 Task: Look for Airbnb options in Tours, France from 1st December, 2023 to 8th December, 2023 for 2 adults, 1 child.1  bedroom having 1 bed and 1 bathroom. Property type can be hotel. Look for 5 properties as per requirement.
Action: Mouse moved to (561, 118)
Screenshot: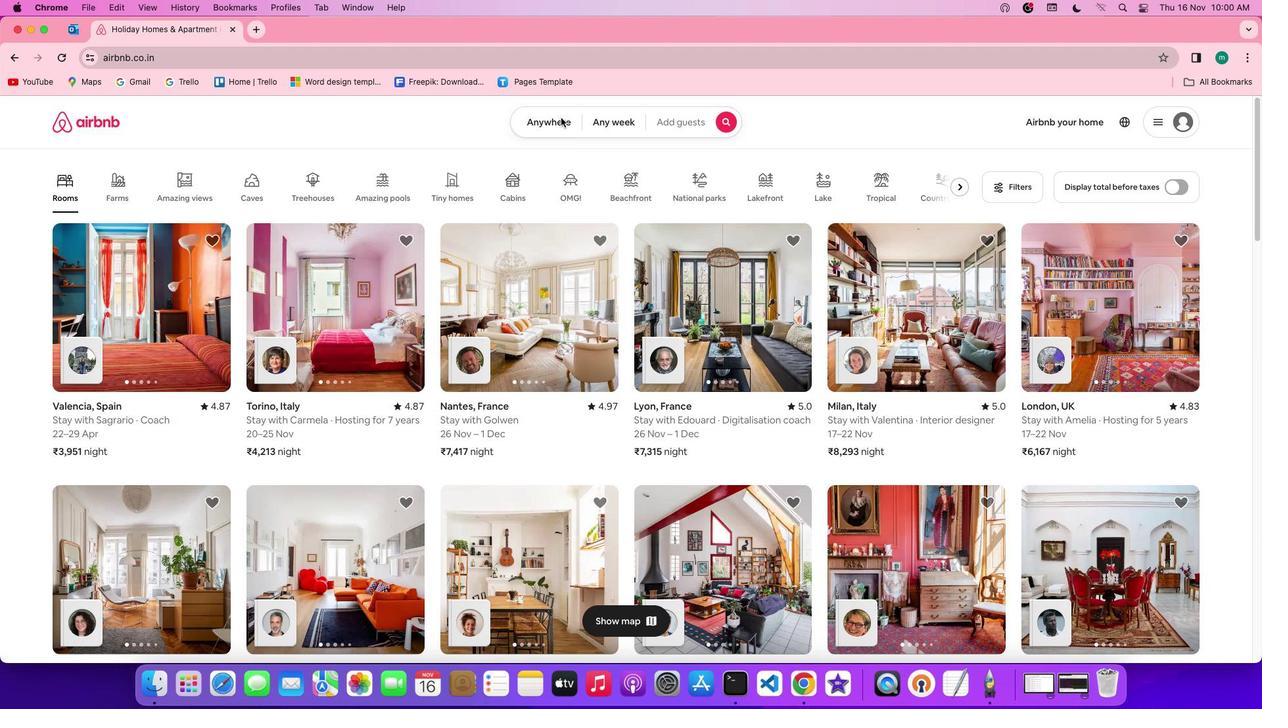 
Action: Mouse pressed left at (561, 118)
Screenshot: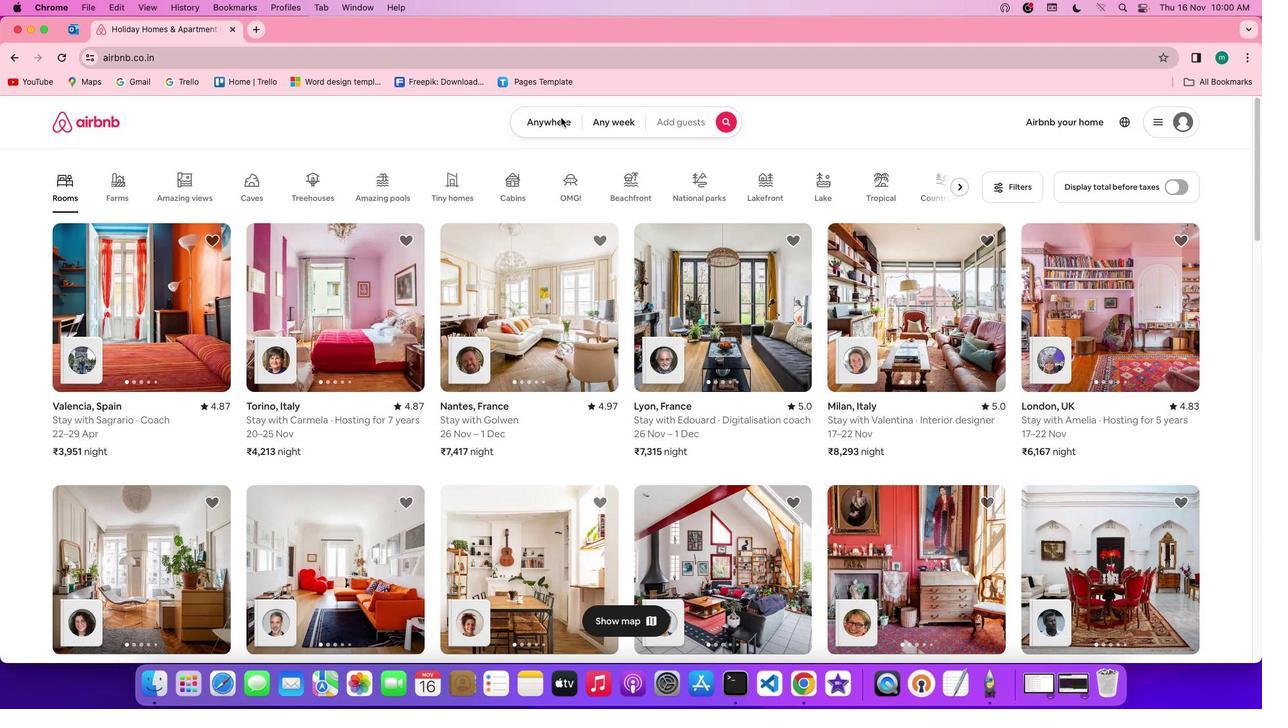 
Action: Mouse pressed left at (561, 118)
Screenshot: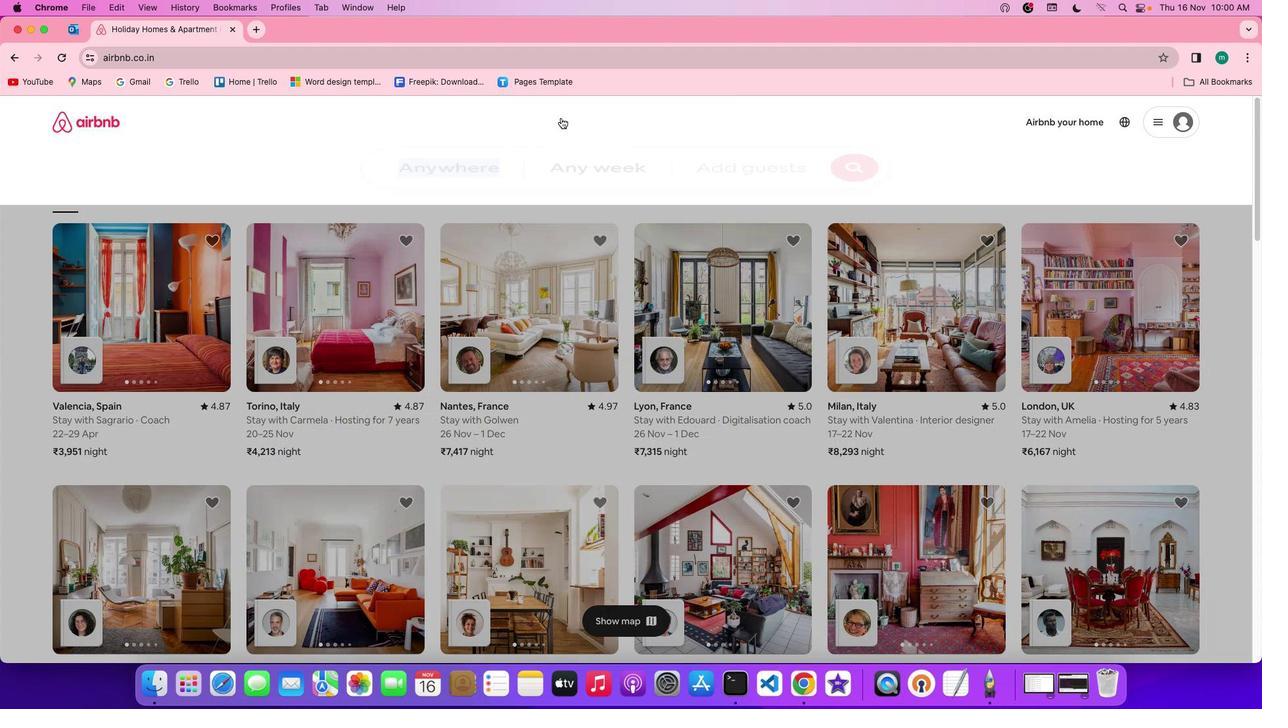 
Action: Mouse moved to (477, 174)
Screenshot: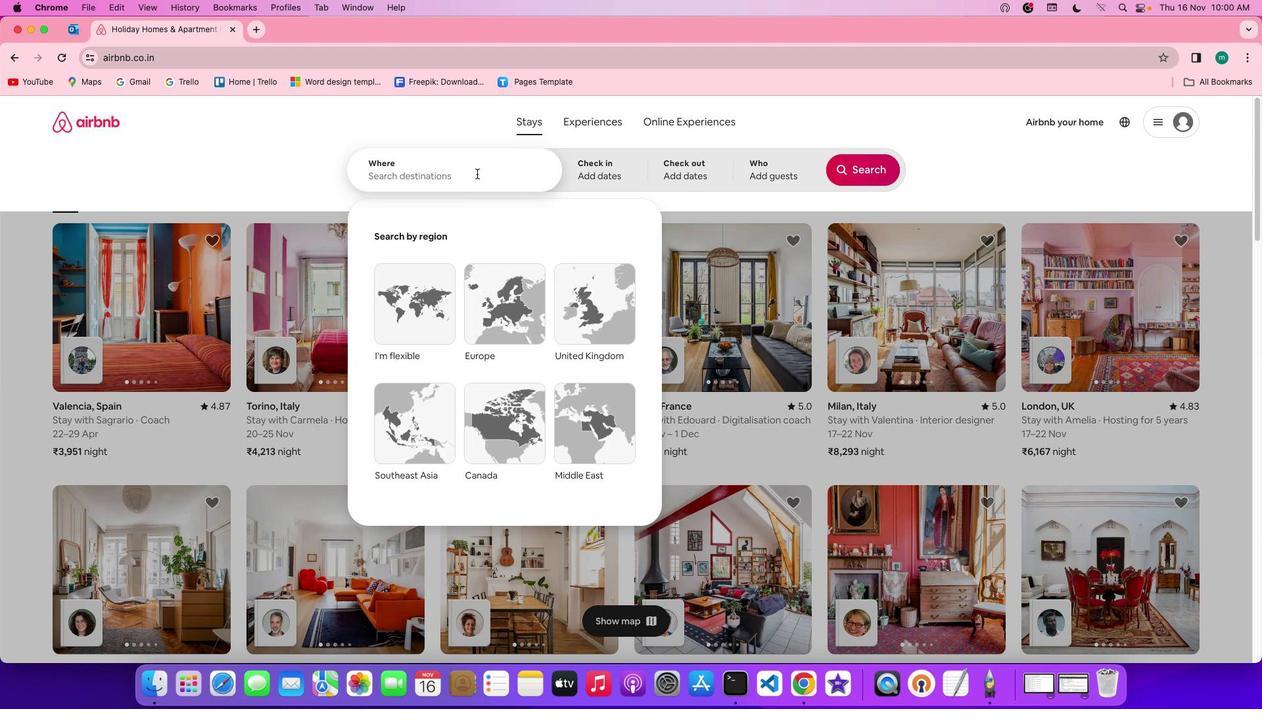 
Action: Mouse pressed left at (477, 174)
Screenshot: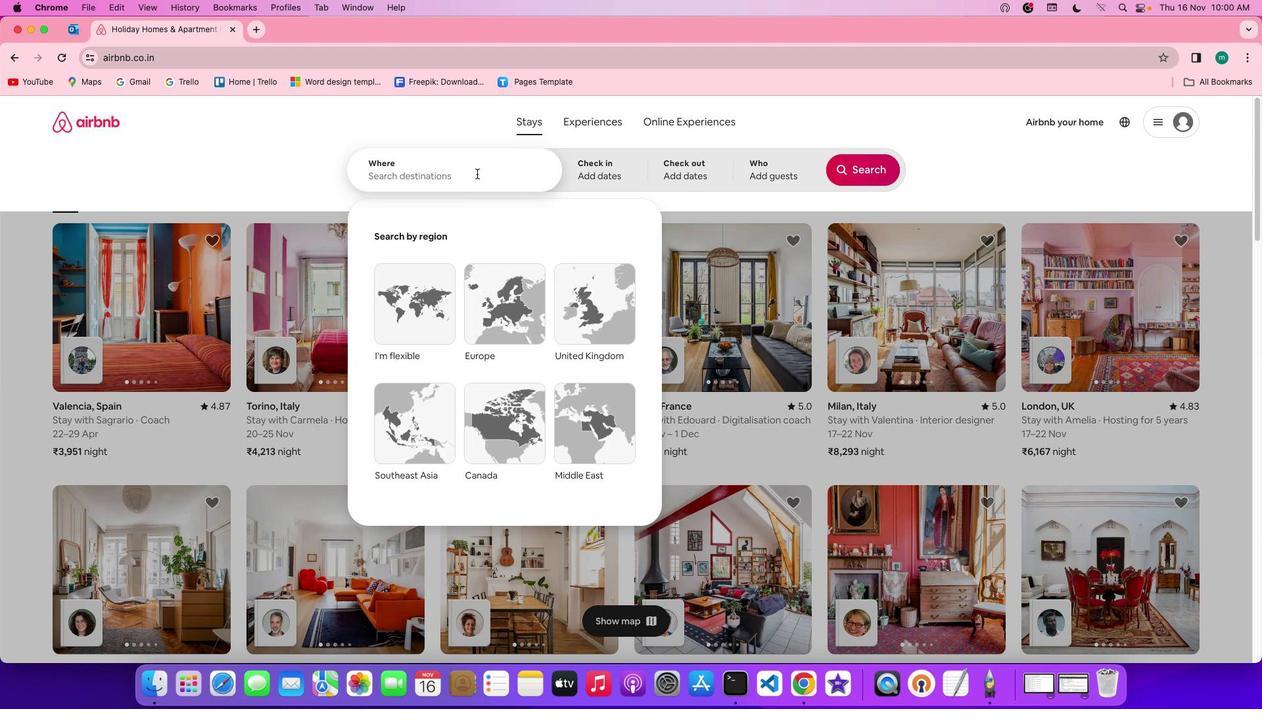 
Action: Mouse moved to (491, 180)
Screenshot: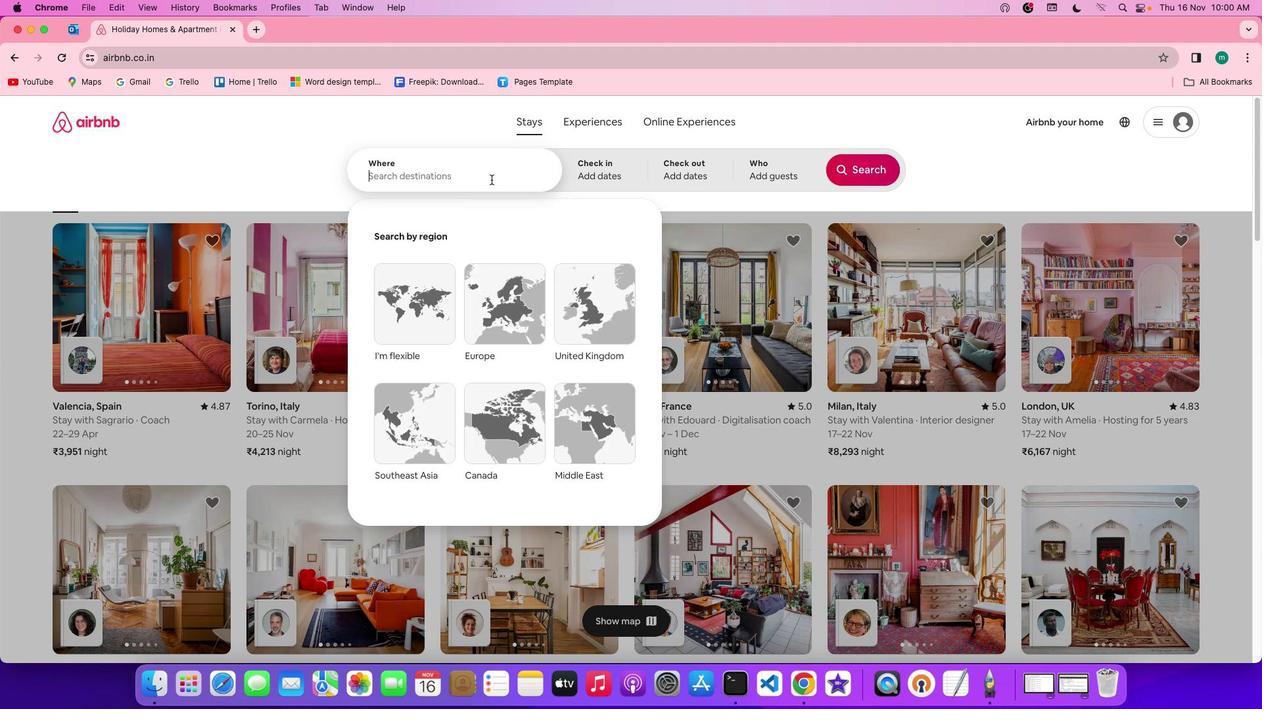 
Action: Key pressed Key.shift'T''o''u''r''s'','Key.spaceKey.shift'f''r''a''n''c''e'
Screenshot: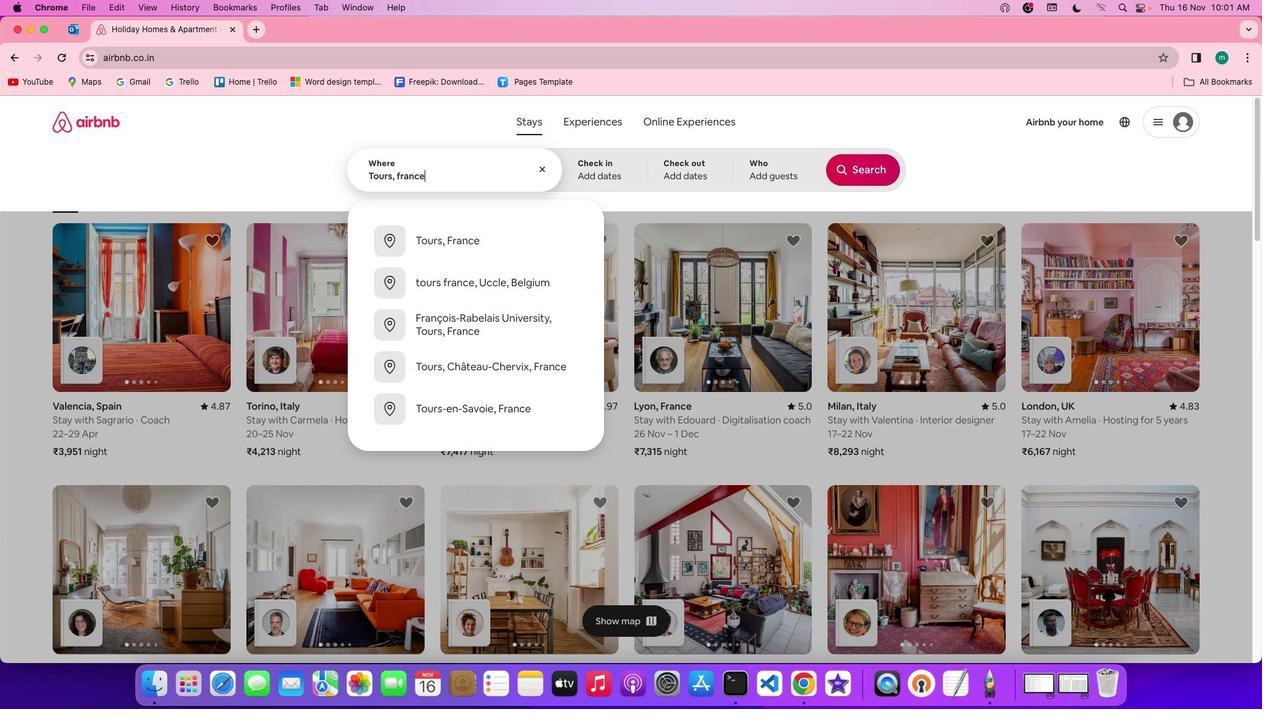 
Action: Mouse moved to (609, 155)
Screenshot: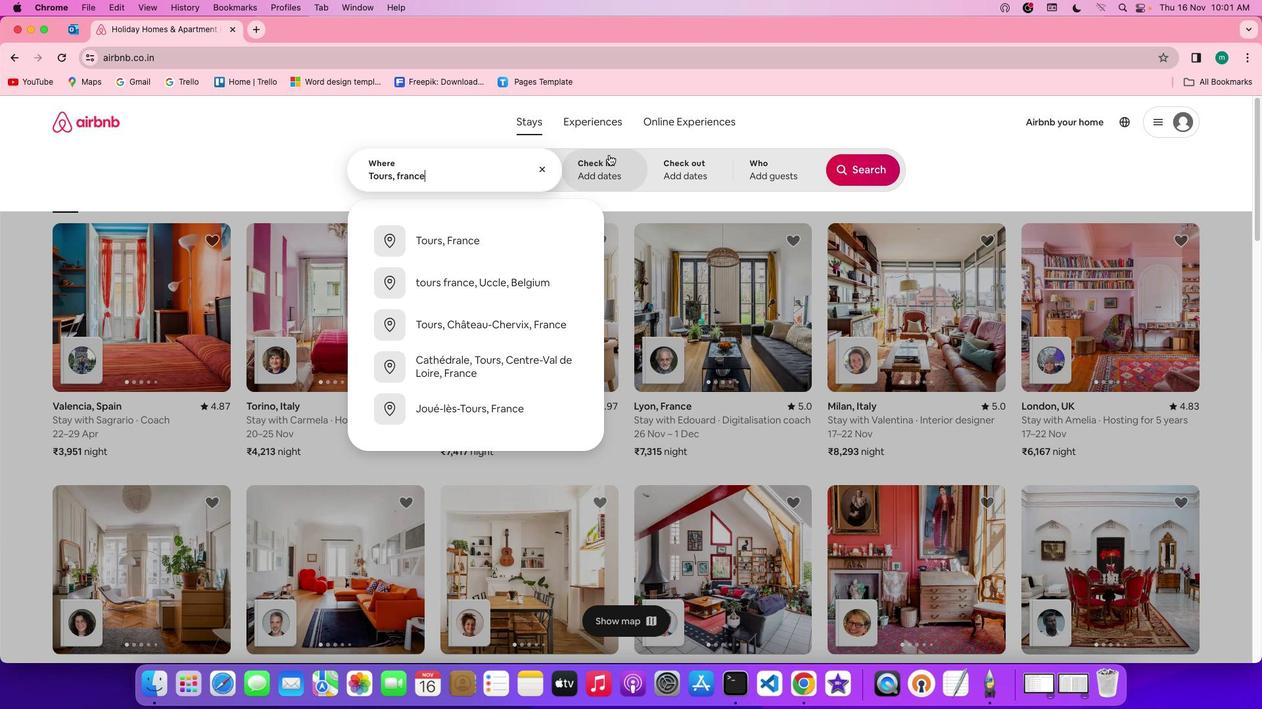 
Action: Mouse pressed left at (609, 155)
Screenshot: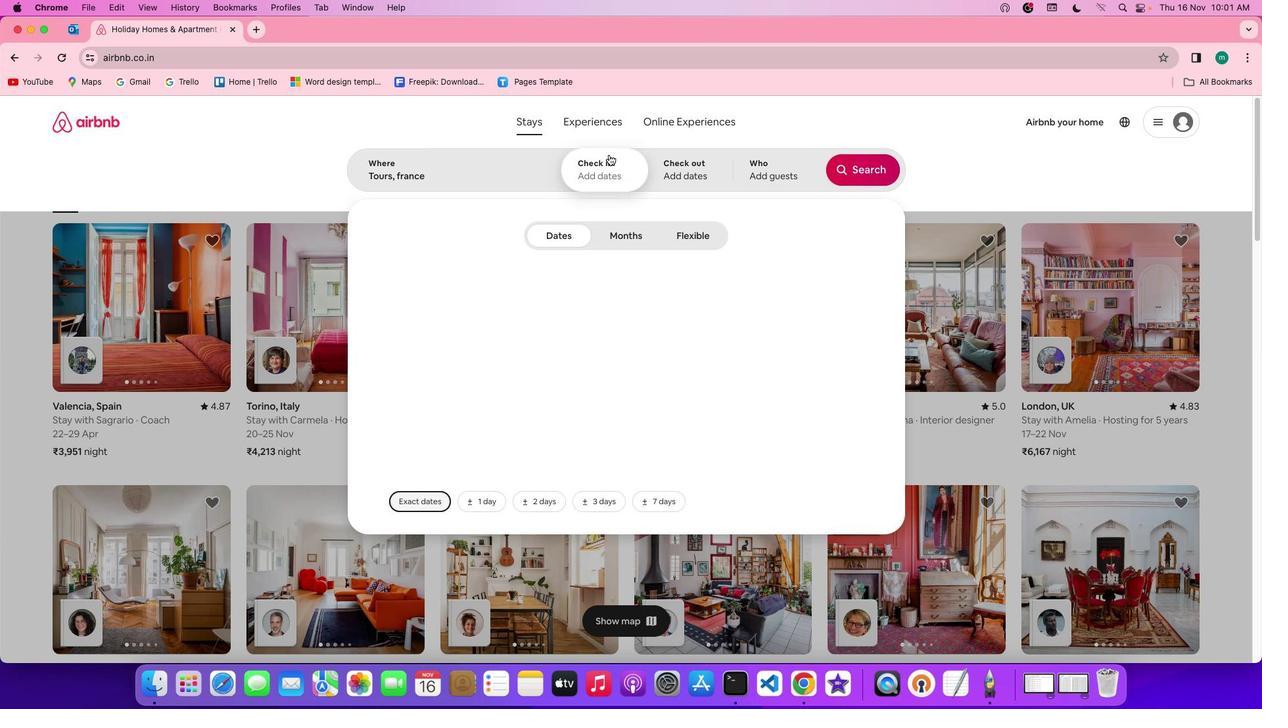 
Action: Mouse moved to (813, 327)
Screenshot: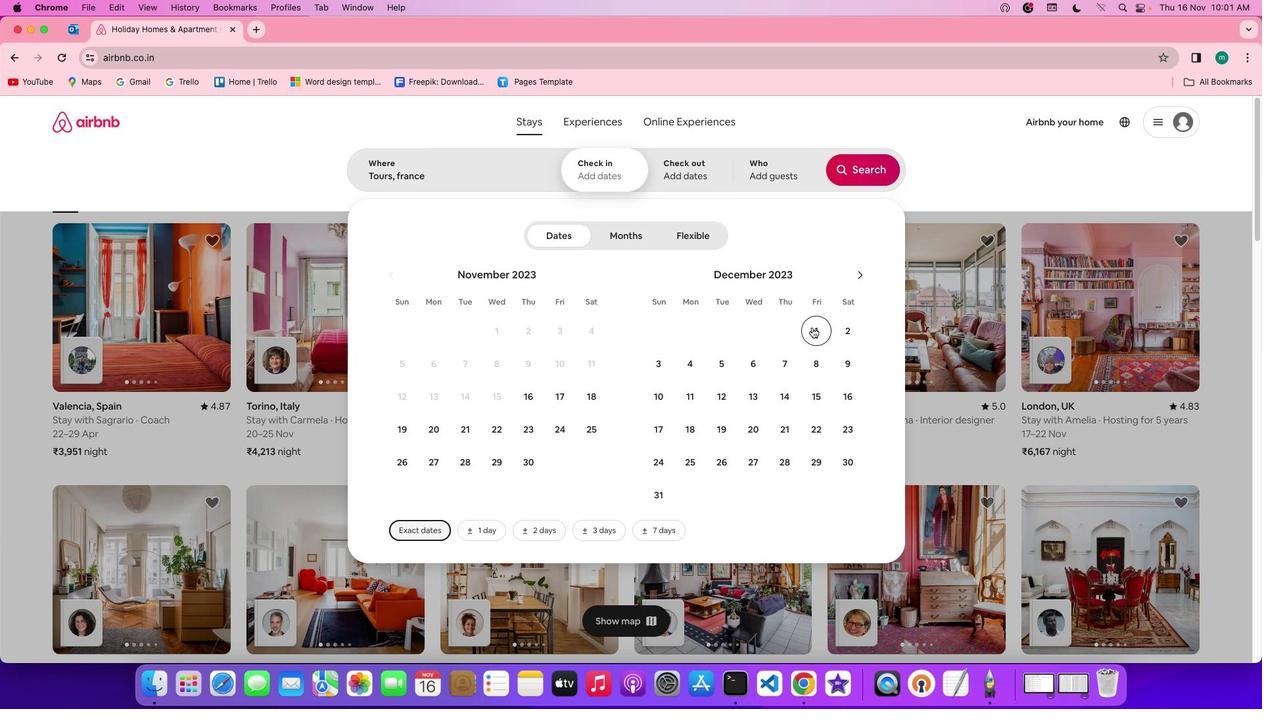 
Action: Mouse pressed left at (813, 327)
Screenshot: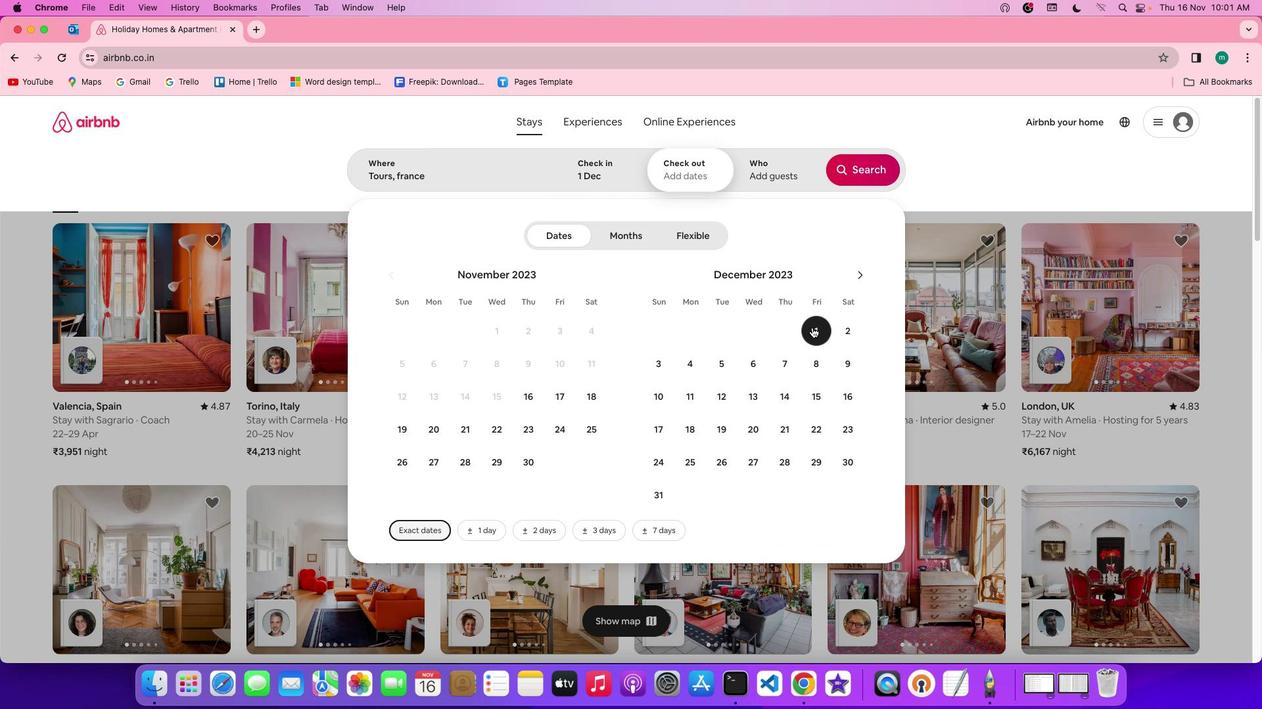
Action: Mouse moved to (823, 361)
Screenshot: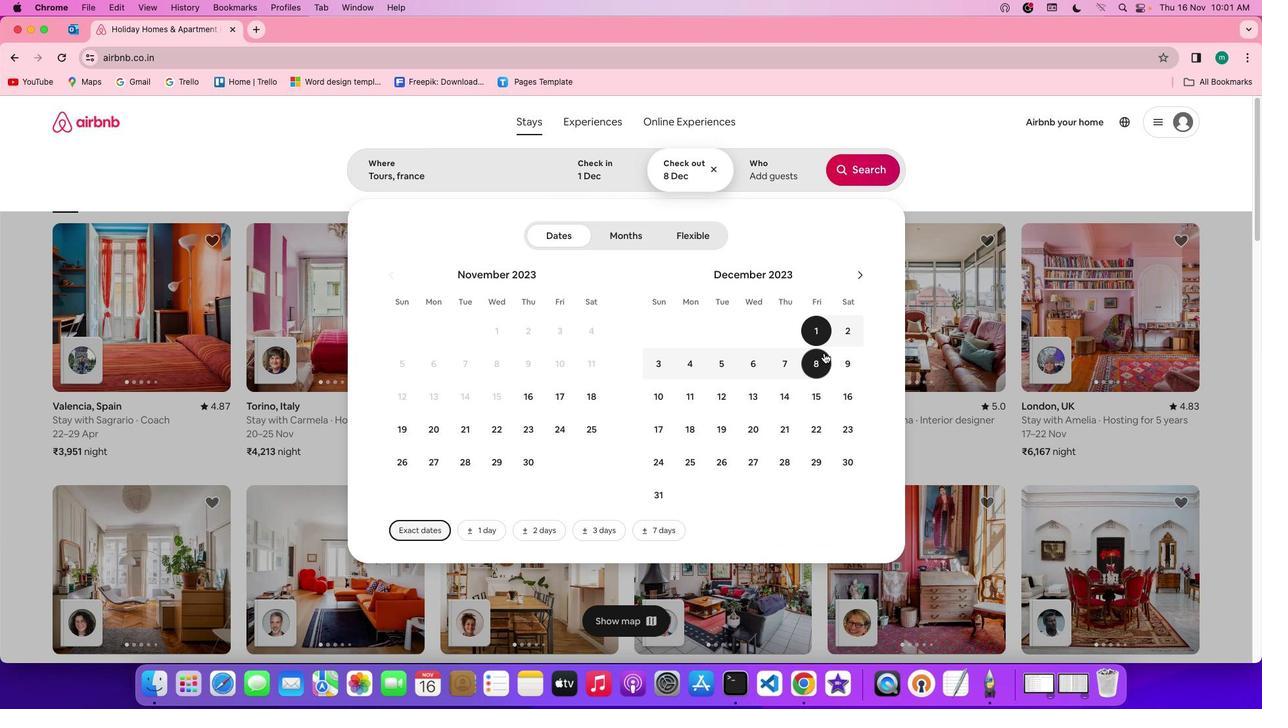 
Action: Mouse pressed left at (823, 361)
Screenshot: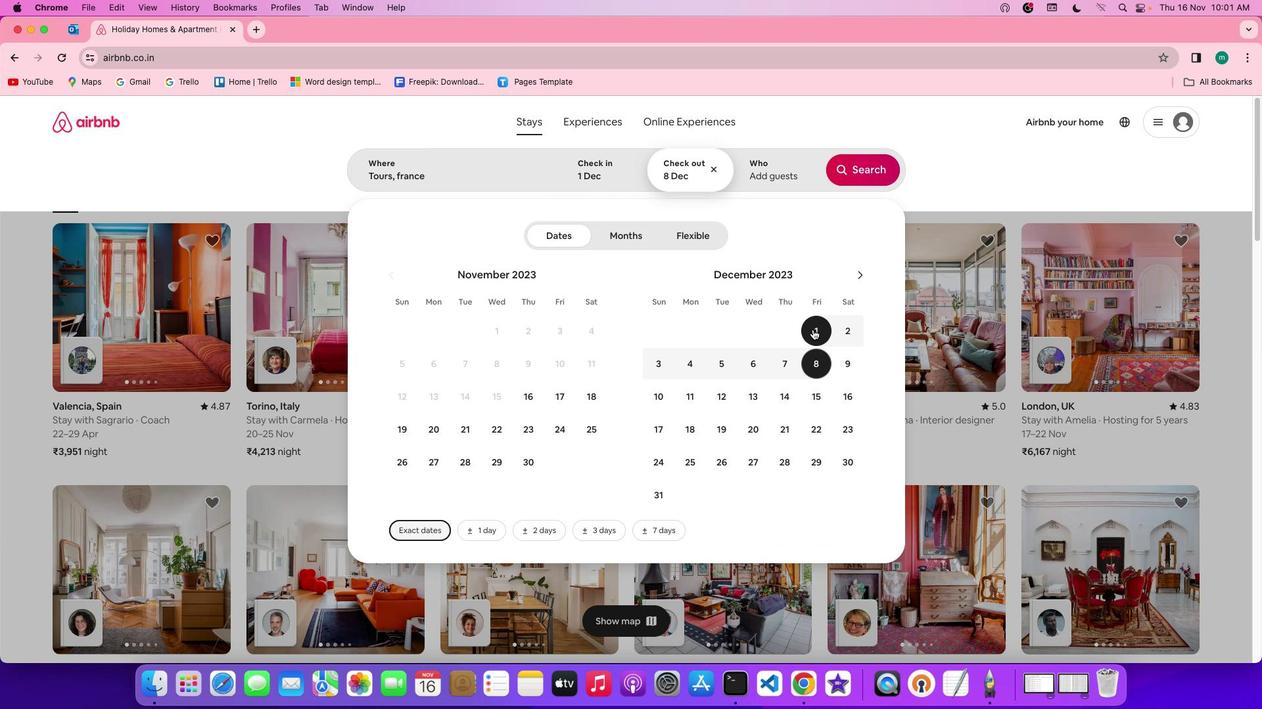 
Action: Mouse moved to (776, 176)
Screenshot: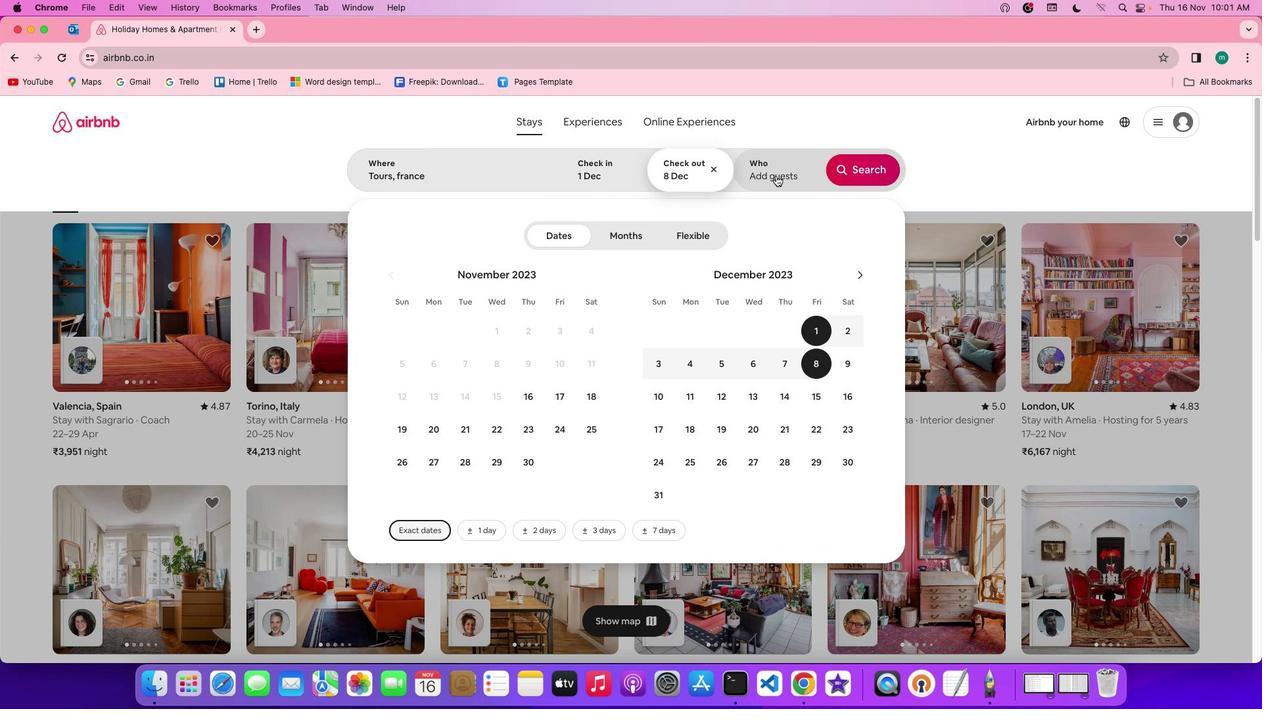 
Action: Mouse pressed left at (776, 176)
Screenshot: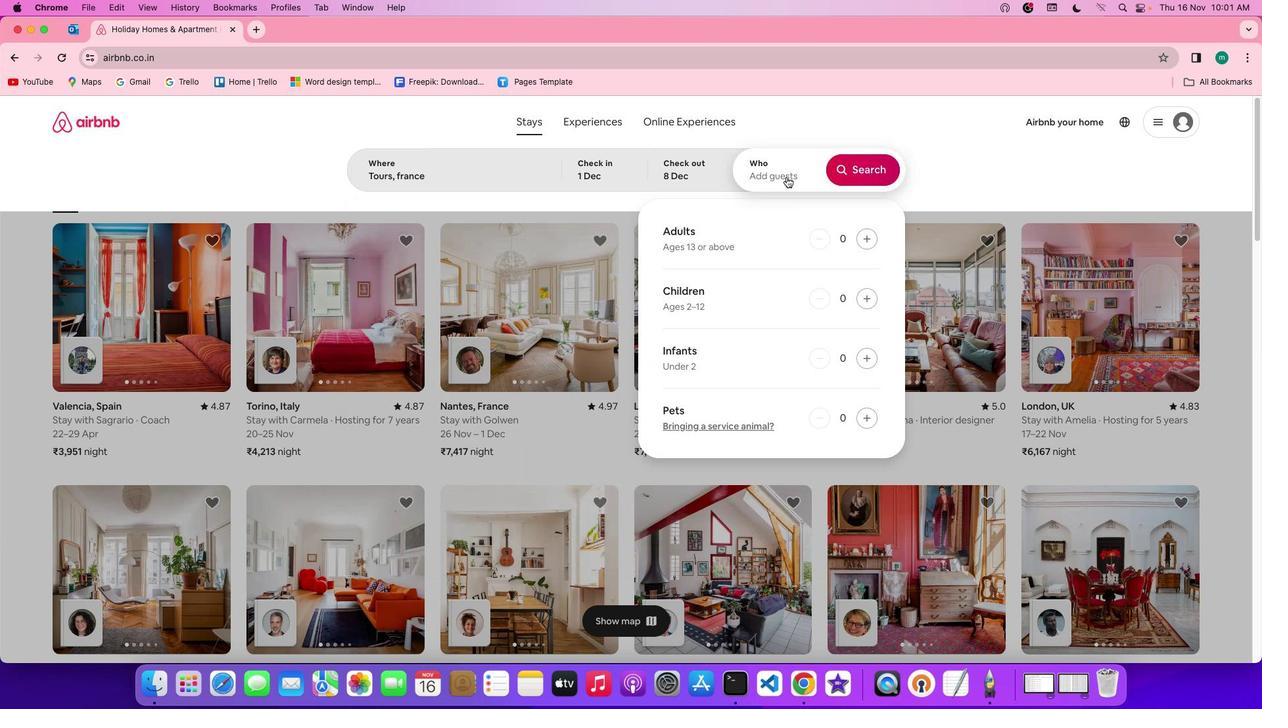 
Action: Mouse moved to (865, 244)
Screenshot: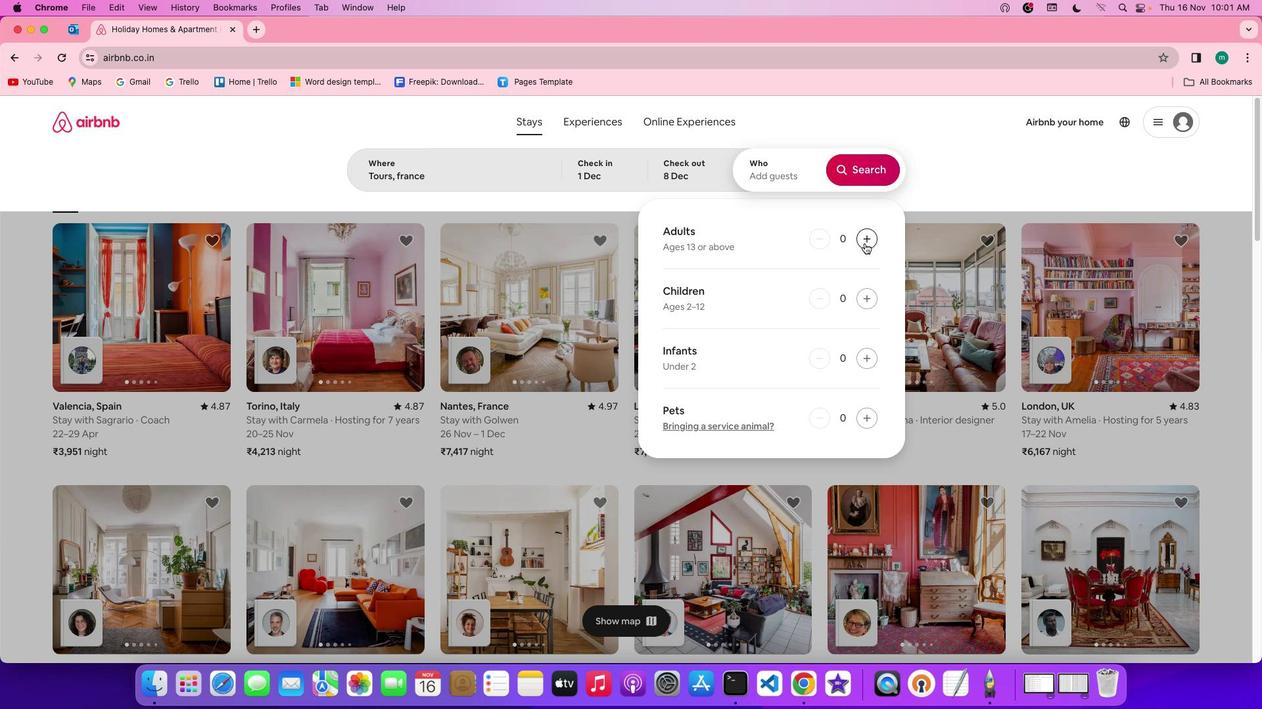 
Action: Mouse pressed left at (865, 244)
Screenshot: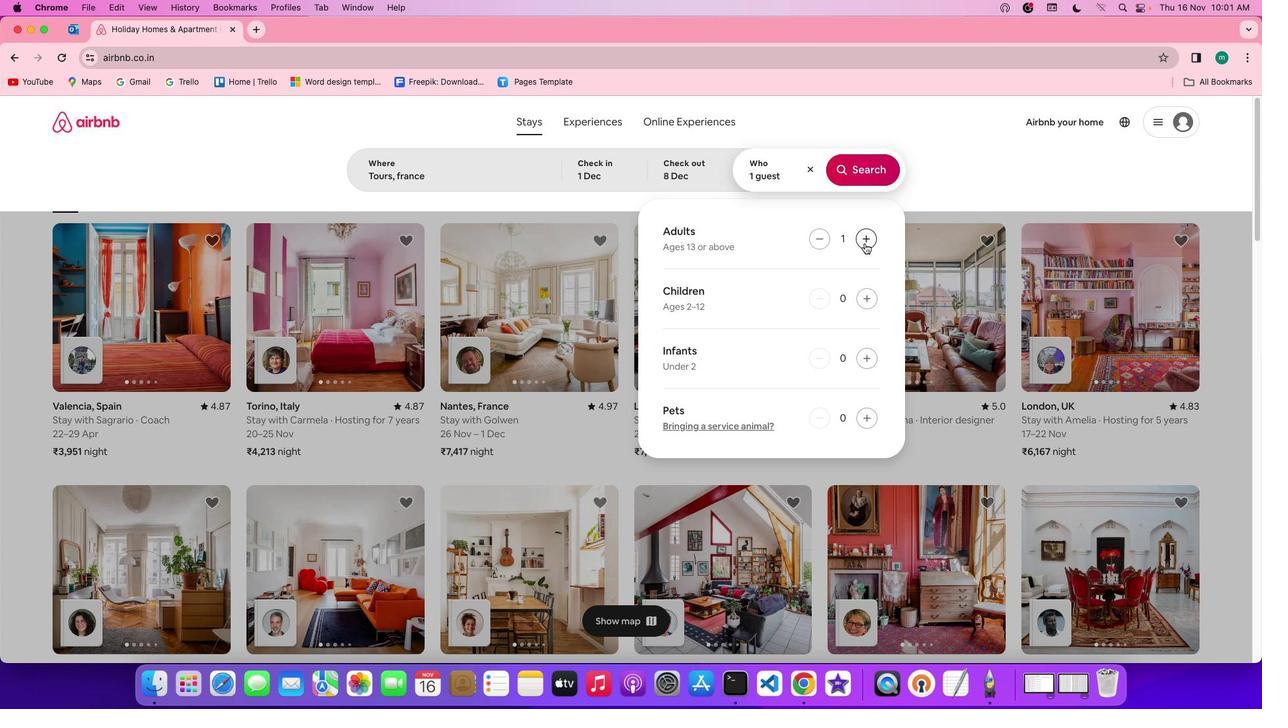 
Action: Mouse pressed left at (865, 244)
Screenshot: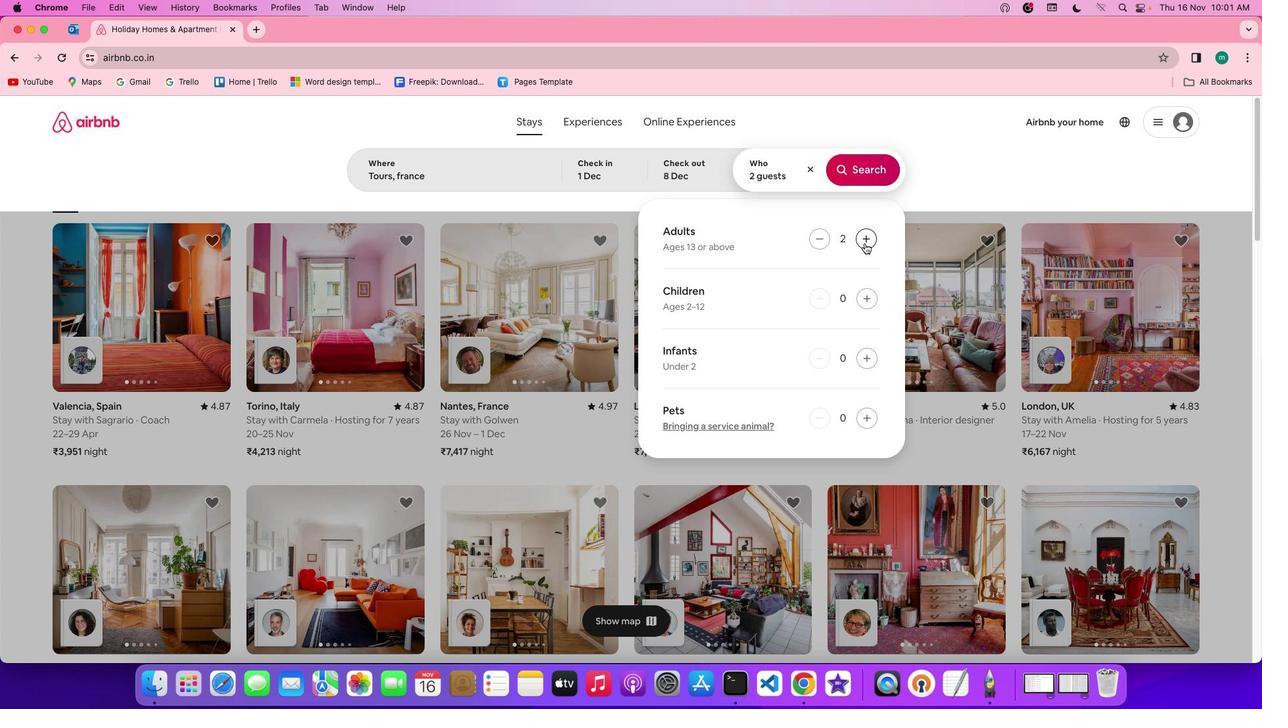 
Action: Mouse moved to (870, 164)
Screenshot: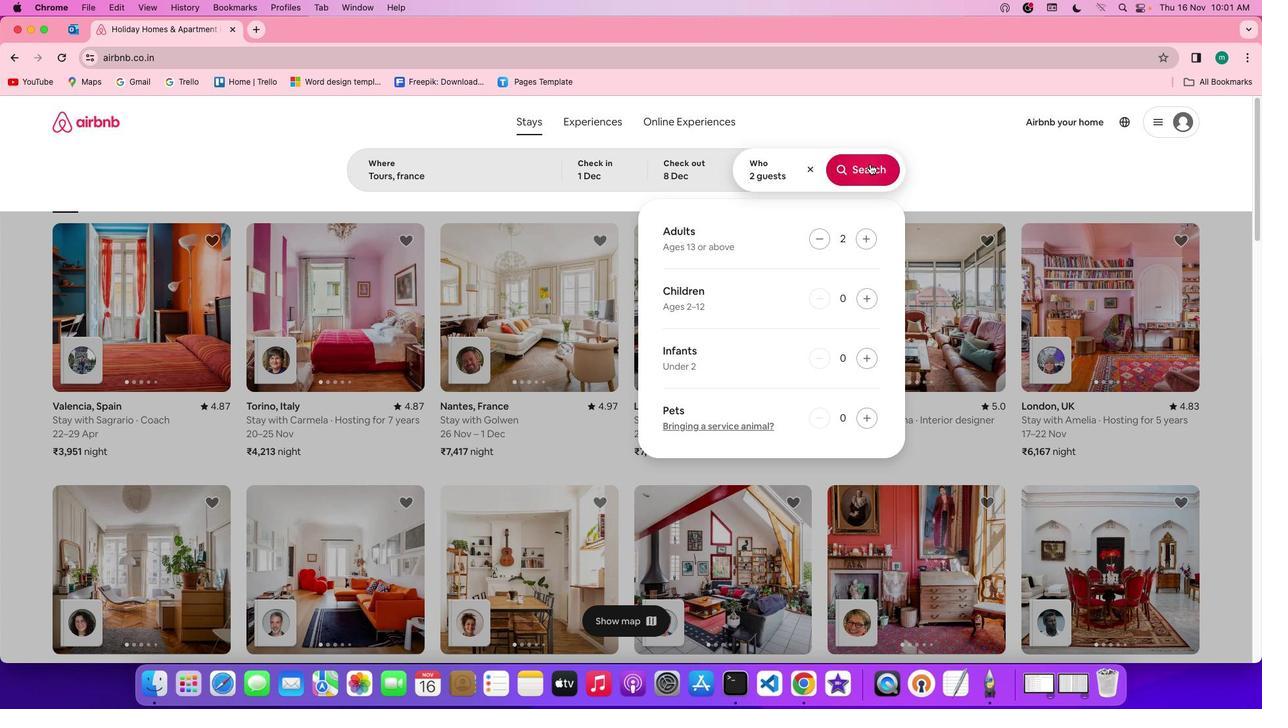 
Action: Mouse pressed left at (870, 164)
Screenshot: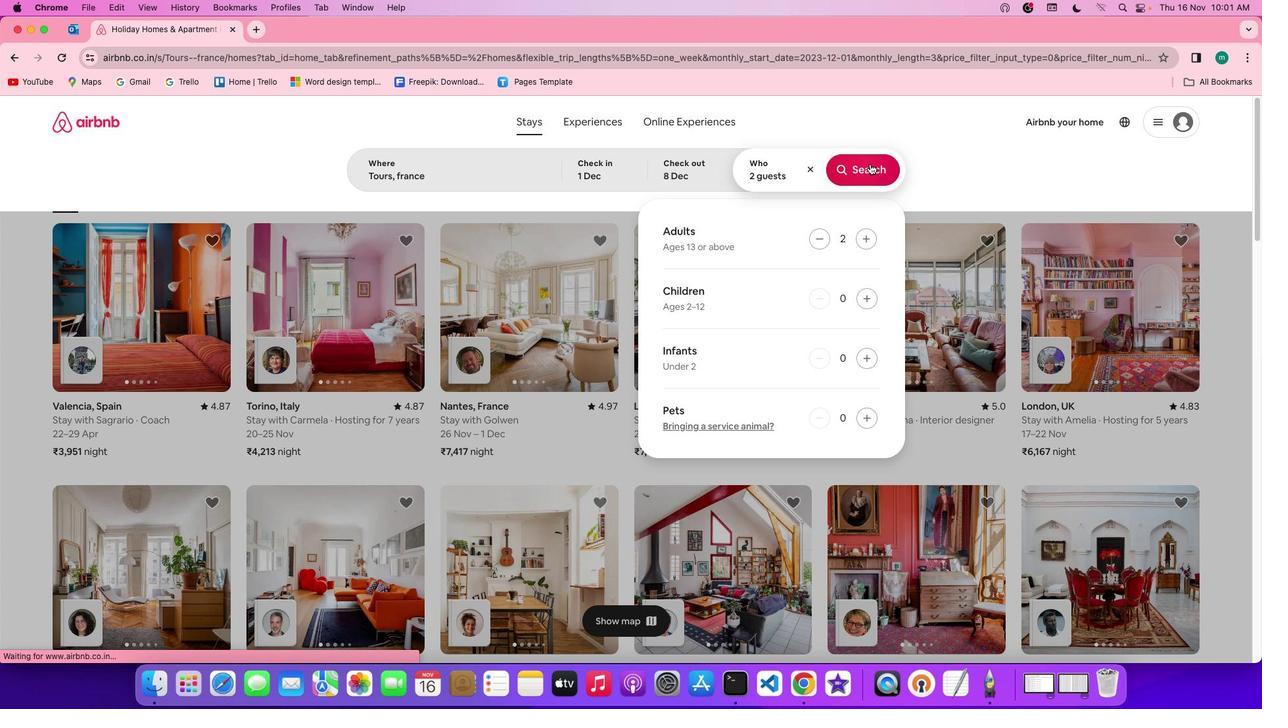 
Action: Mouse moved to (682, 117)
Screenshot: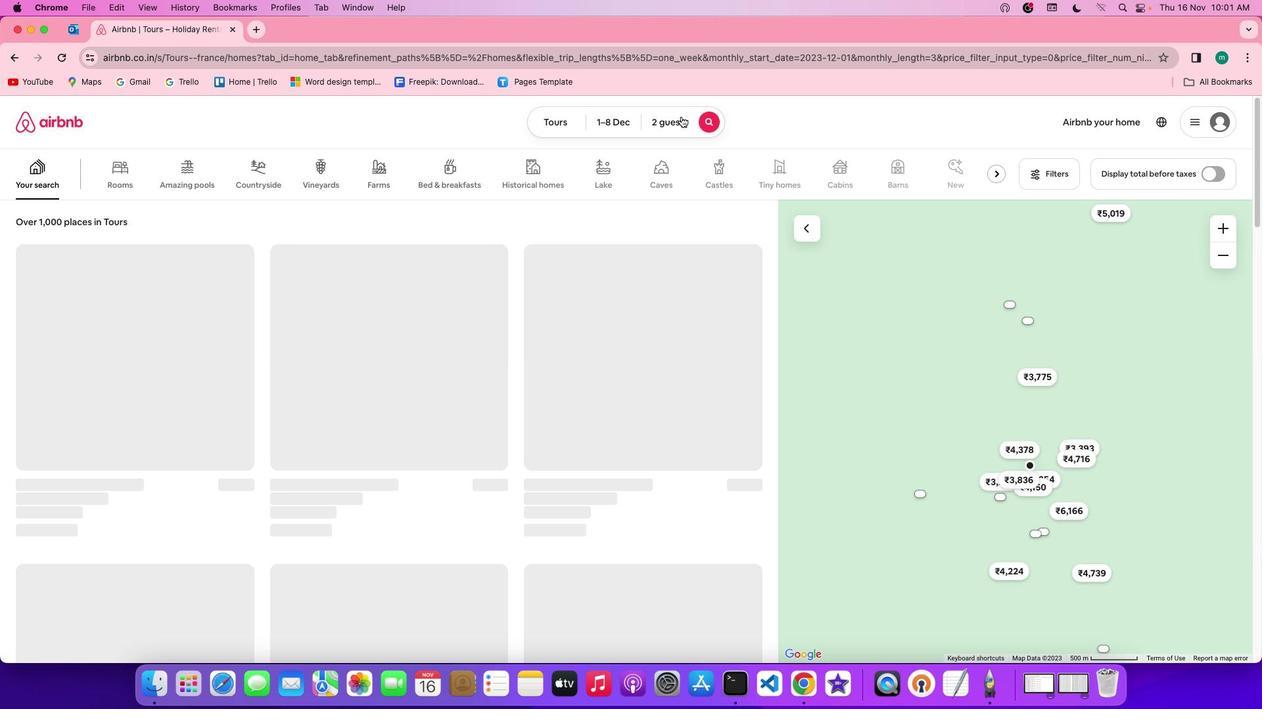 
Action: Mouse pressed left at (682, 117)
Screenshot: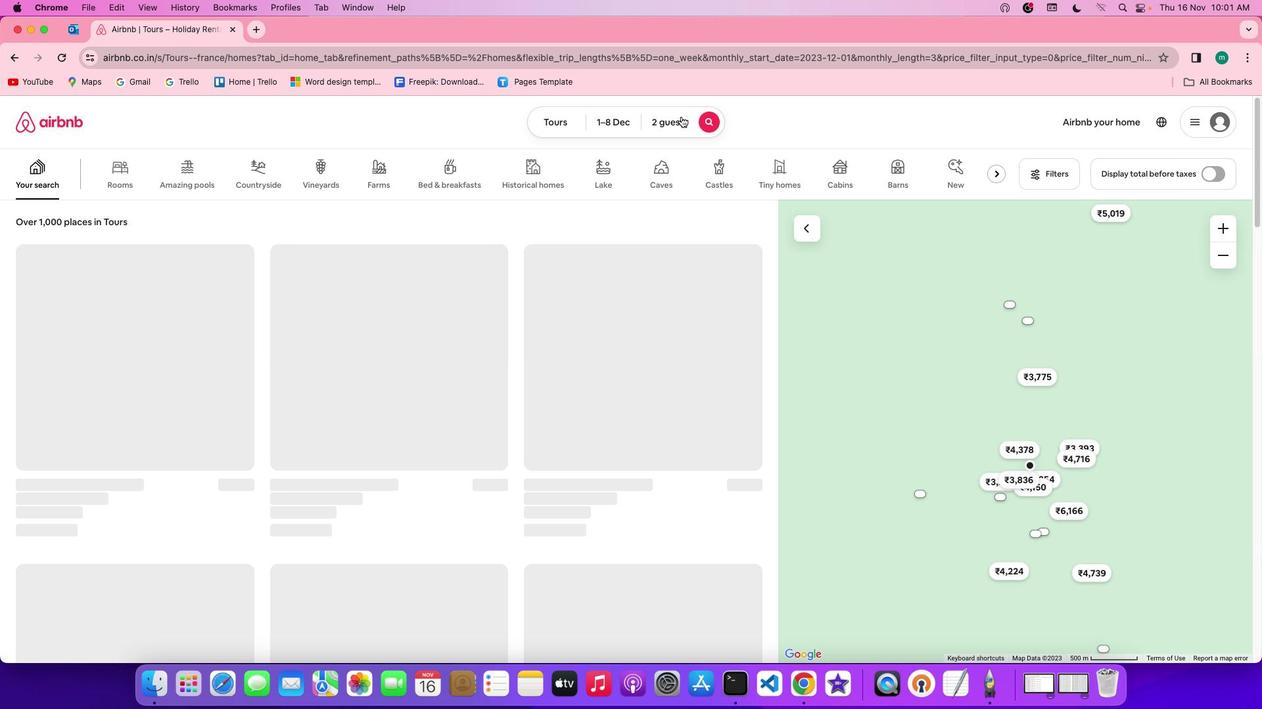 
Action: Mouse moved to (863, 299)
Screenshot: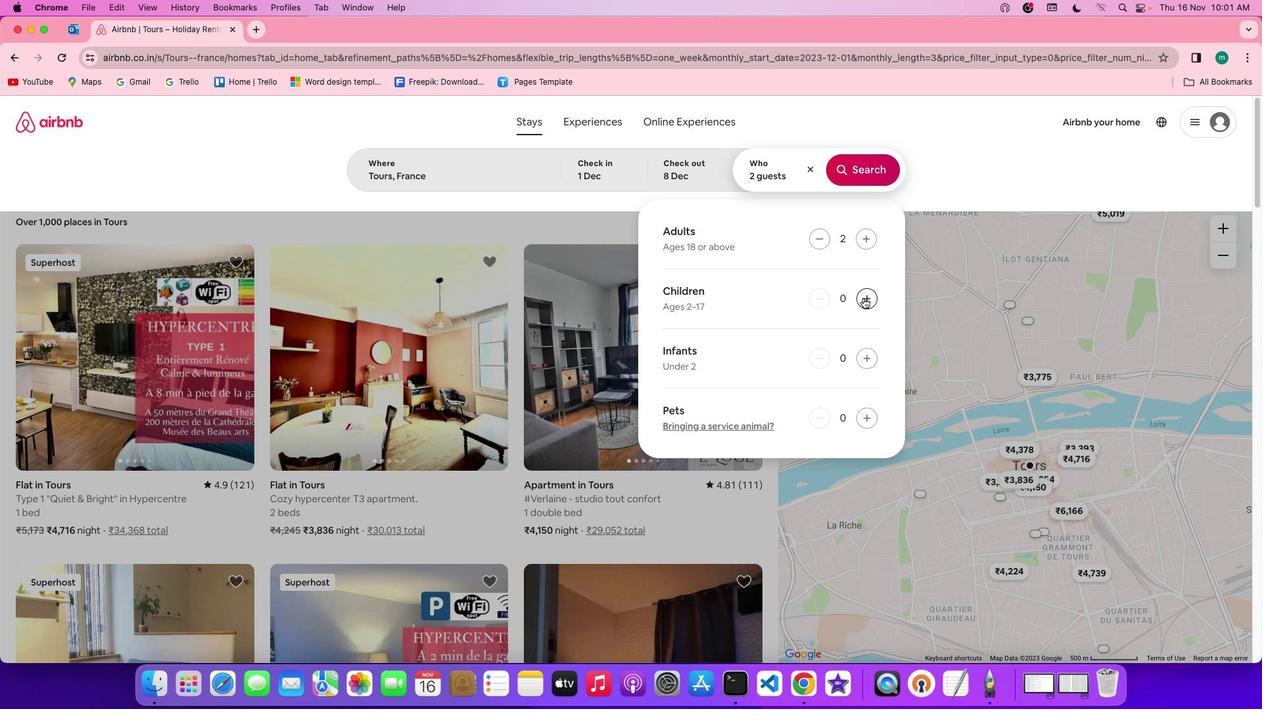 
Action: Mouse pressed left at (863, 299)
Screenshot: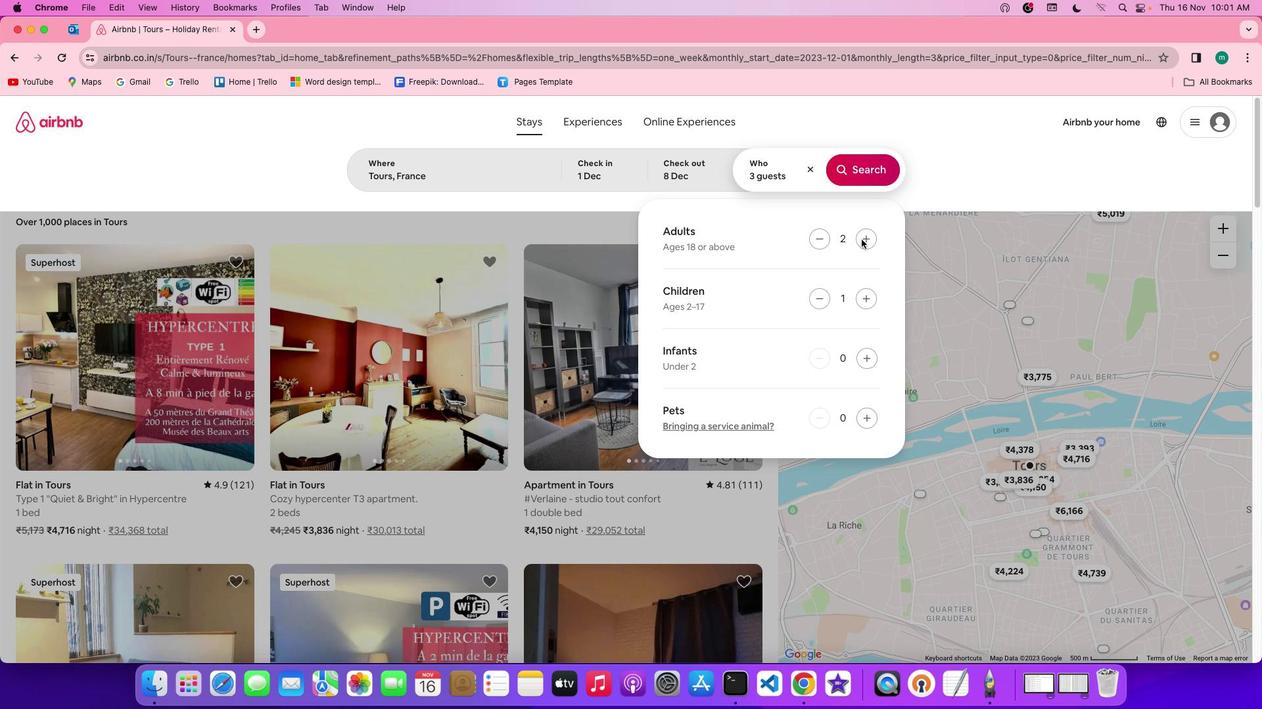 
Action: Mouse moved to (858, 159)
Screenshot: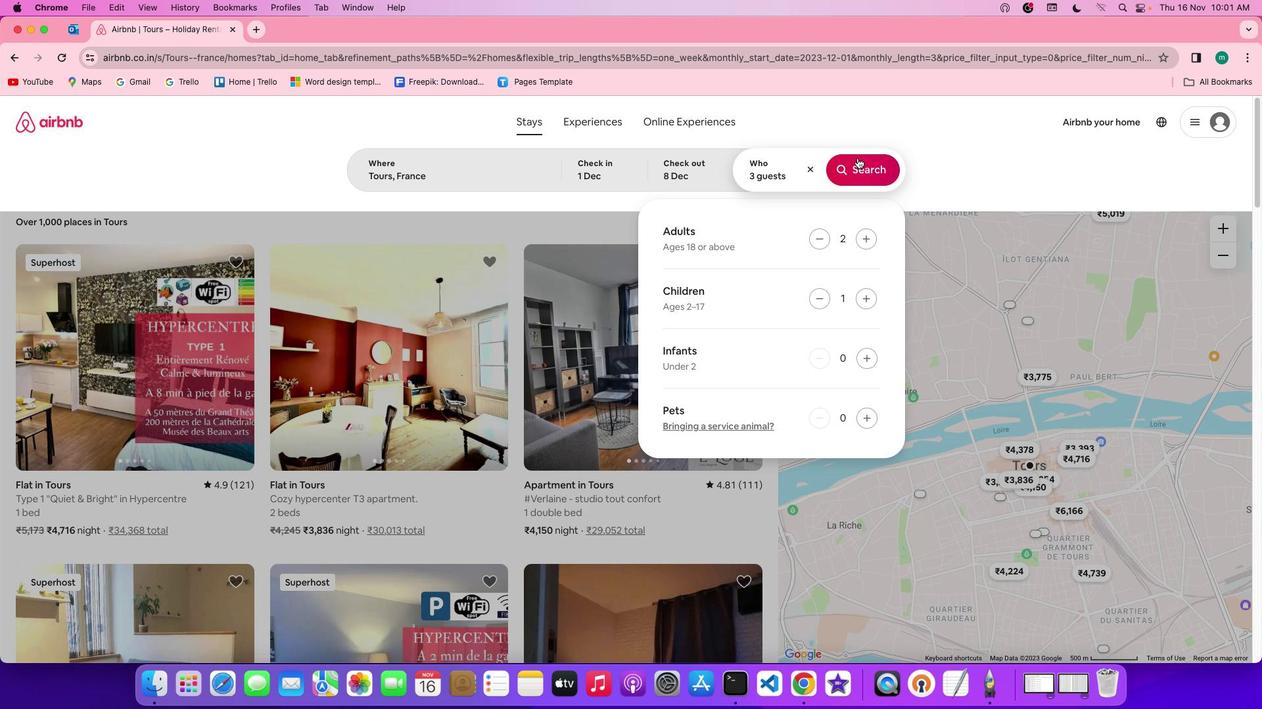 
Action: Mouse pressed left at (858, 159)
Screenshot: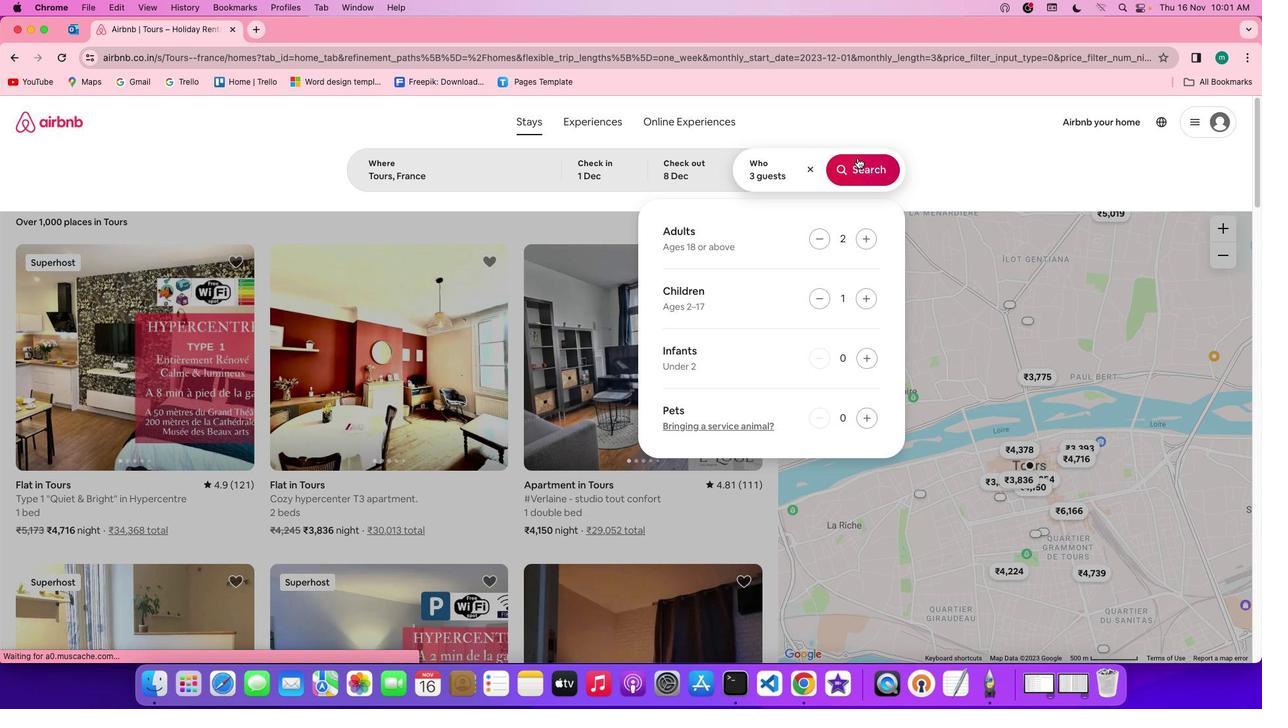 
Action: Mouse moved to (1035, 169)
Screenshot: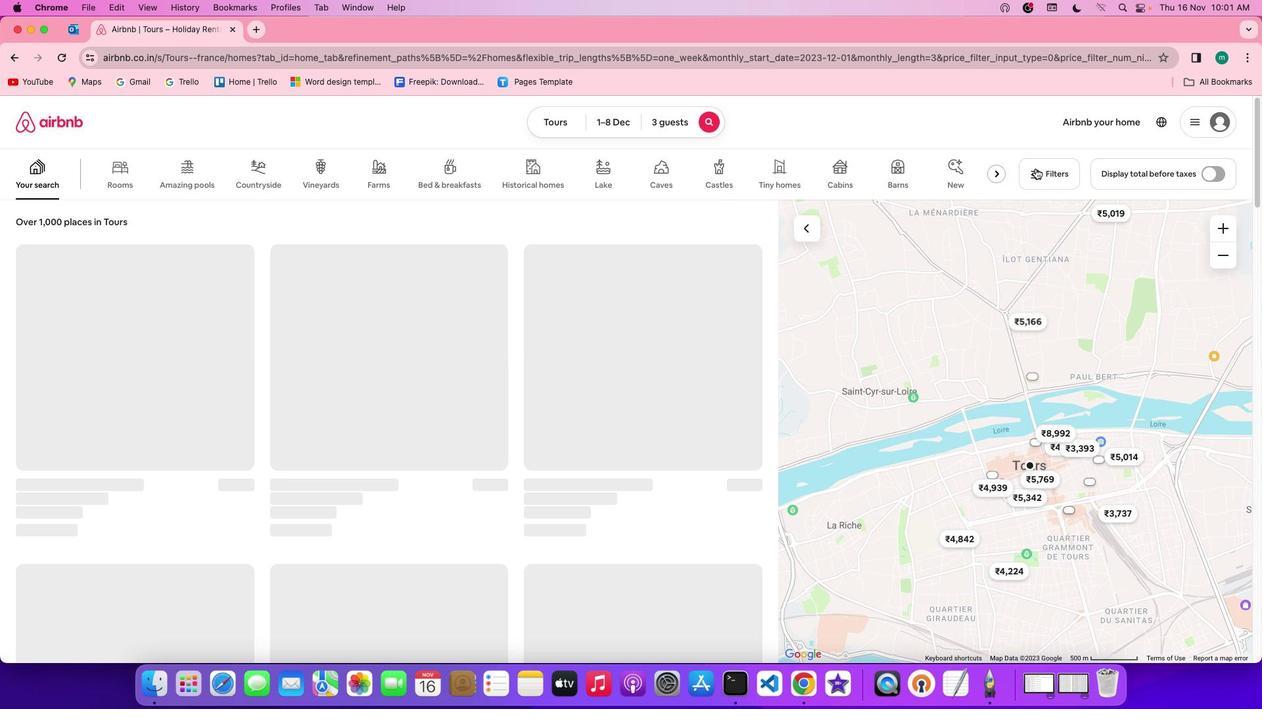 
Action: Mouse pressed left at (1035, 169)
Screenshot: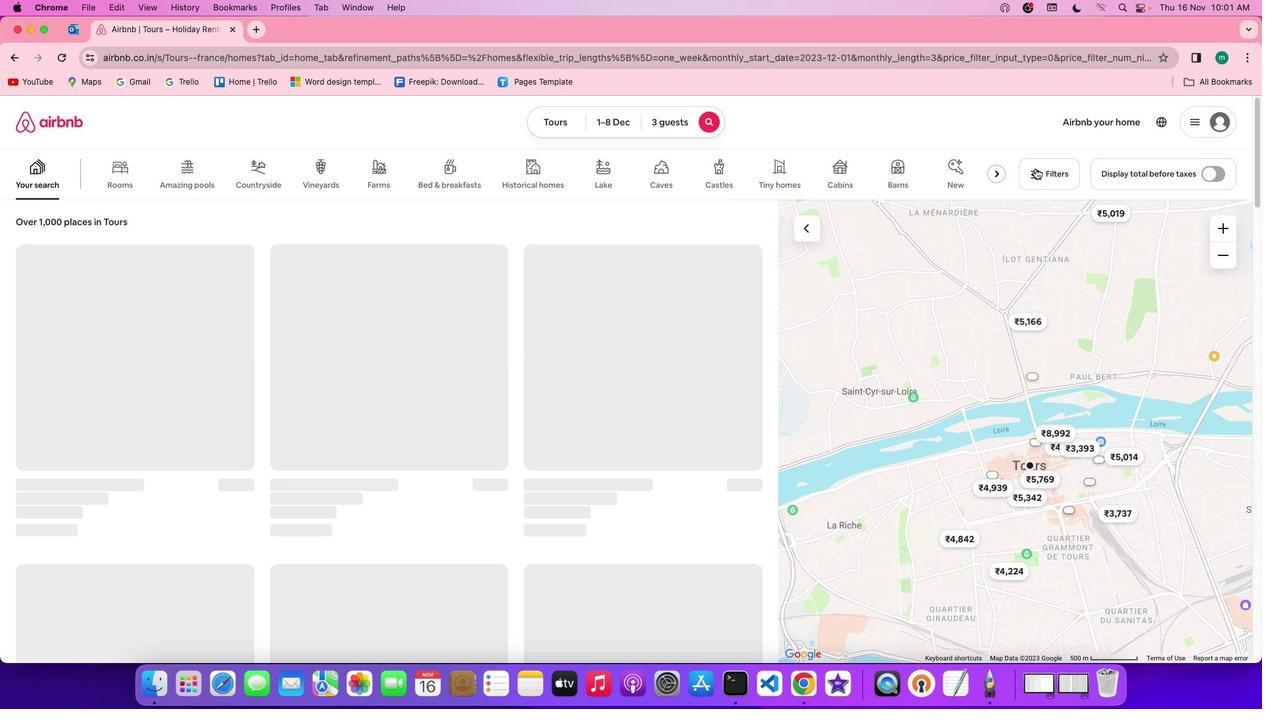 
Action: Mouse moved to (673, 368)
Screenshot: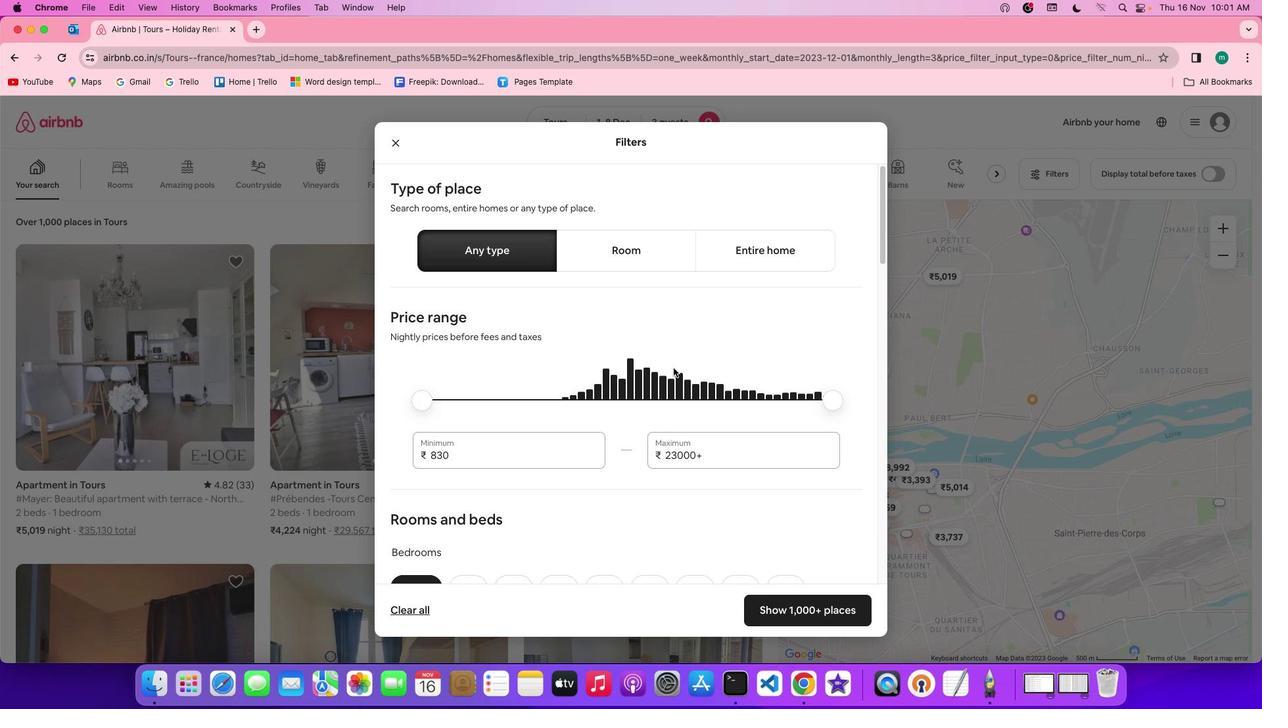 
Action: Mouse scrolled (673, 368) with delta (0, 0)
Screenshot: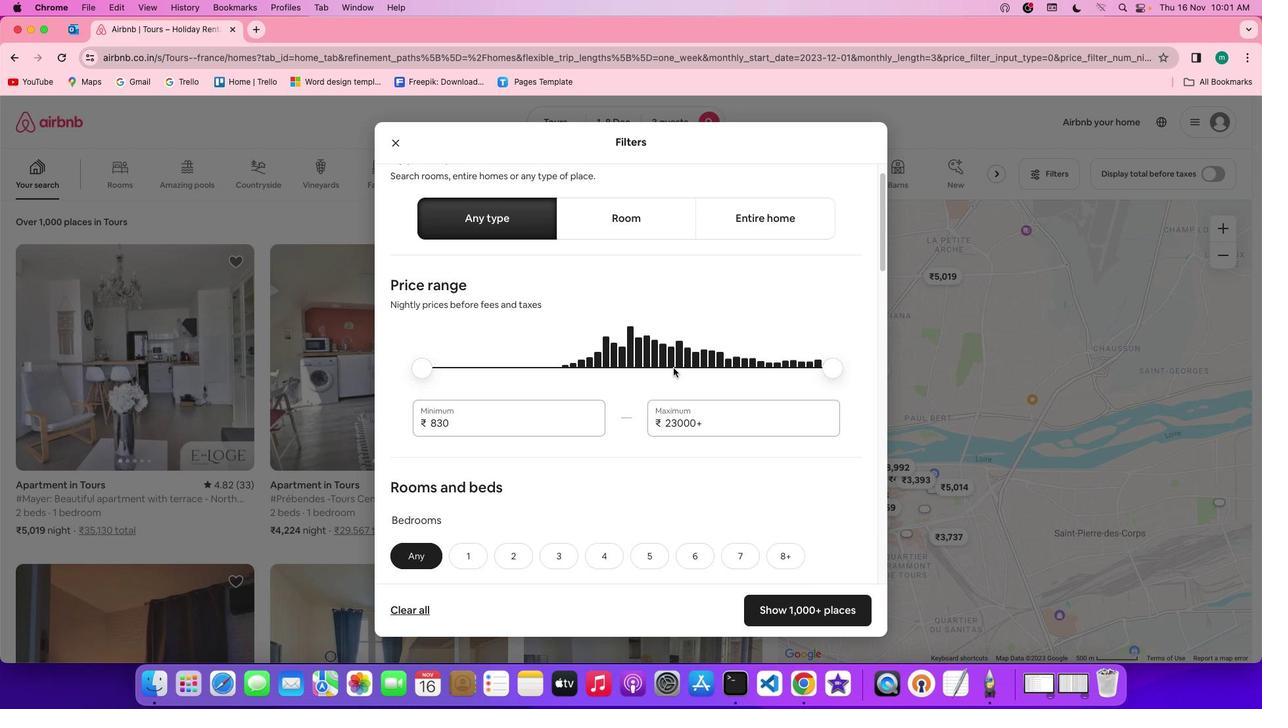 
Action: Mouse scrolled (673, 368) with delta (0, 0)
Screenshot: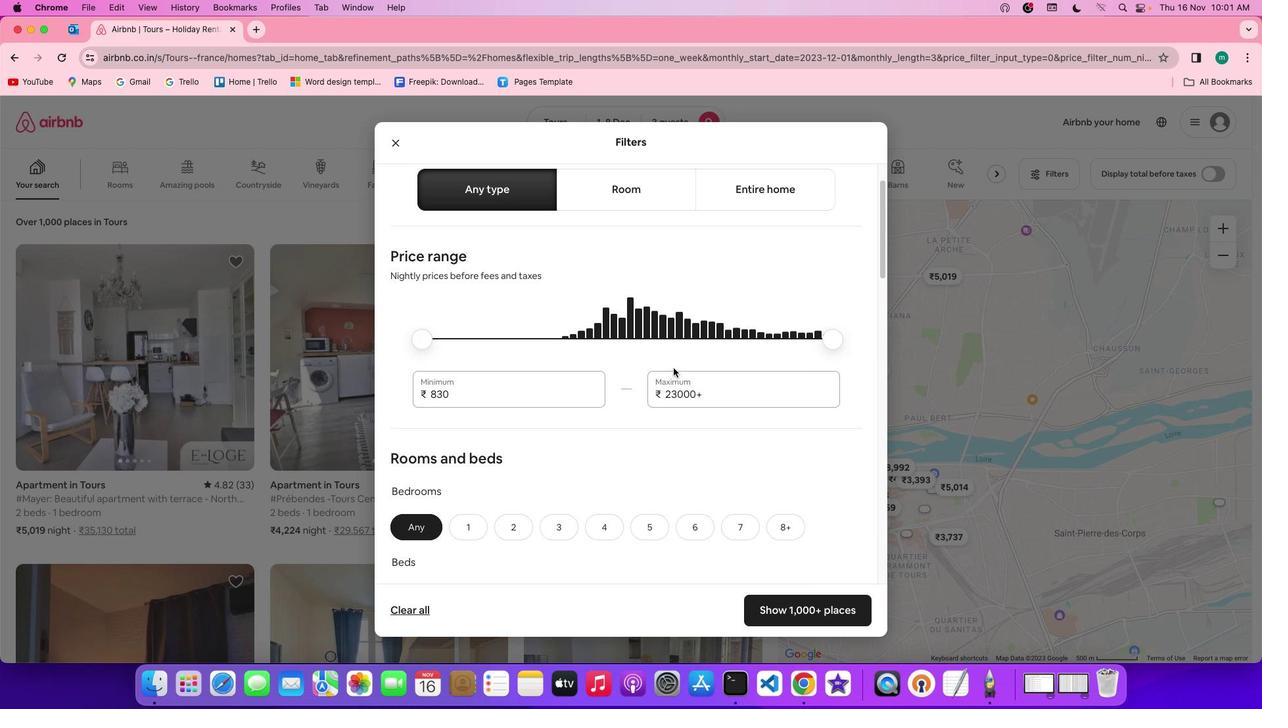 
Action: Mouse scrolled (673, 368) with delta (0, 0)
Screenshot: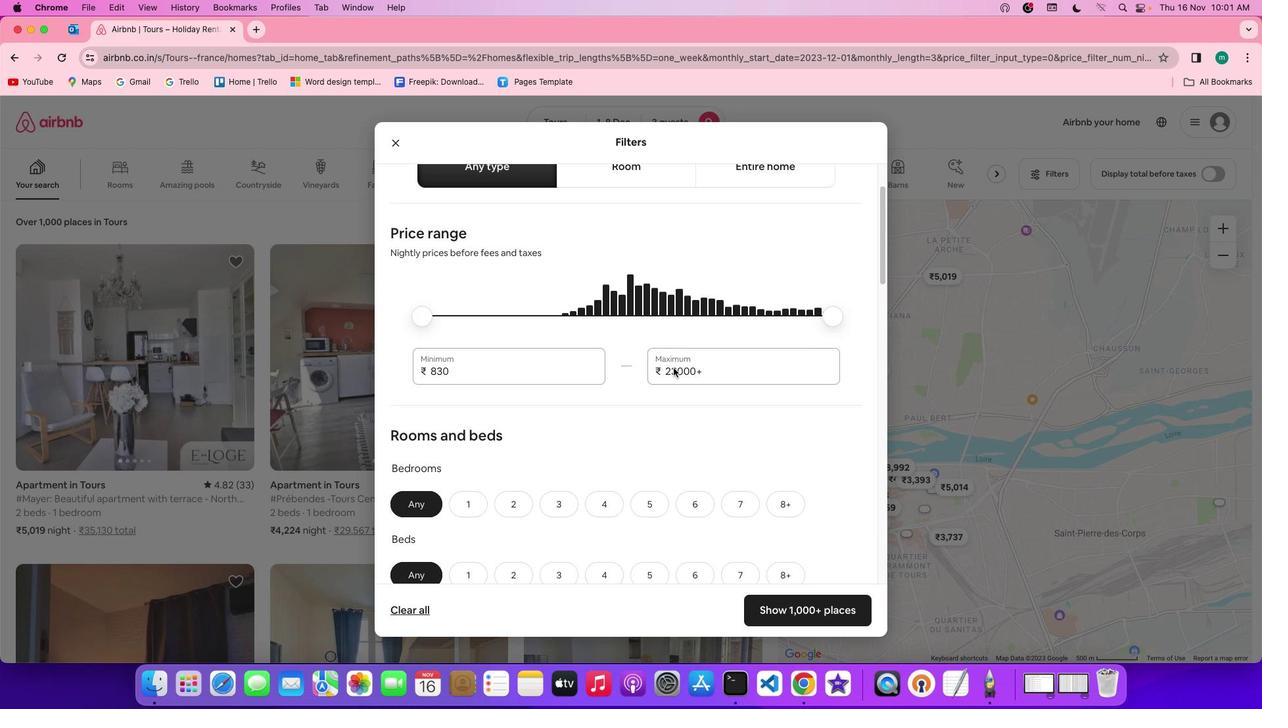 
Action: Mouse scrolled (673, 368) with delta (0, 0)
Screenshot: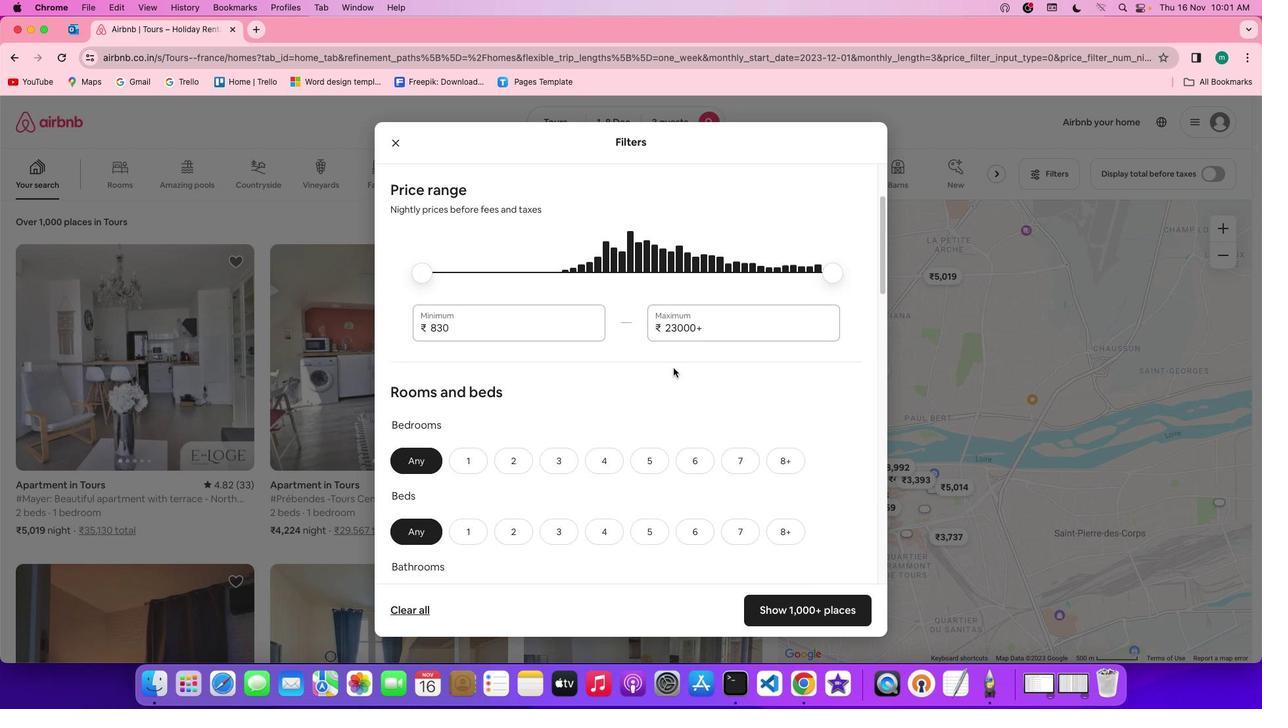 
Action: Mouse scrolled (673, 368) with delta (0, 0)
Screenshot: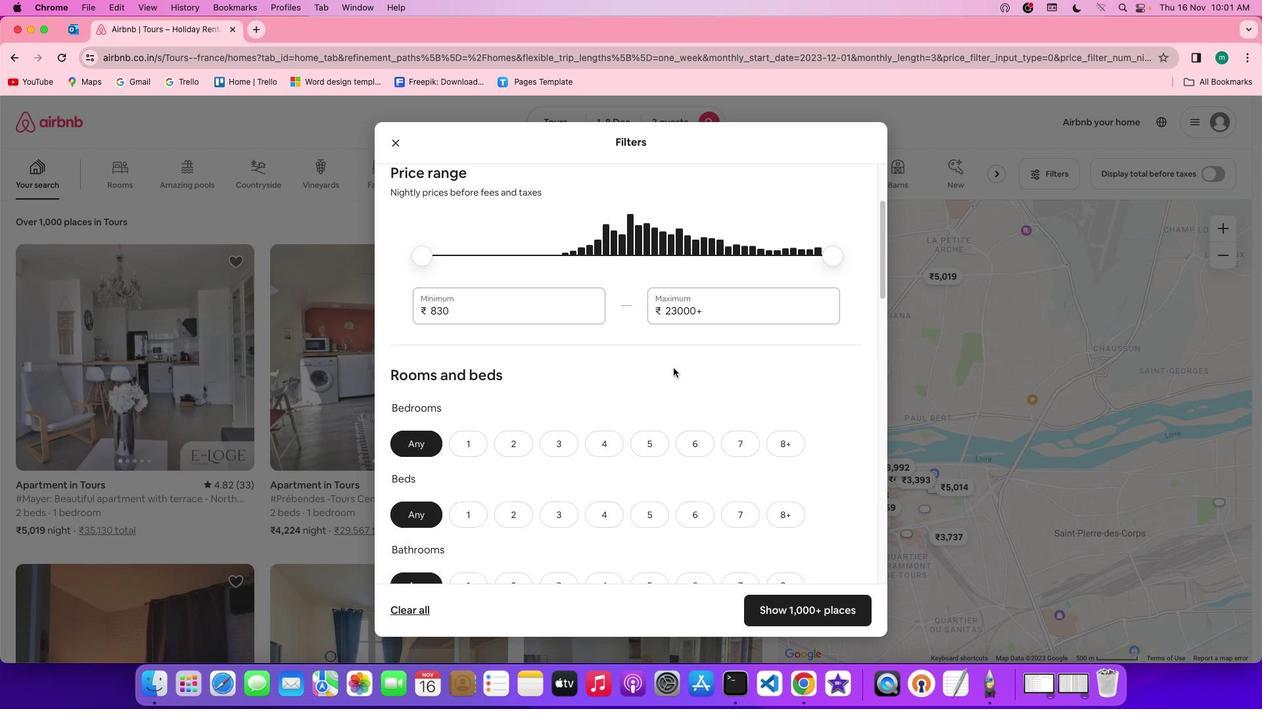 
Action: Mouse scrolled (673, 368) with delta (0, 0)
Screenshot: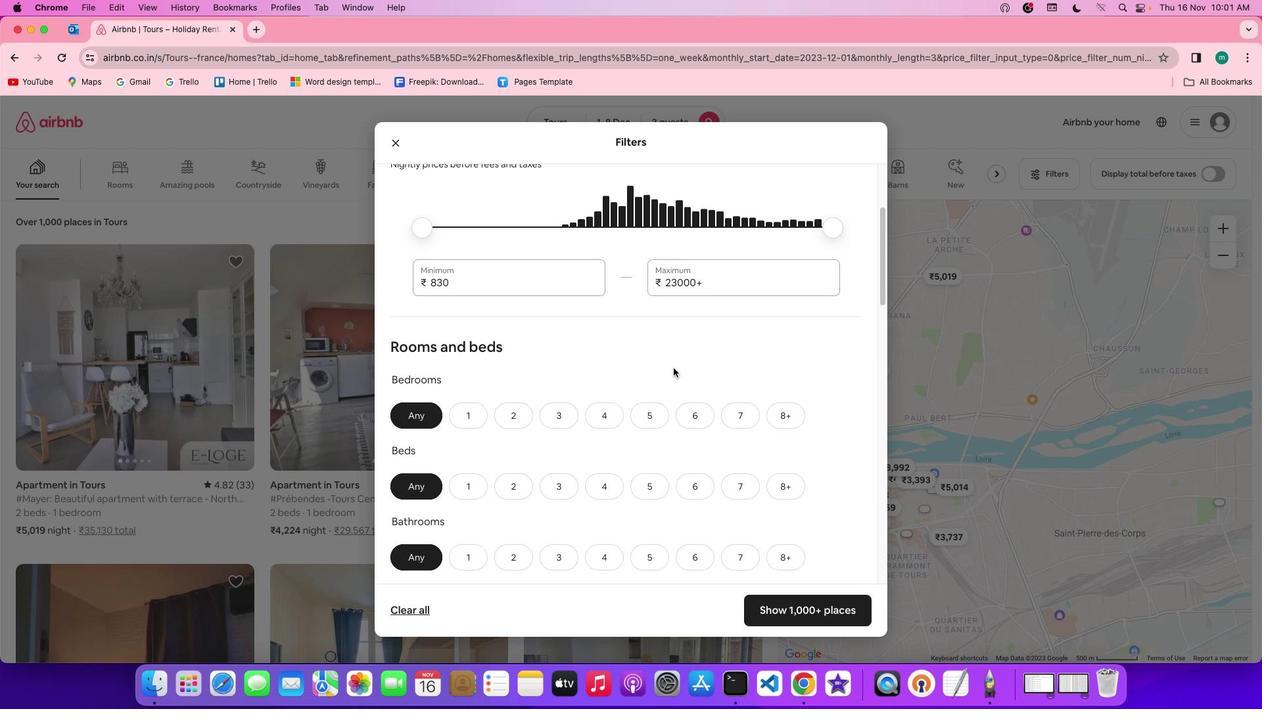 
Action: Mouse scrolled (673, 368) with delta (0, 0)
Screenshot: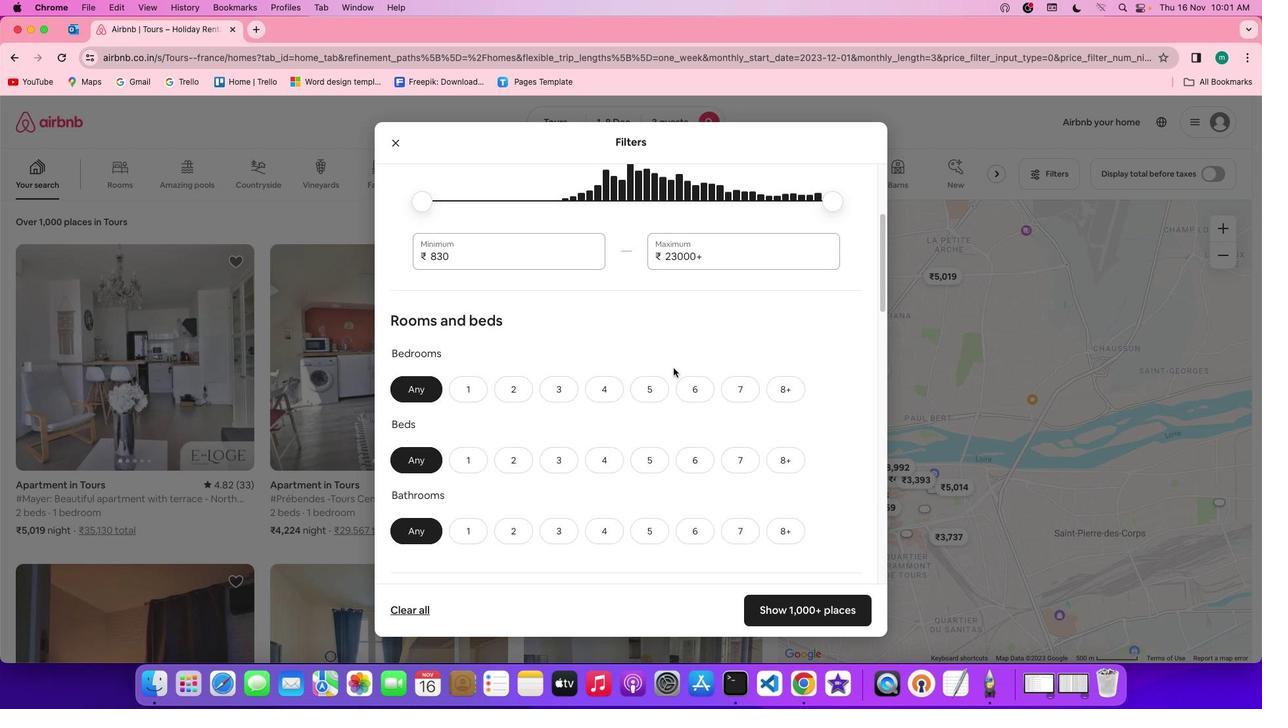 
Action: Mouse scrolled (673, 368) with delta (0, 0)
Screenshot: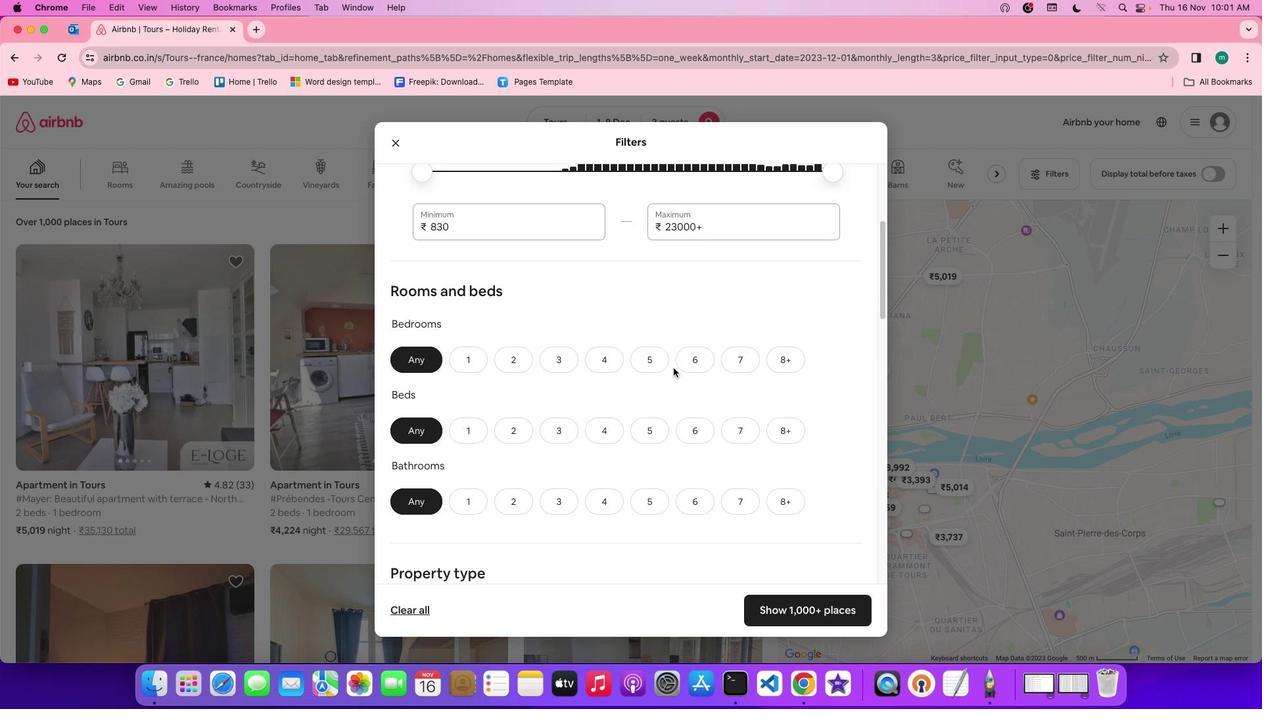 
Action: Mouse scrolled (673, 368) with delta (0, 0)
Screenshot: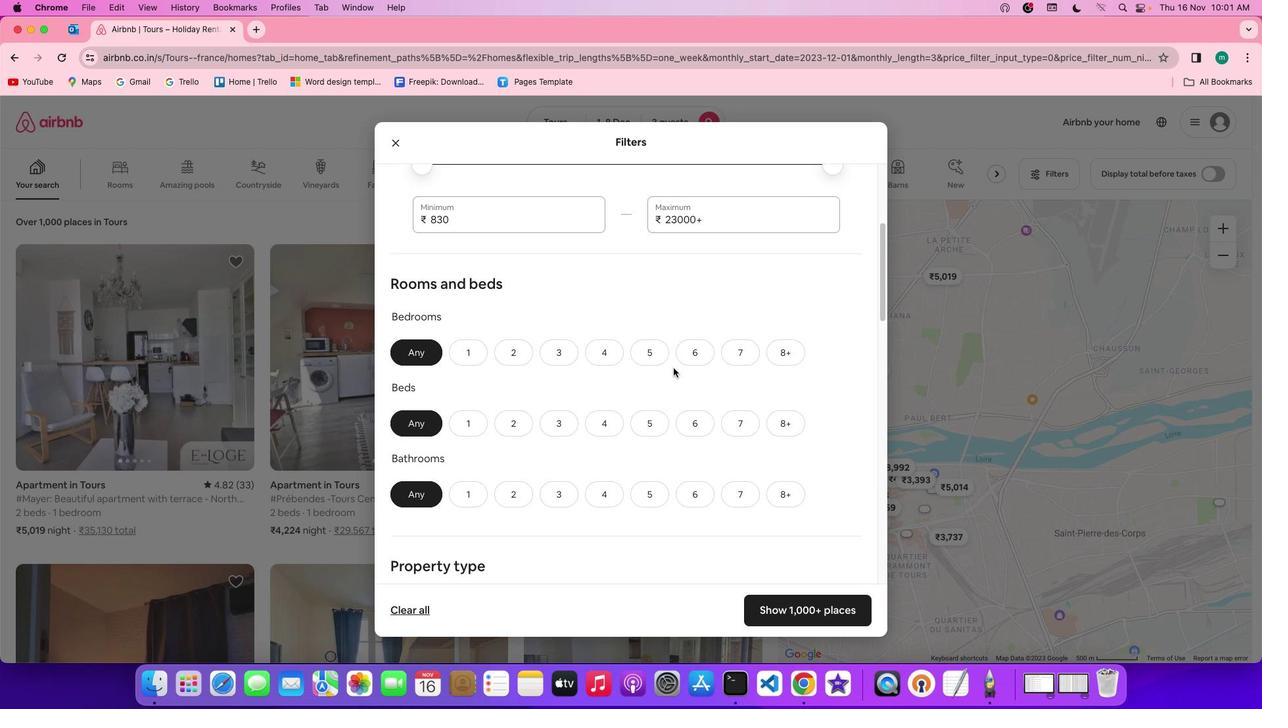 
Action: Mouse scrolled (673, 368) with delta (0, 0)
Screenshot: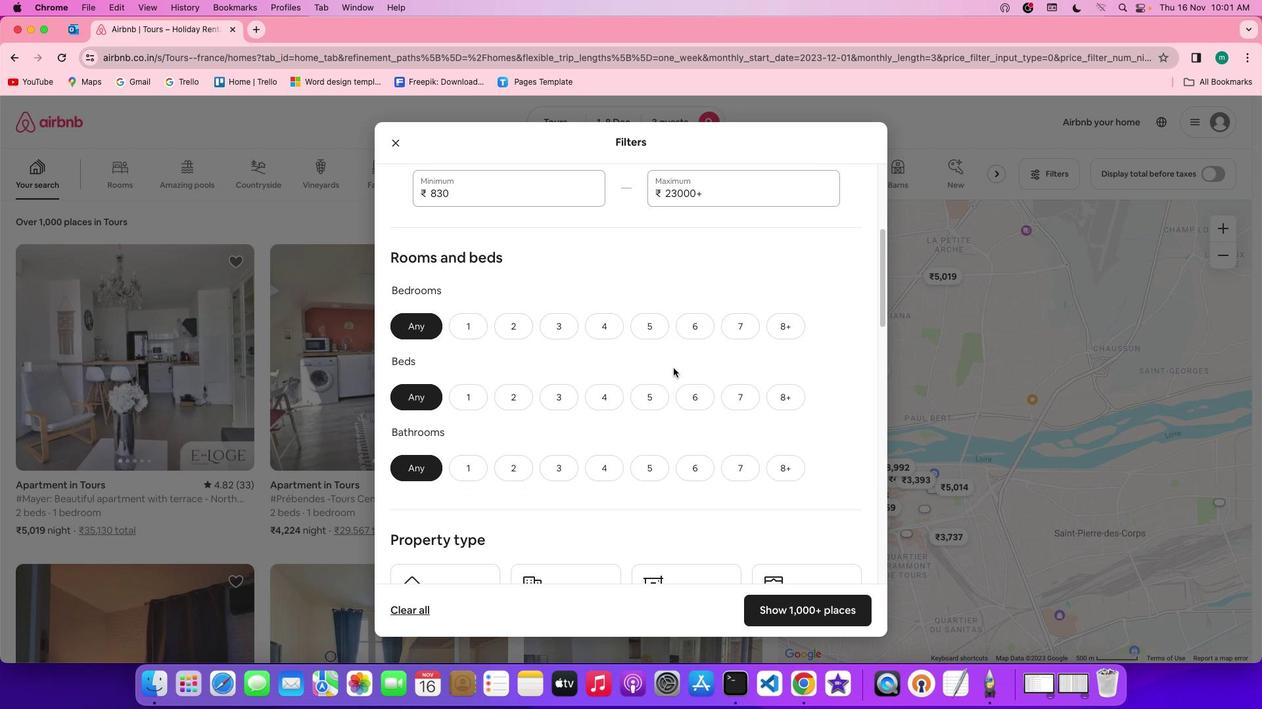 
Action: Mouse scrolled (673, 368) with delta (0, 0)
Screenshot: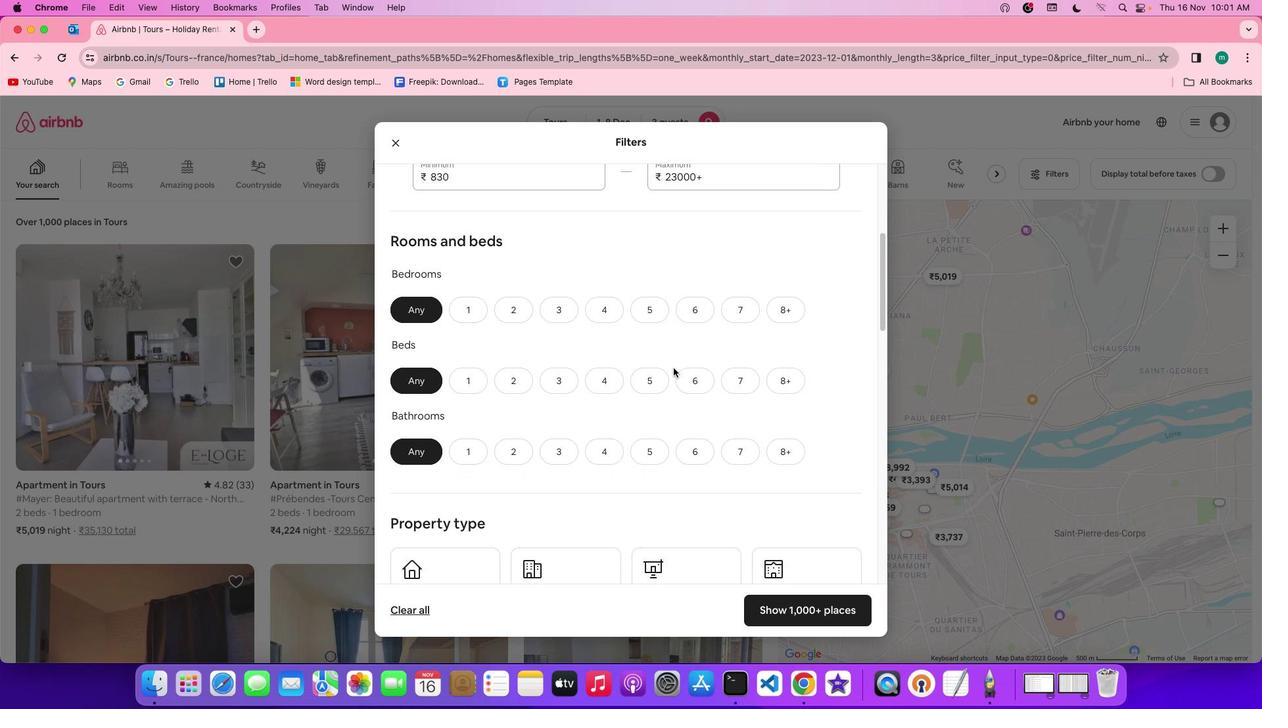 
Action: Mouse scrolled (673, 368) with delta (0, 0)
Screenshot: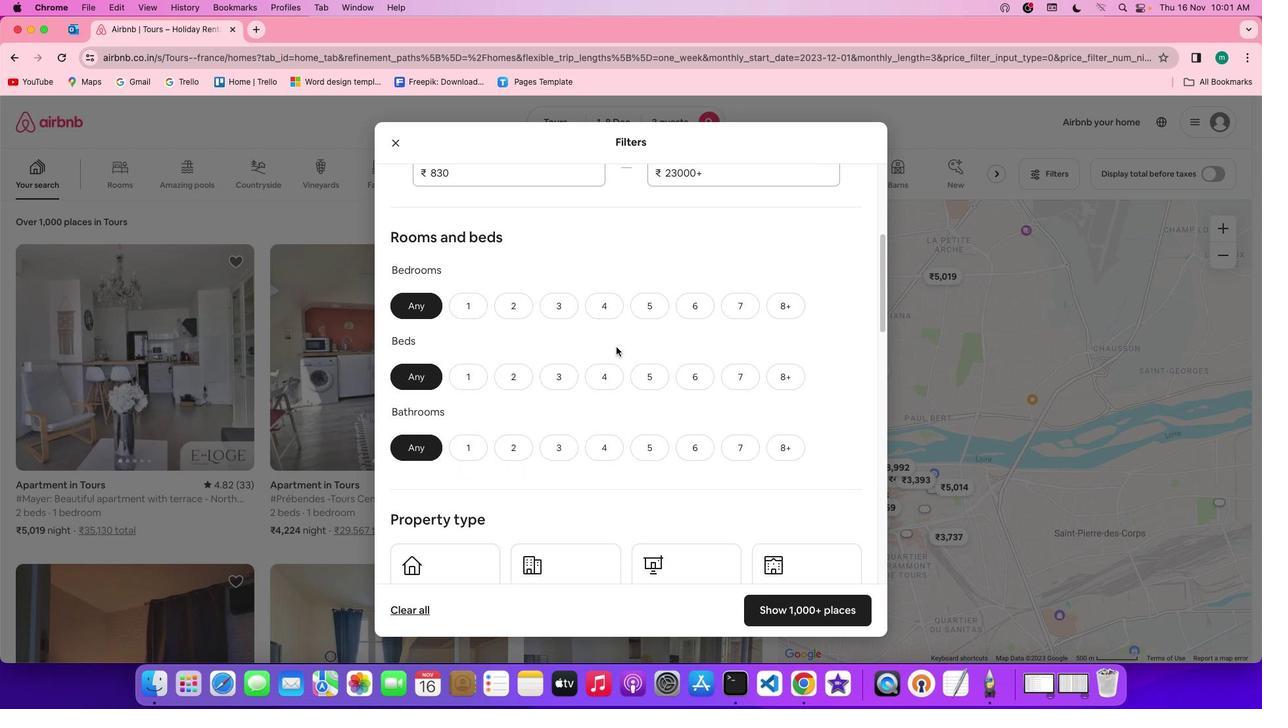 
Action: Mouse moved to (477, 322)
Screenshot: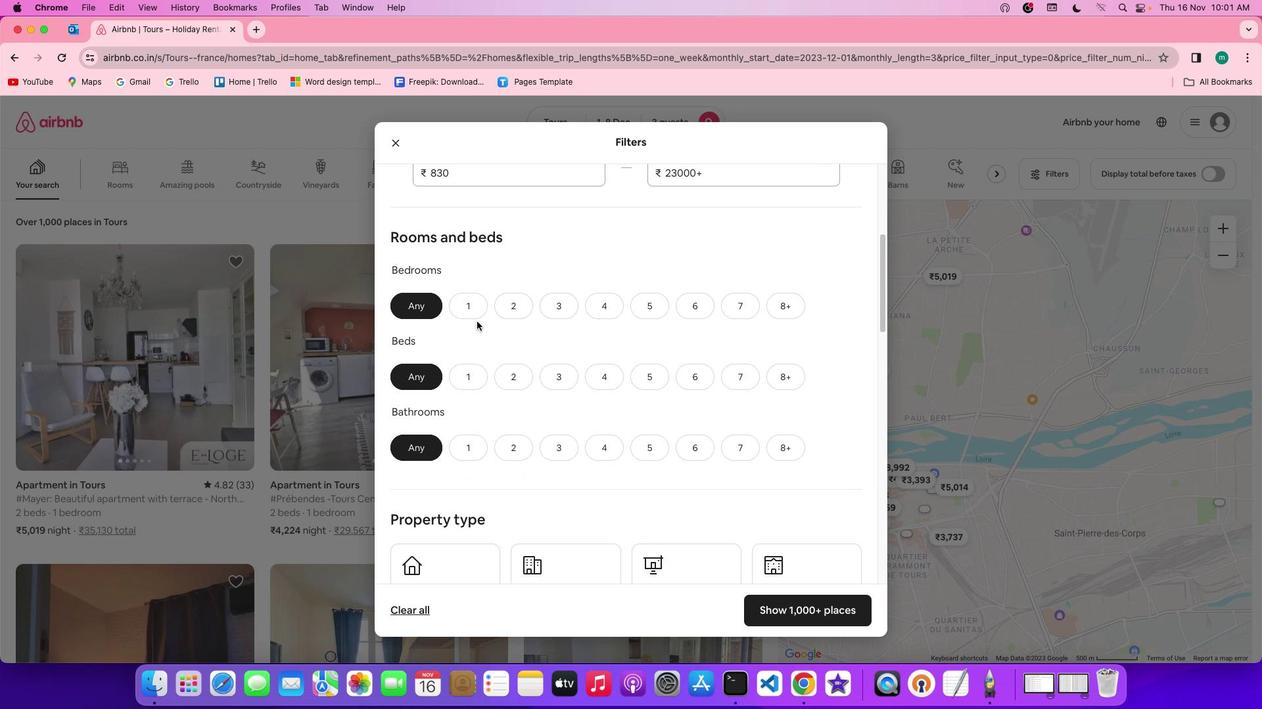 
Action: Mouse pressed left at (477, 322)
Screenshot: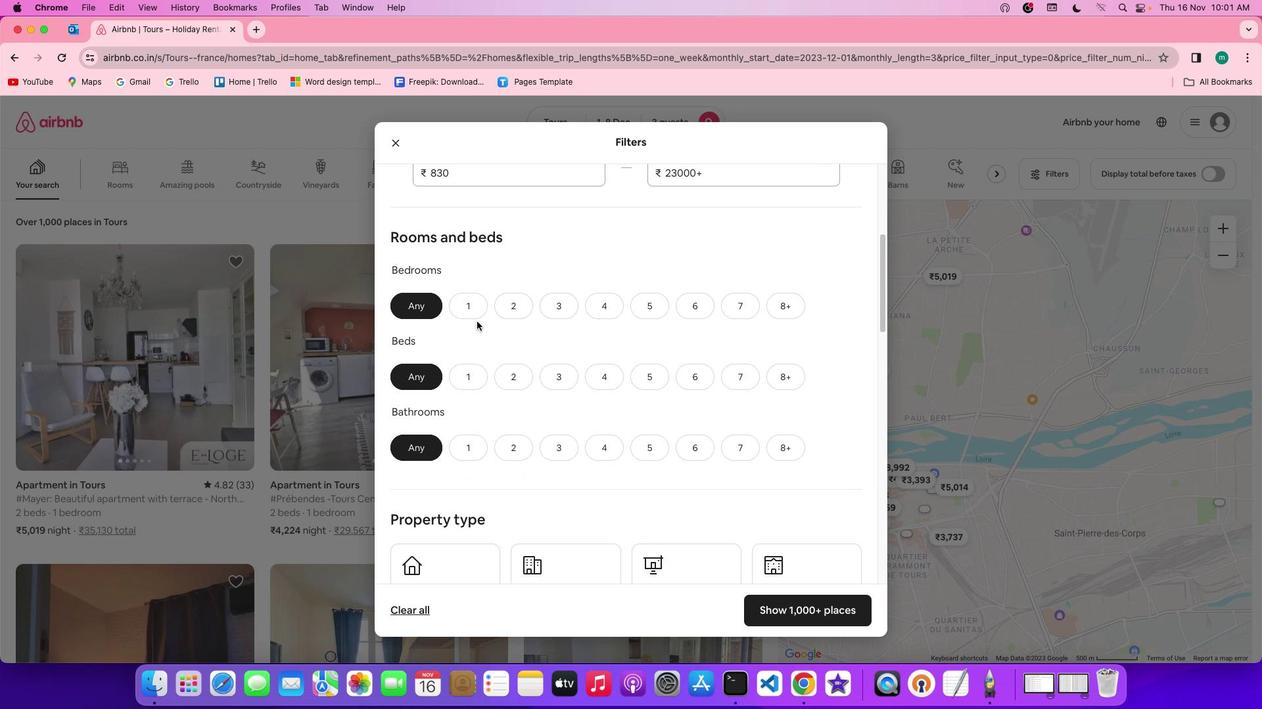 
Action: Mouse moved to (474, 311)
Screenshot: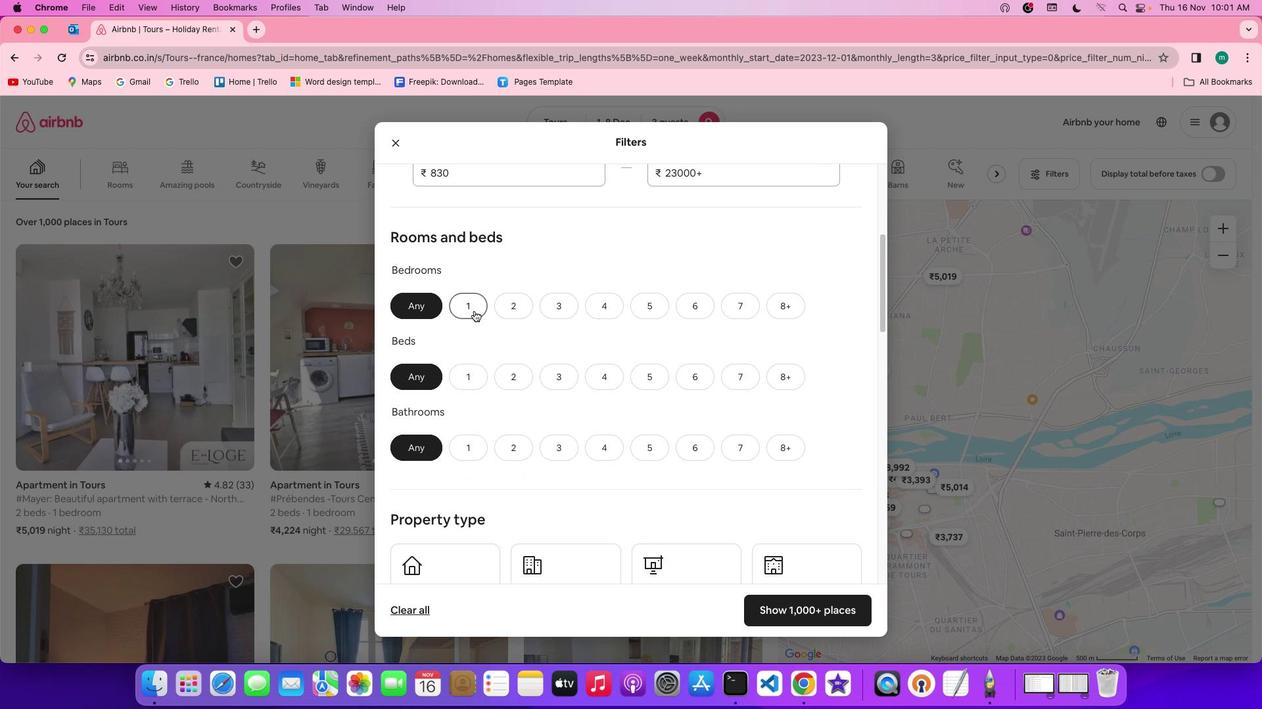 
Action: Mouse pressed left at (474, 311)
Screenshot: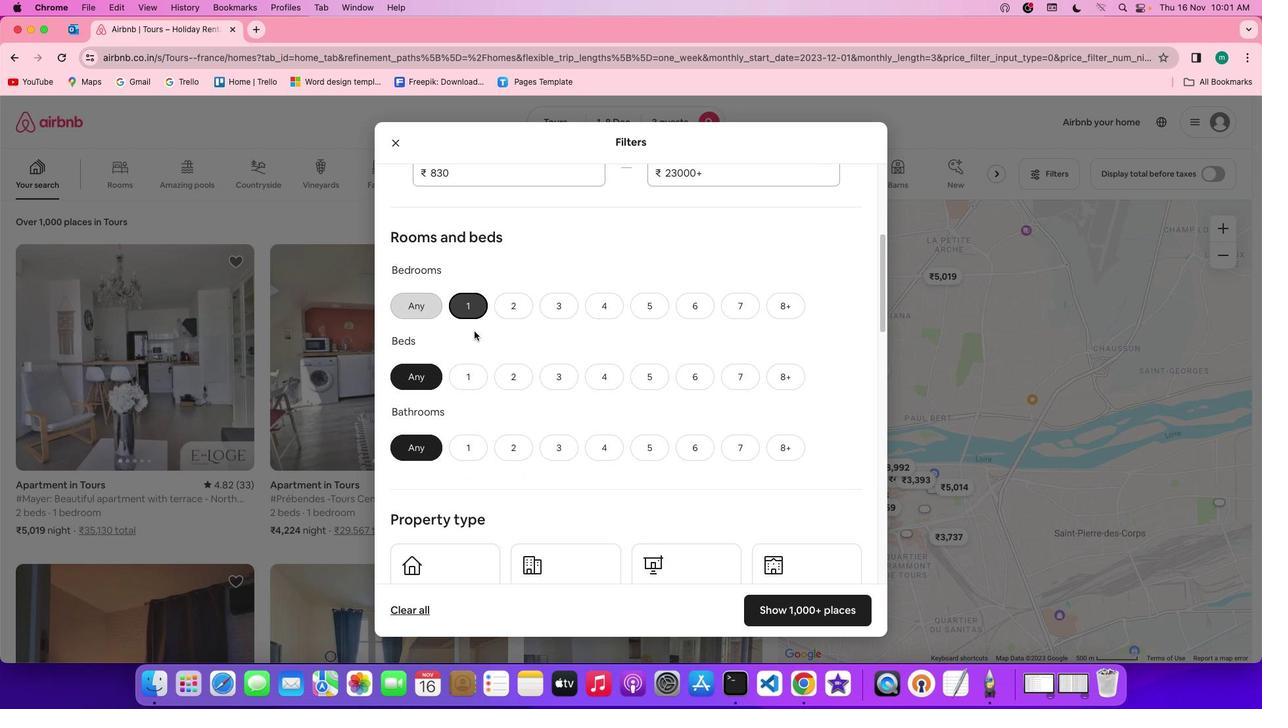 
Action: Mouse moved to (477, 379)
Screenshot: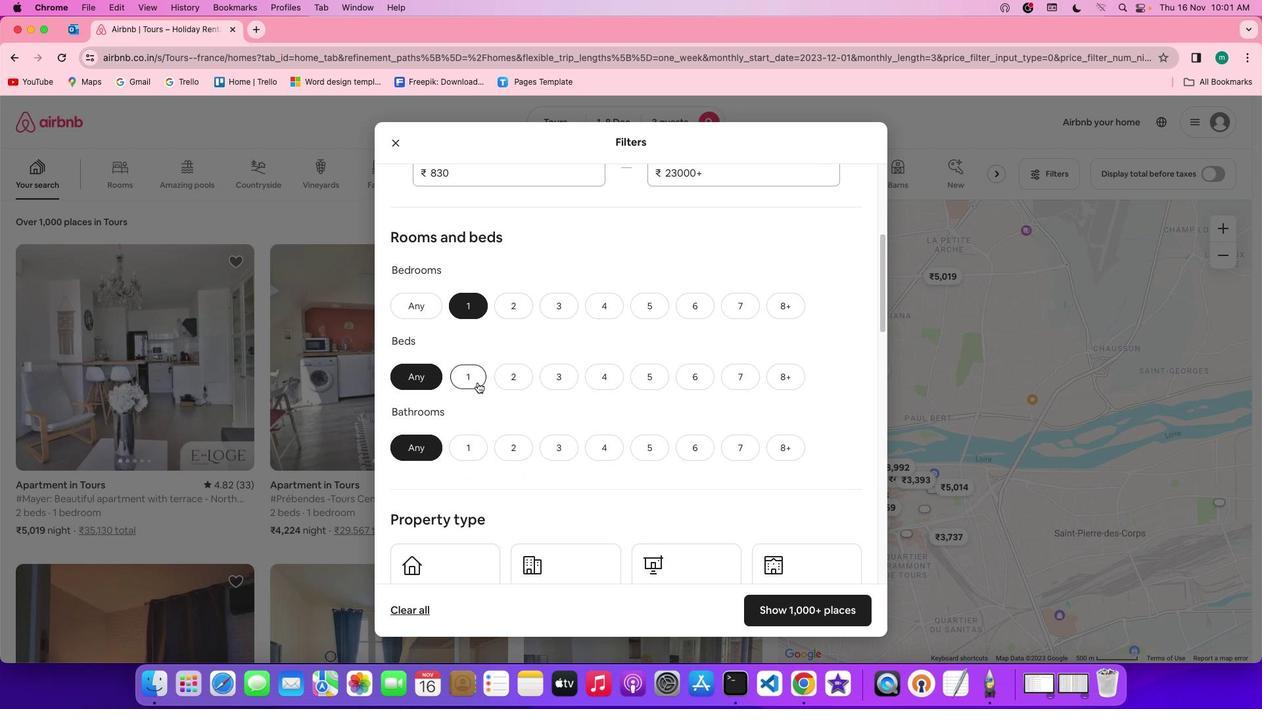 
Action: Mouse pressed left at (477, 379)
Screenshot: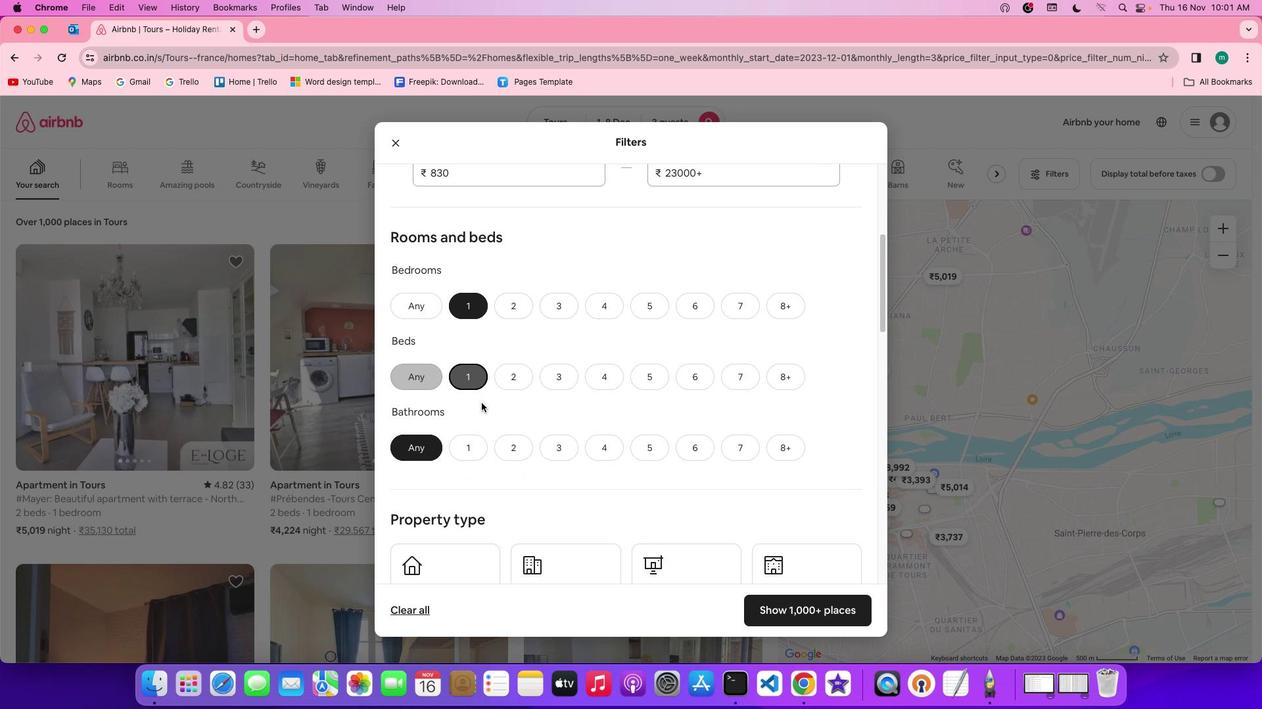 
Action: Mouse moved to (477, 443)
Screenshot: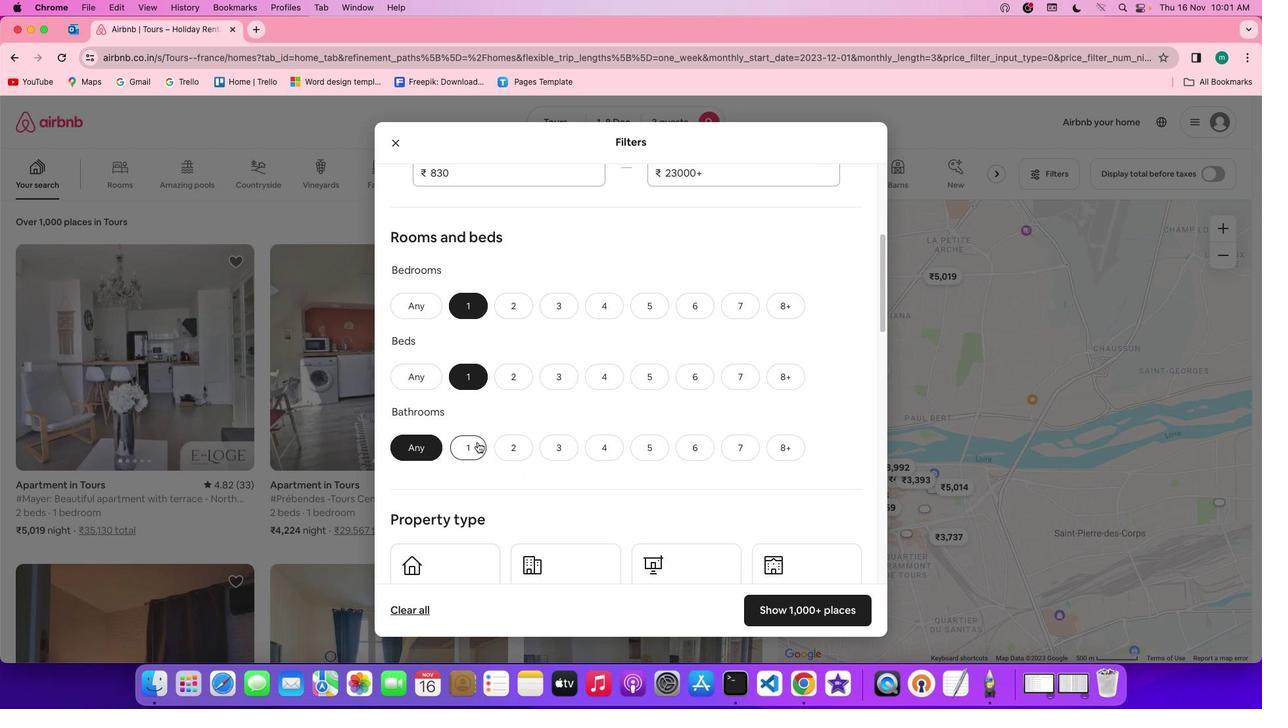 
Action: Mouse pressed left at (477, 443)
Screenshot: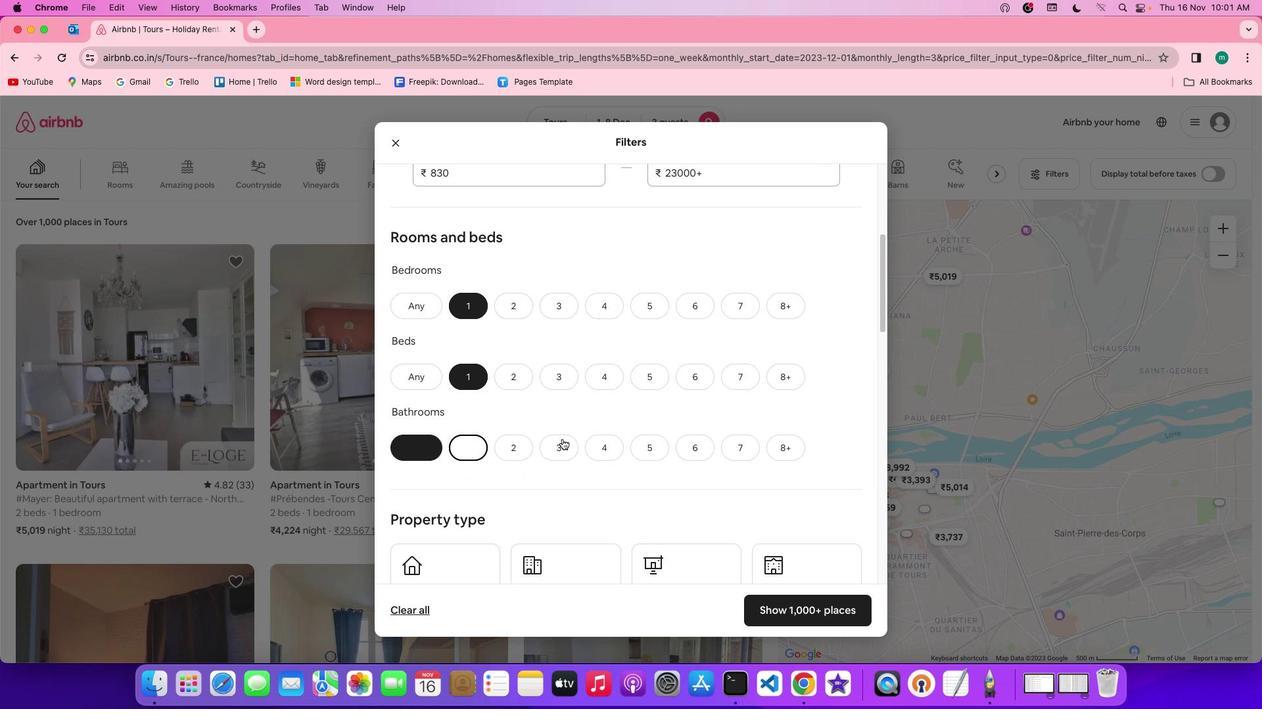 
Action: Mouse moved to (652, 426)
Screenshot: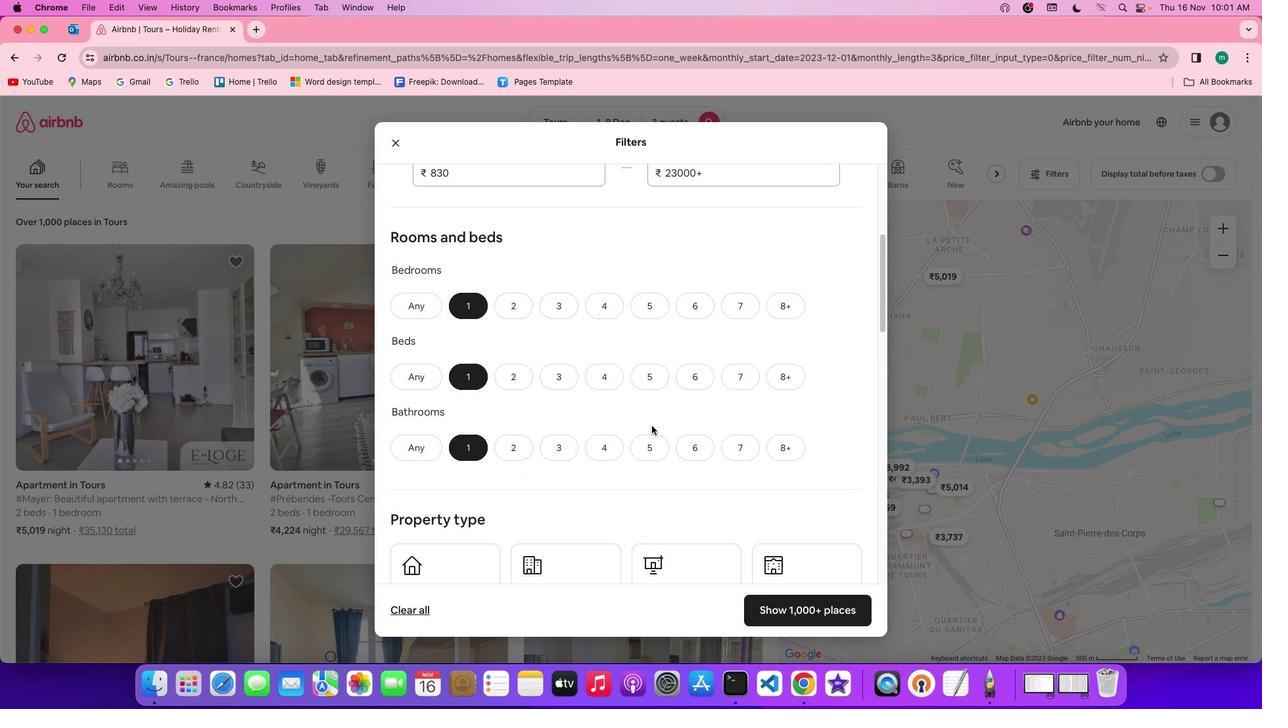 
Action: Mouse scrolled (652, 426) with delta (0, 0)
Screenshot: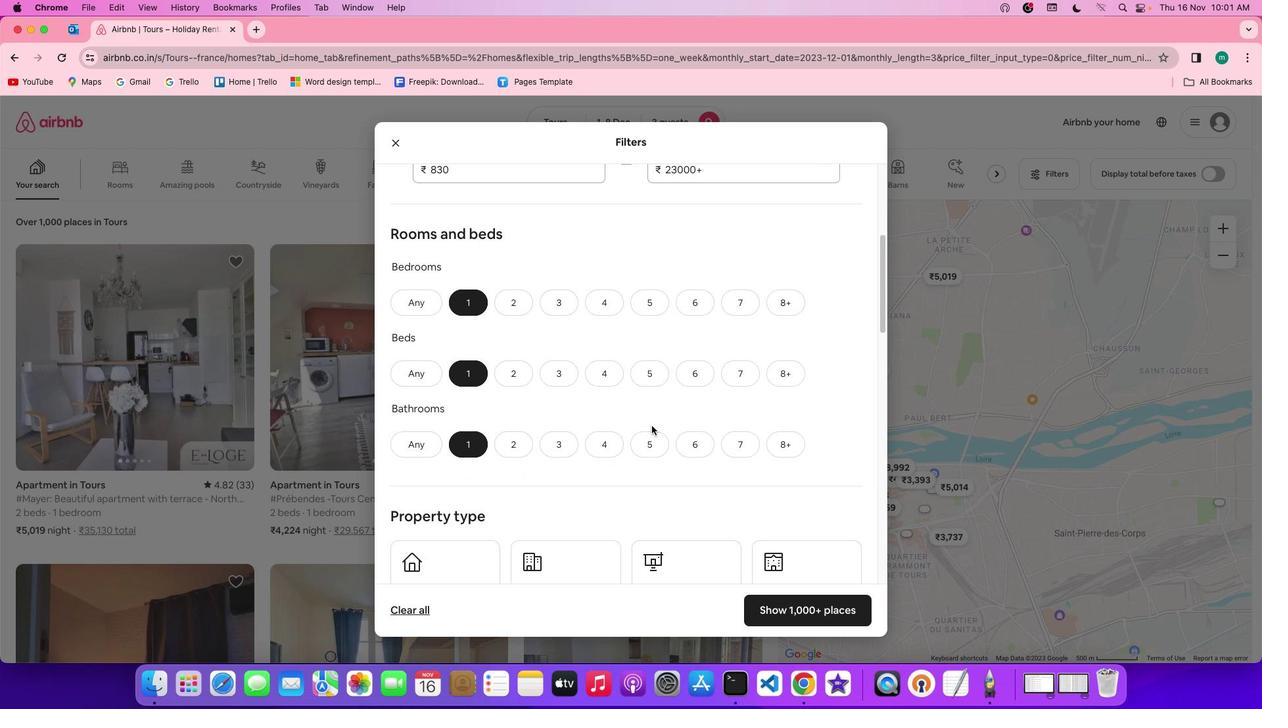 
Action: Mouse scrolled (652, 426) with delta (0, 0)
Screenshot: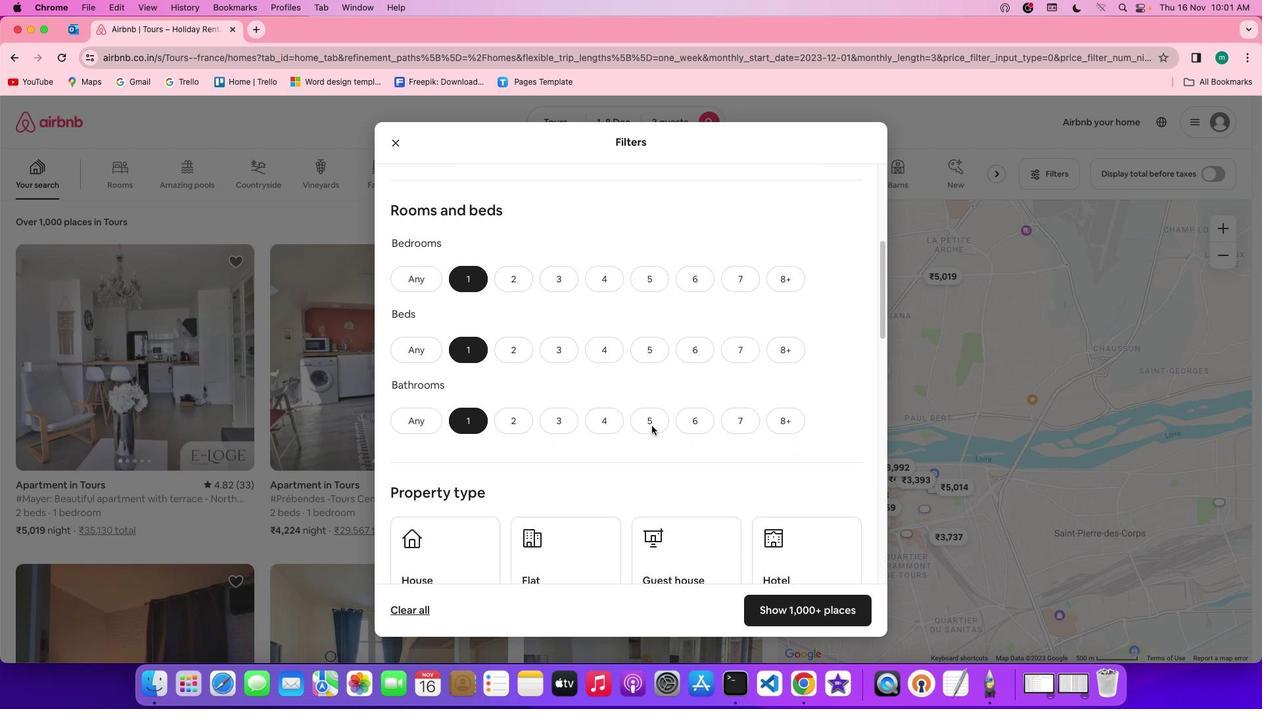 
Action: Mouse scrolled (652, 426) with delta (0, 0)
Screenshot: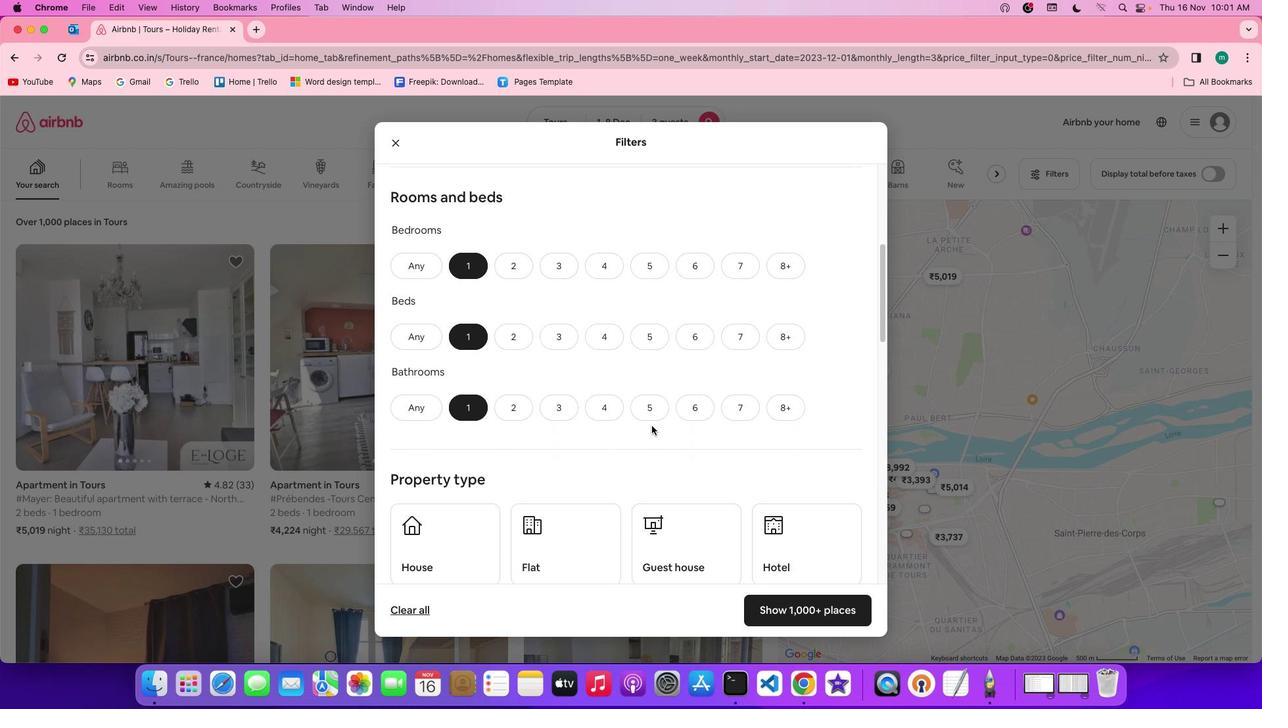 
Action: Mouse scrolled (652, 426) with delta (0, 0)
Screenshot: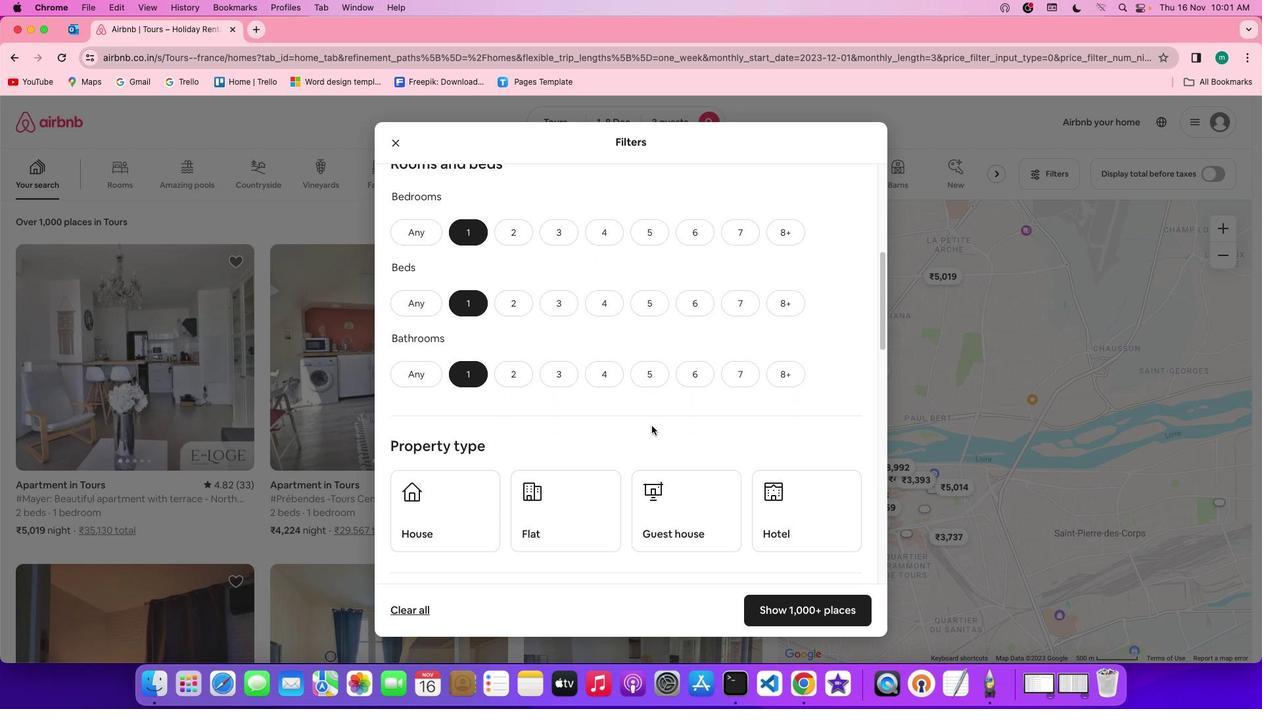 
Action: Mouse scrolled (652, 426) with delta (0, 0)
Screenshot: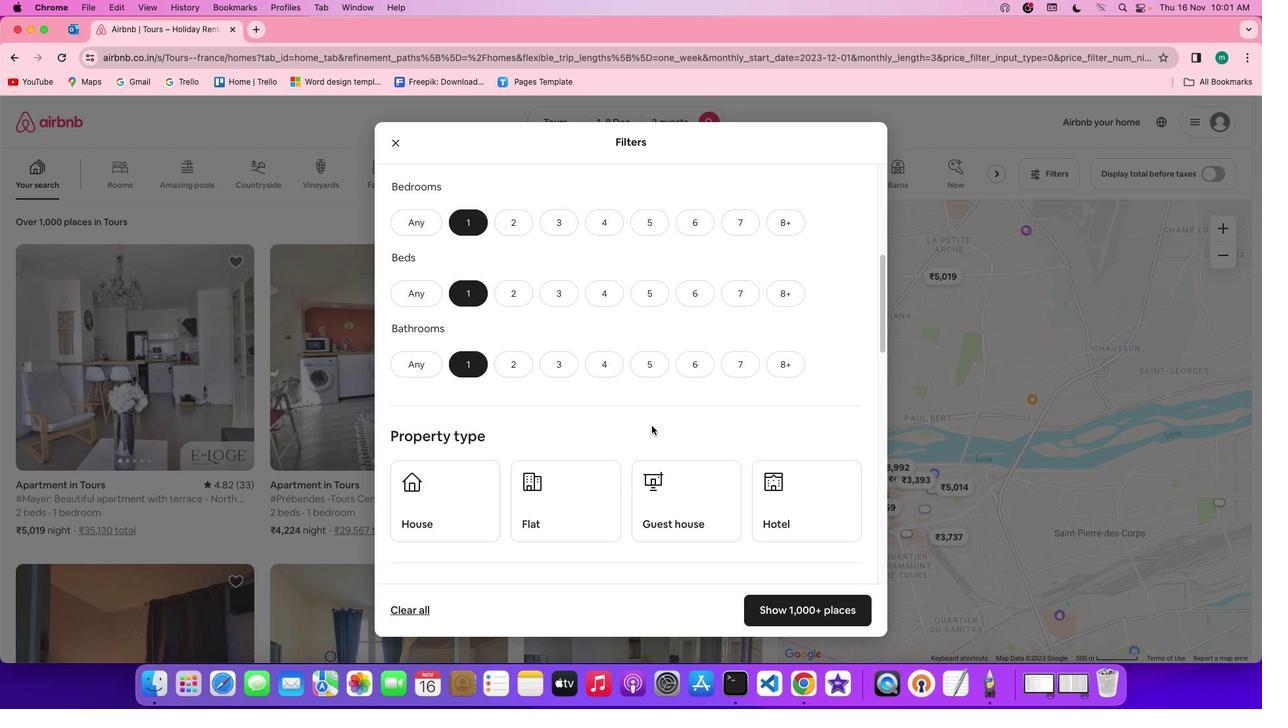 
Action: Mouse scrolled (652, 426) with delta (0, 0)
Screenshot: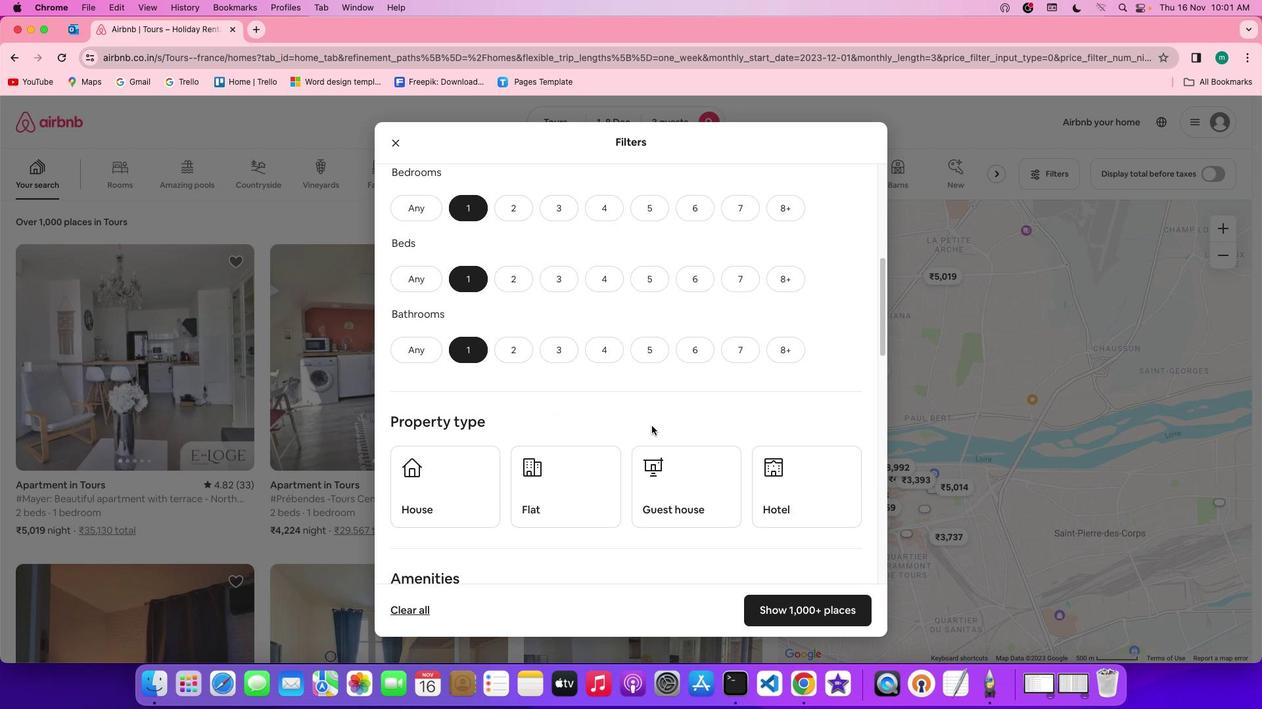 
Action: Mouse scrolled (652, 426) with delta (0, 0)
Screenshot: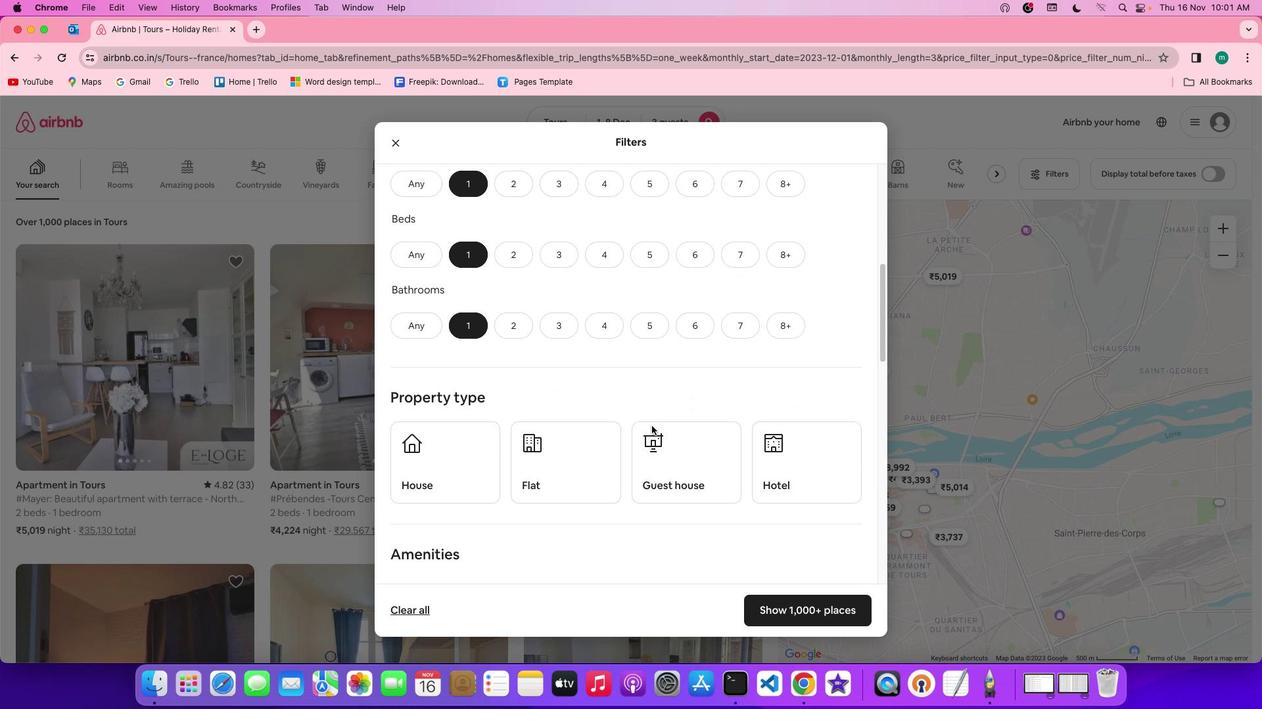 
Action: Mouse scrolled (652, 426) with delta (0, 0)
Screenshot: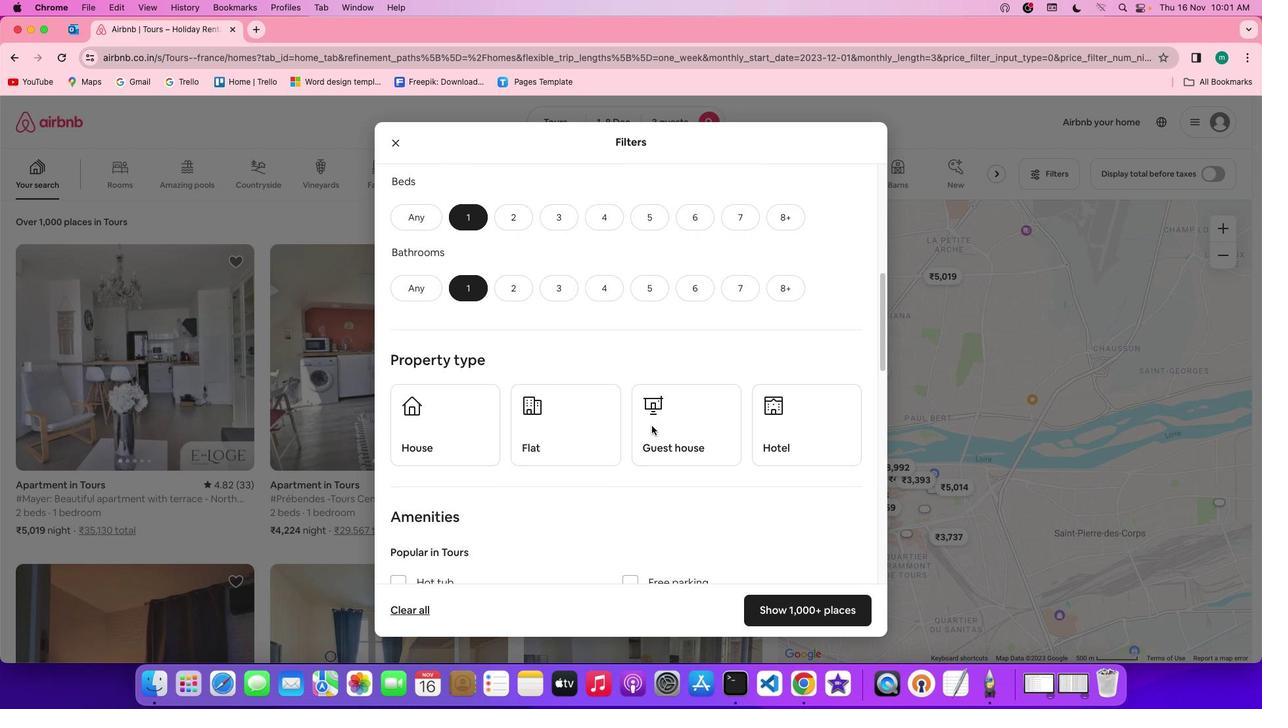 
Action: Mouse scrolled (652, 426) with delta (0, 0)
Screenshot: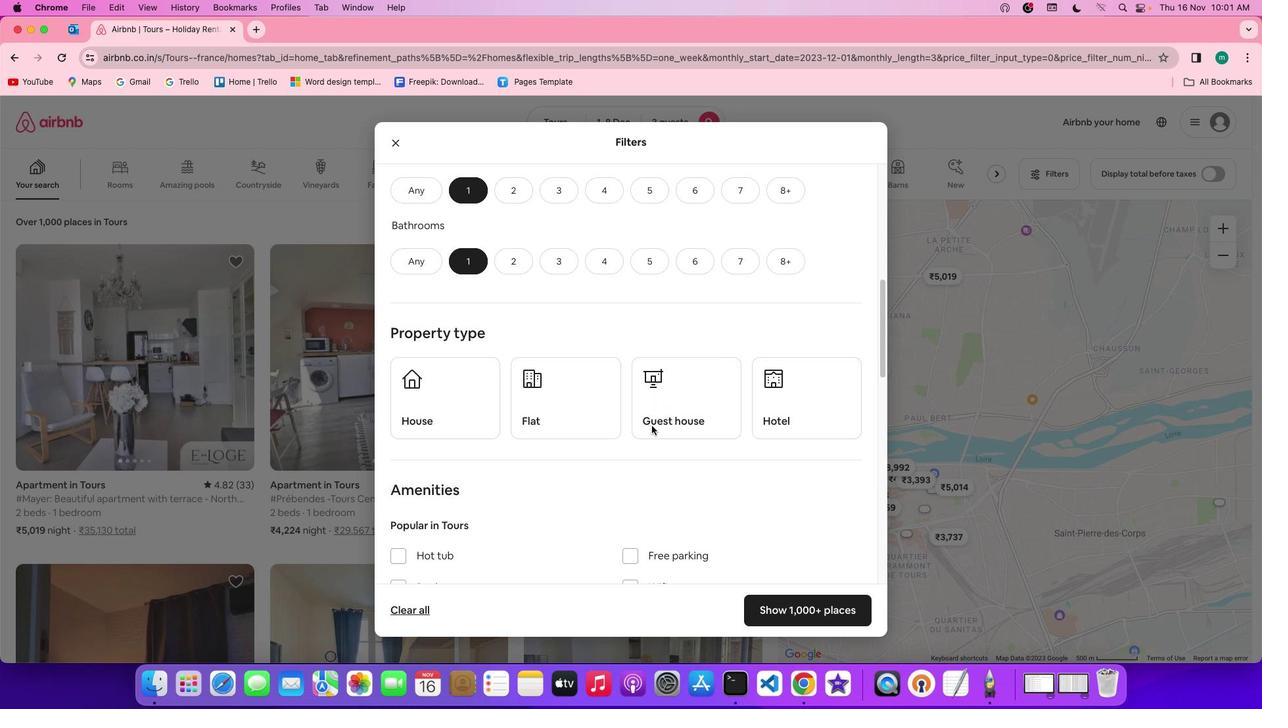 
Action: Mouse scrolled (652, 426) with delta (0, 0)
Screenshot: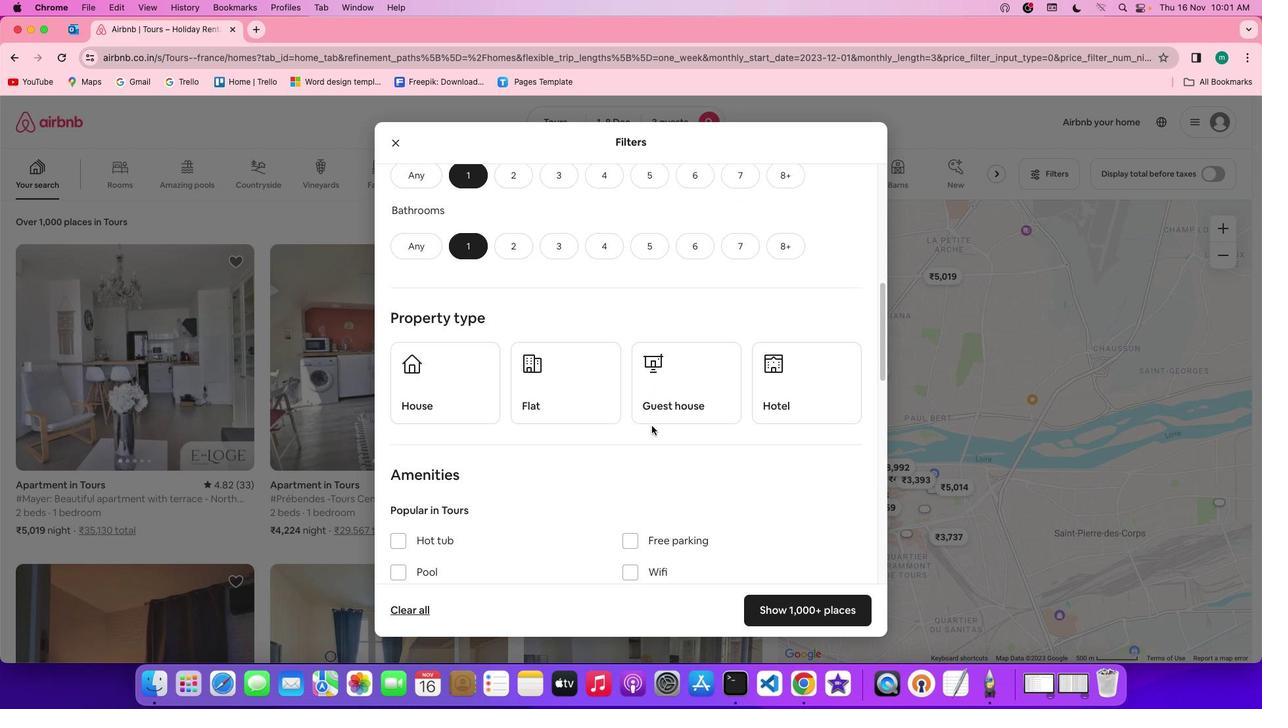 
Action: Mouse scrolled (652, 426) with delta (0, 0)
Screenshot: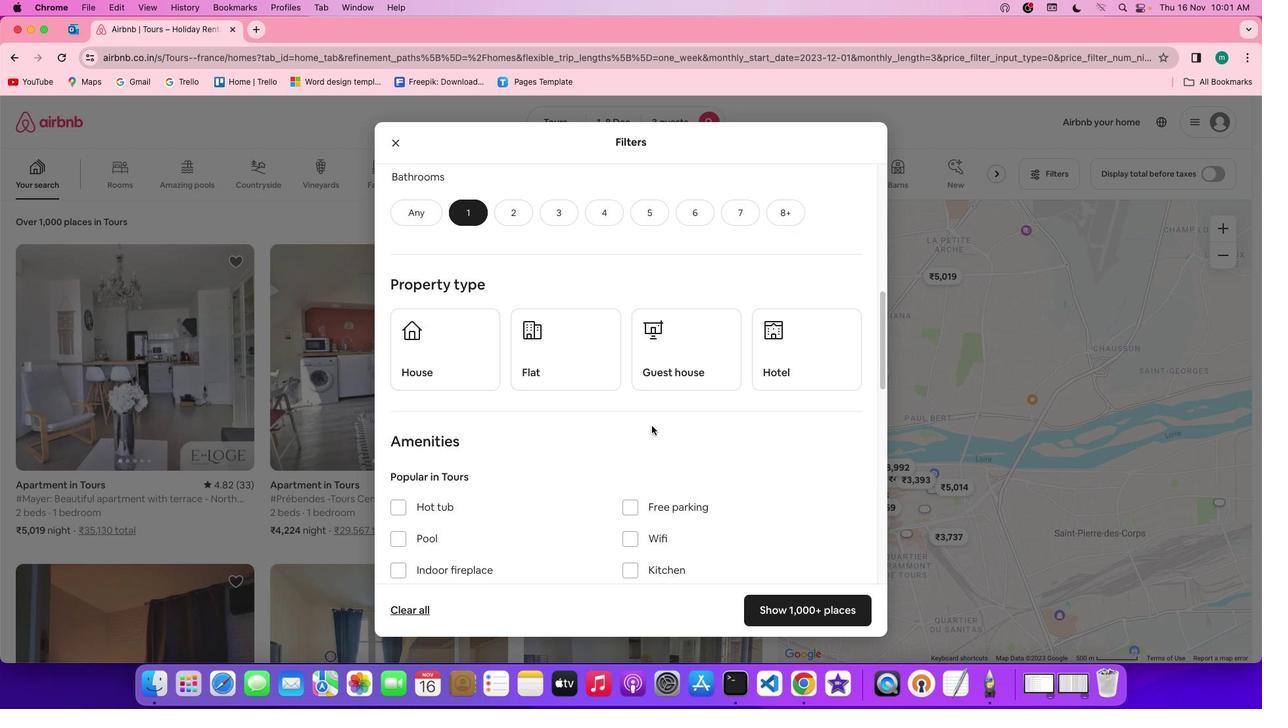 
Action: Mouse scrolled (652, 426) with delta (0, 0)
Screenshot: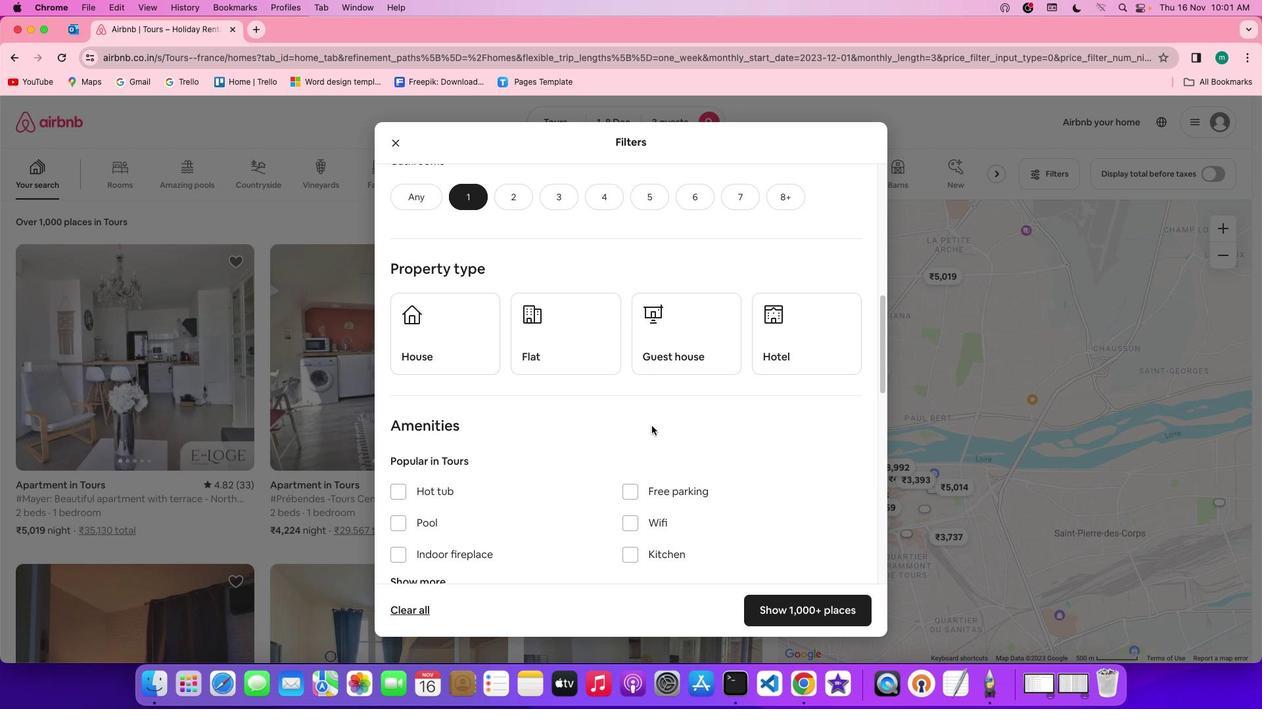 
Action: Mouse scrolled (652, 426) with delta (0, 0)
Screenshot: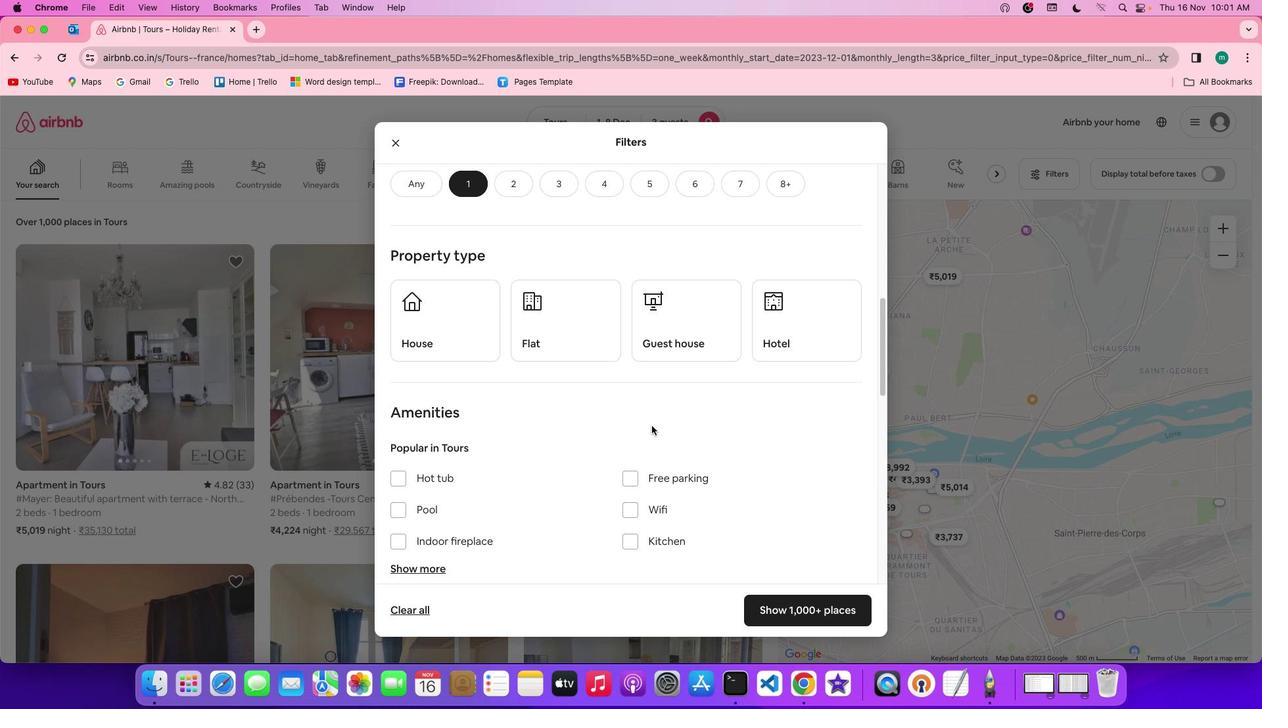 
Action: Mouse scrolled (652, 426) with delta (0, 0)
Screenshot: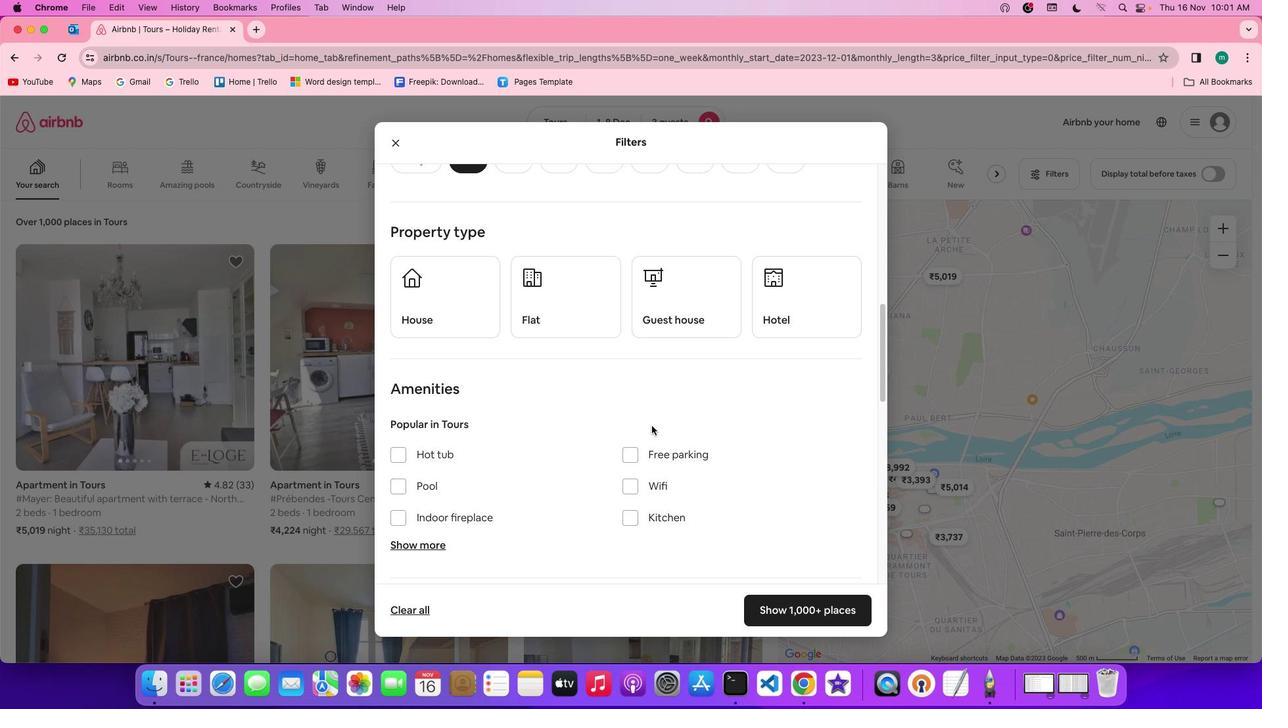 
Action: Mouse scrolled (652, 426) with delta (0, 0)
Screenshot: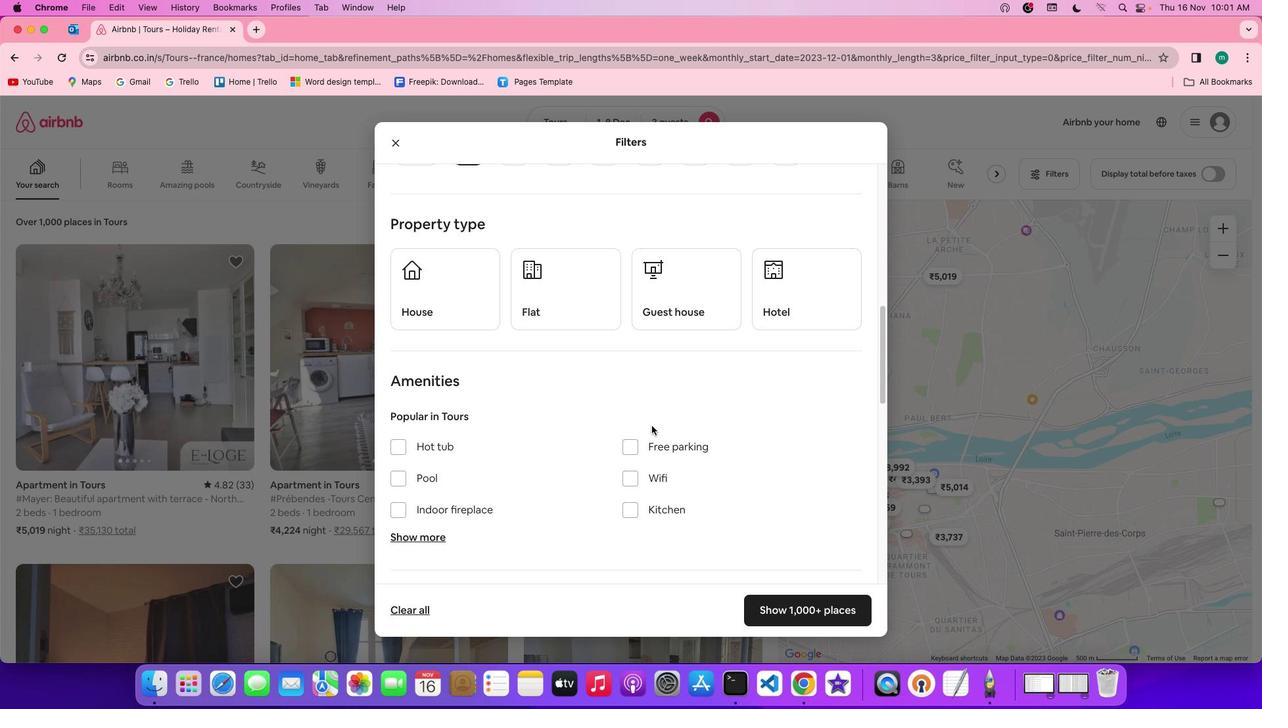 
Action: Mouse scrolled (652, 426) with delta (0, 0)
Screenshot: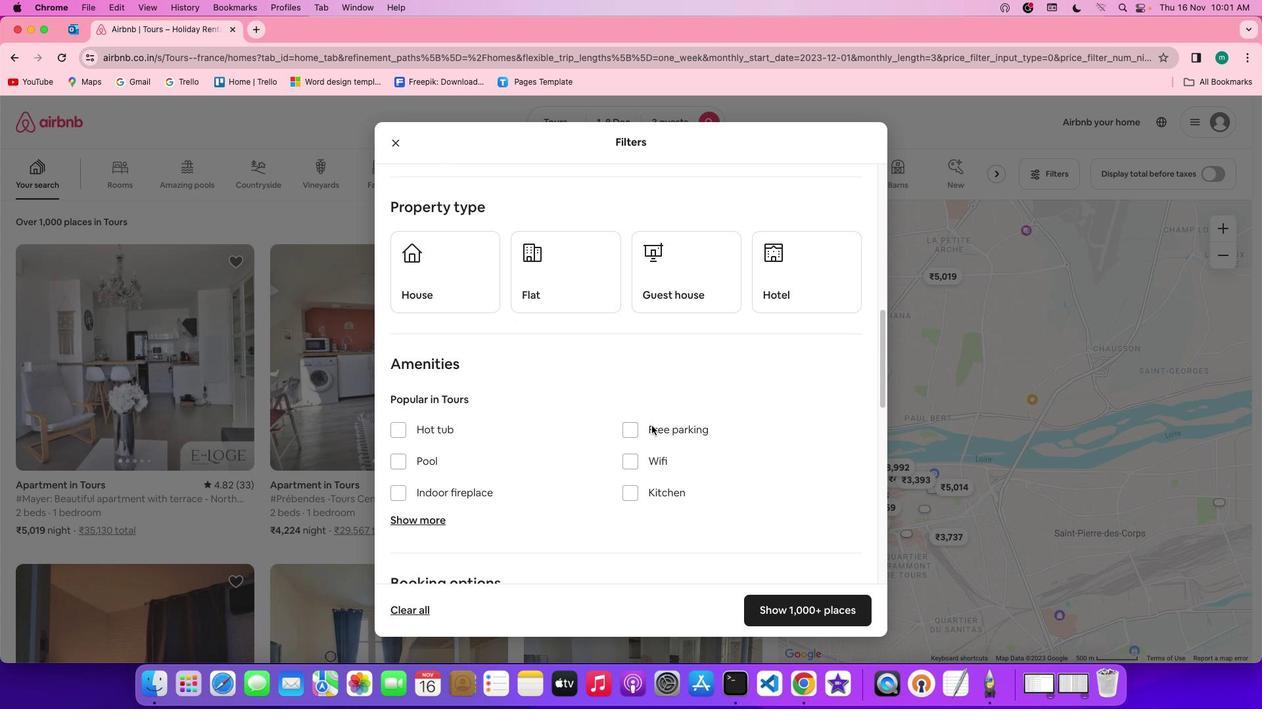 
Action: Mouse scrolled (652, 426) with delta (0, 0)
Screenshot: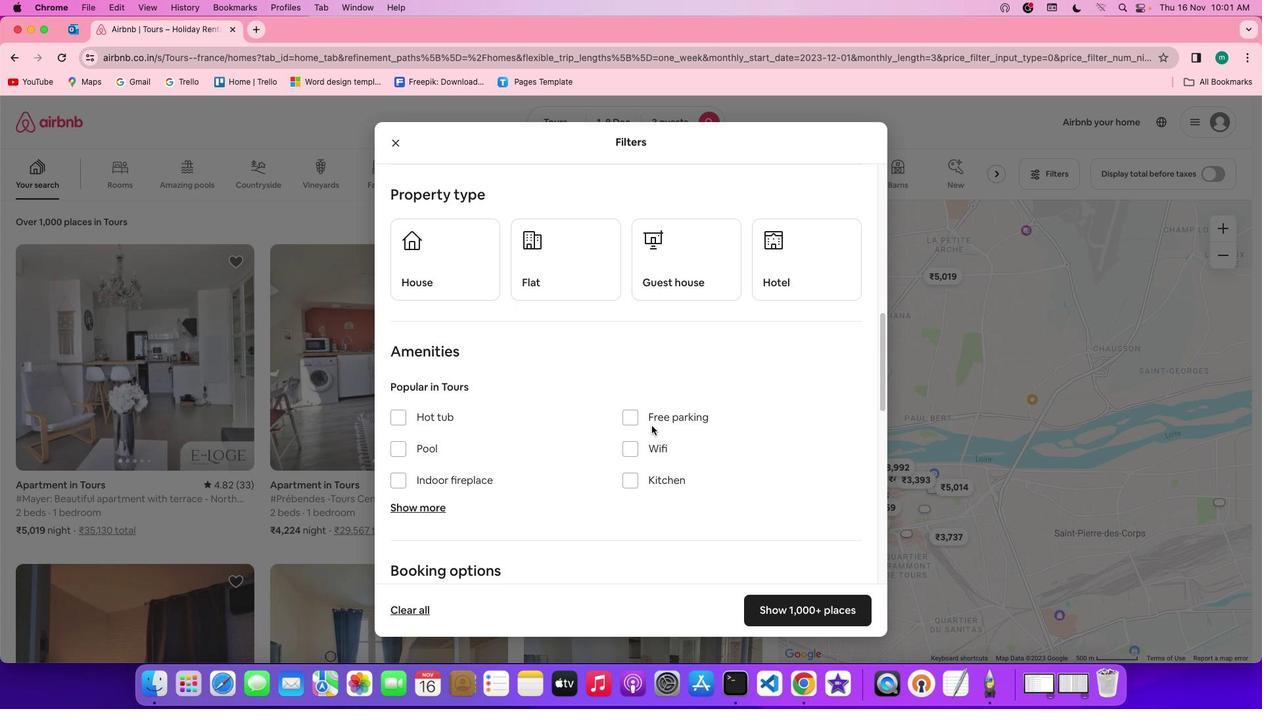 
Action: Mouse scrolled (652, 426) with delta (0, 0)
Screenshot: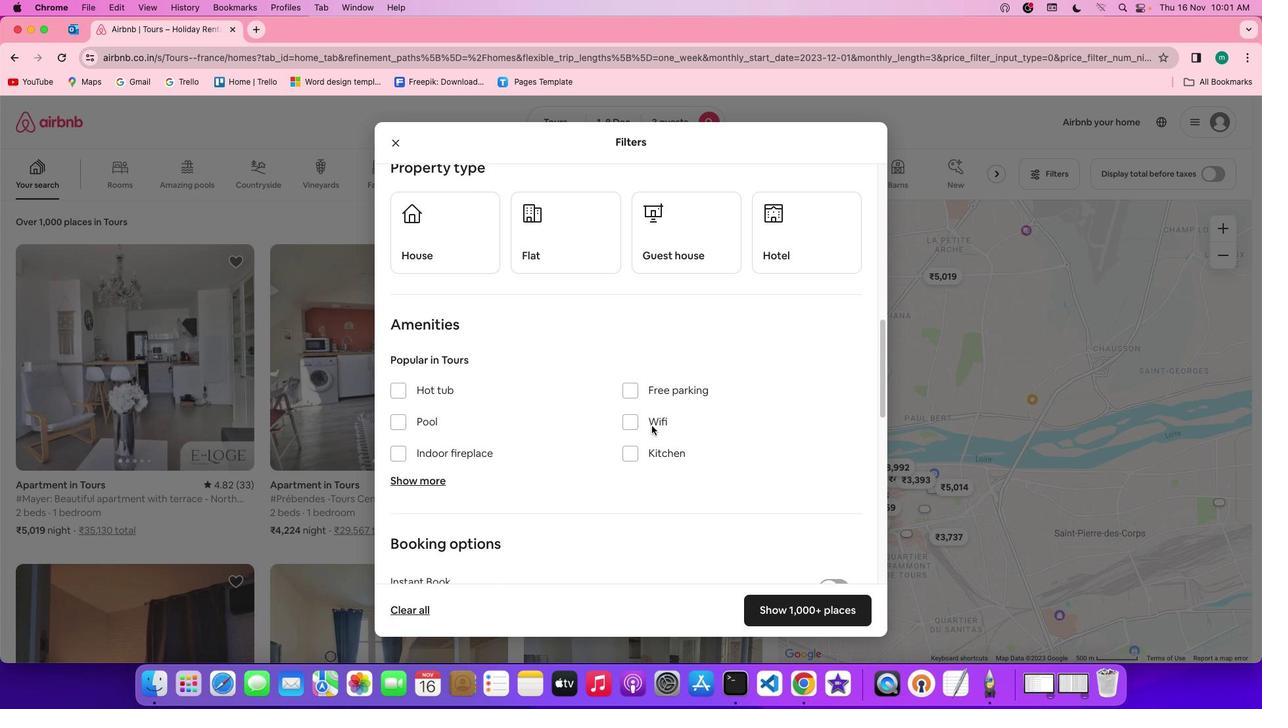 
Action: Mouse scrolled (652, 426) with delta (0, 0)
Screenshot: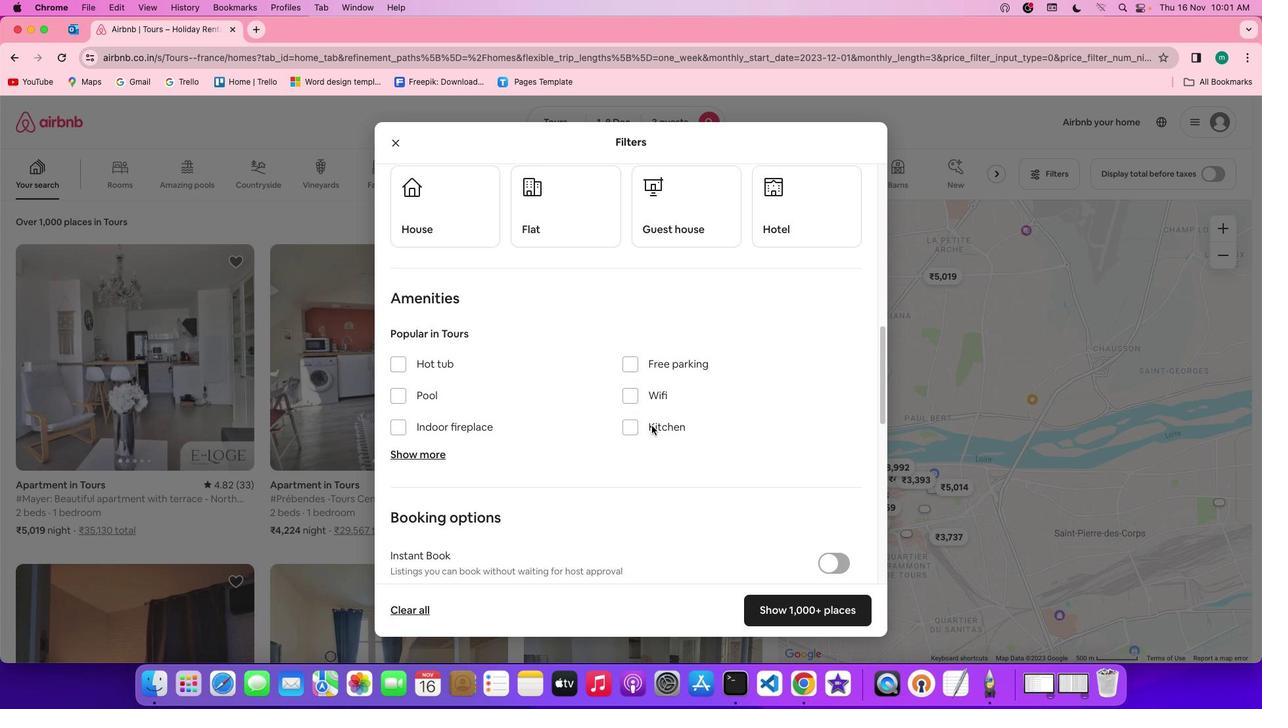 
Action: Mouse scrolled (652, 426) with delta (0, 0)
Screenshot: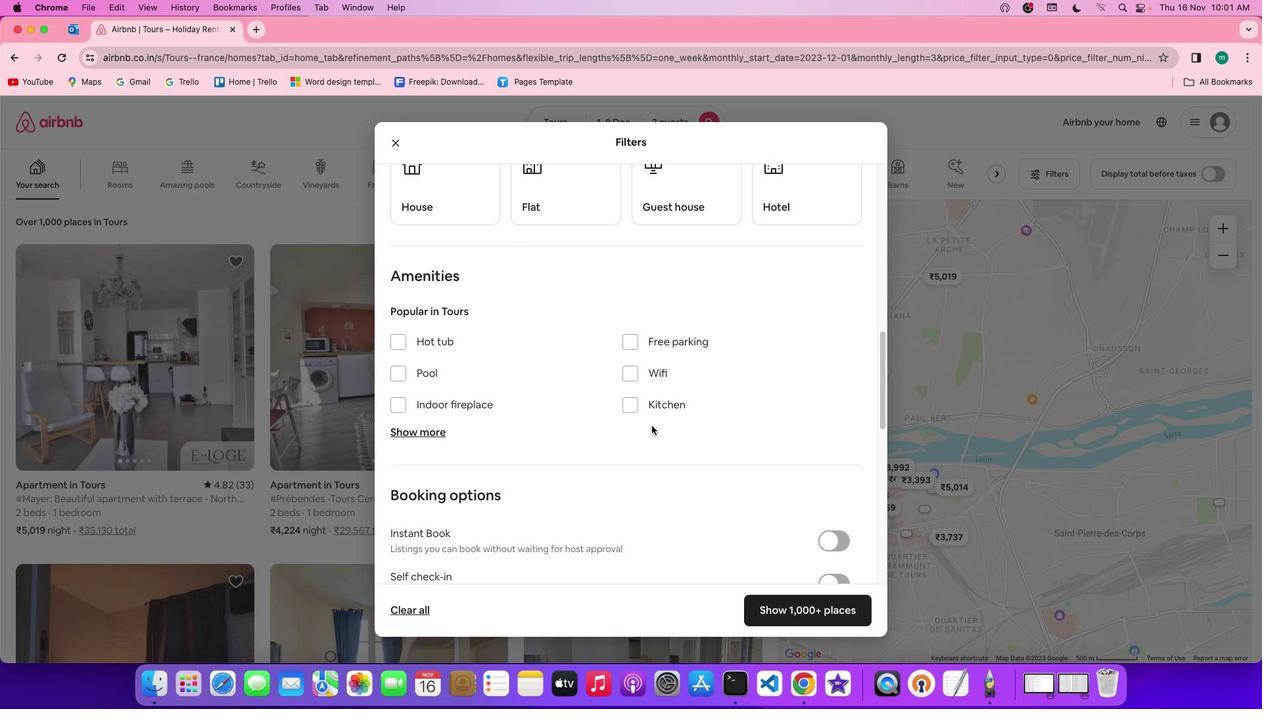 
Action: Mouse moved to (789, 213)
Screenshot: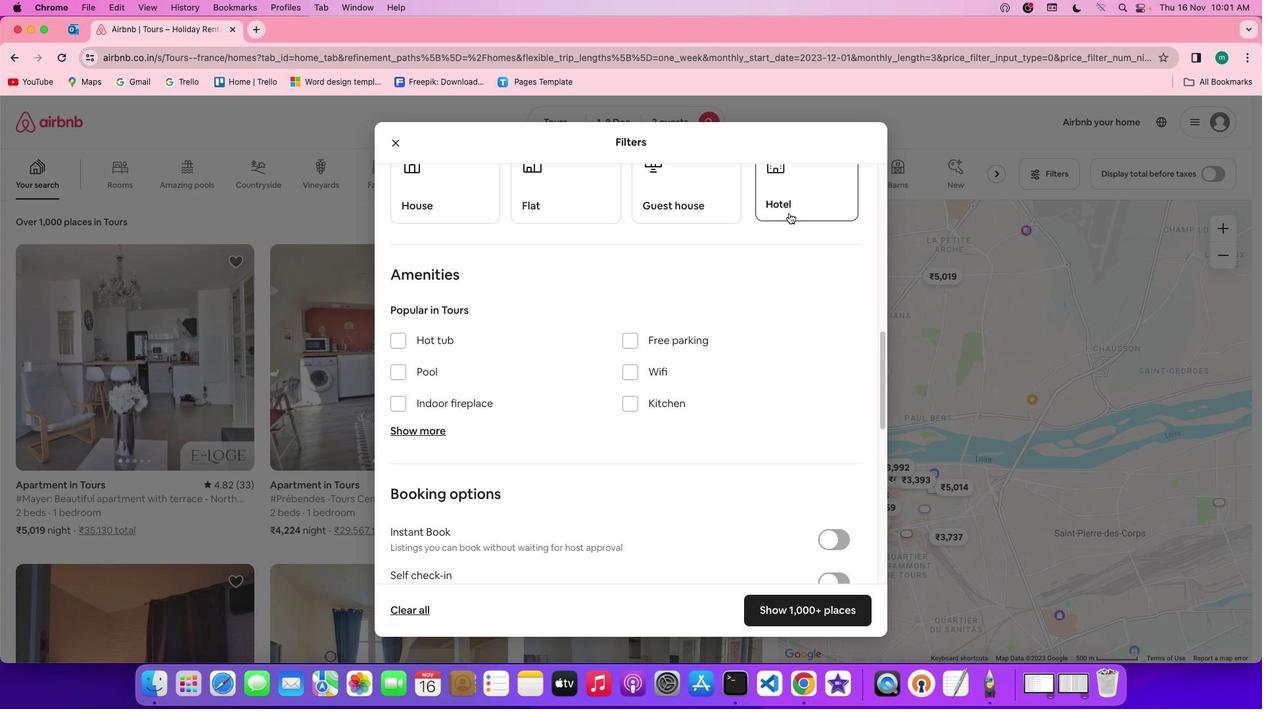 
Action: Mouse pressed left at (789, 213)
Screenshot: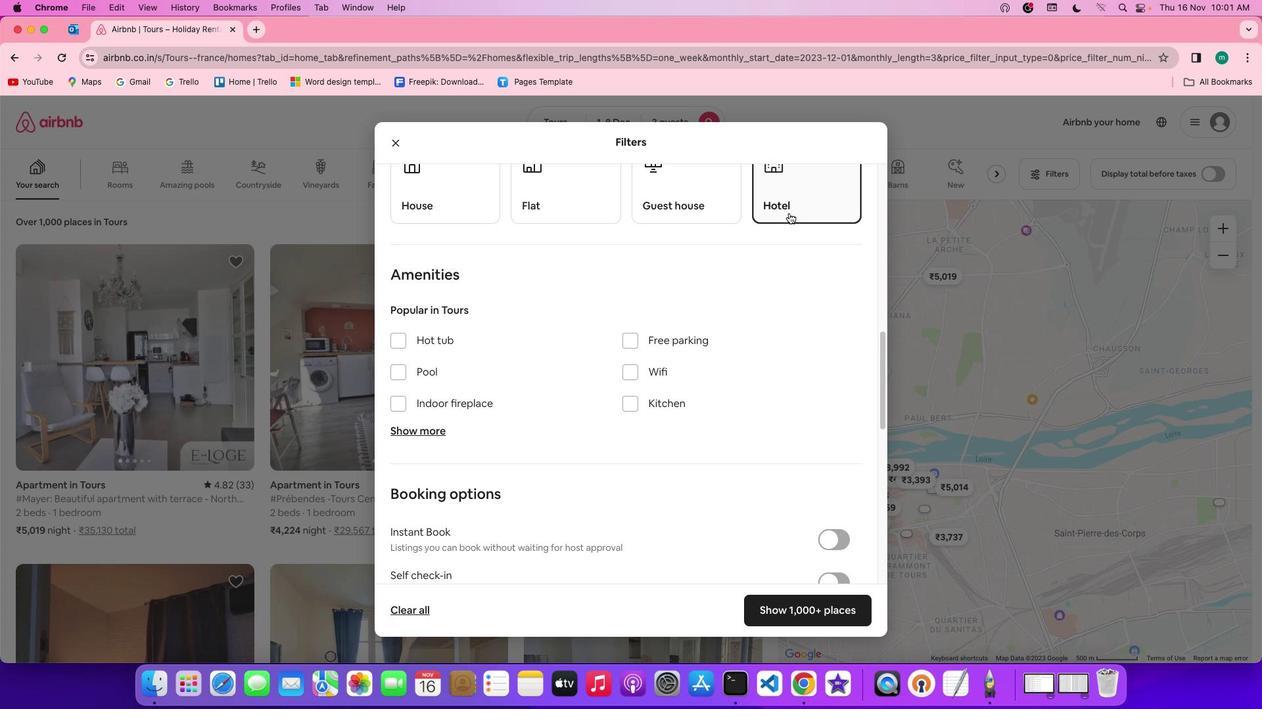 
Action: Mouse moved to (782, 356)
Screenshot: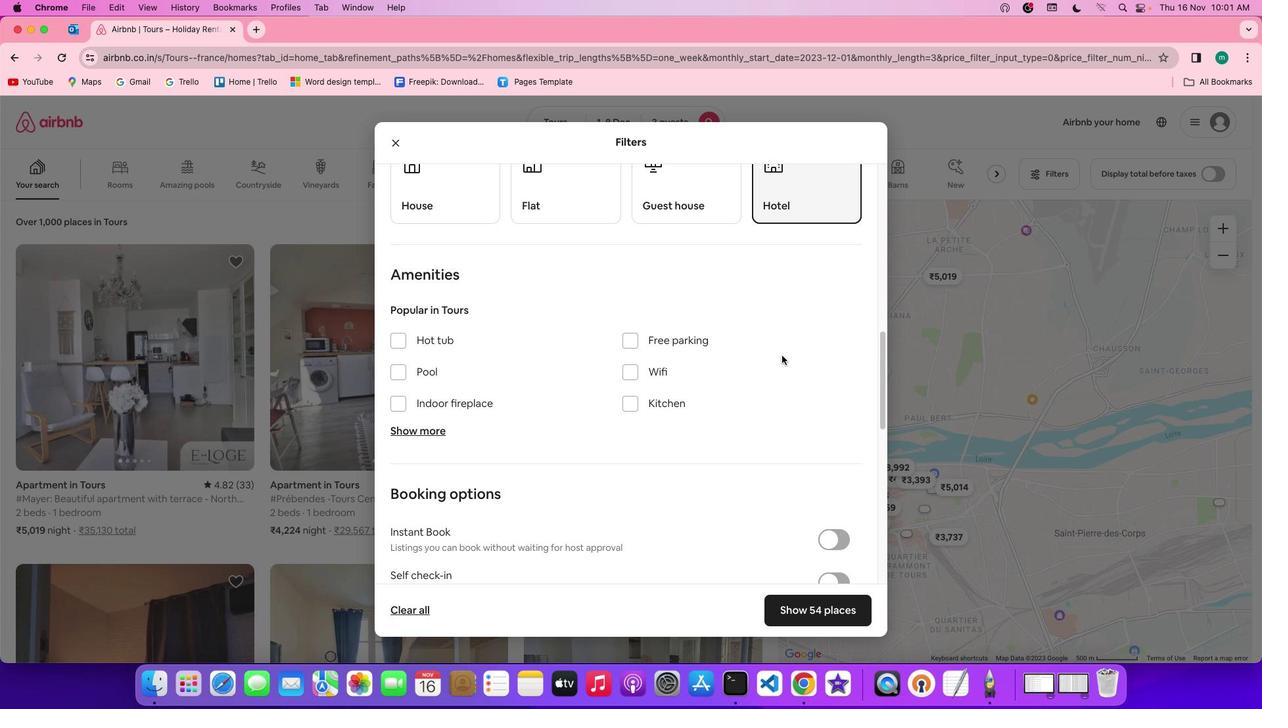 
Action: Mouse scrolled (782, 356) with delta (0, 0)
Screenshot: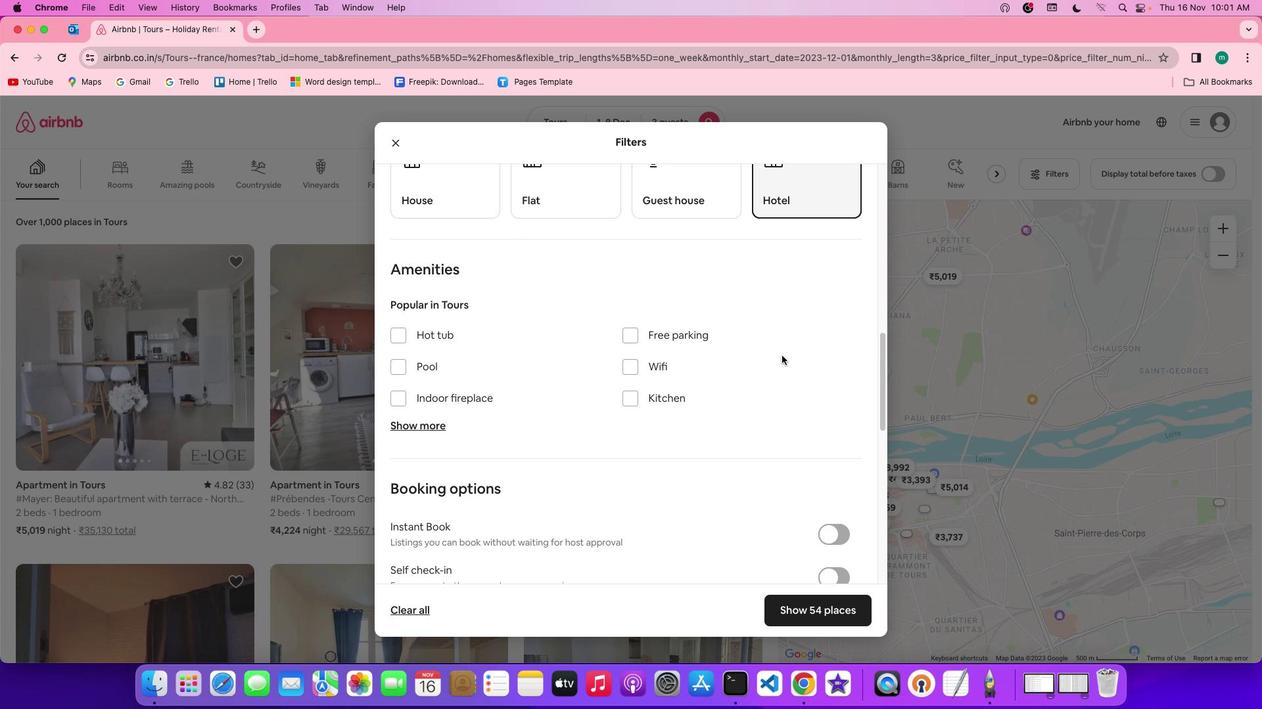 
Action: Mouse scrolled (782, 356) with delta (0, 0)
Screenshot: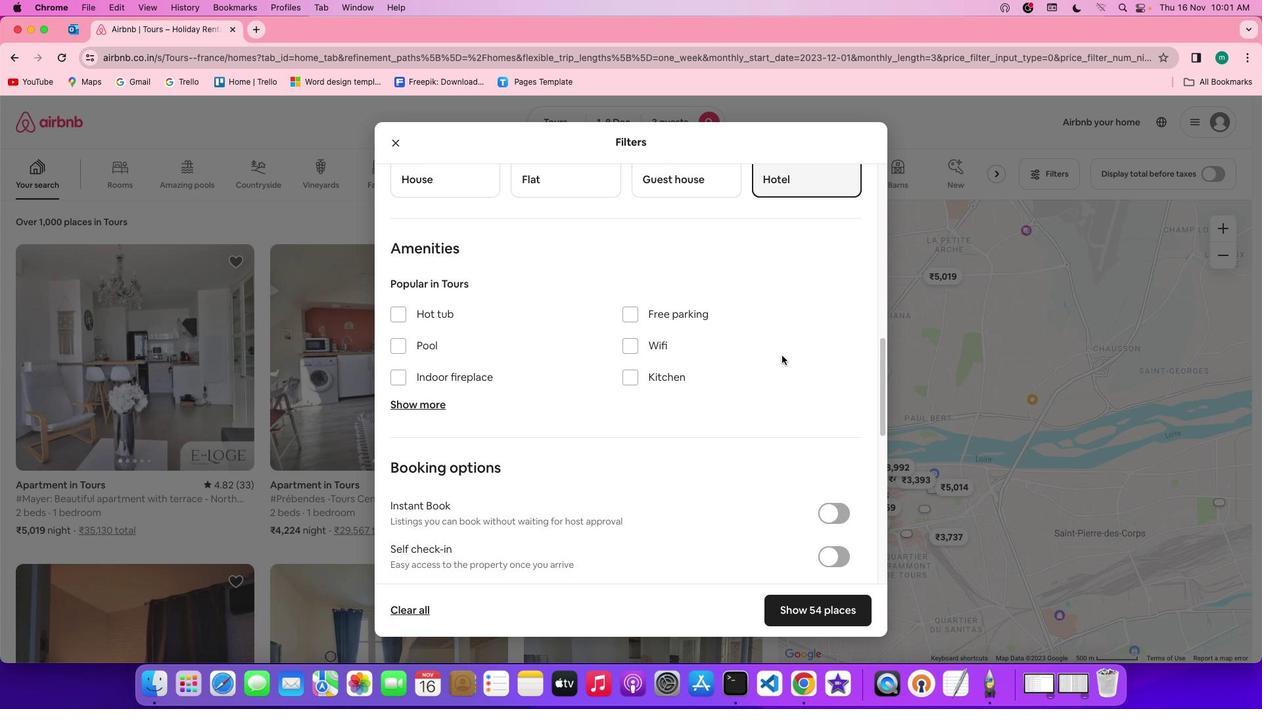 
Action: Mouse scrolled (782, 356) with delta (0, 0)
Screenshot: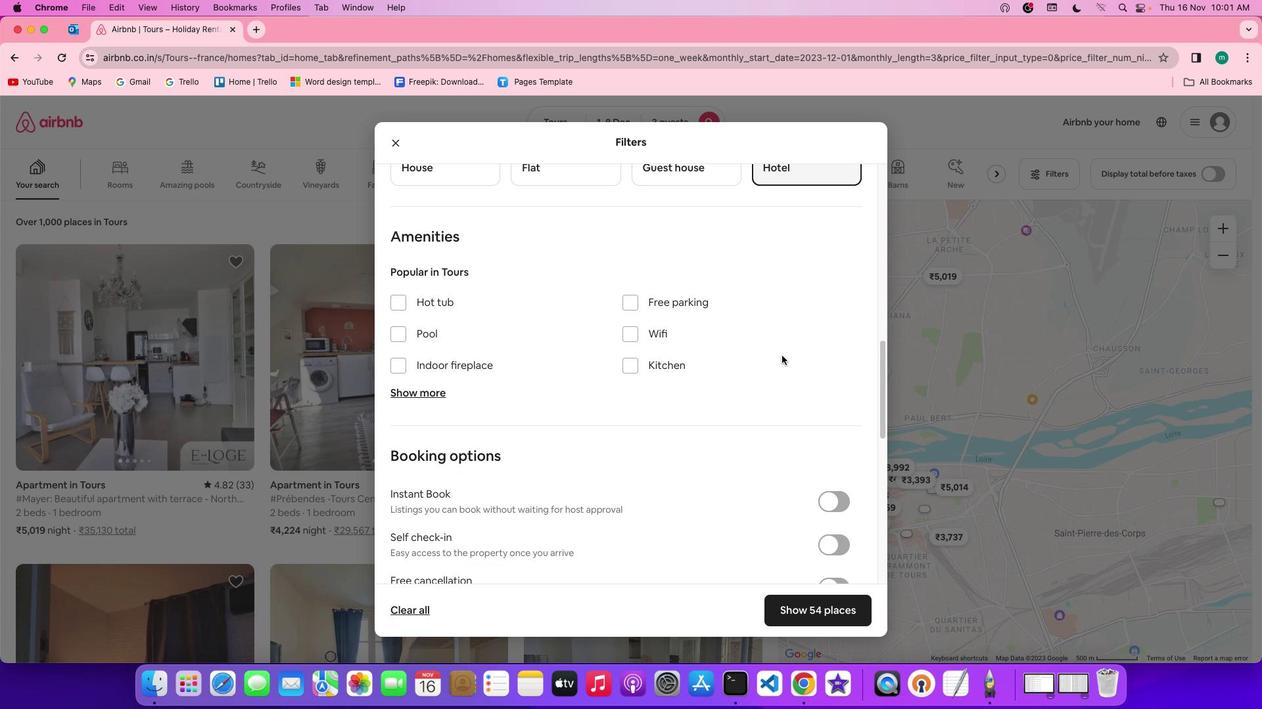 
Action: Mouse scrolled (782, 356) with delta (0, 0)
Screenshot: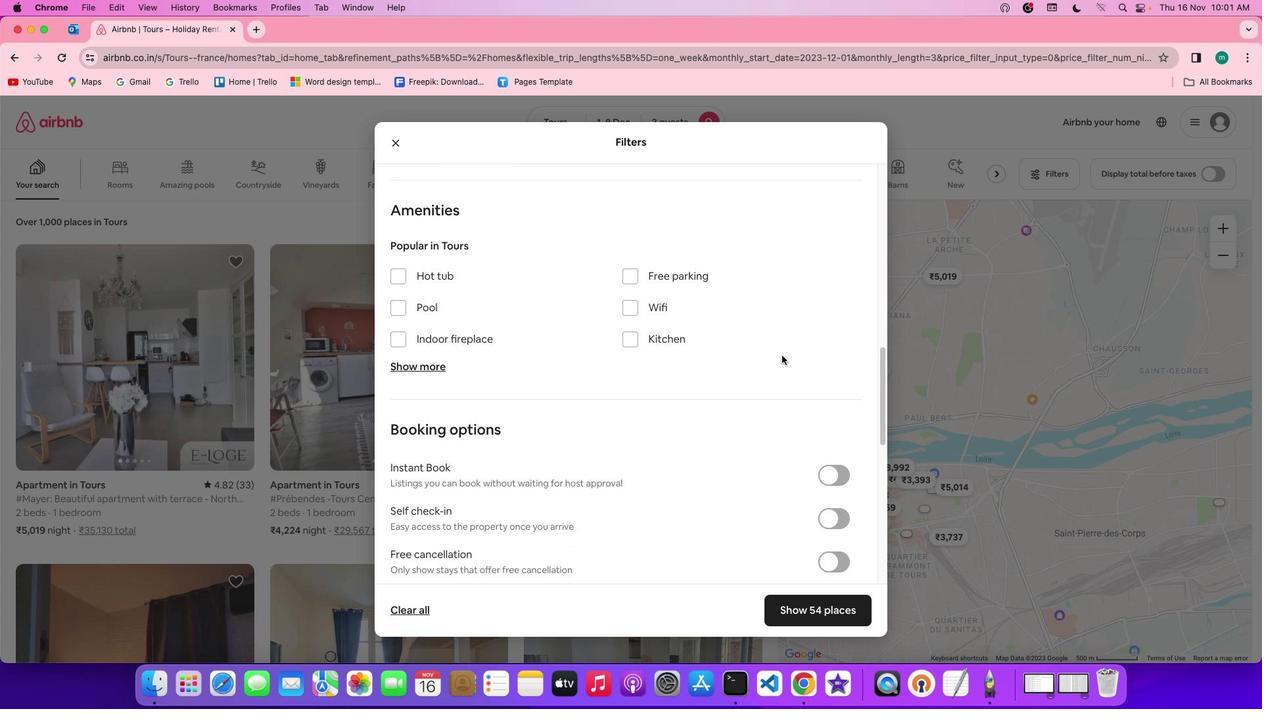 
Action: Mouse scrolled (782, 356) with delta (0, 0)
Screenshot: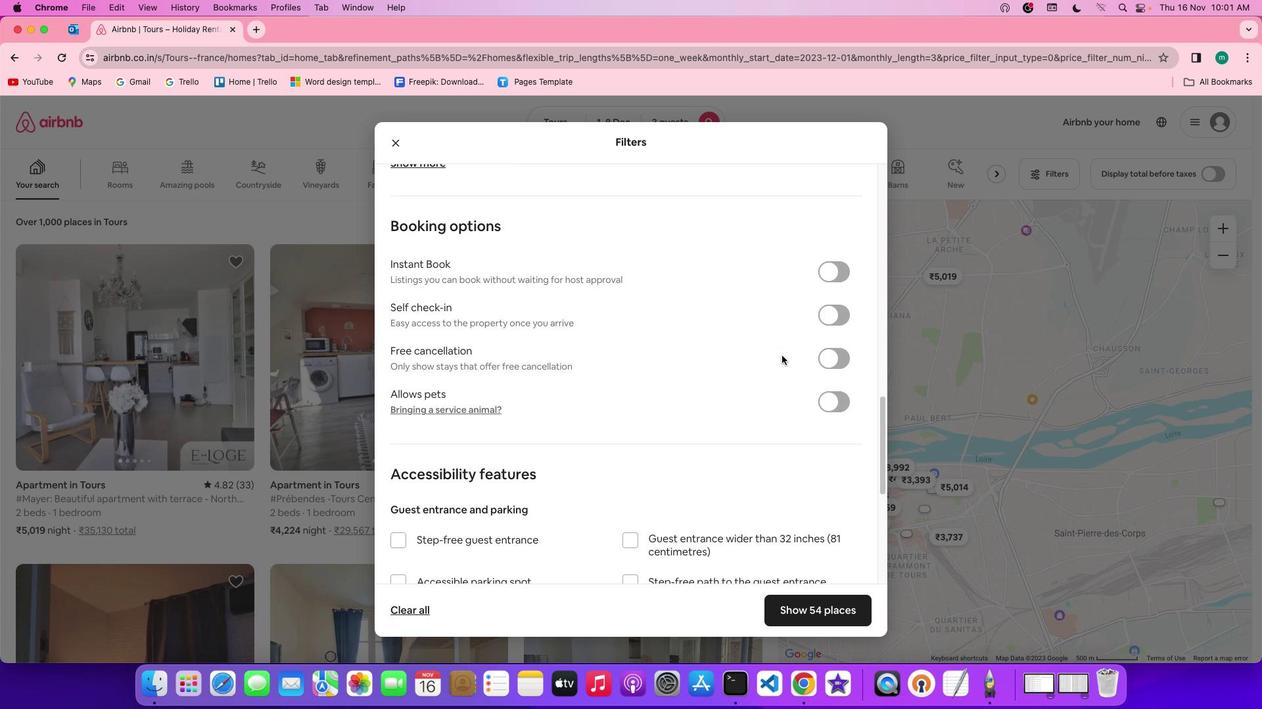 
Action: Mouse scrolled (782, 356) with delta (0, 0)
Screenshot: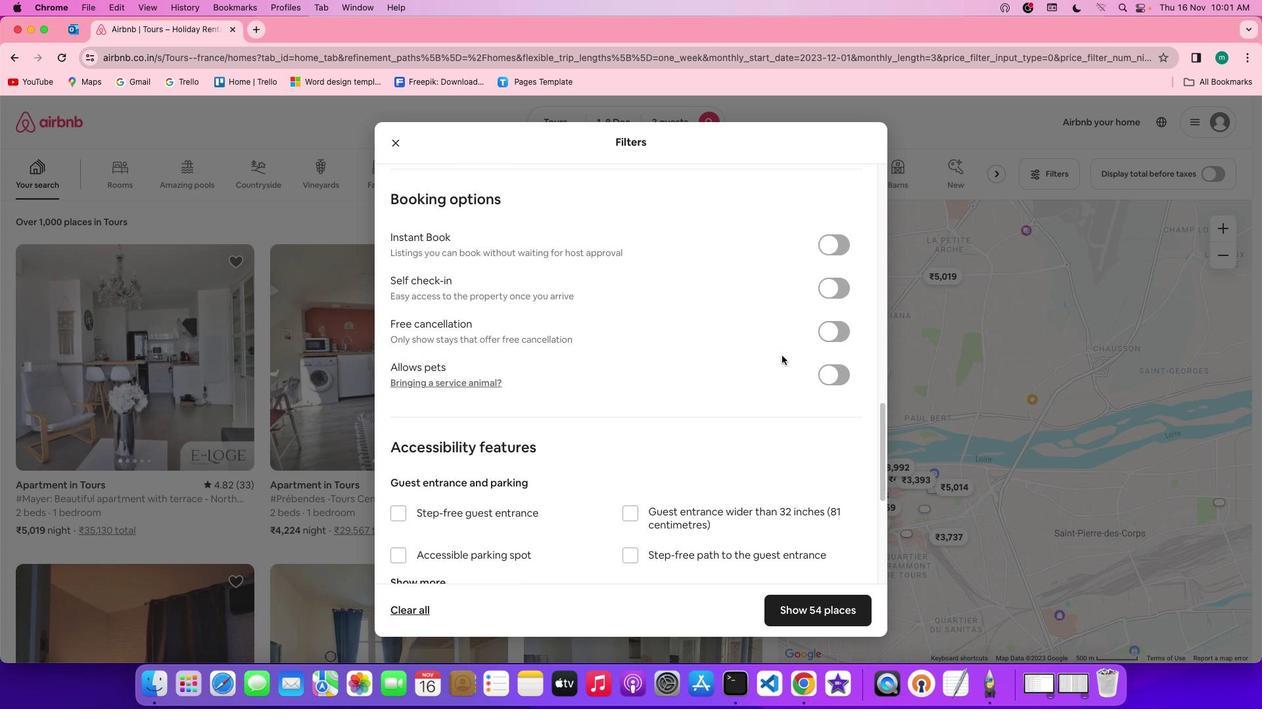 
Action: Mouse scrolled (782, 356) with delta (0, 0)
Screenshot: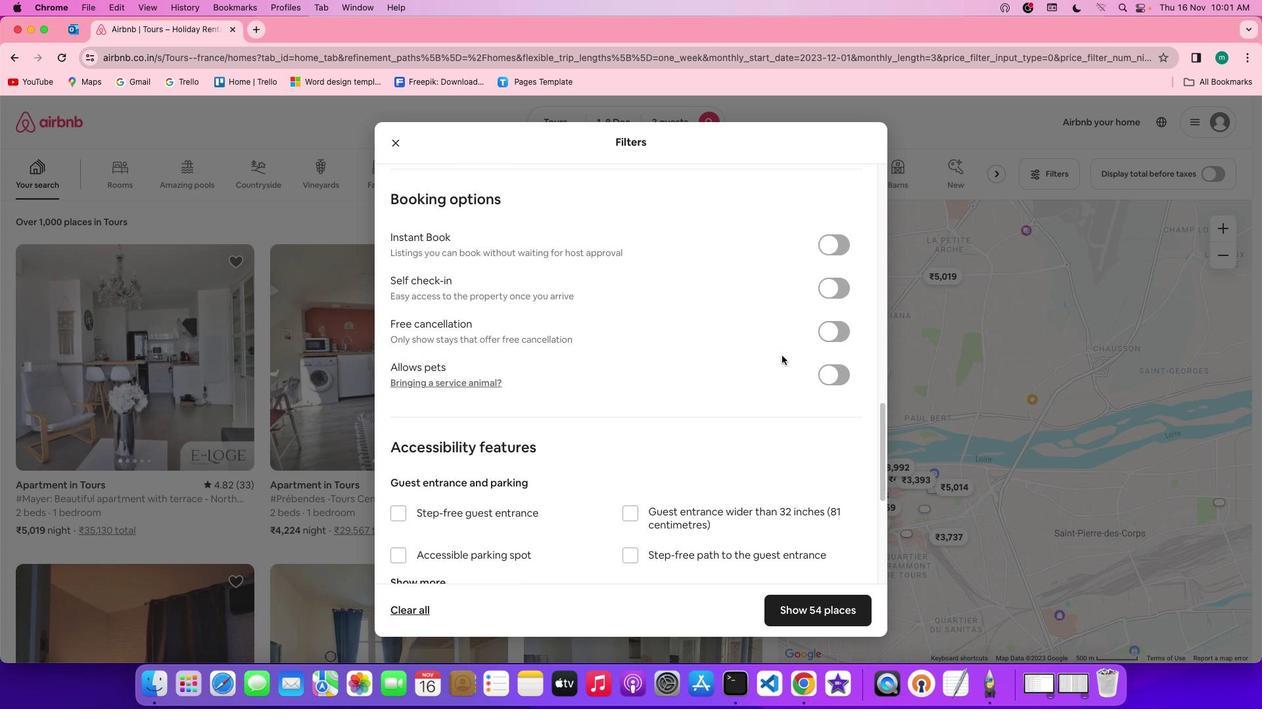 
Action: Mouse scrolled (782, 356) with delta (0, -1)
Screenshot: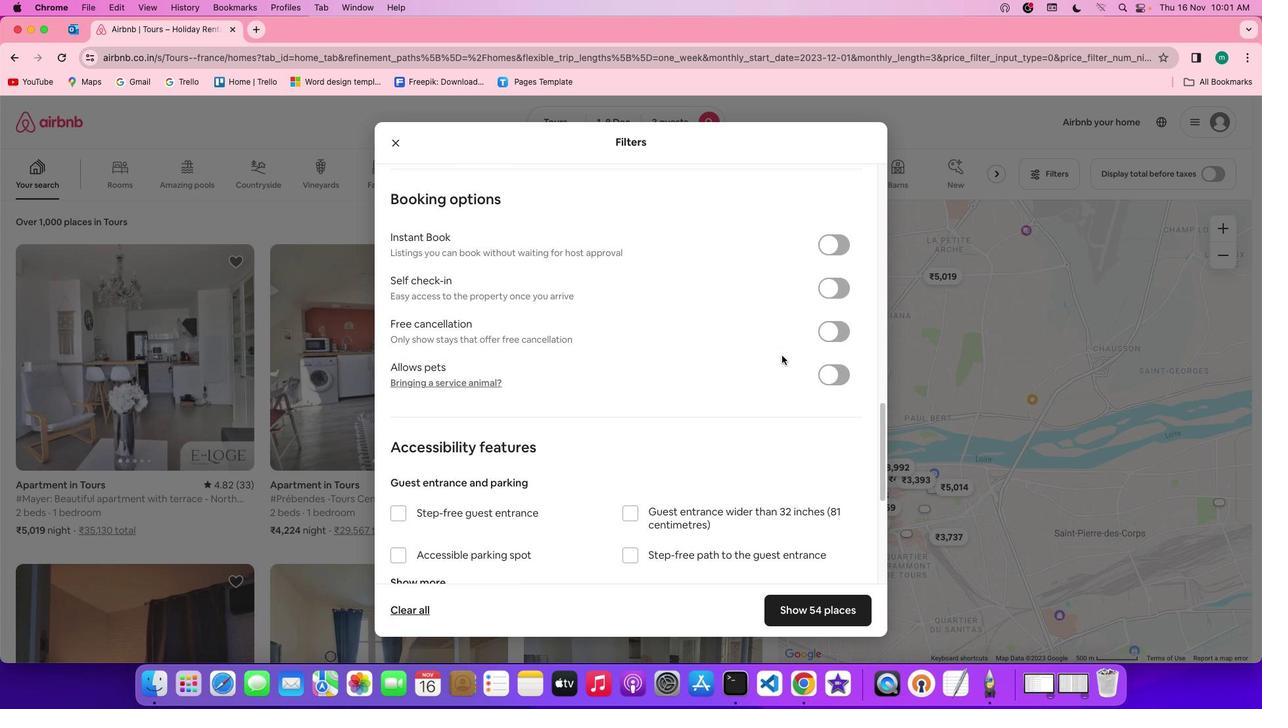 
Action: Mouse scrolled (782, 356) with delta (0, 0)
Screenshot: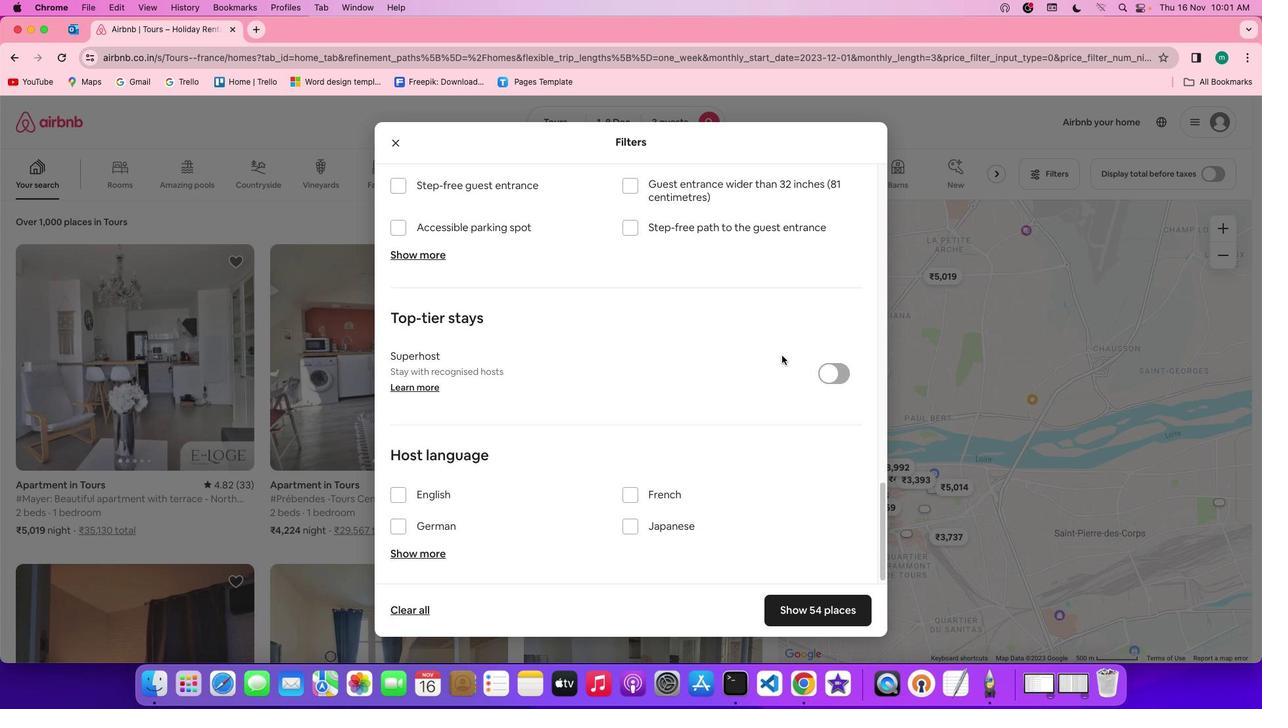 
Action: Mouse scrolled (782, 356) with delta (0, 0)
Screenshot: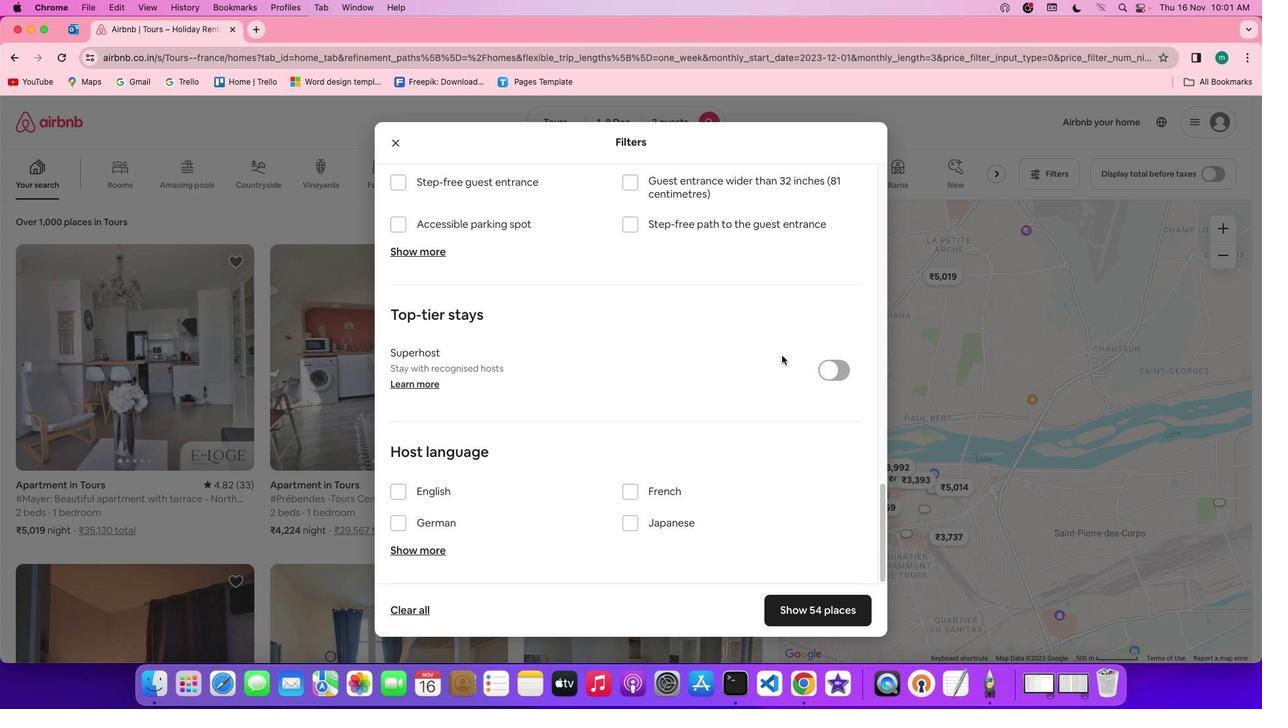 
Action: Mouse scrolled (782, 356) with delta (0, 0)
Screenshot: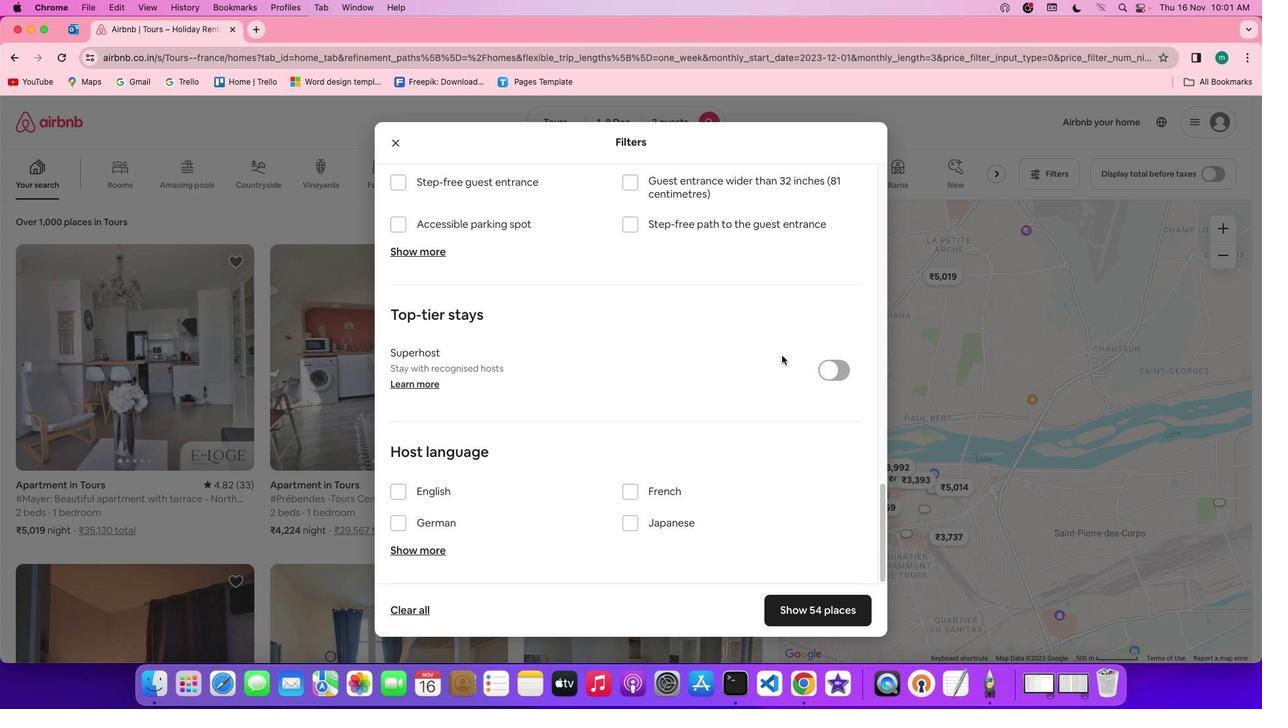 
Action: Mouse scrolled (782, 356) with delta (0, -1)
Screenshot: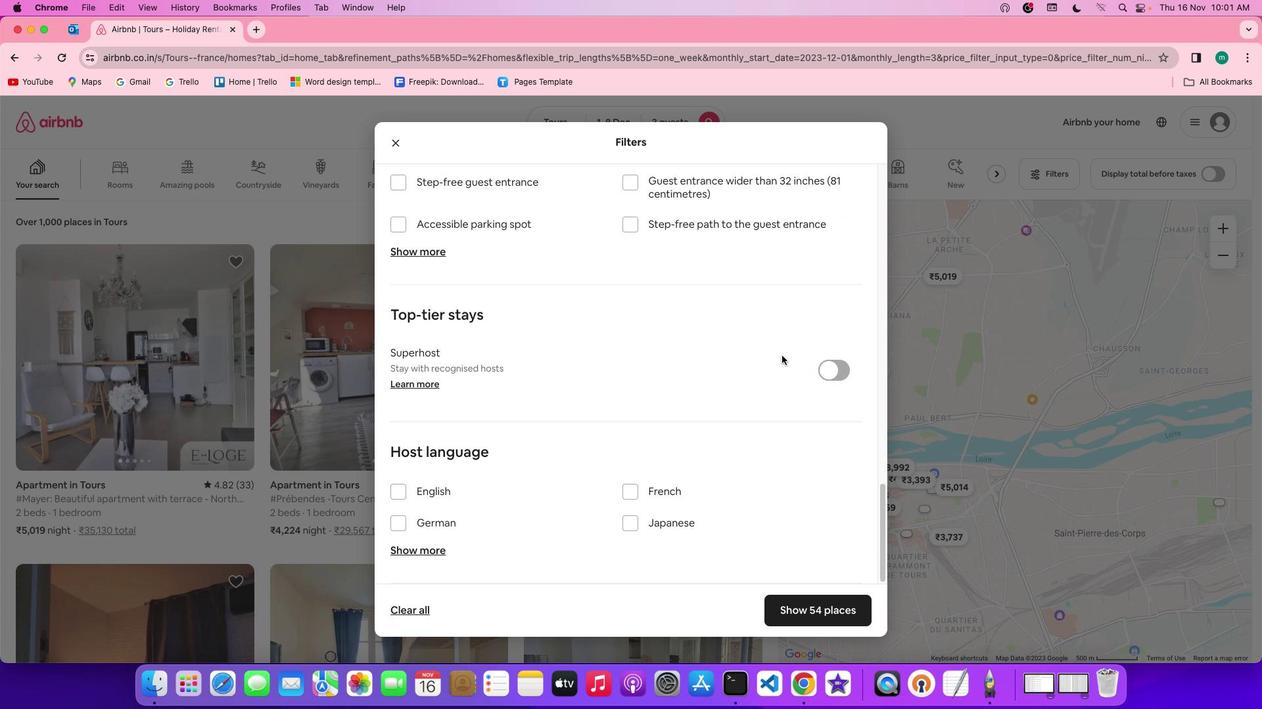 
Action: Mouse scrolled (782, 356) with delta (0, -2)
Screenshot: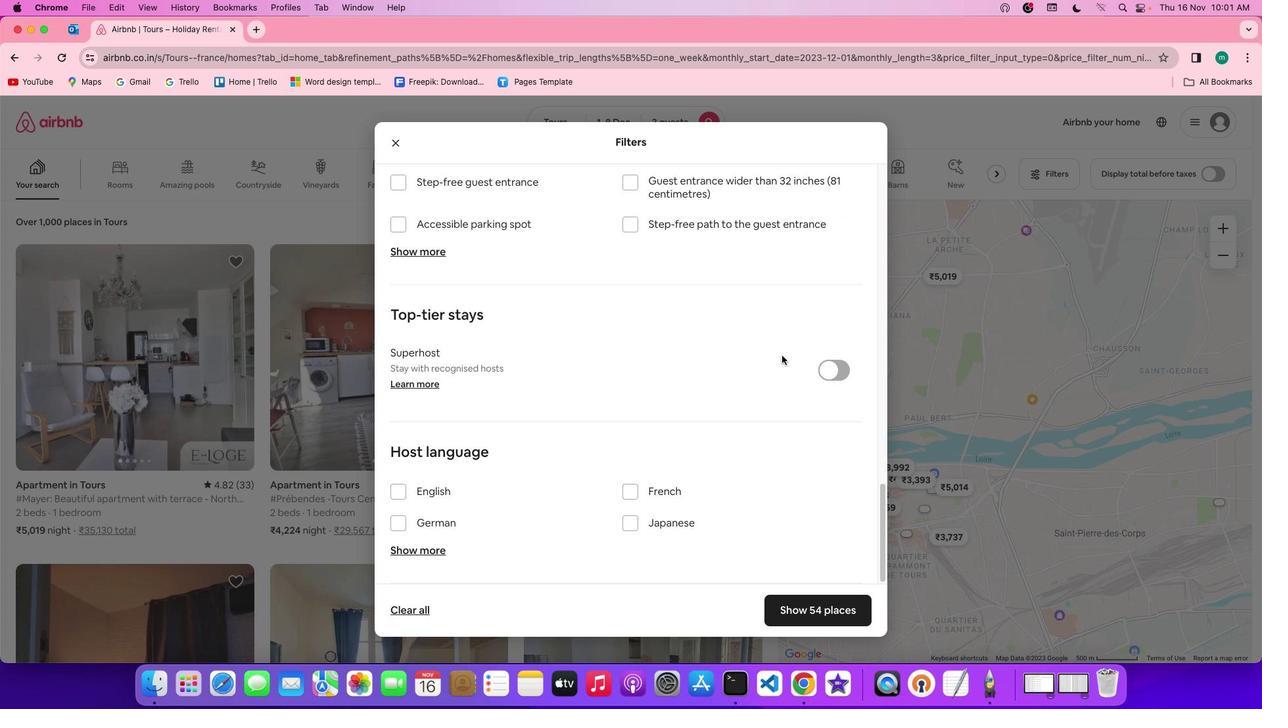 
Action: Mouse scrolled (782, 356) with delta (0, -2)
Screenshot: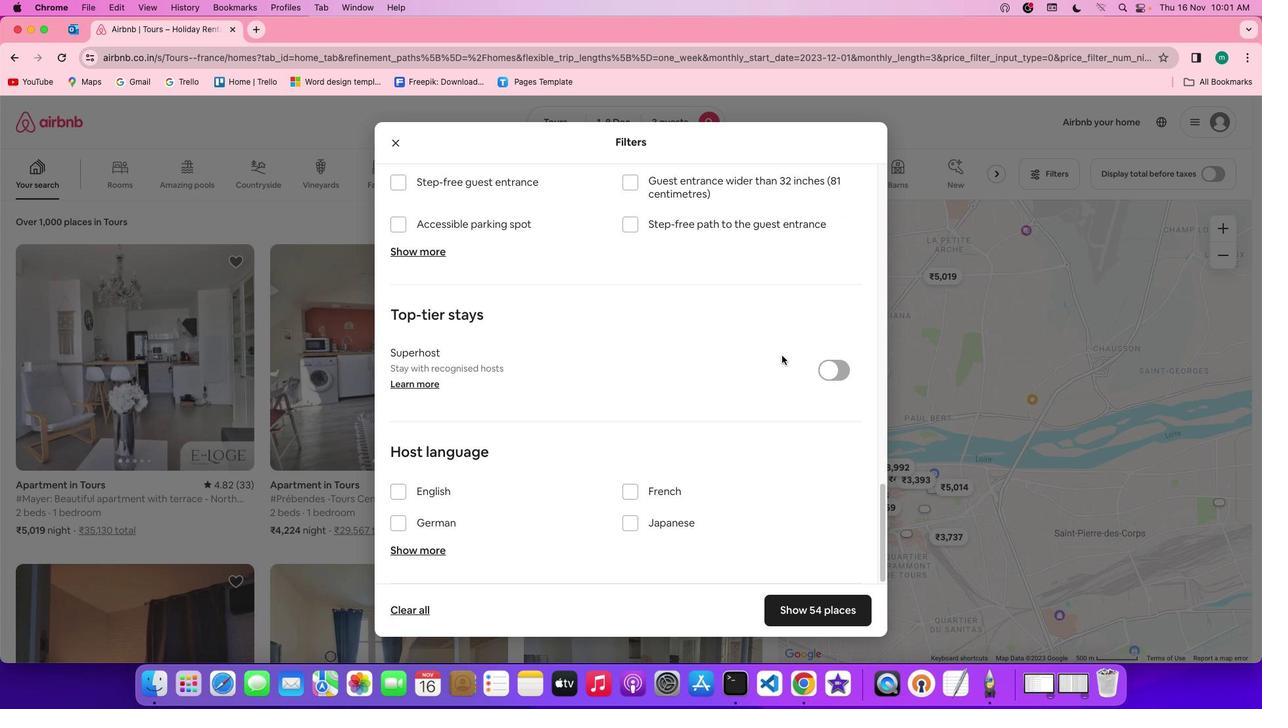 
Action: Mouse scrolled (782, 356) with delta (0, 0)
Screenshot: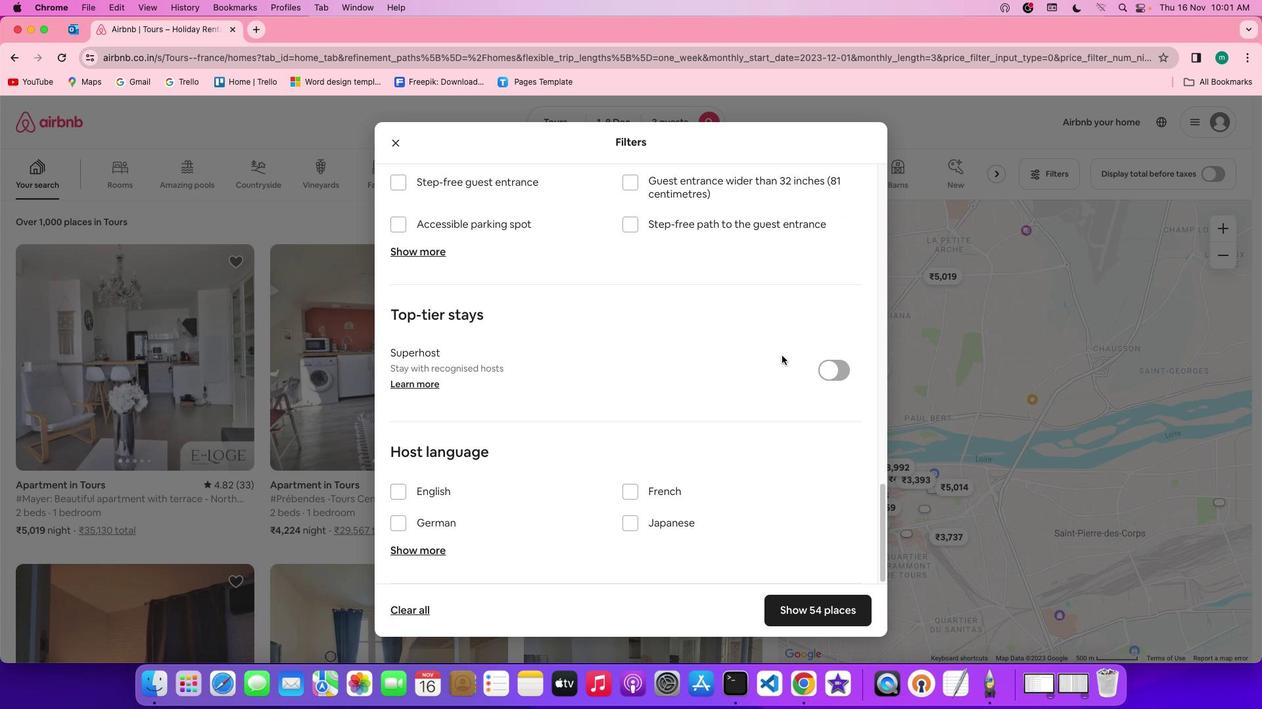 
Action: Mouse scrolled (782, 356) with delta (0, 0)
Screenshot: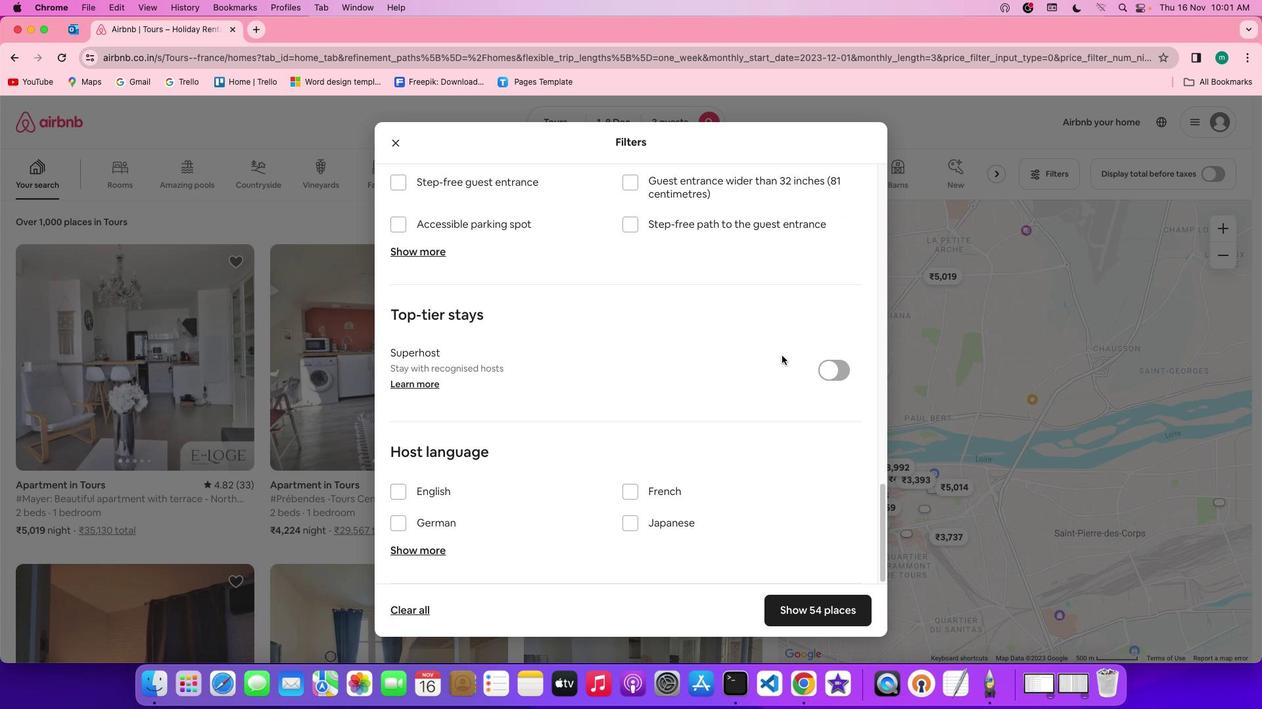 
Action: Mouse scrolled (782, 356) with delta (0, 0)
Screenshot: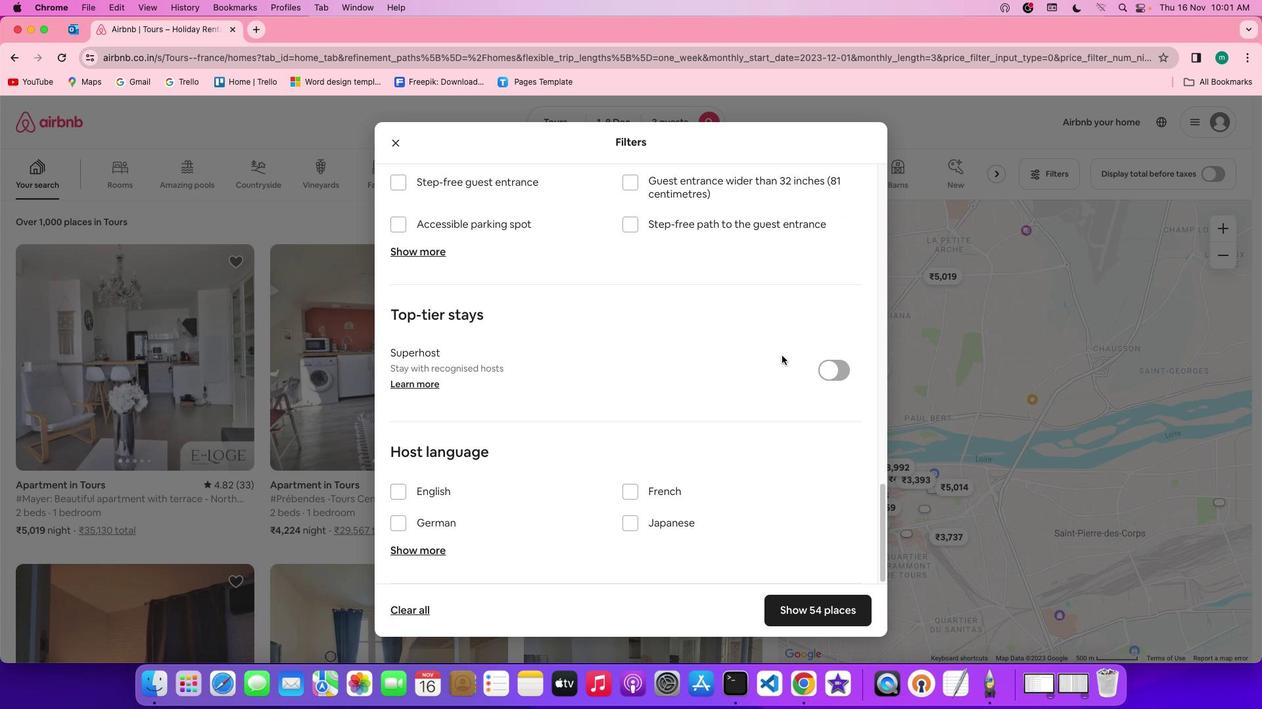 
Action: Mouse scrolled (782, 356) with delta (0, -1)
Screenshot: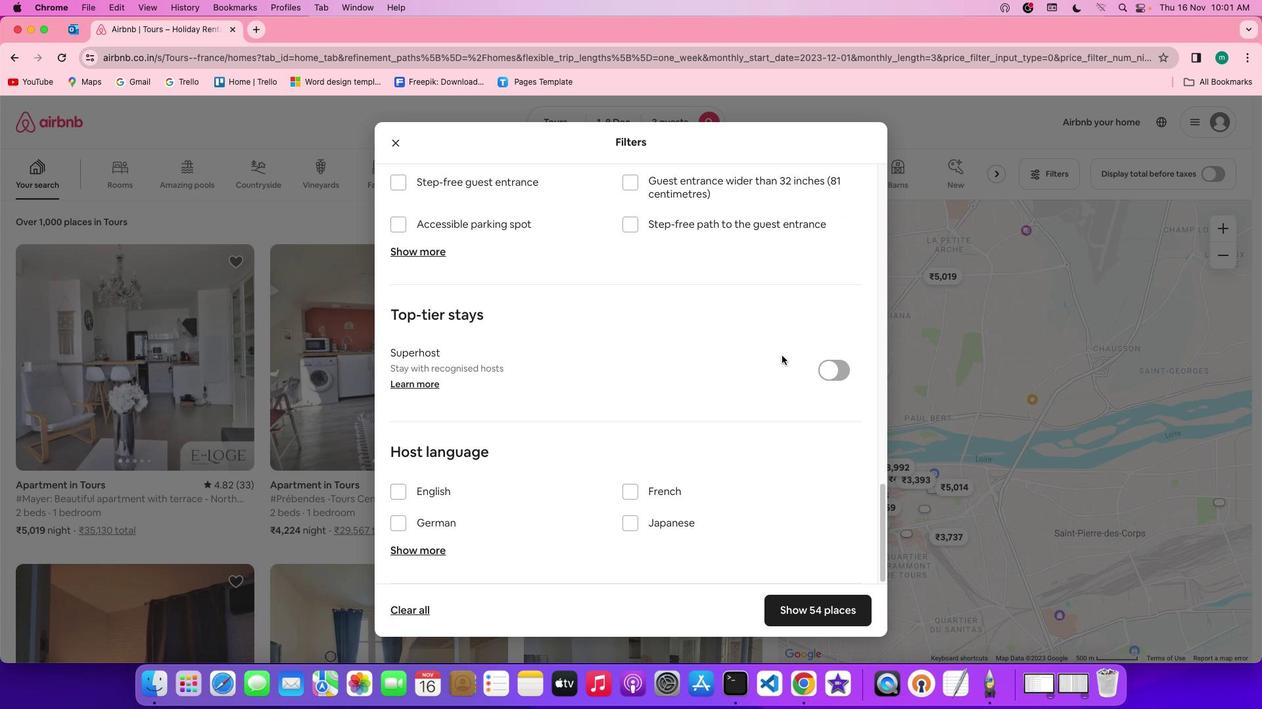
Action: Mouse scrolled (782, 356) with delta (0, -2)
Screenshot: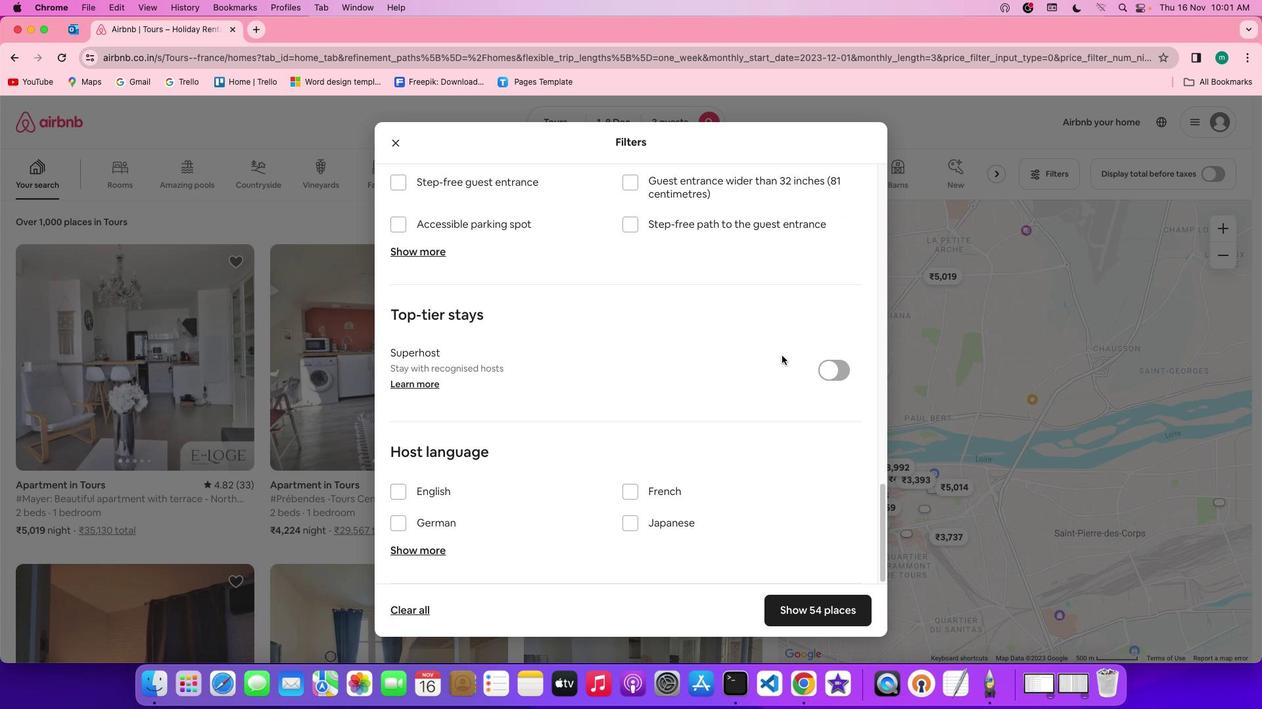 
Action: Mouse moved to (786, 601)
Screenshot: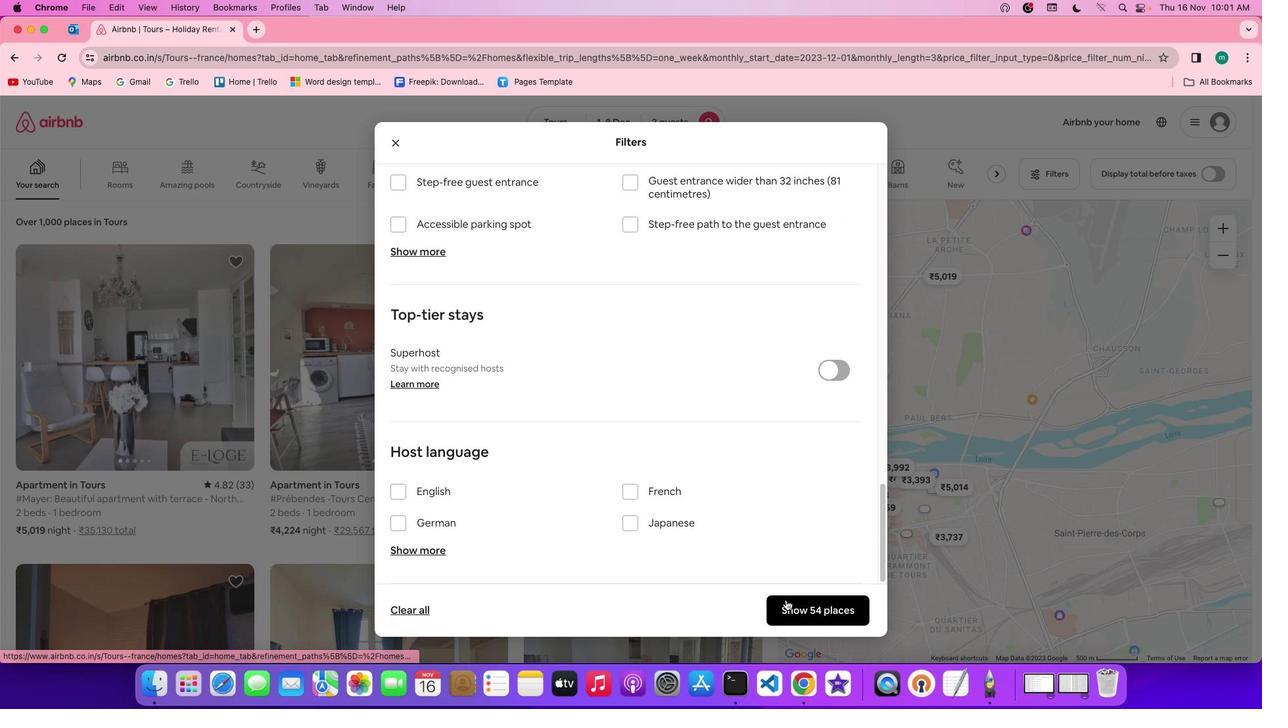 
Action: Mouse pressed left at (786, 601)
Screenshot: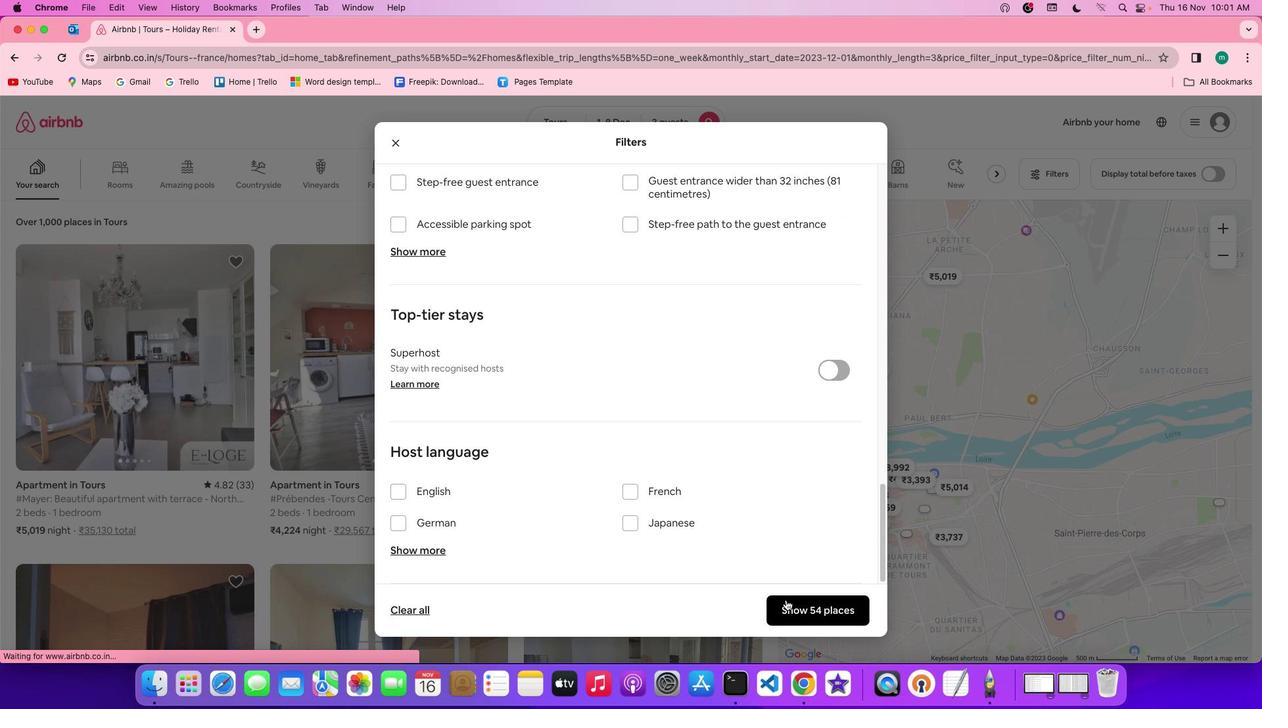 
Action: Mouse moved to (421, 374)
Screenshot: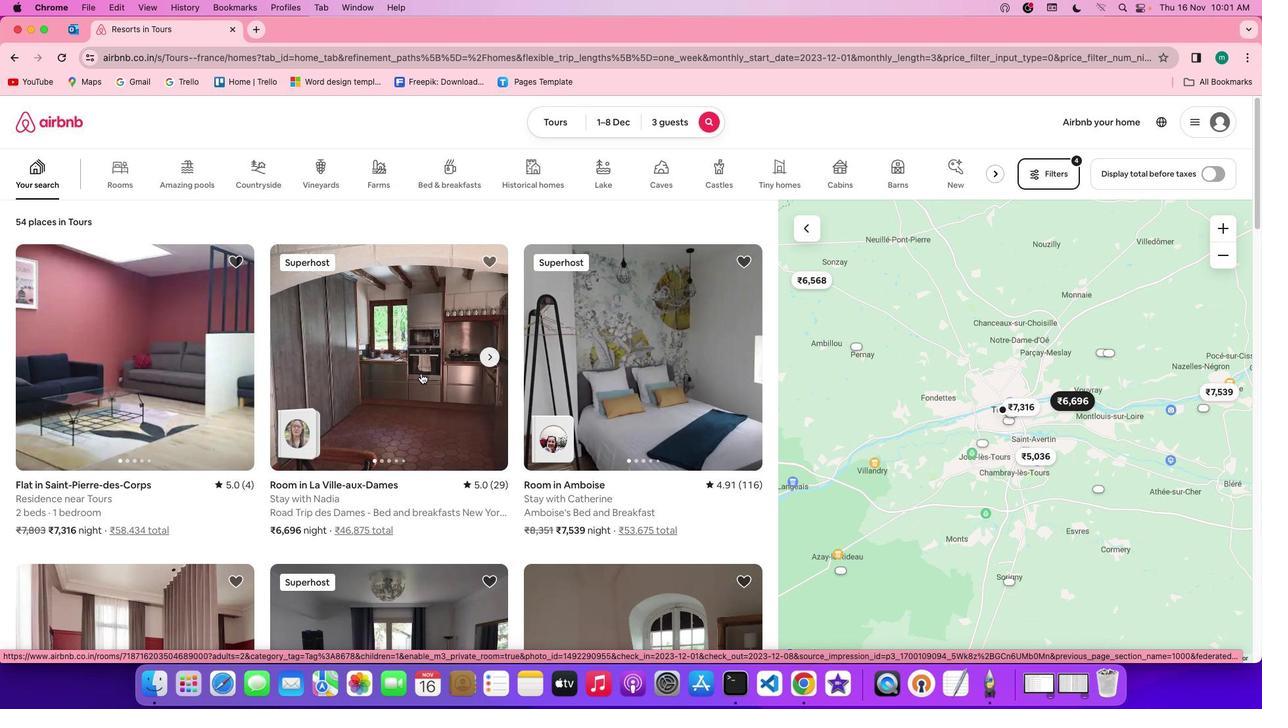 
Action: Mouse pressed left at (421, 374)
Screenshot: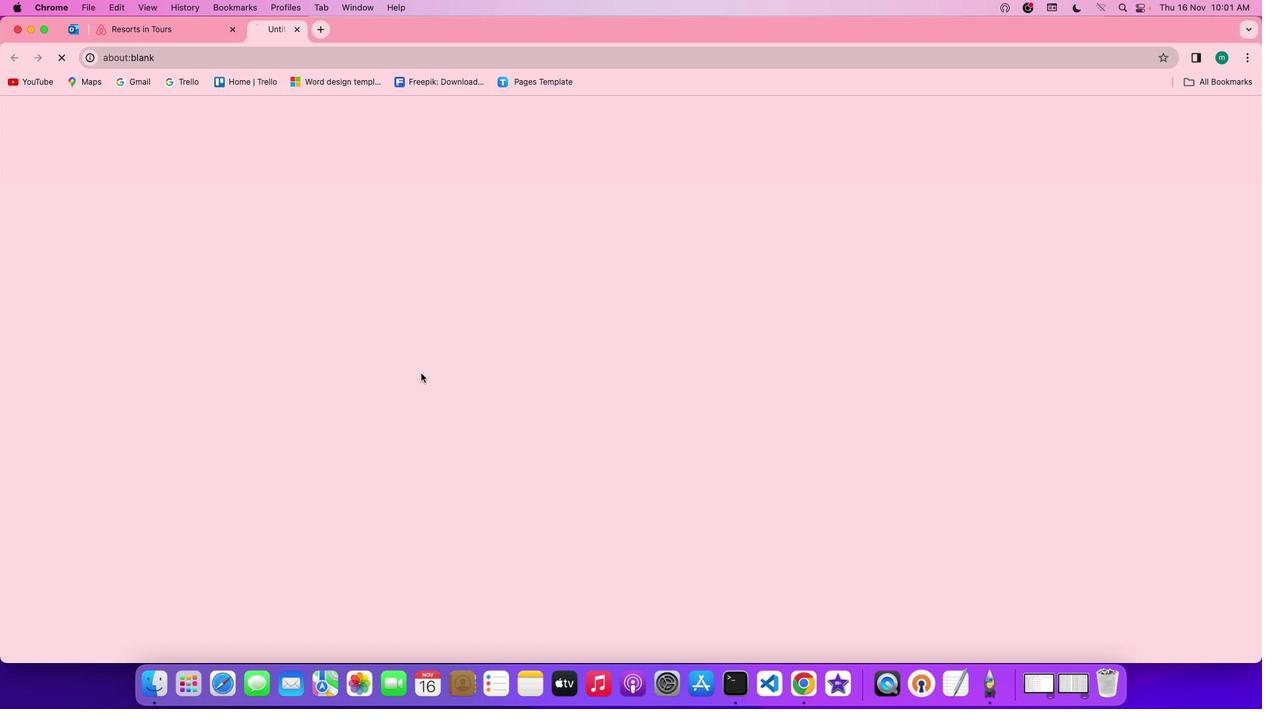 
Action: Mouse moved to (905, 487)
Screenshot: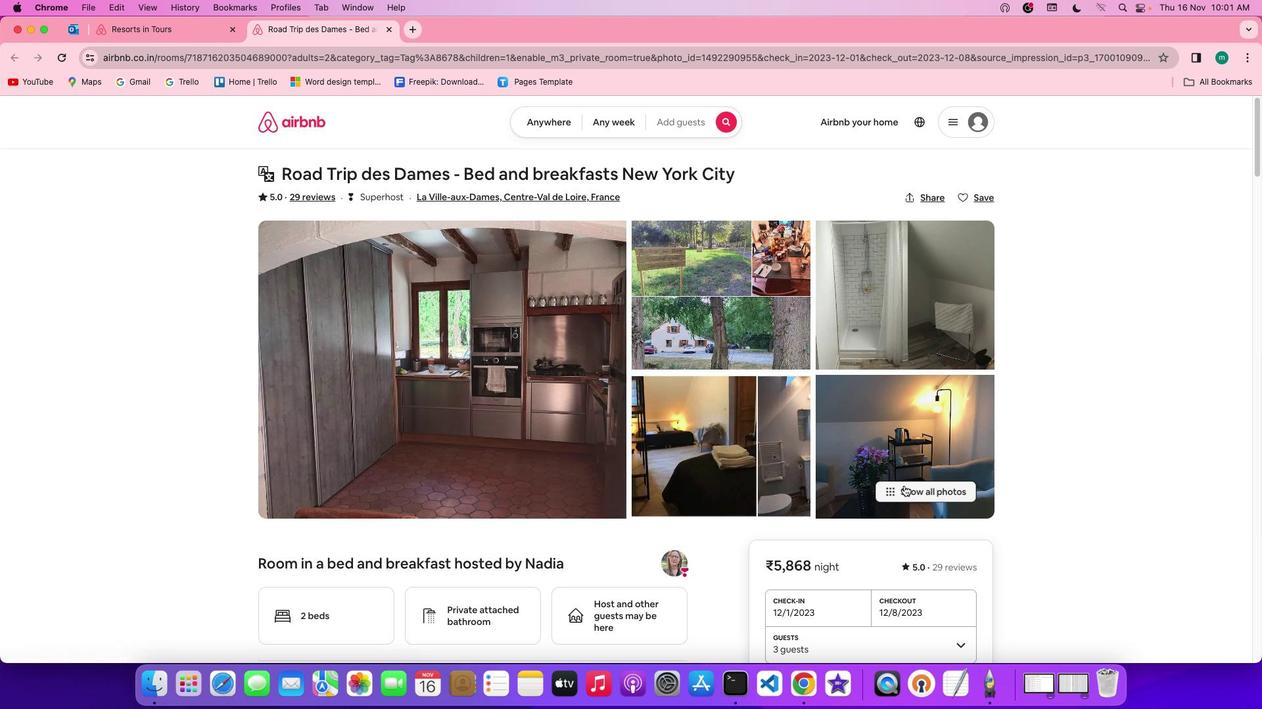 
Action: Mouse pressed left at (905, 487)
Screenshot: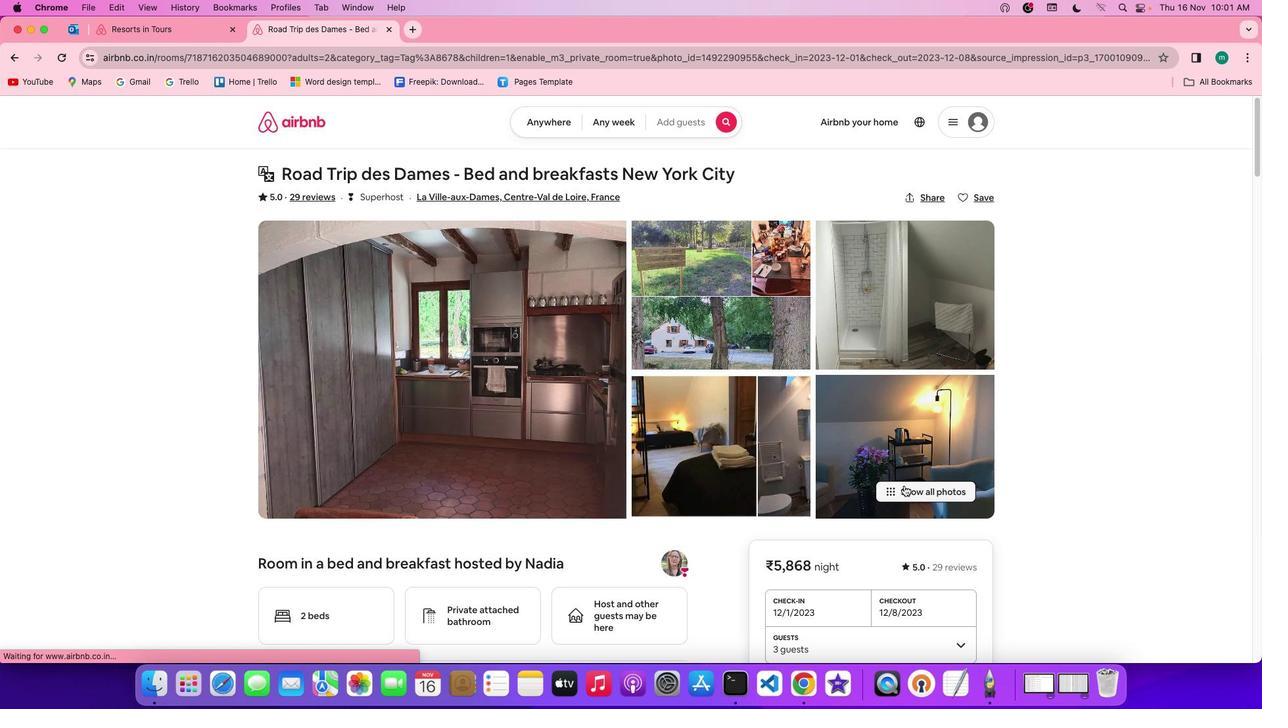 
Action: Mouse moved to (424, 443)
Screenshot: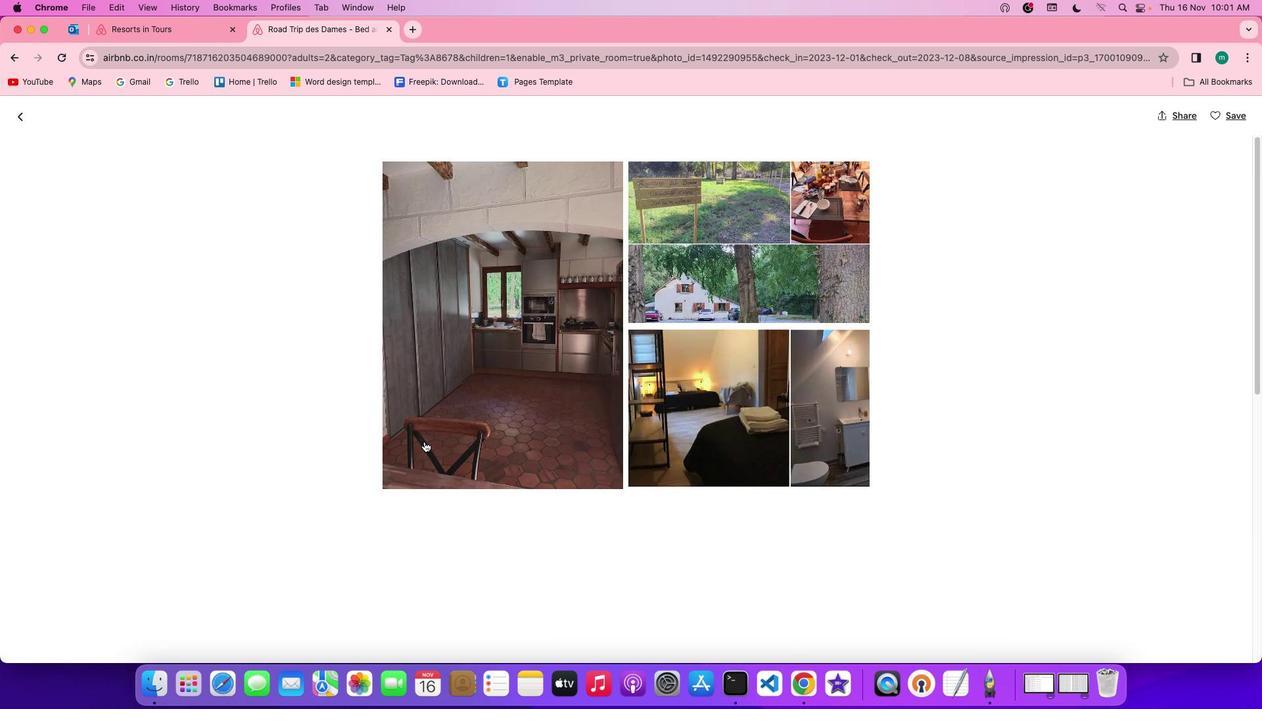 
Action: Mouse scrolled (424, 443) with delta (0, 0)
Screenshot: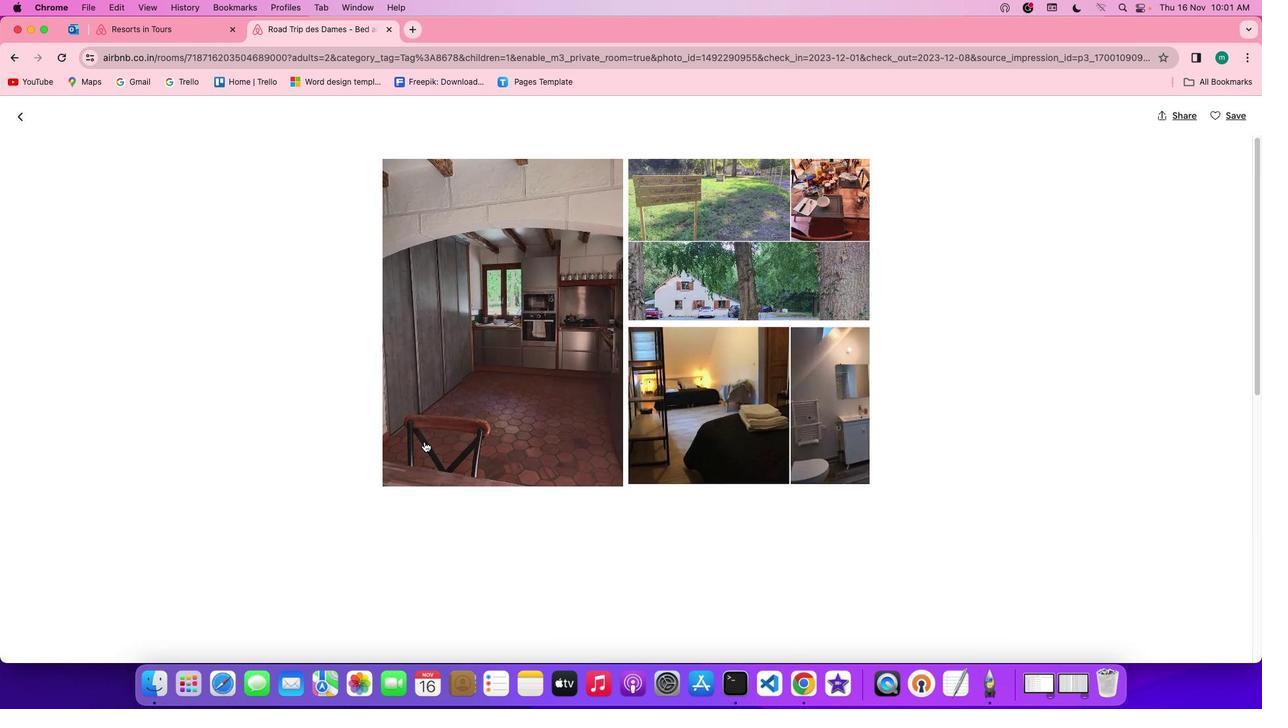 
Action: Mouse scrolled (424, 443) with delta (0, 0)
Screenshot: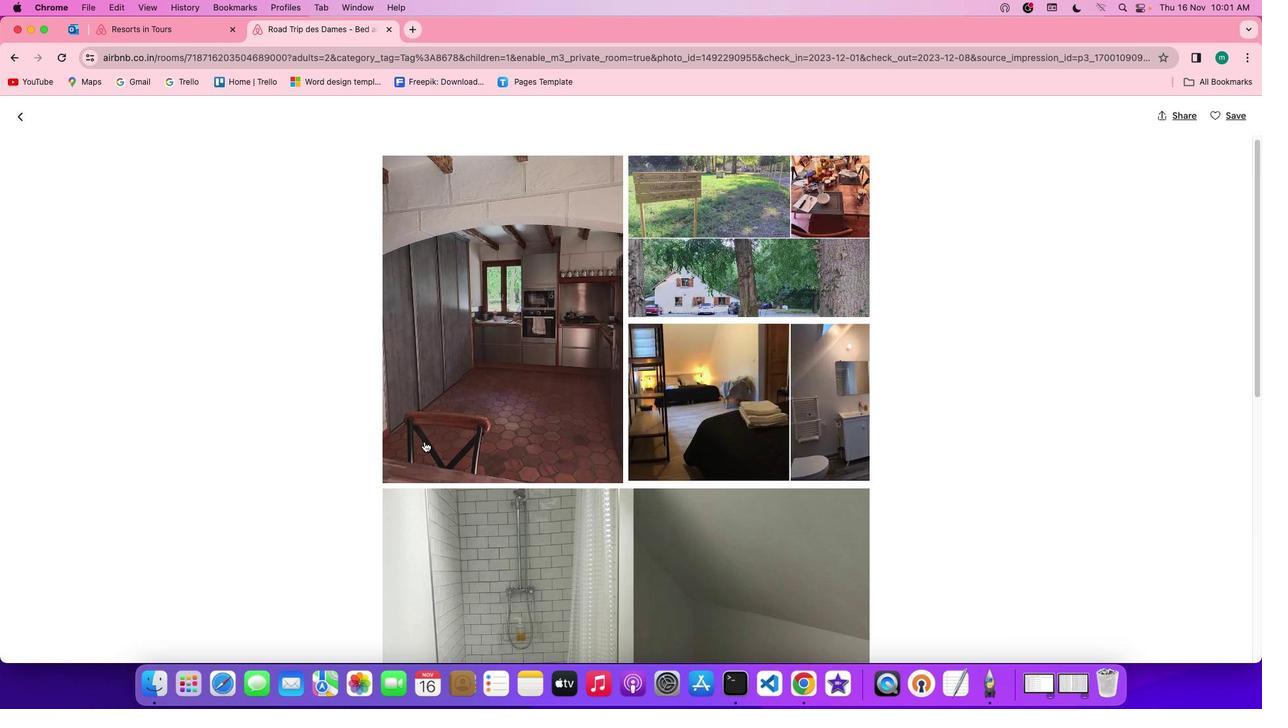 
Action: Mouse scrolled (424, 443) with delta (0, 0)
Screenshot: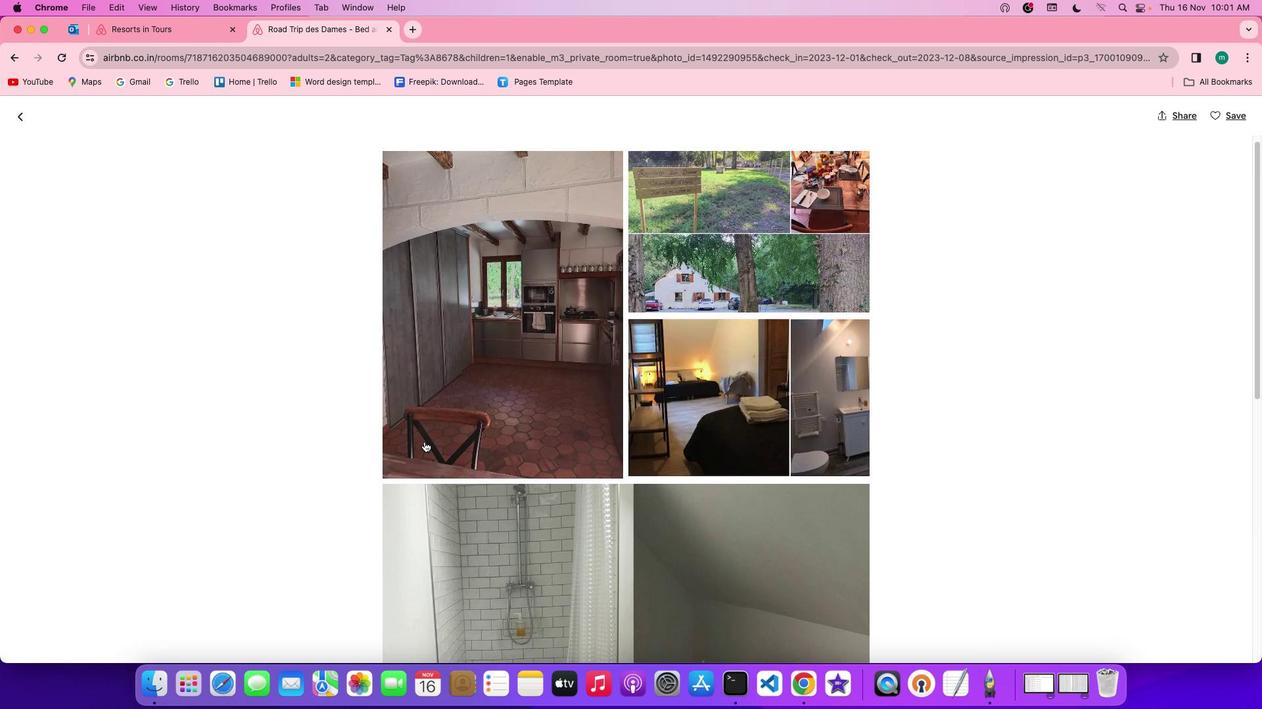 
Action: Mouse scrolled (424, 443) with delta (0, 0)
Screenshot: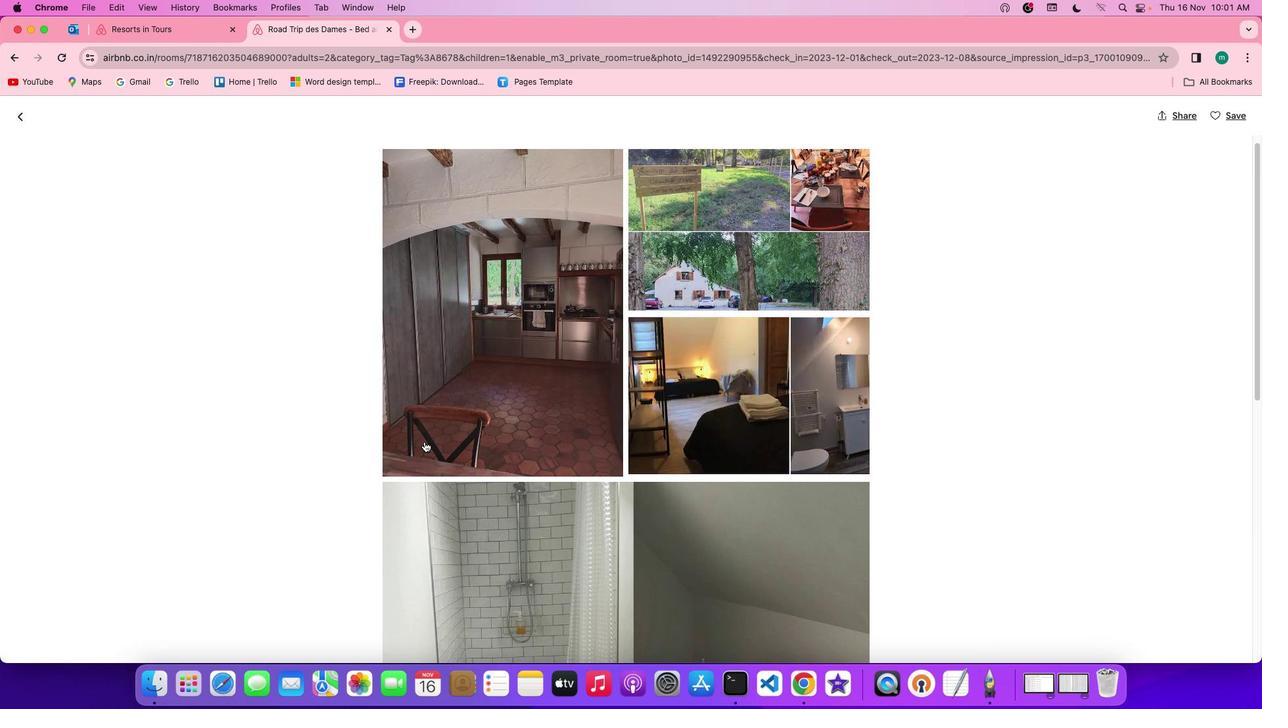 
Action: Mouse scrolled (424, 443) with delta (0, 0)
Screenshot: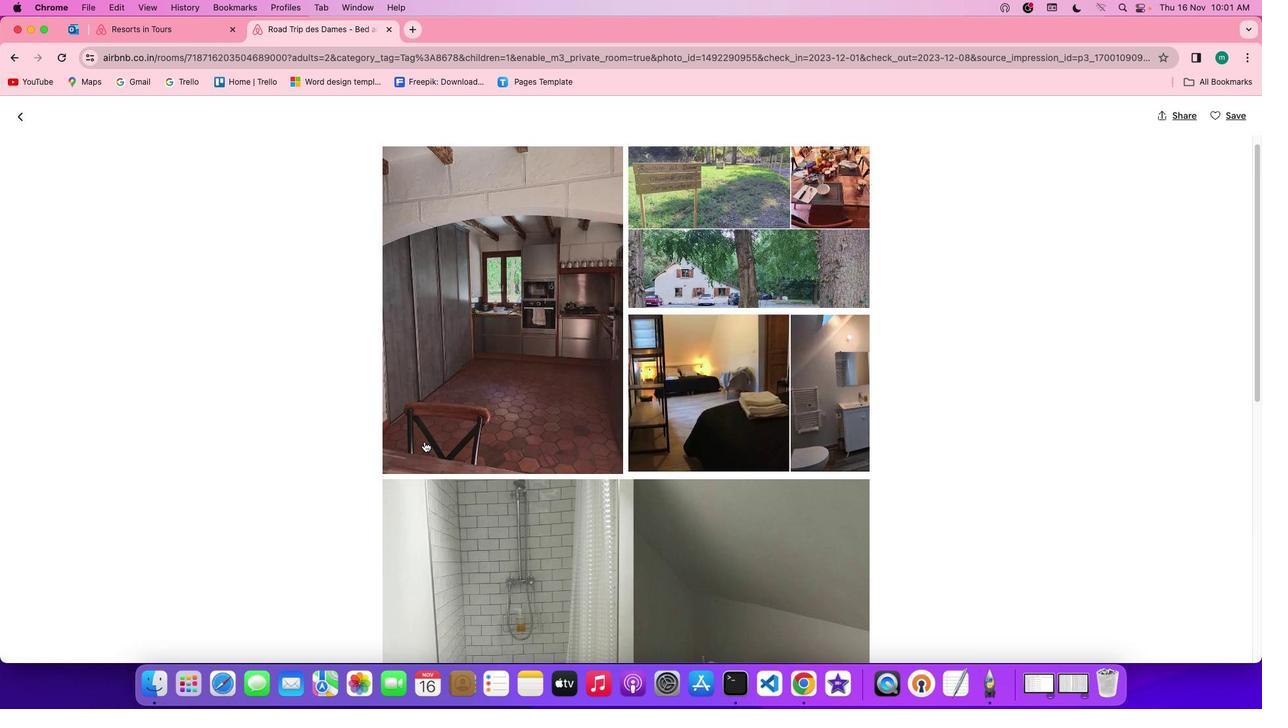 
Action: Mouse moved to (502, 442)
Screenshot: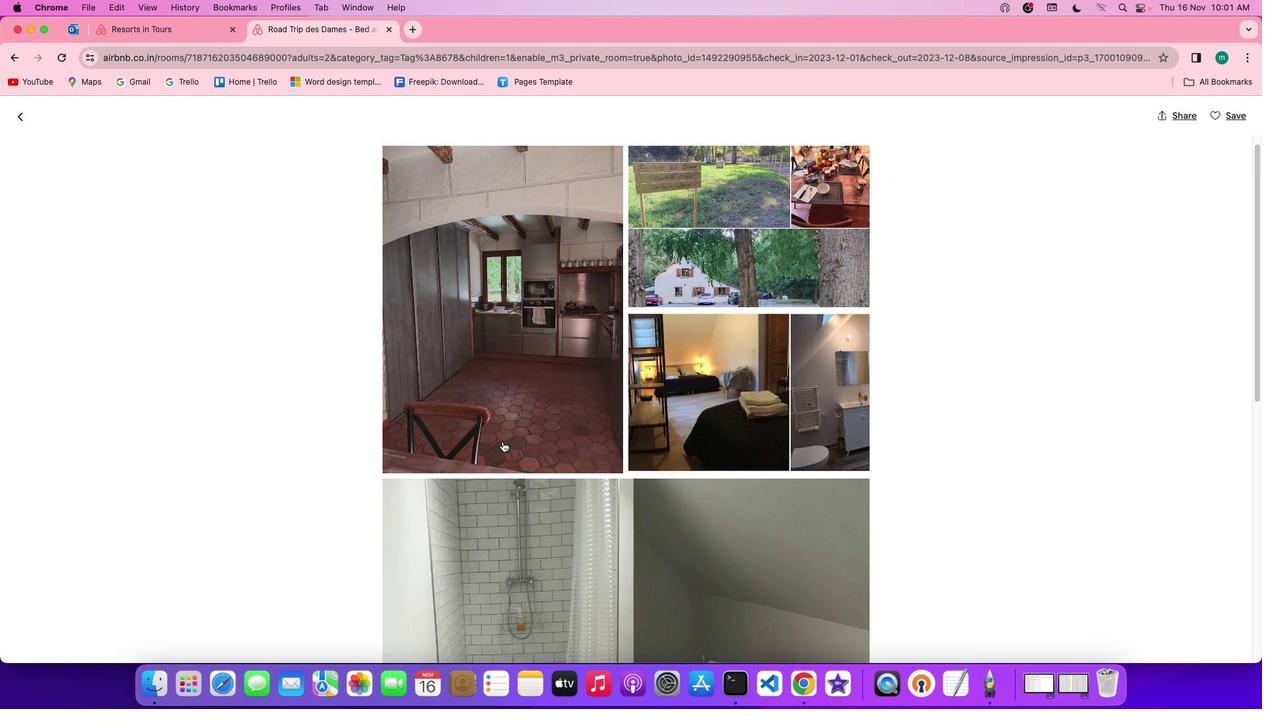 
Action: Mouse scrolled (502, 442) with delta (0, 0)
Screenshot: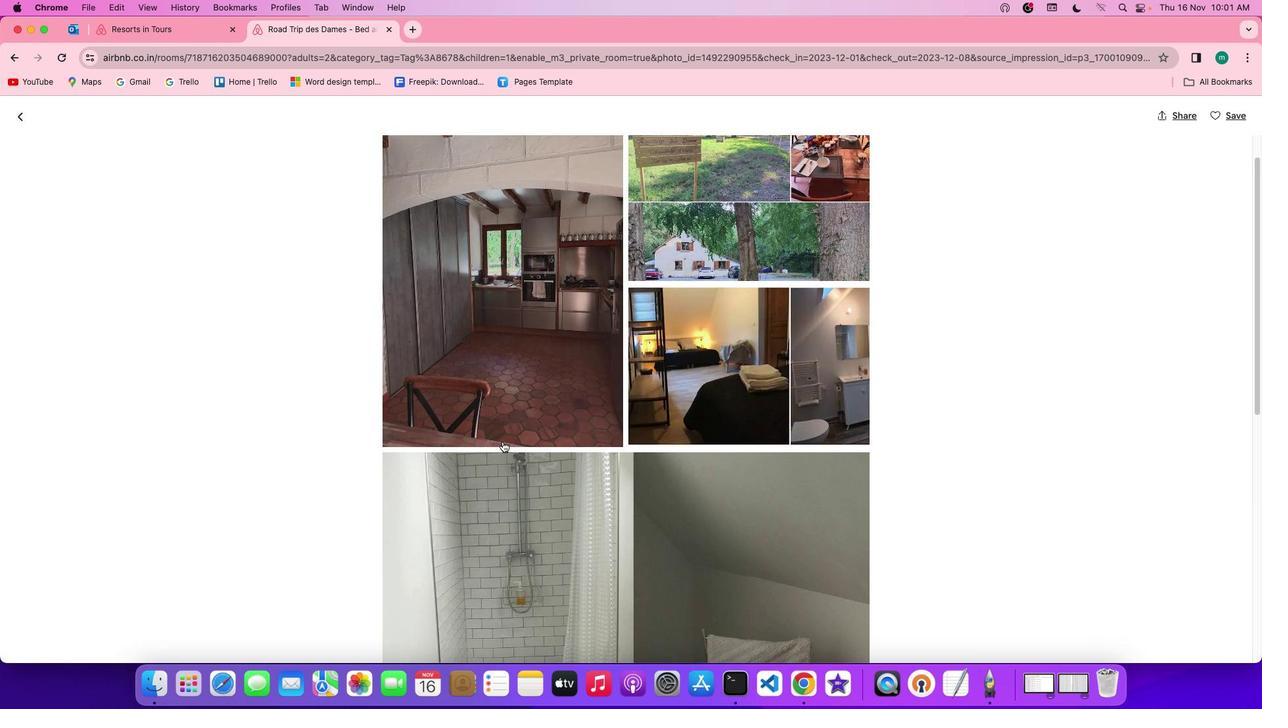 
Action: Mouse scrolled (502, 442) with delta (0, 0)
Screenshot: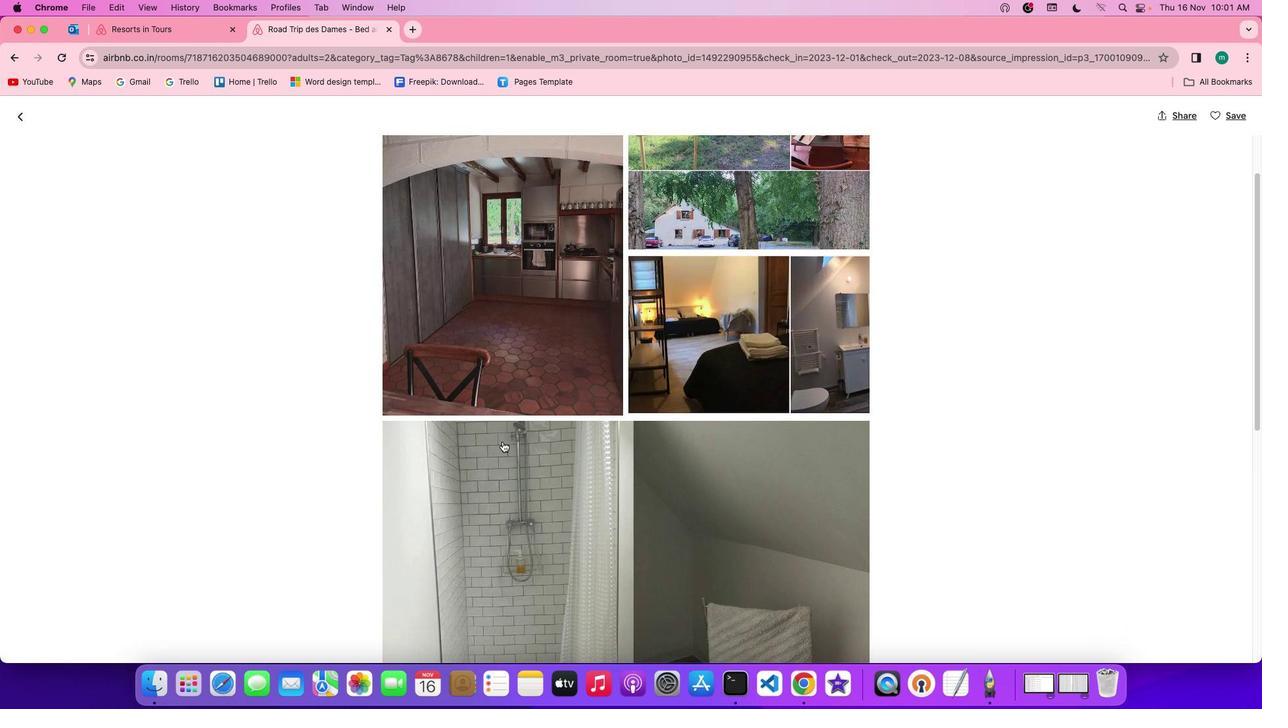 
Action: Mouse scrolled (502, 442) with delta (0, 0)
Screenshot: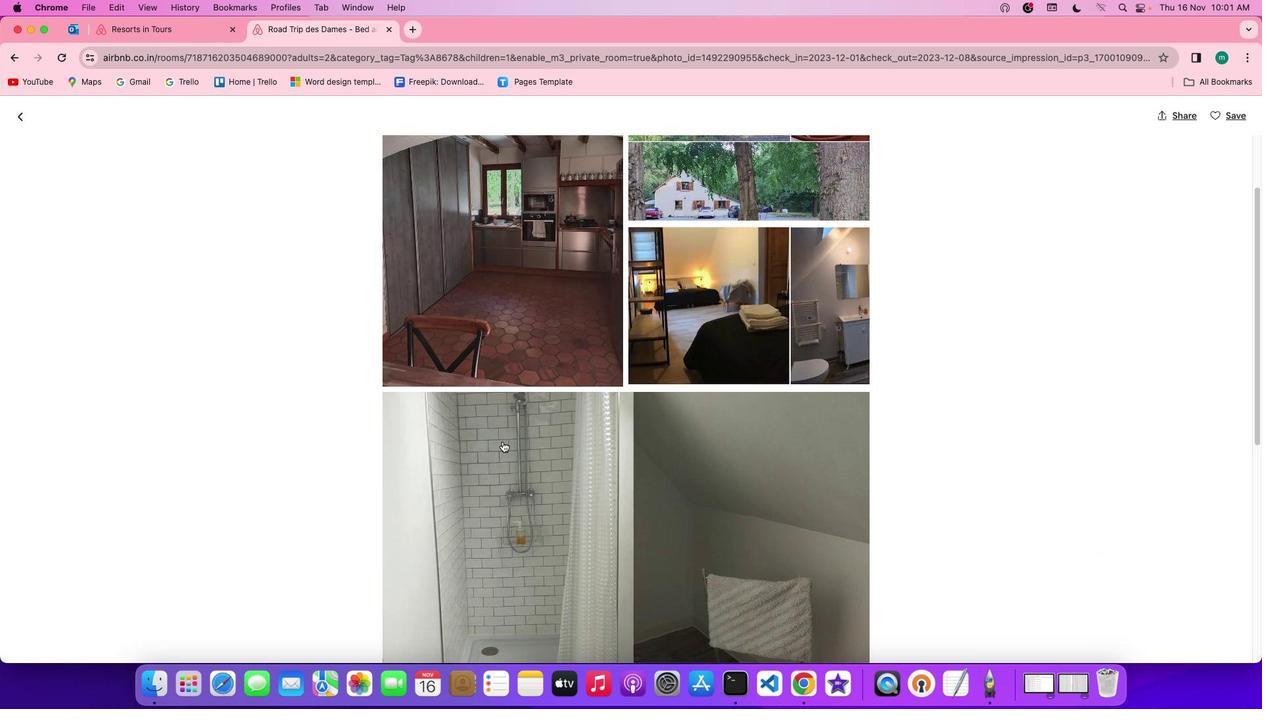 
Action: Mouse scrolled (502, 442) with delta (0, 0)
Screenshot: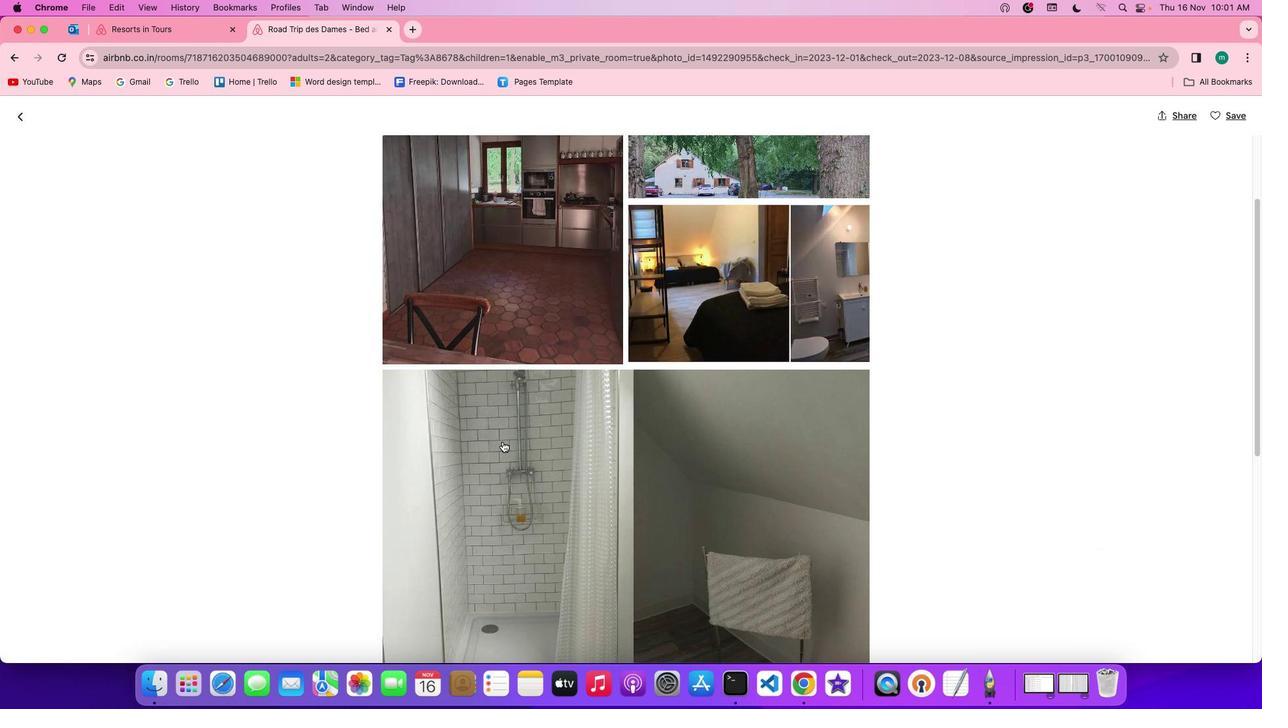 
Action: Mouse scrolled (502, 442) with delta (0, 0)
Screenshot: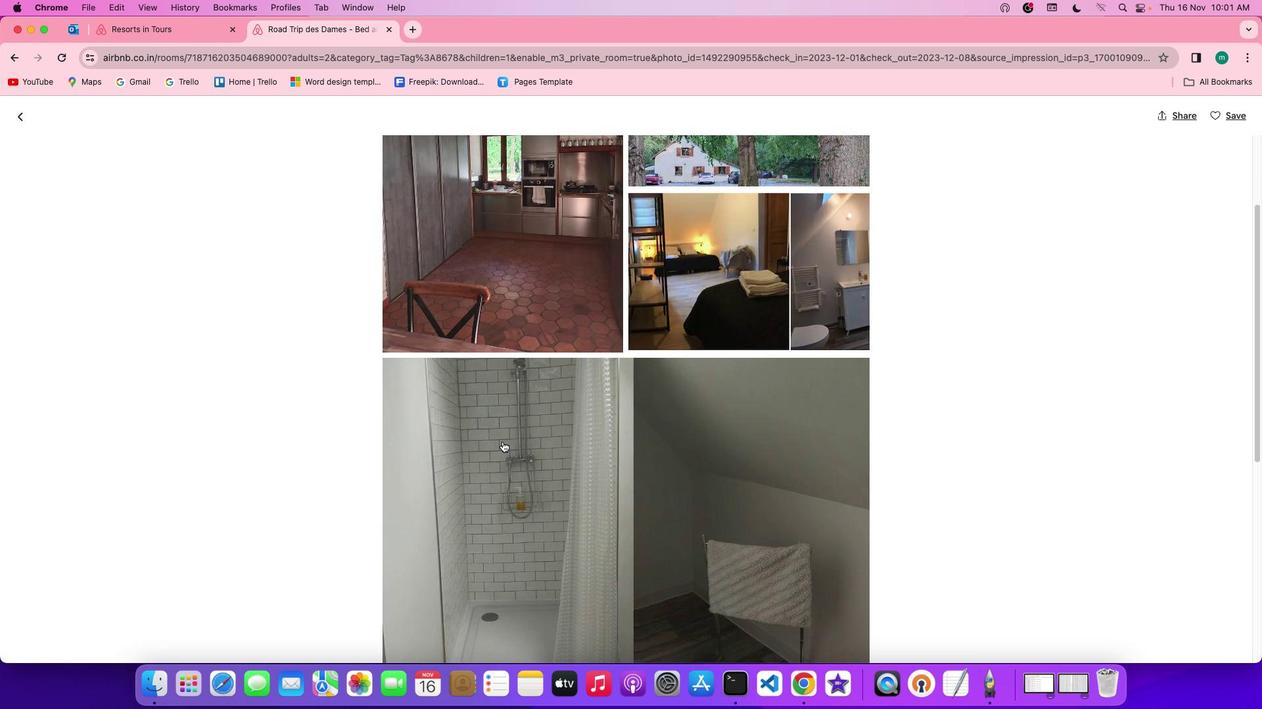 
Action: Mouse scrolled (502, 442) with delta (0, 0)
Screenshot: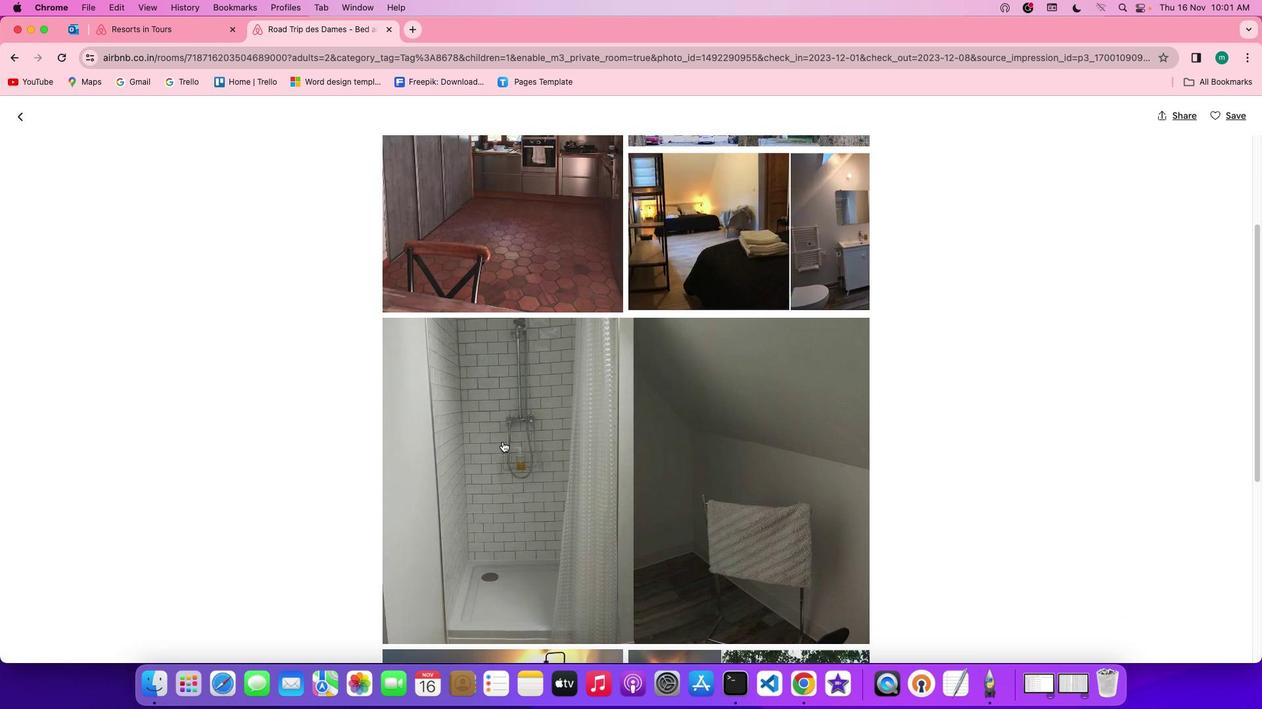 
Action: Mouse scrolled (502, 442) with delta (0, 0)
Screenshot: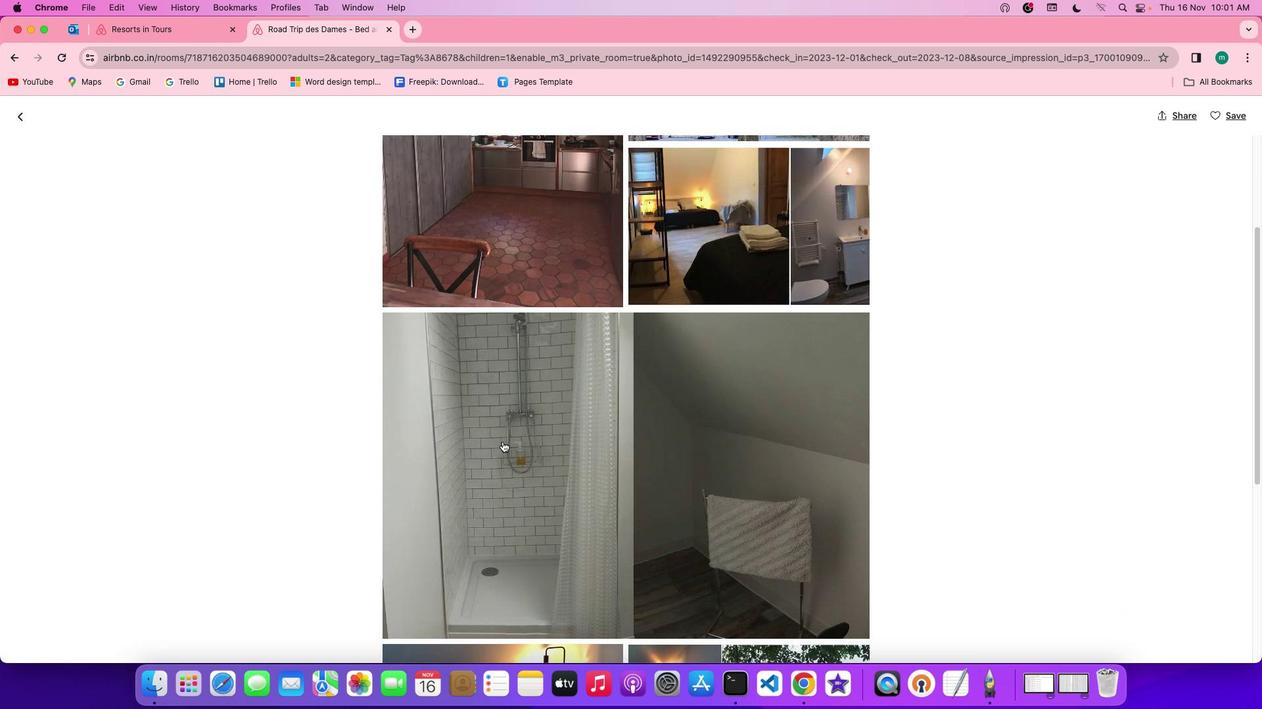 
Action: Mouse scrolled (502, 442) with delta (0, 0)
Screenshot: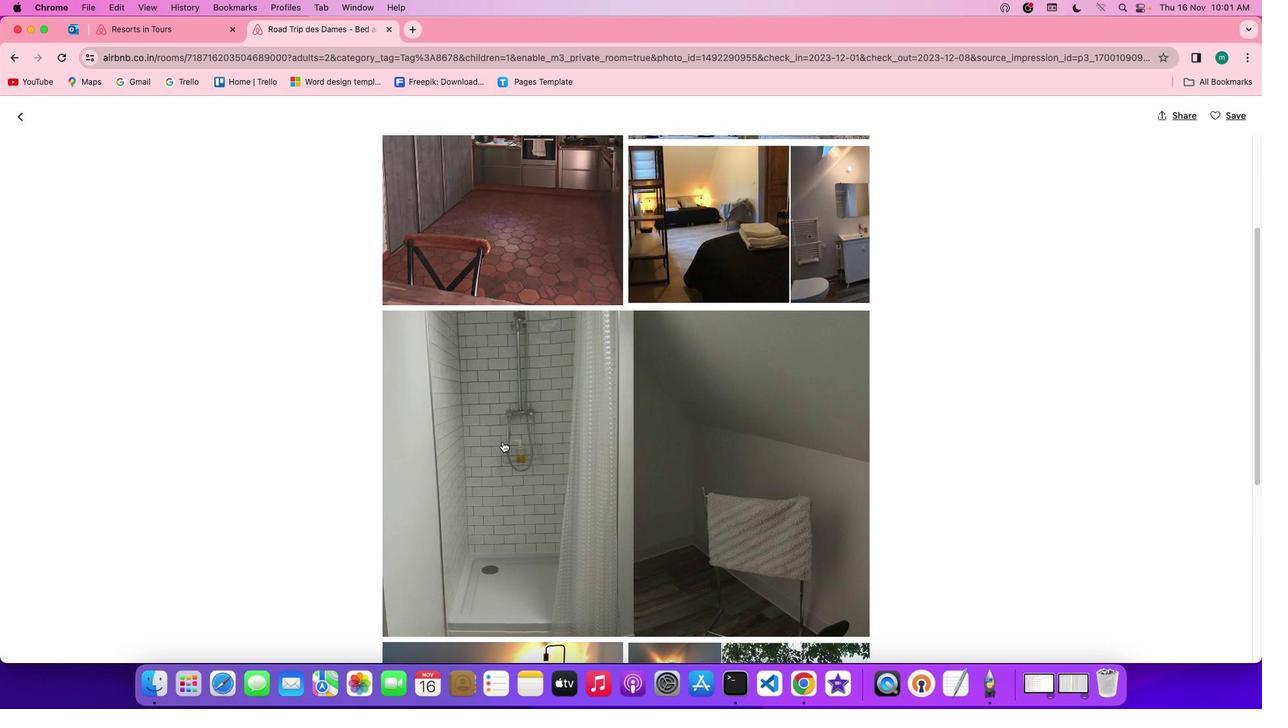 
Action: Mouse scrolled (502, 442) with delta (0, 0)
Screenshot: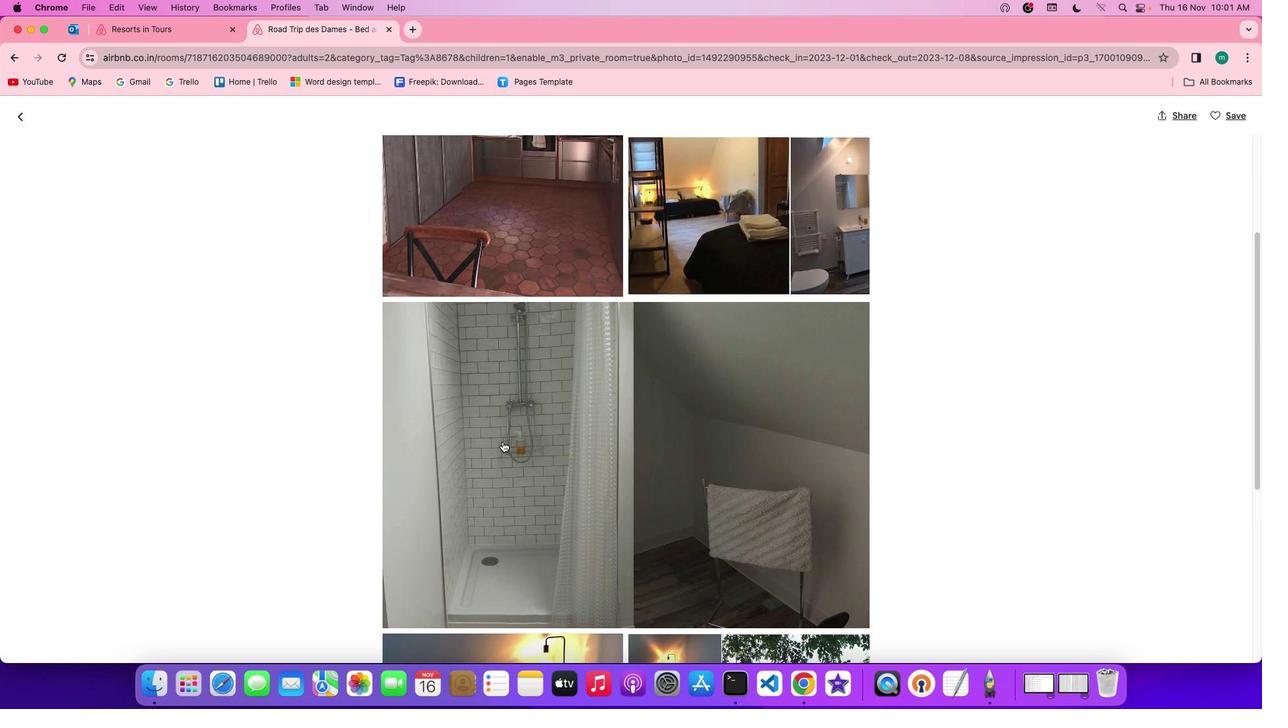 
Action: Mouse scrolled (502, 442) with delta (0, 0)
Screenshot: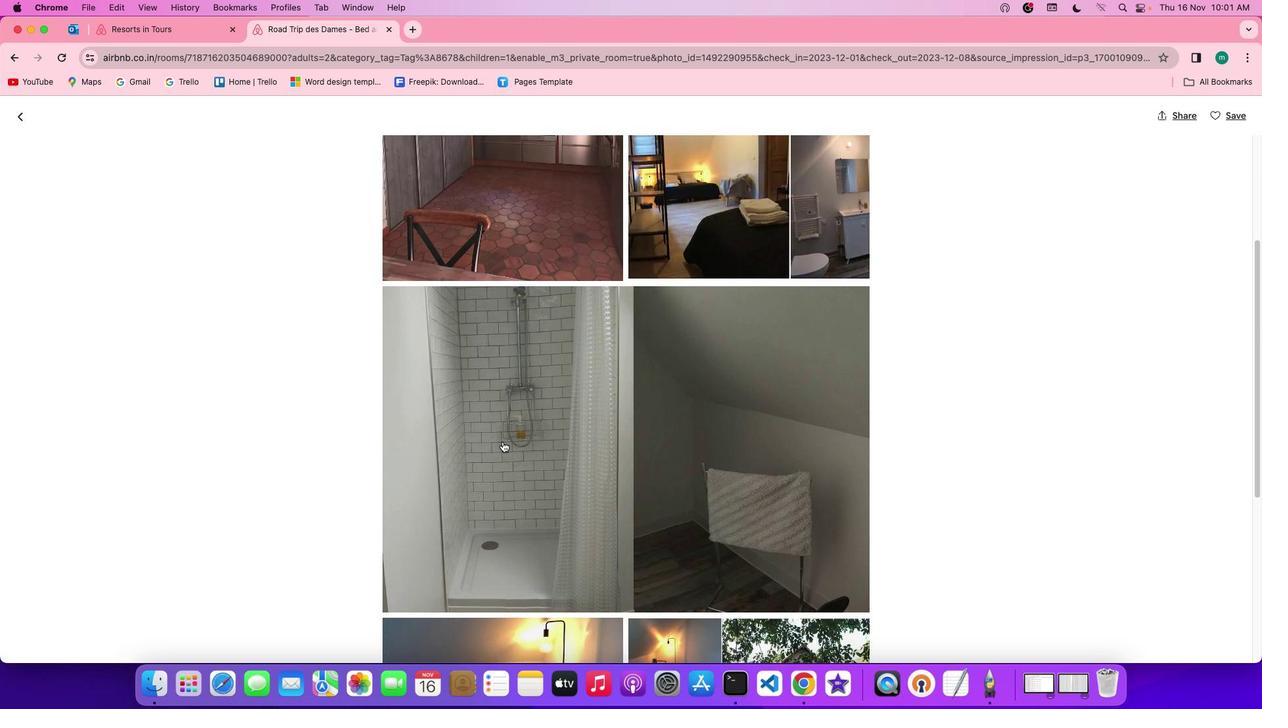 
Action: Mouse scrolled (502, 442) with delta (0, 0)
Screenshot: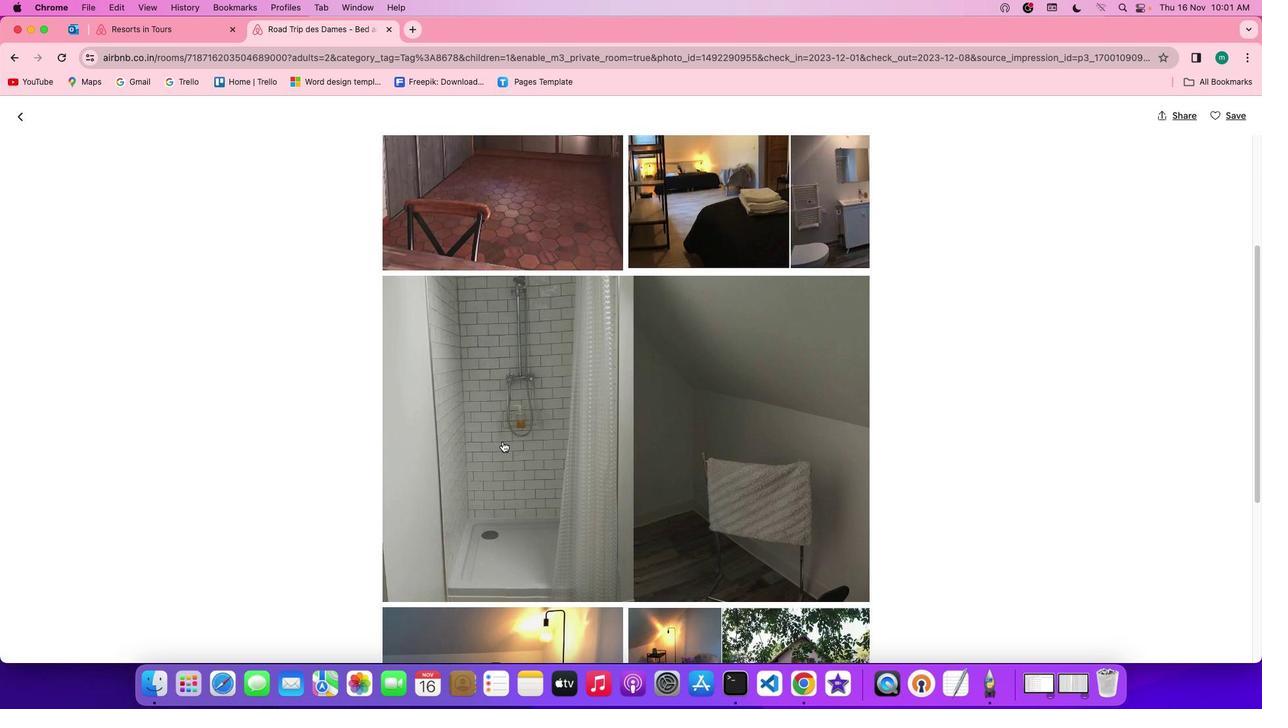 
Action: Mouse scrolled (502, 442) with delta (0, 0)
Screenshot: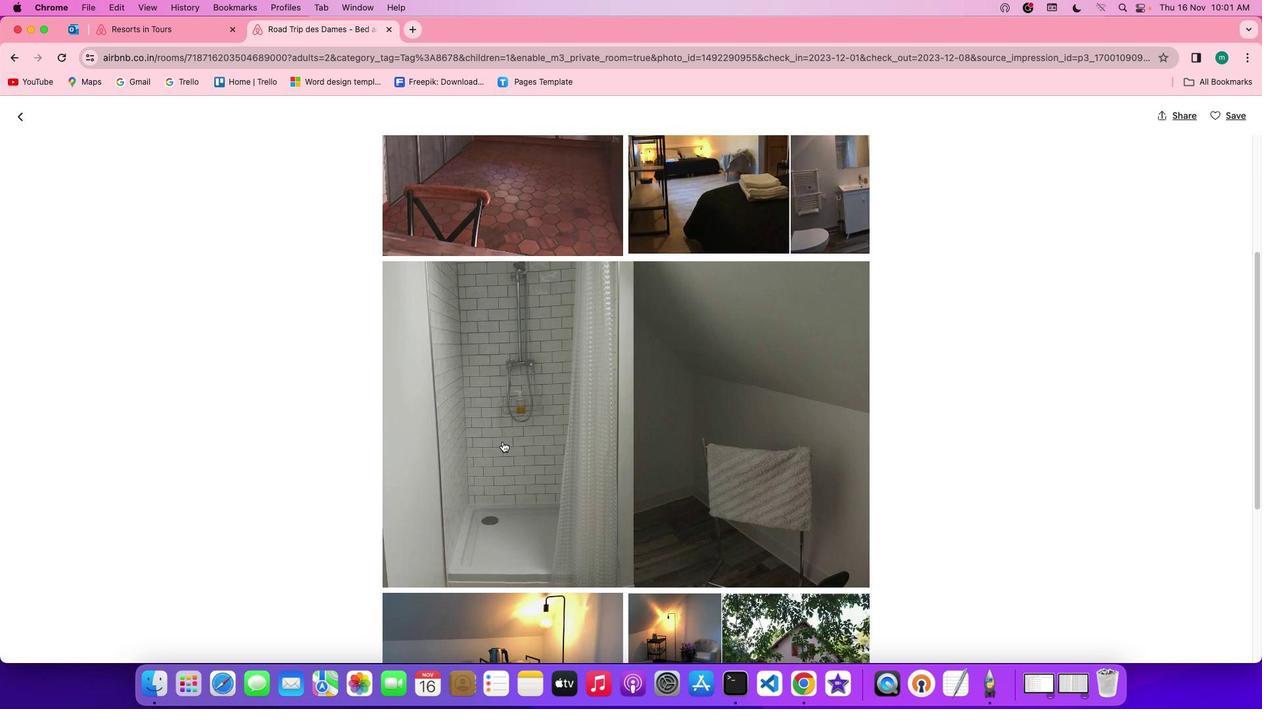 
Action: Mouse scrolled (502, 442) with delta (0, 0)
Screenshot: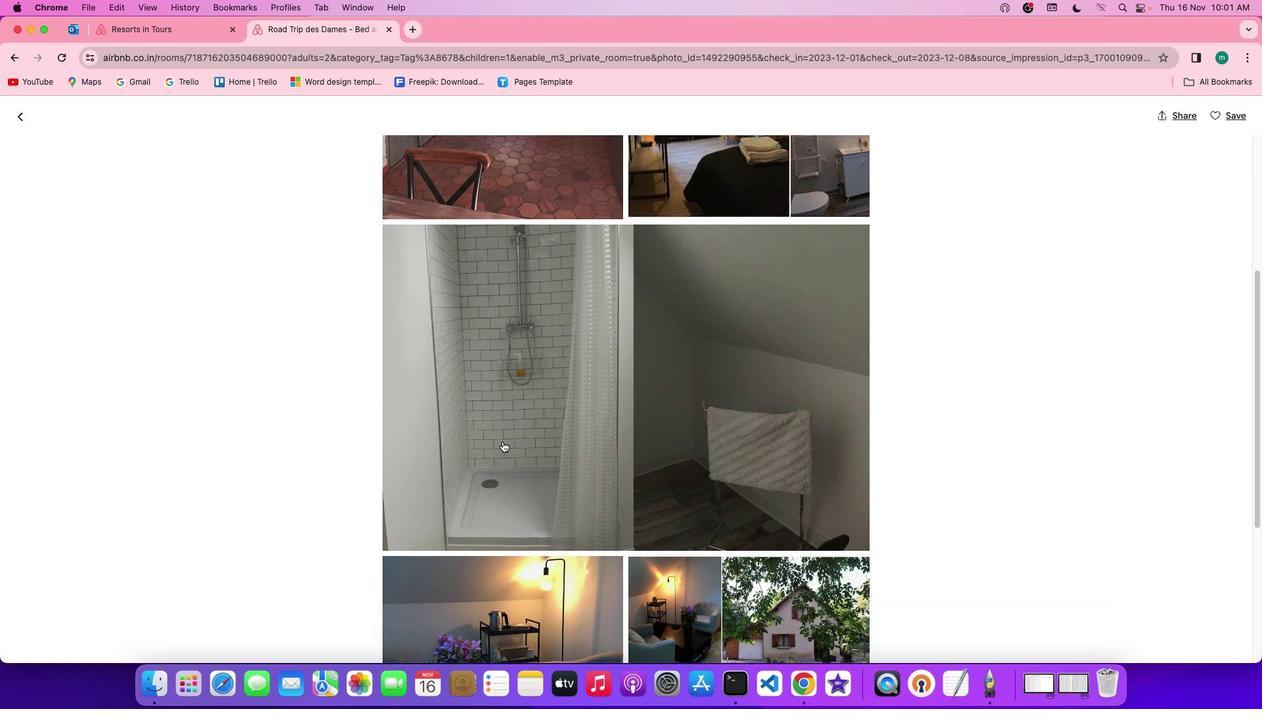 
Action: Mouse scrolled (502, 442) with delta (0, 0)
Screenshot: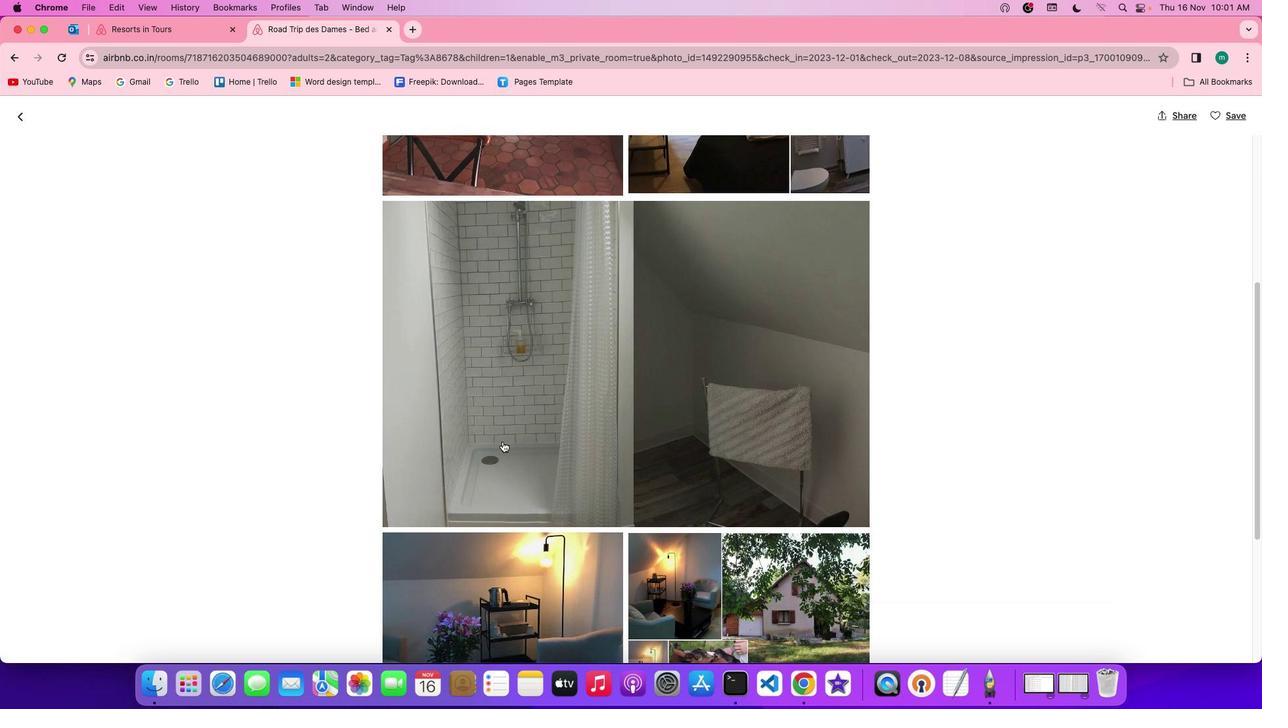 
Action: Mouse scrolled (502, 442) with delta (0, 0)
Screenshot: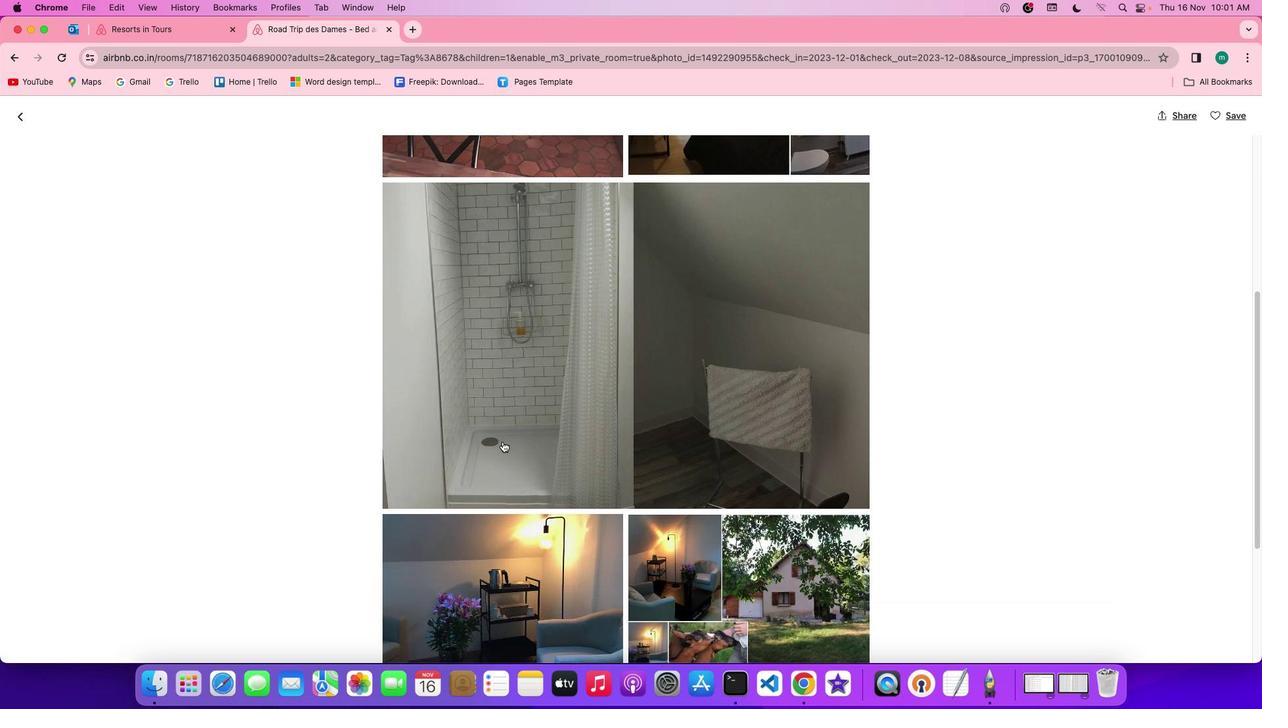 
Action: Mouse scrolled (502, 442) with delta (0, 0)
Screenshot: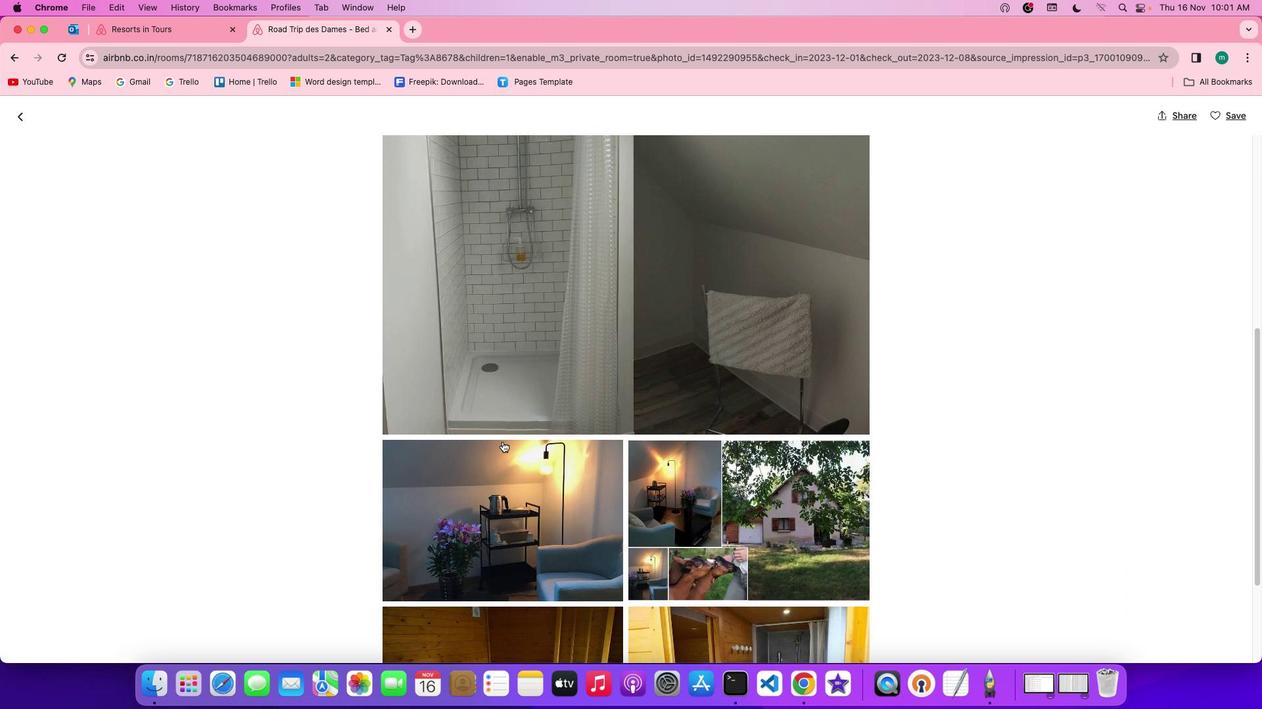 
Action: Mouse scrolled (502, 442) with delta (0, 0)
Screenshot: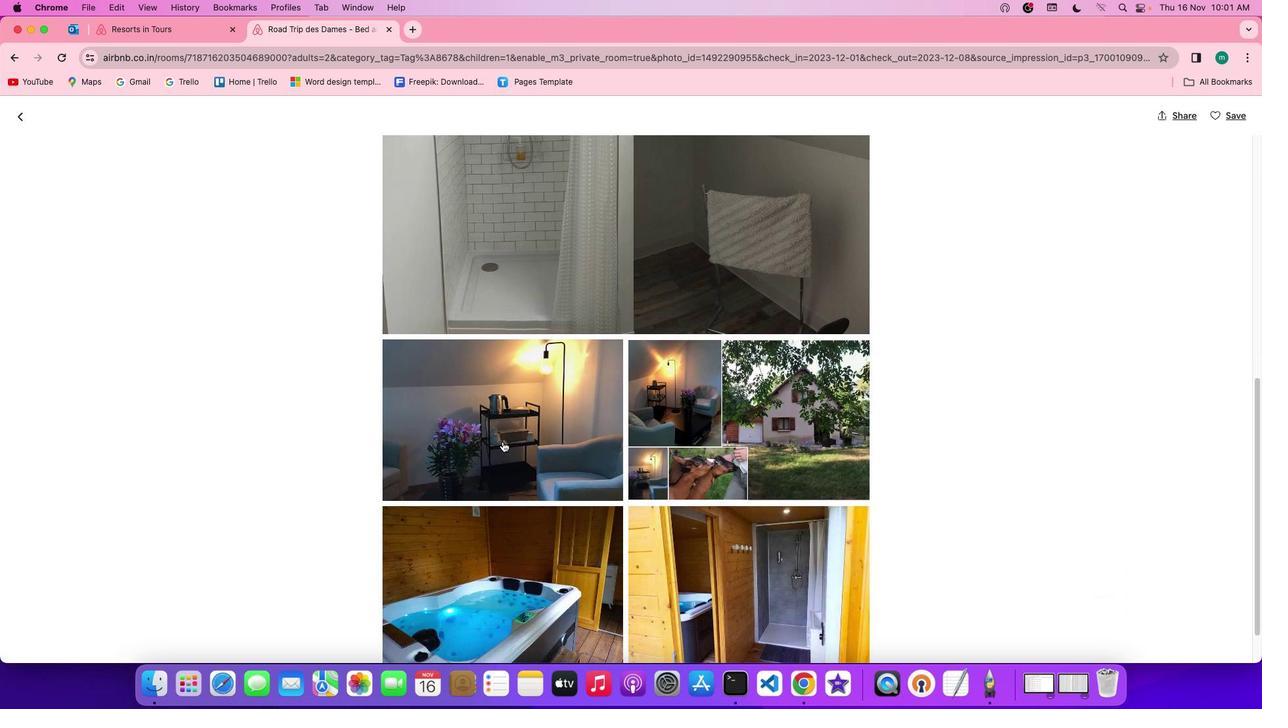 
Action: Mouse scrolled (502, 442) with delta (0, 0)
Screenshot: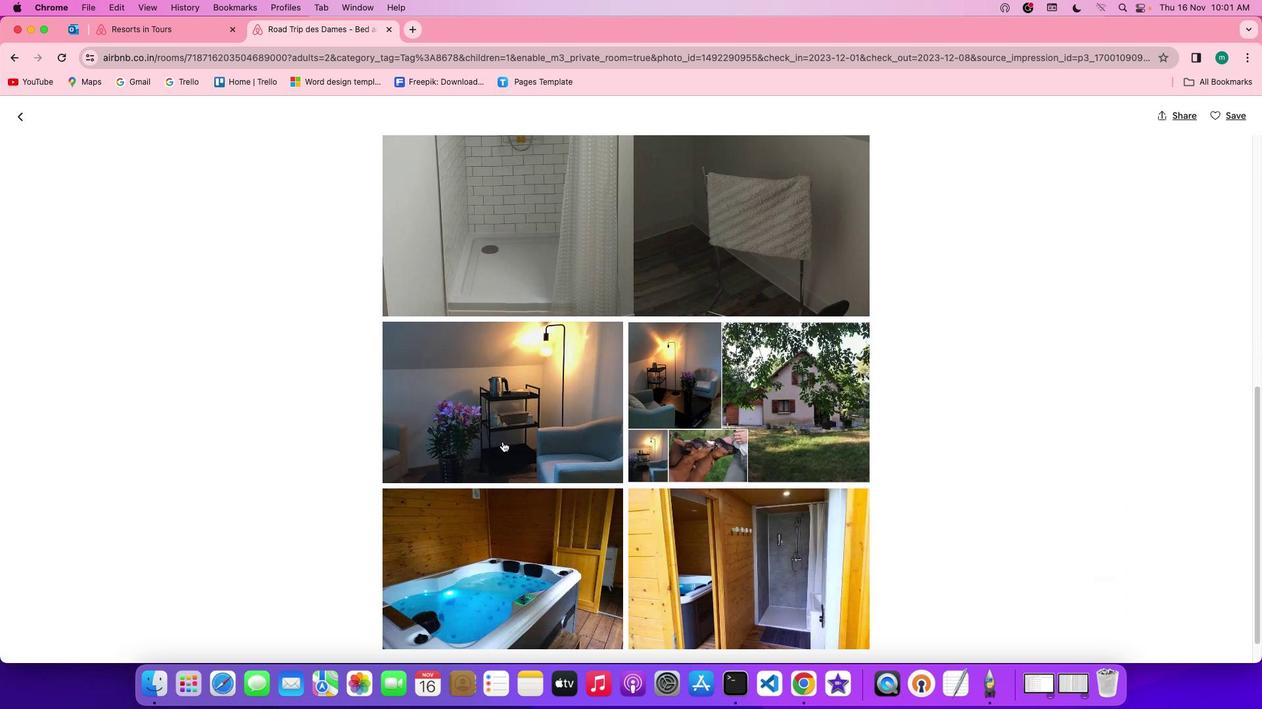 
Action: Mouse scrolled (502, 442) with delta (0, 0)
Screenshot: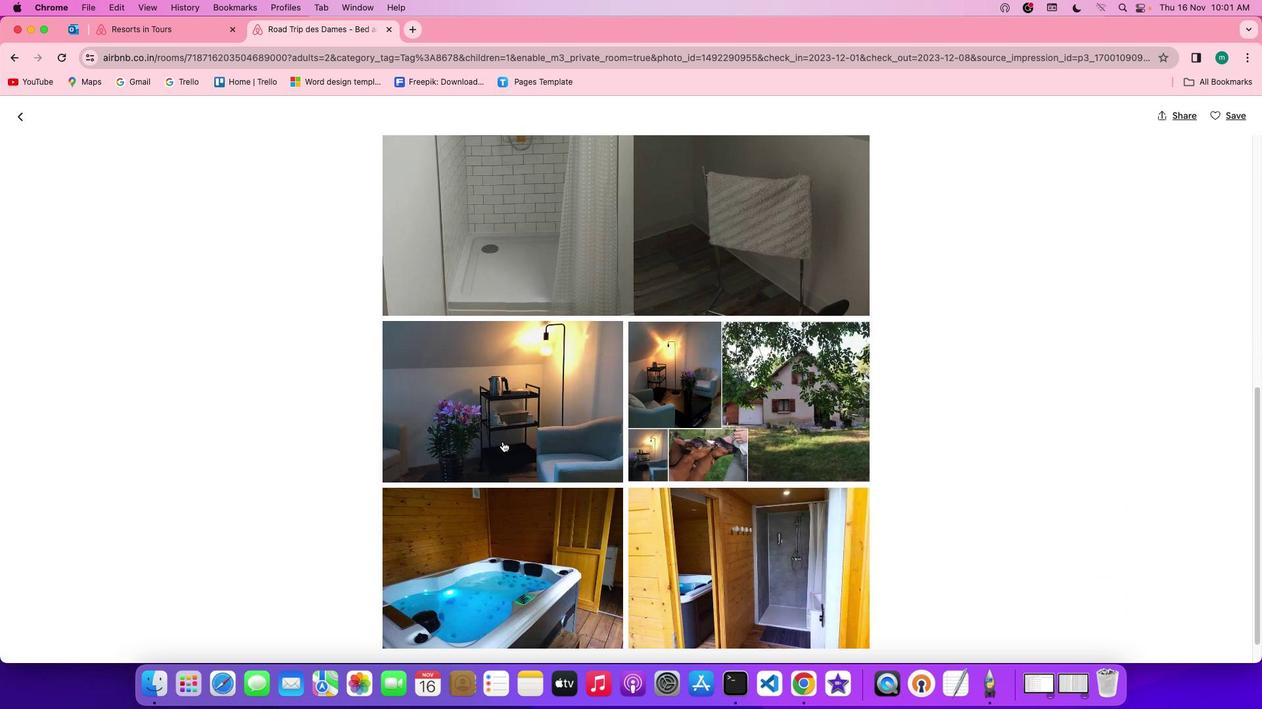 
Action: Mouse scrolled (502, 442) with delta (0, 0)
Screenshot: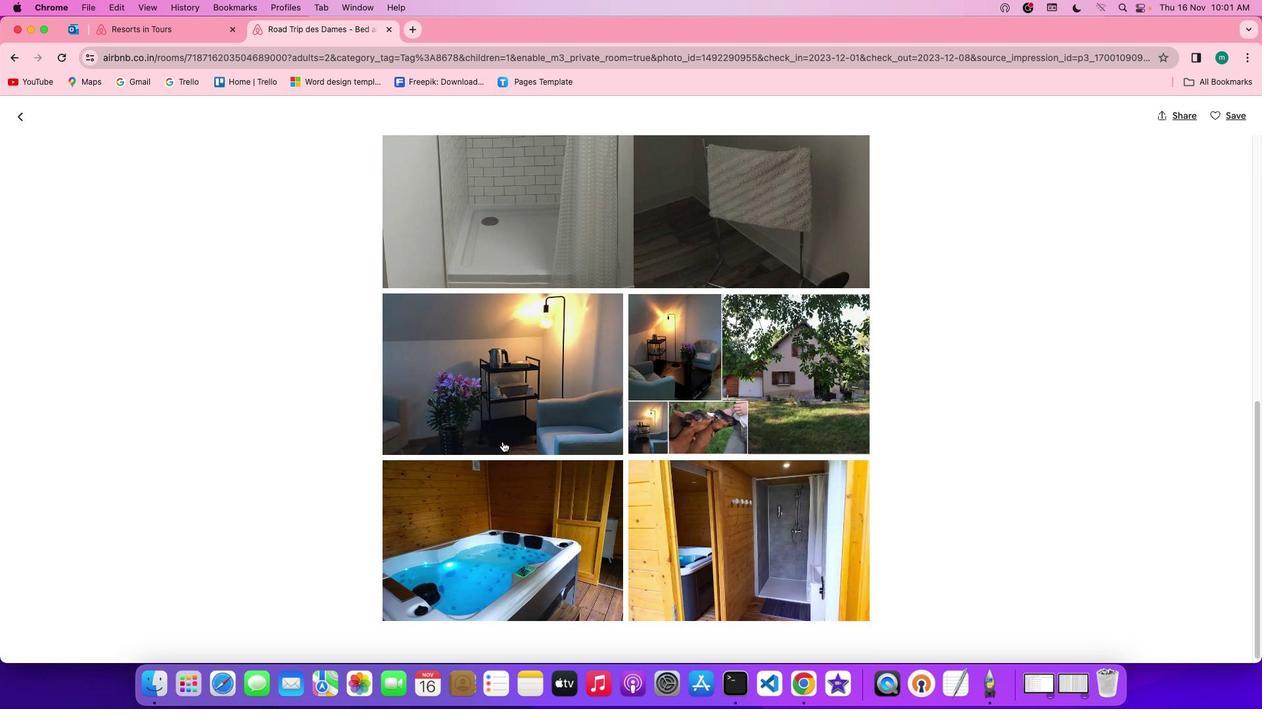 
Action: Mouse scrolled (502, 442) with delta (0, 0)
Screenshot: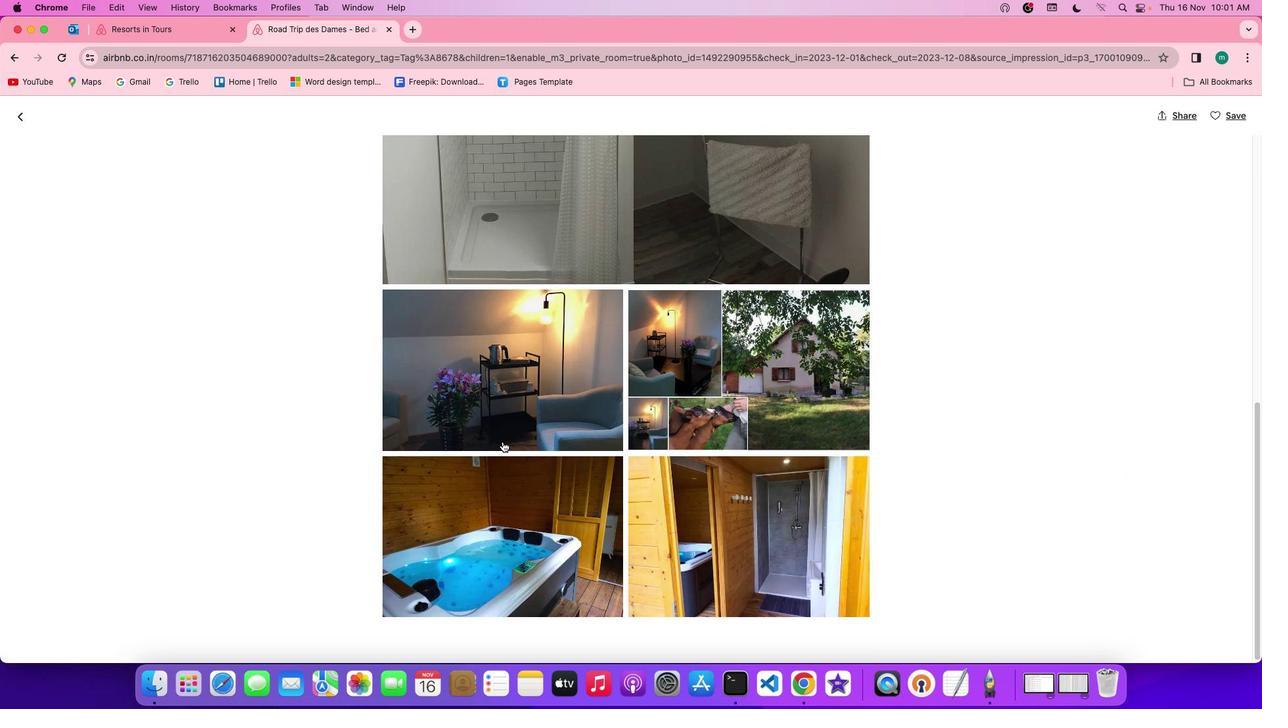
Action: Mouse scrolled (502, 442) with delta (0, 0)
Screenshot: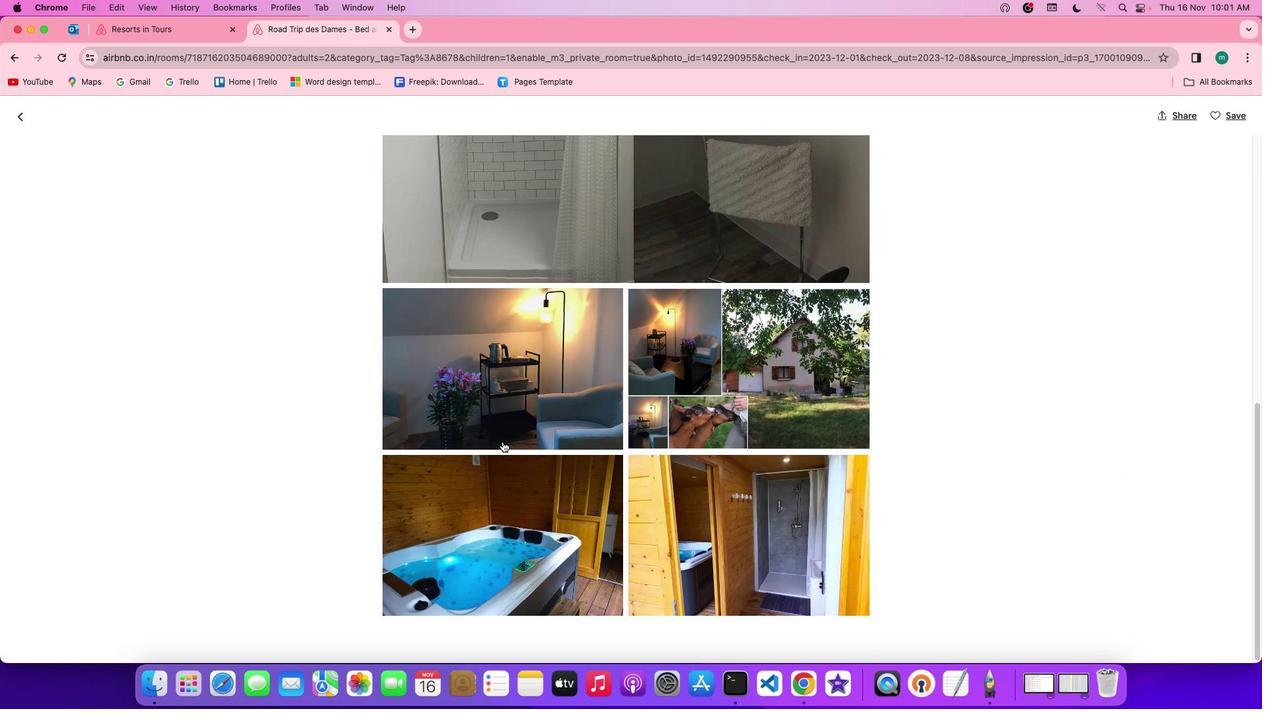 
Action: Mouse scrolled (502, 442) with delta (0, -1)
Screenshot: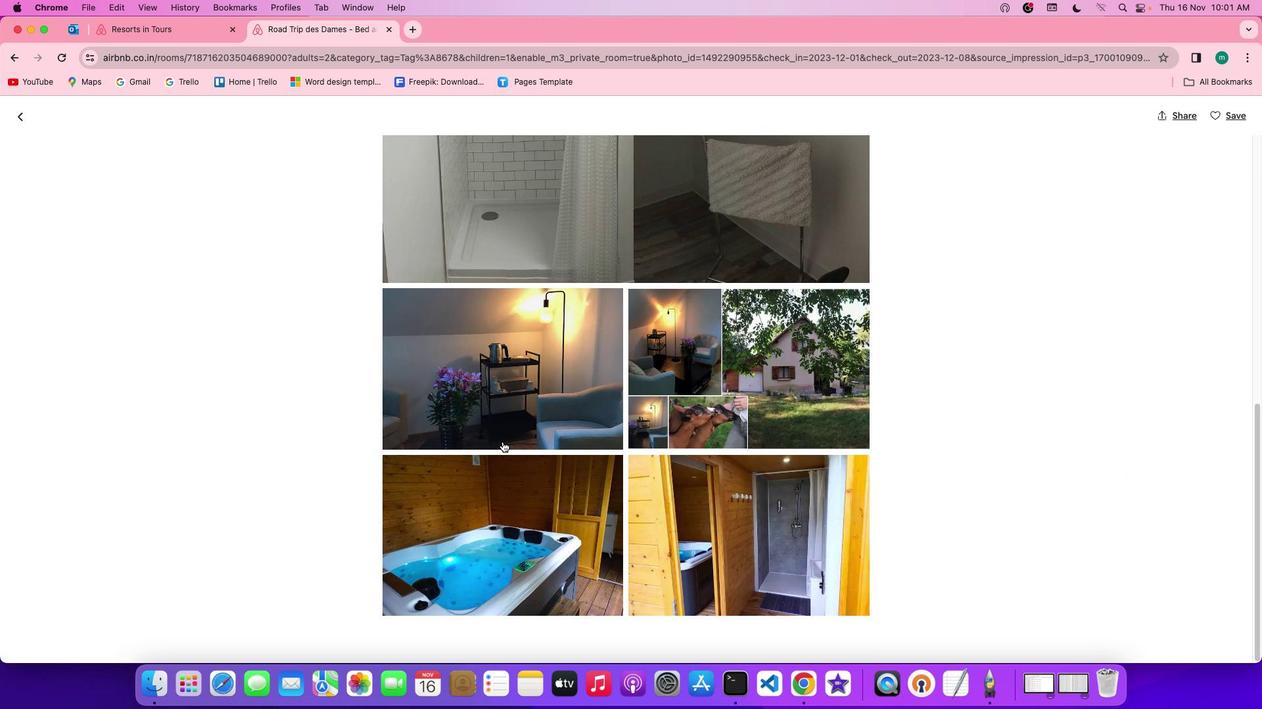
Action: Mouse scrolled (502, 442) with delta (0, 0)
Screenshot: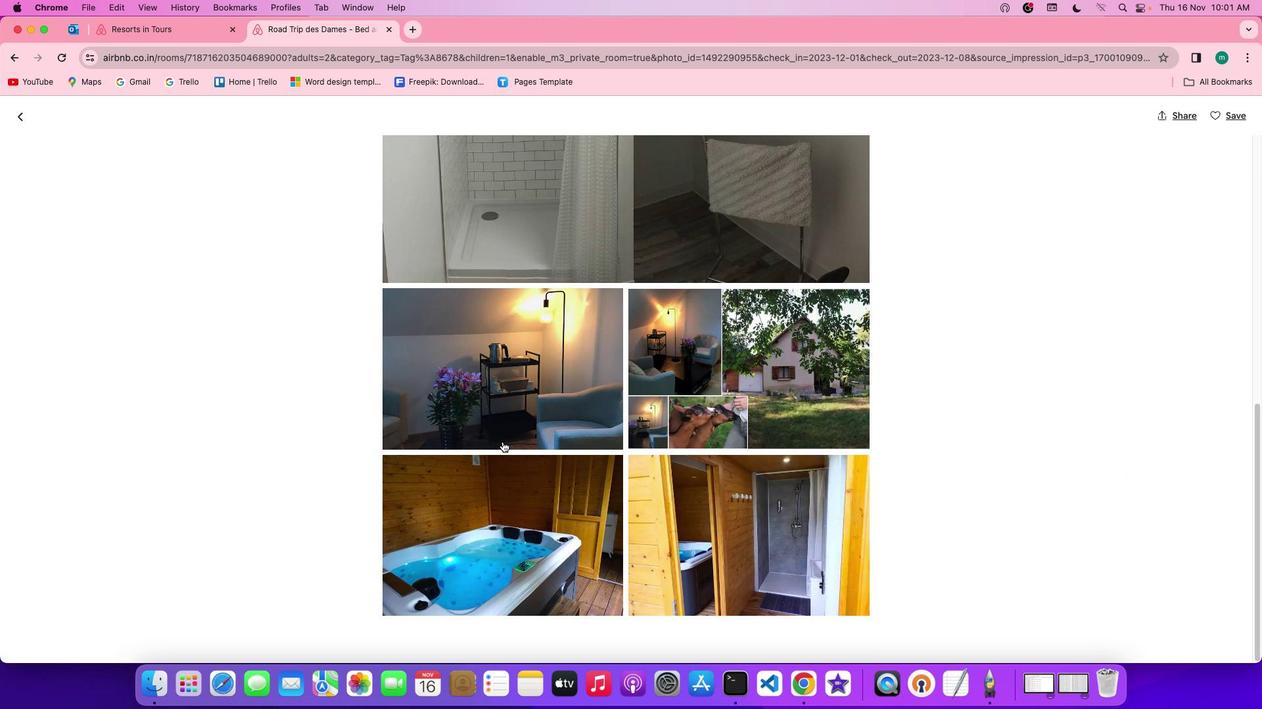
Action: Mouse scrolled (502, 442) with delta (0, 0)
Screenshot: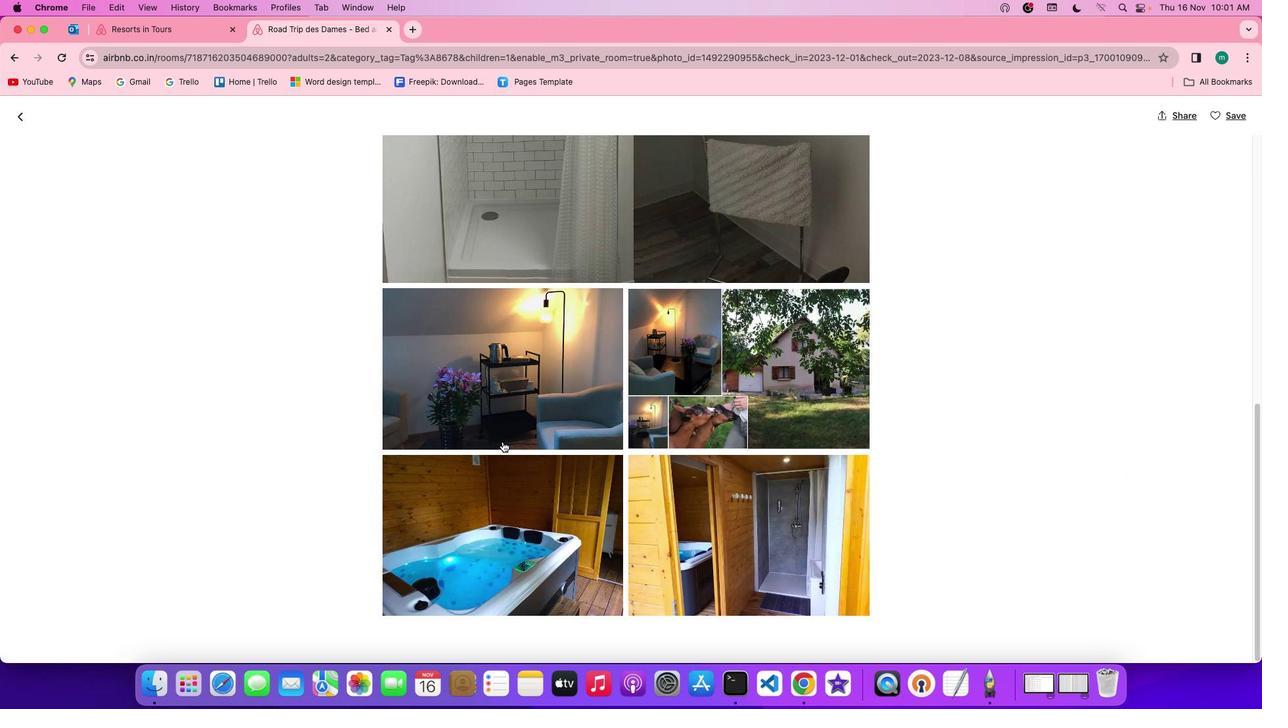
Action: Mouse scrolled (502, 442) with delta (0, 0)
Screenshot: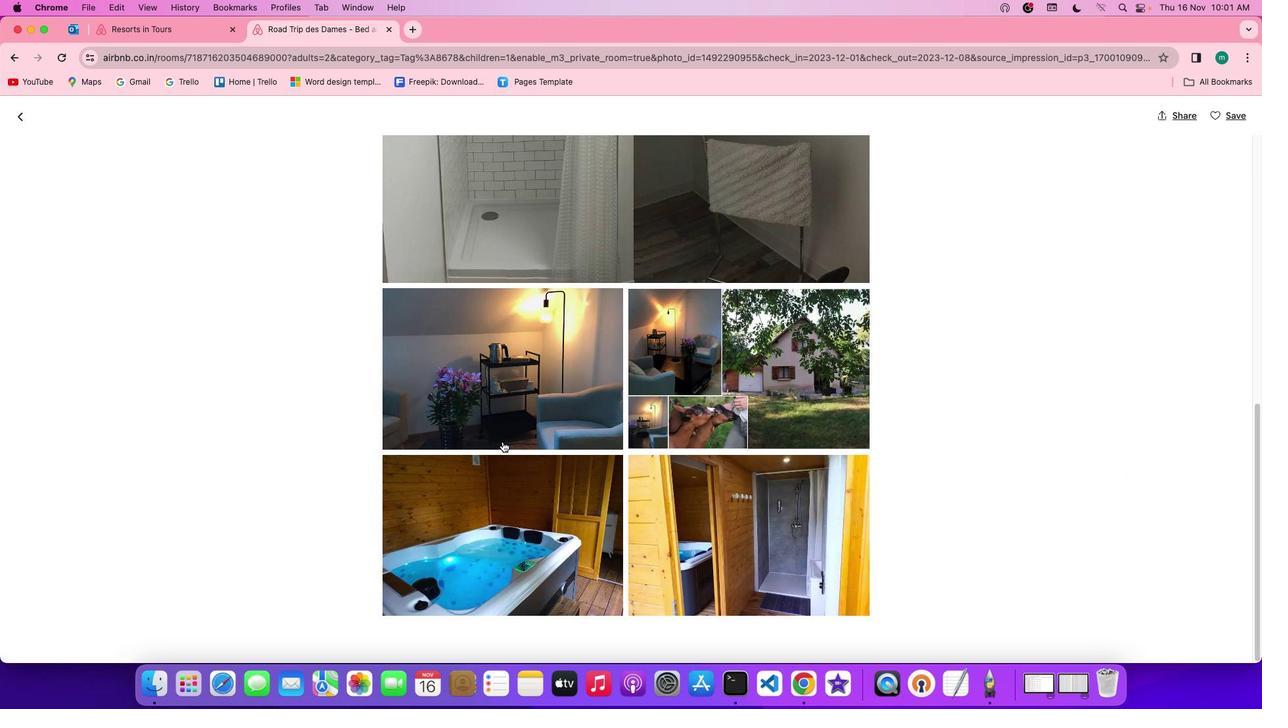 
Action: Mouse scrolled (502, 442) with delta (0, 0)
Screenshot: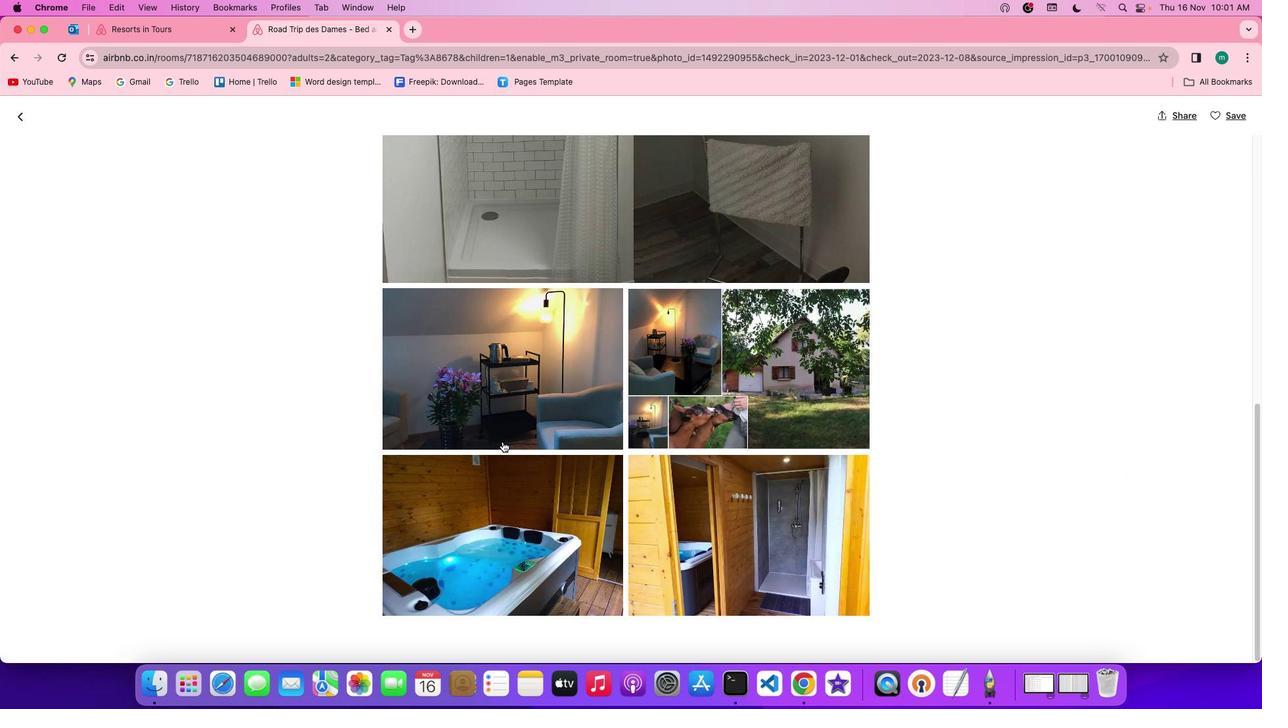 
Action: Mouse scrolled (502, 442) with delta (0, -1)
Screenshot: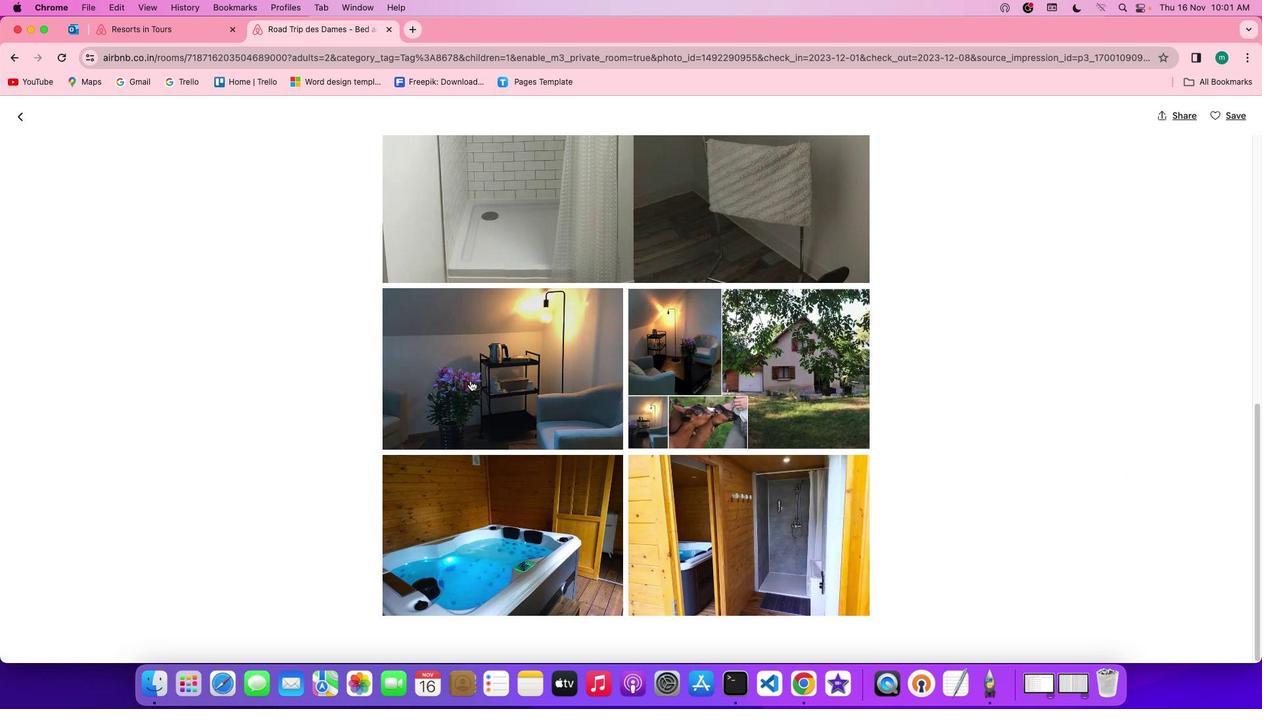 
Action: Mouse moved to (23, 117)
Screenshot: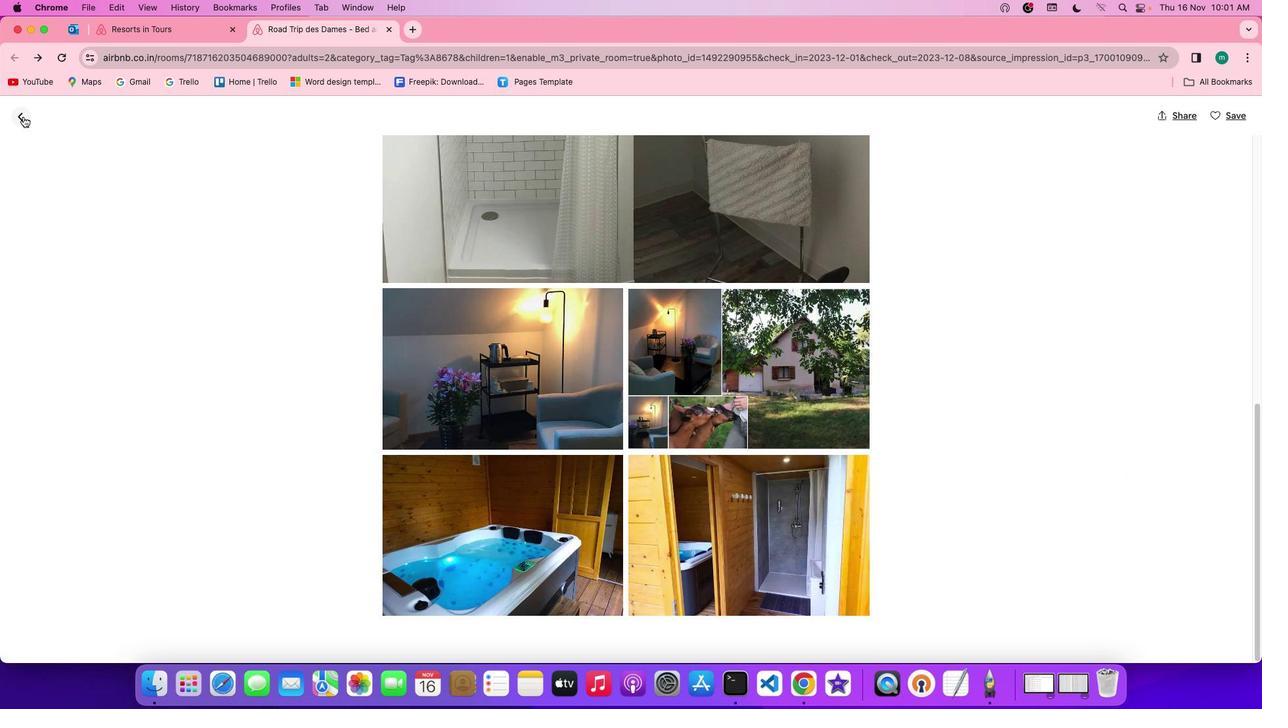 
Action: Mouse pressed left at (23, 117)
Screenshot: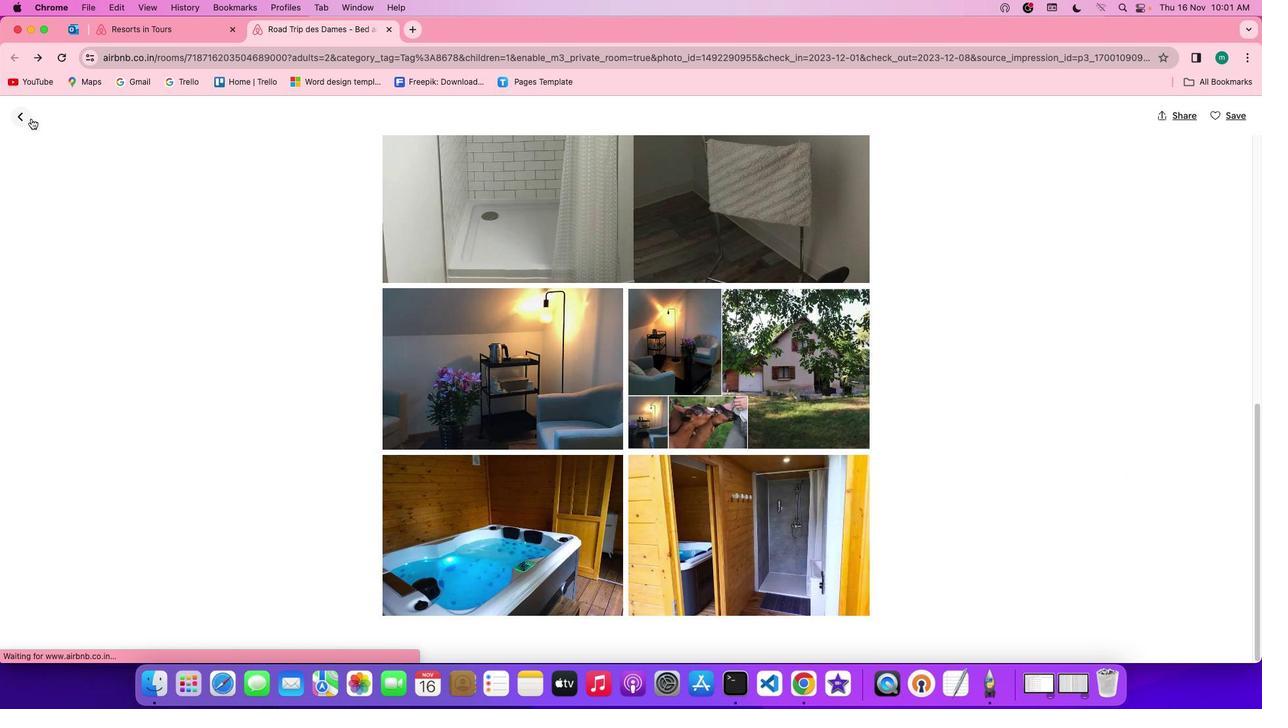 
Action: Mouse moved to (534, 529)
Screenshot: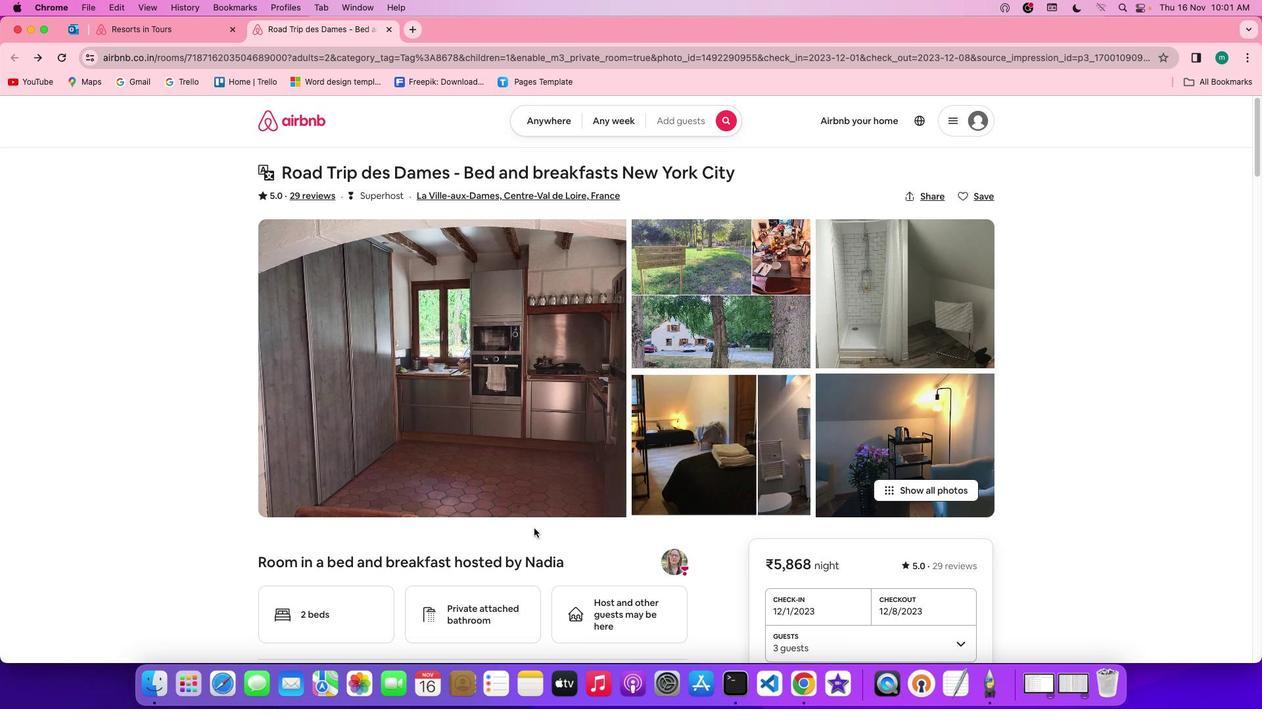 
Action: Mouse scrolled (534, 529) with delta (0, 0)
Screenshot: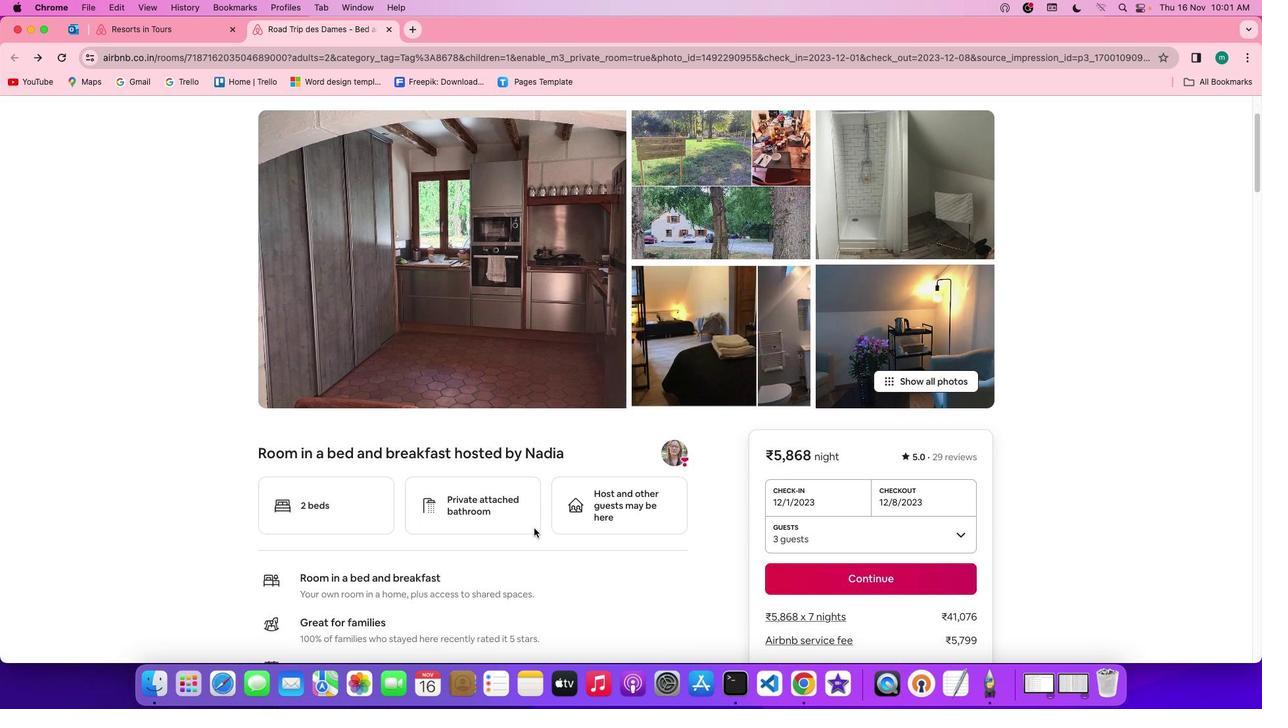 
Action: Mouse scrolled (534, 529) with delta (0, 0)
Screenshot: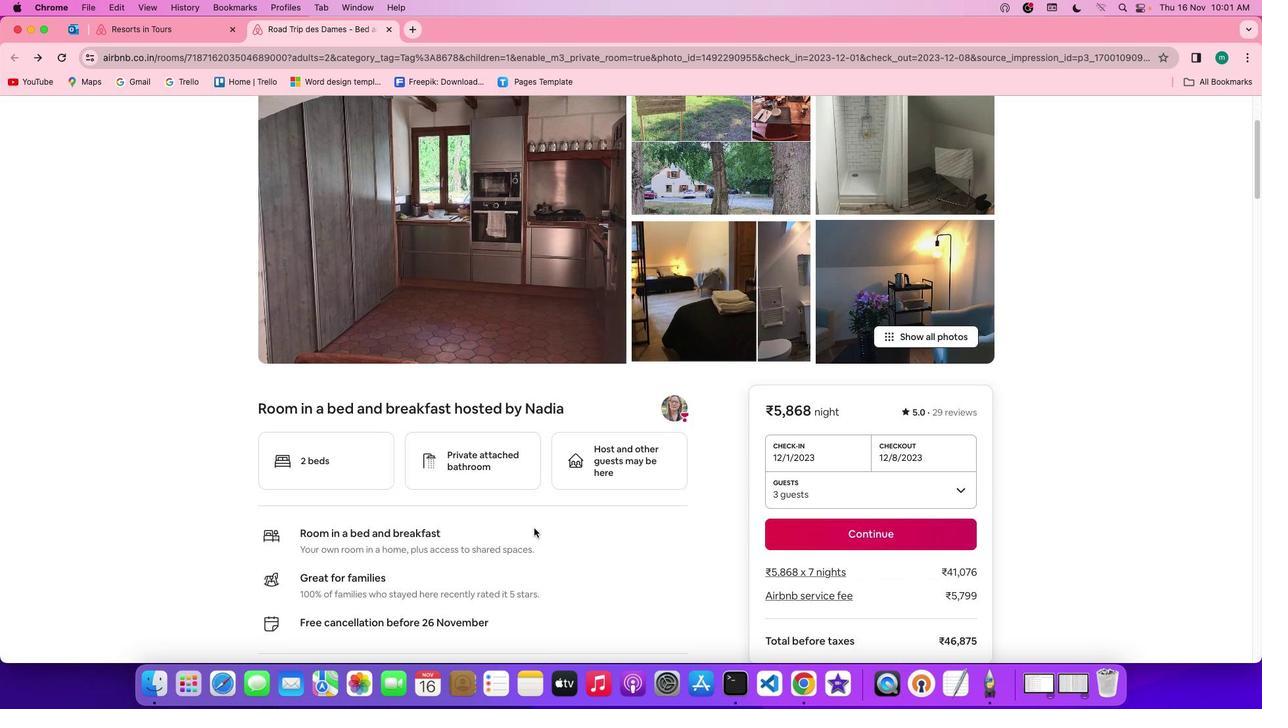 
Action: Mouse scrolled (534, 529) with delta (0, 0)
Screenshot: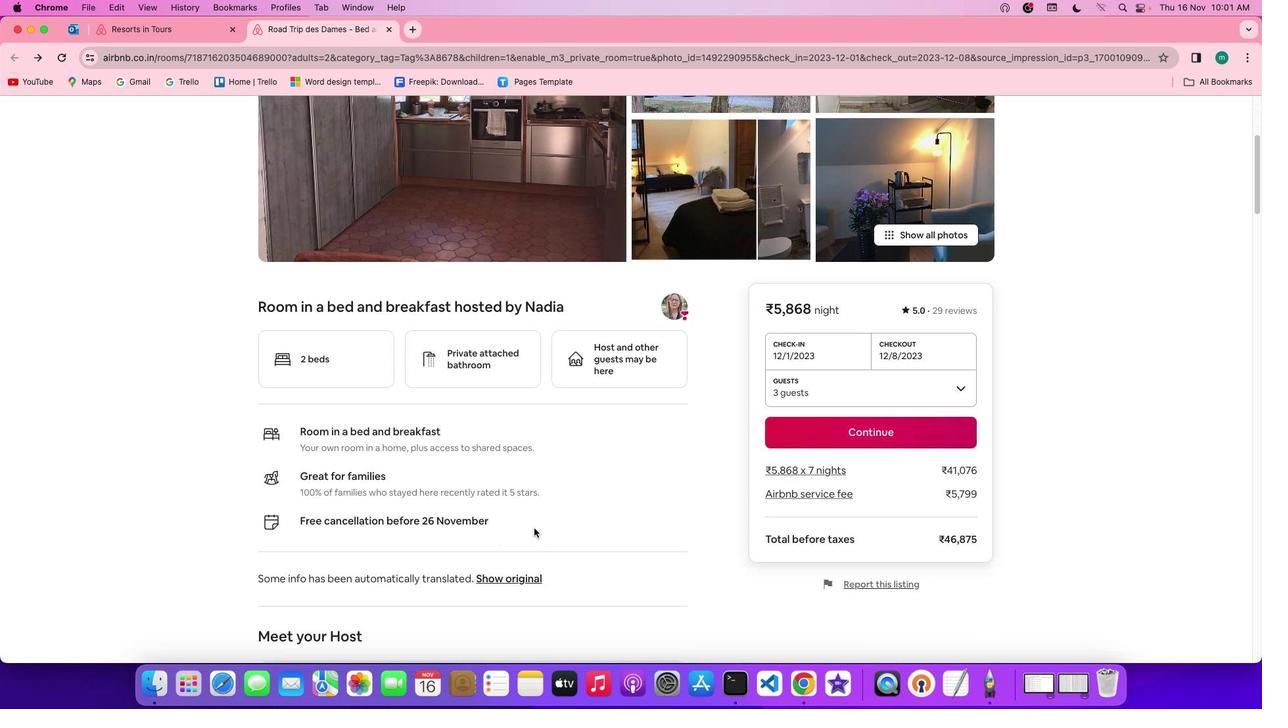 
Action: Mouse scrolled (534, 529) with delta (0, -1)
Screenshot: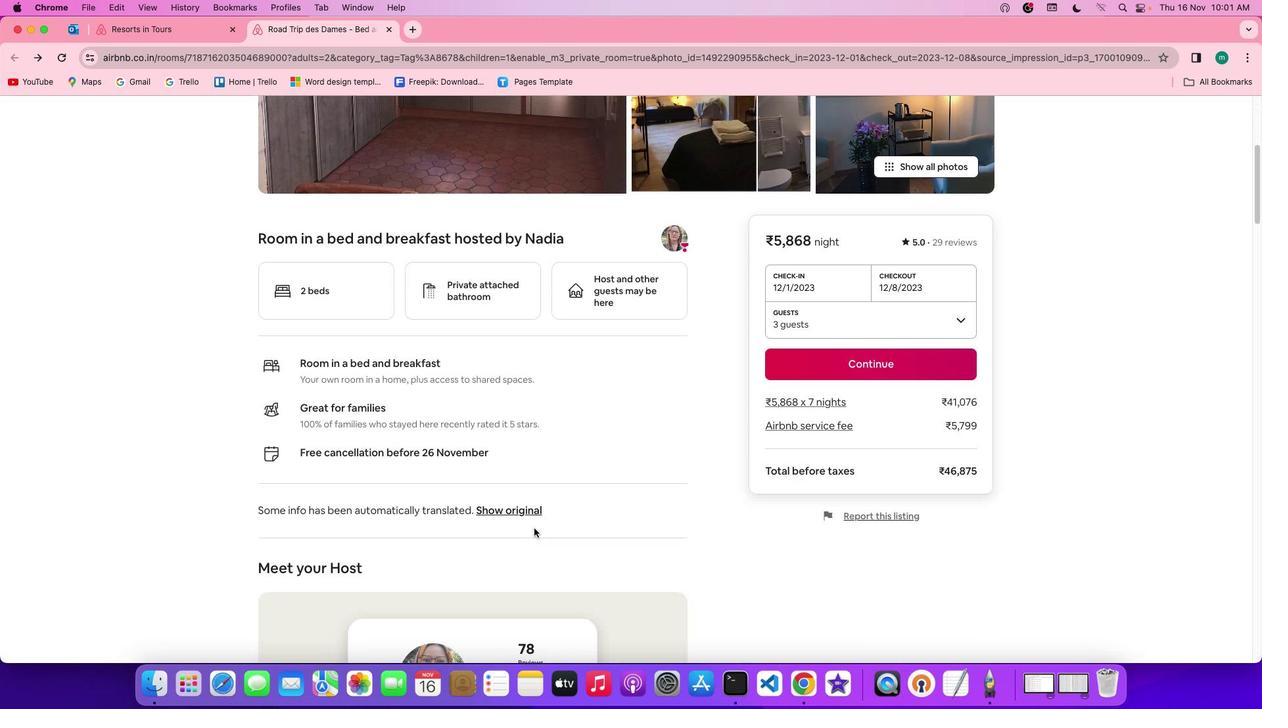 
Action: Mouse scrolled (534, 529) with delta (0, -1)
Screenshot: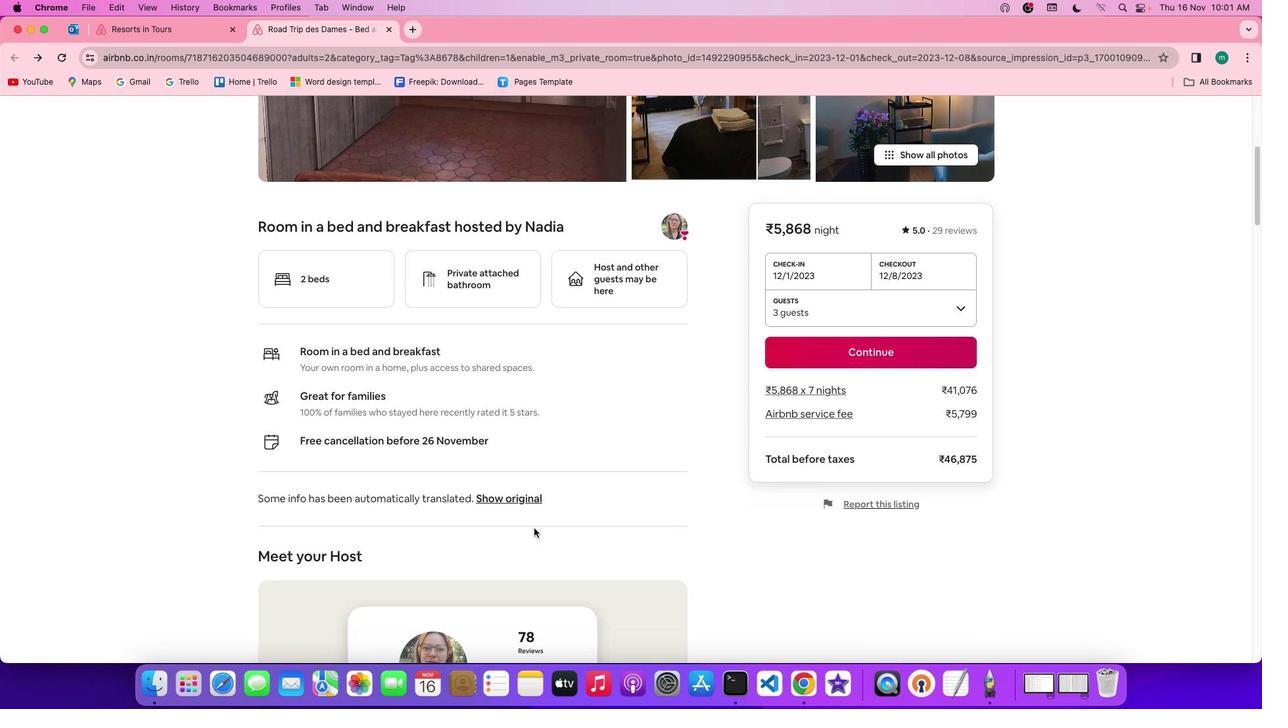 
Action: Mouse scrolled (534, 529) with delta (0, 0)
Screenshot: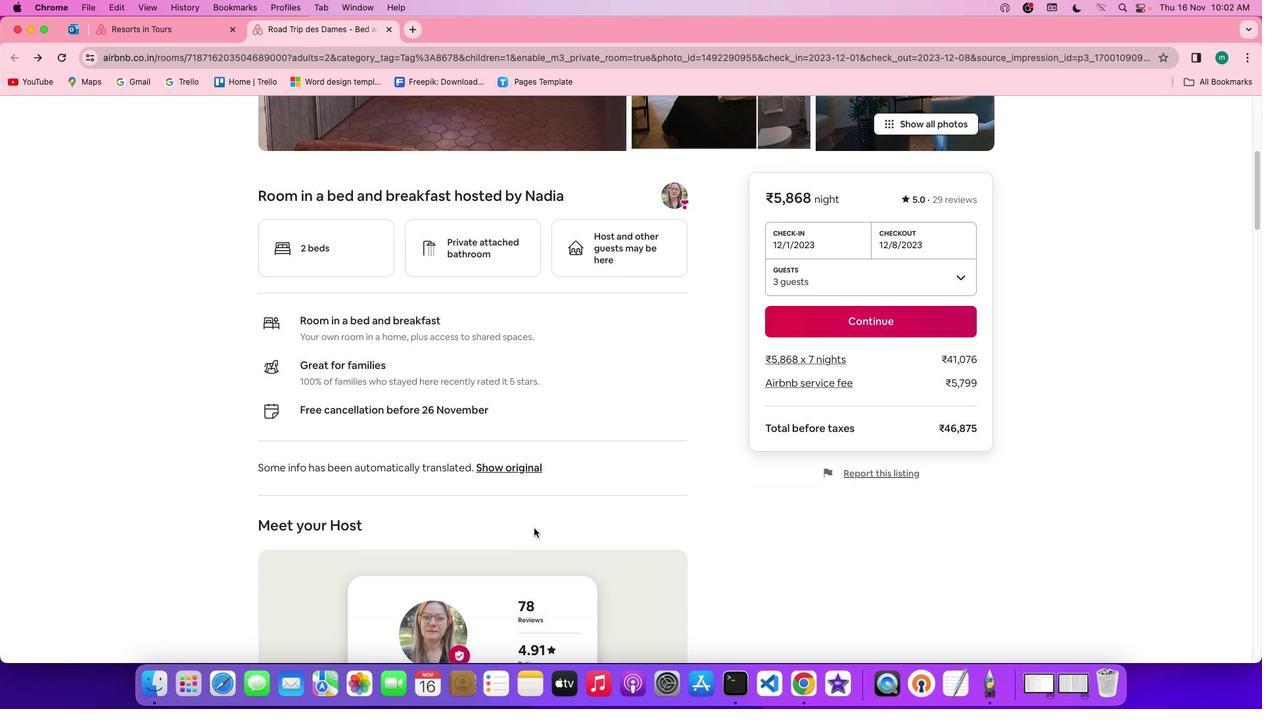
Action: Mouse scrolled (534, 529) with delta (0, 0)
Screenshot: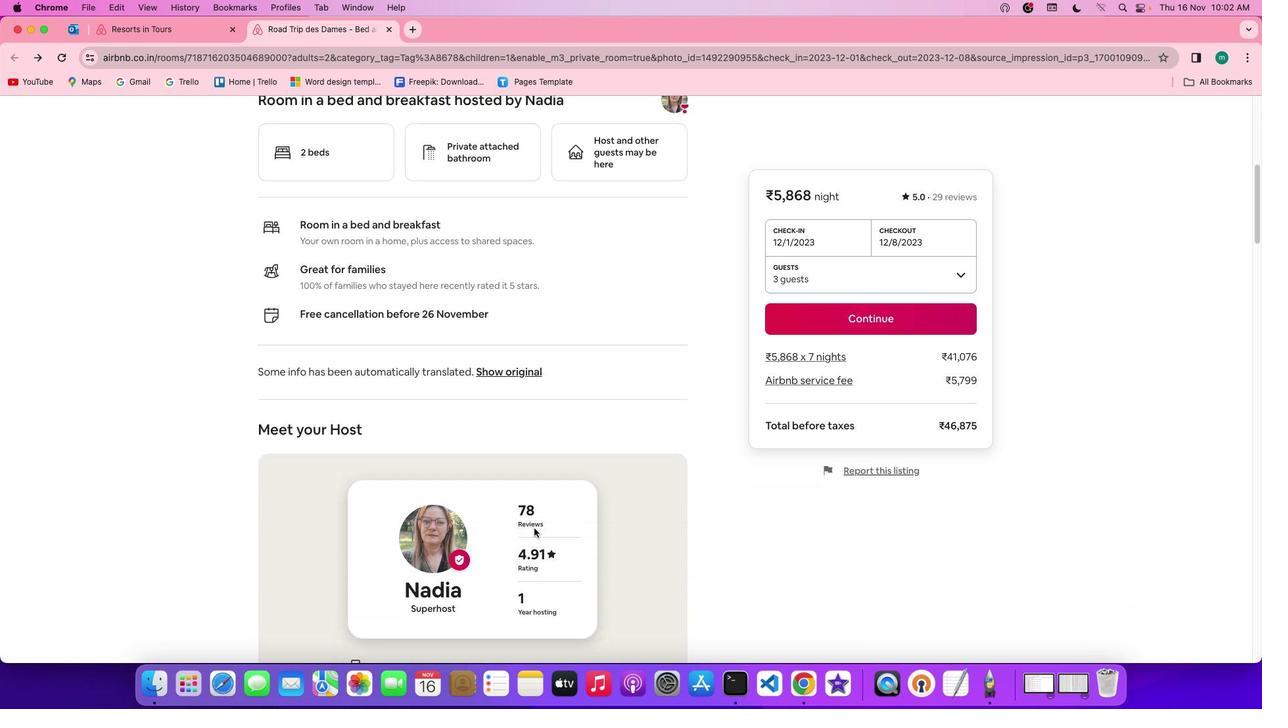 
Action: Mouse scrolled (534, 529) with delta (0, 0)
Screenshot: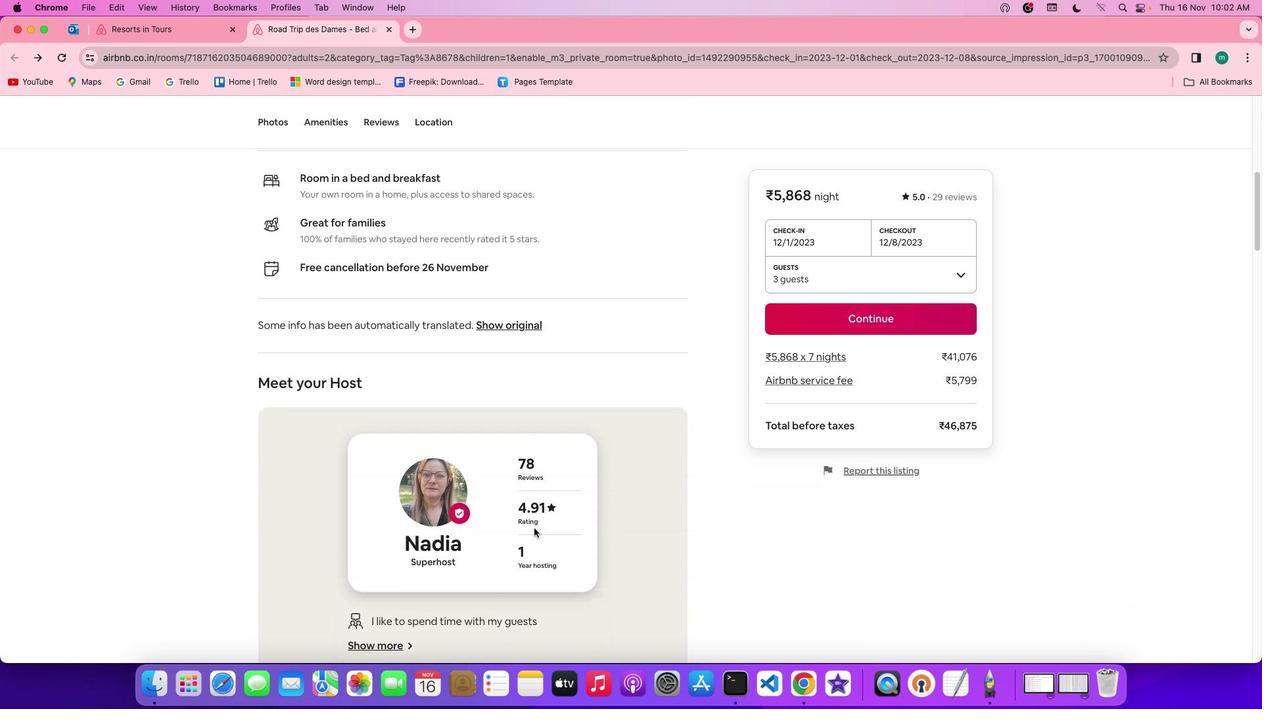 
Action: Mouse scrolled (534, 529) with delta (0, 0)
Screenshot: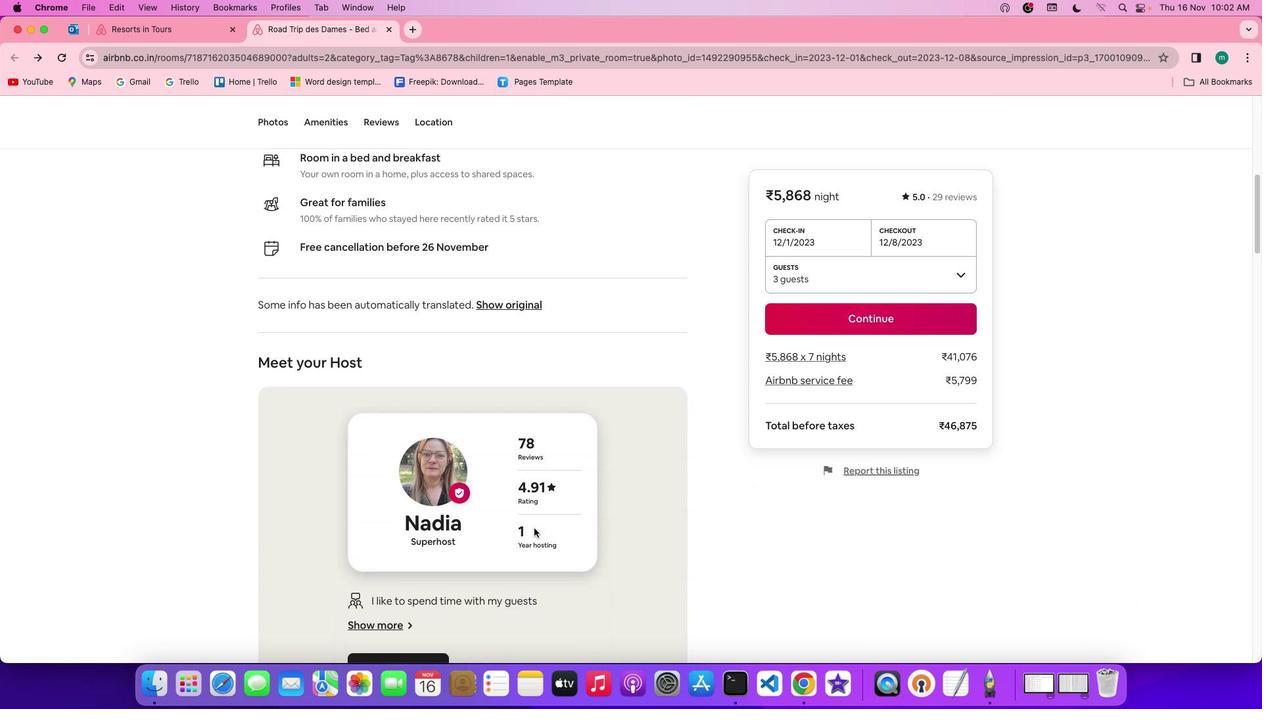 
Action: Mouse scrolled (534, 529) with delta (0, 0)
Screenshot: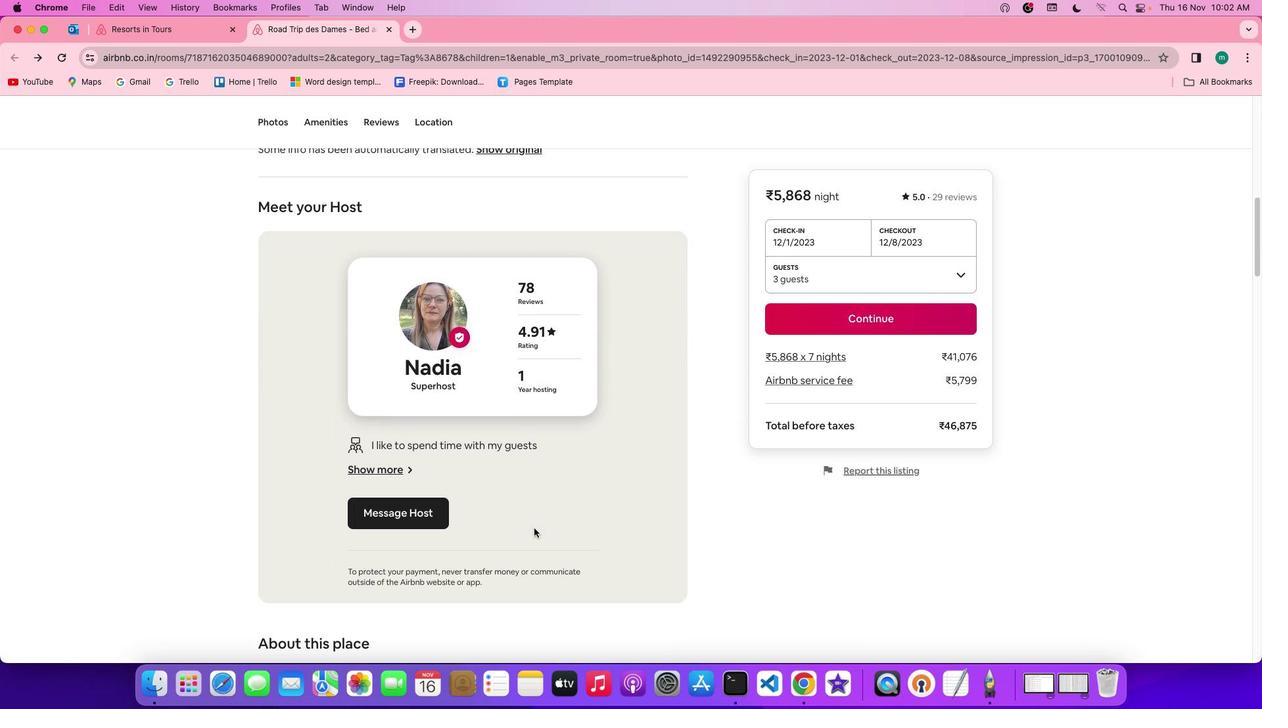 
Action: Mouse scrolled (534, 529) with delta (0, 0)
Screenshot: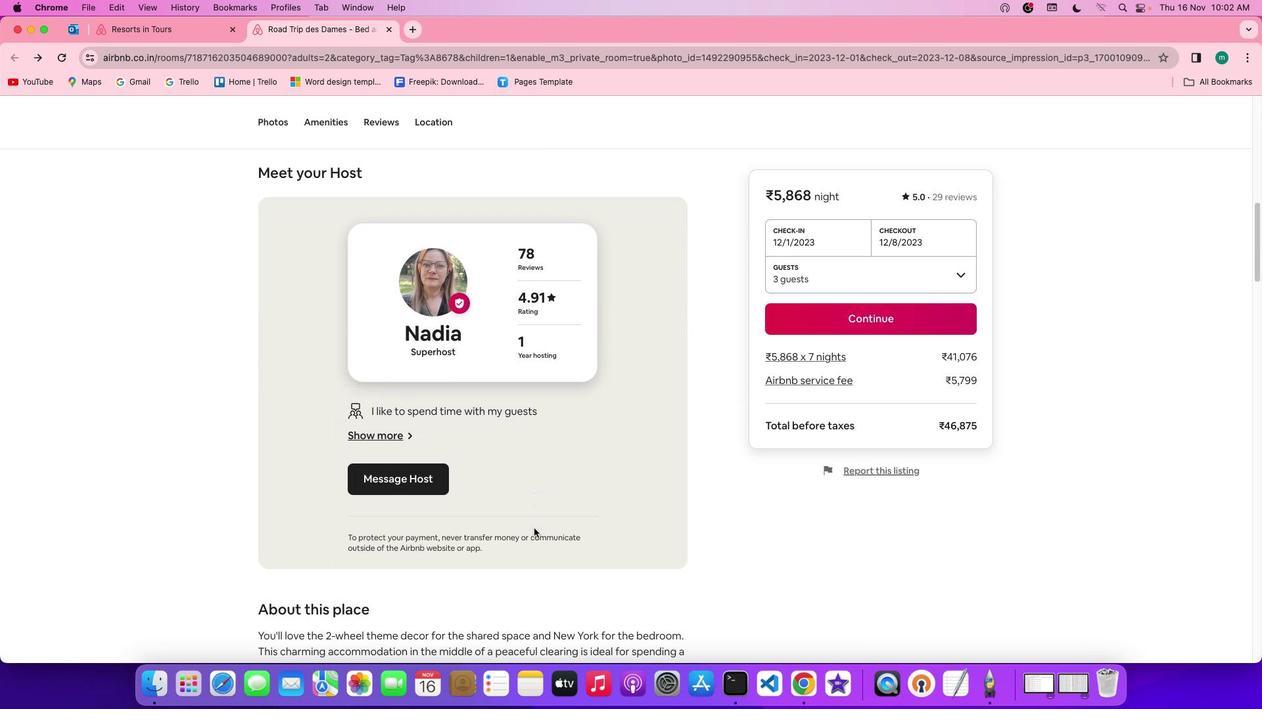 
Action: Mouse scrolled (534, 529) with delta (0, 0)
Screenshot: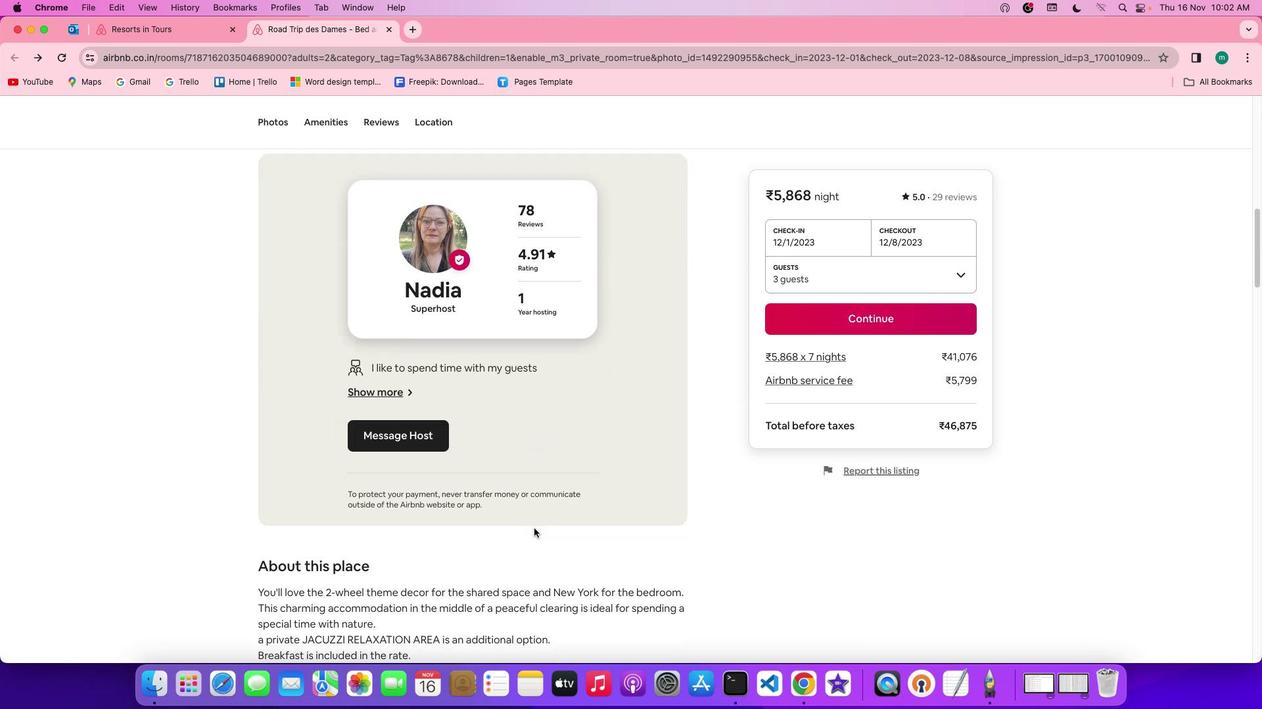 
Action: Mouse scrolled (534, 529) with delta (0, -1)
Screenshot: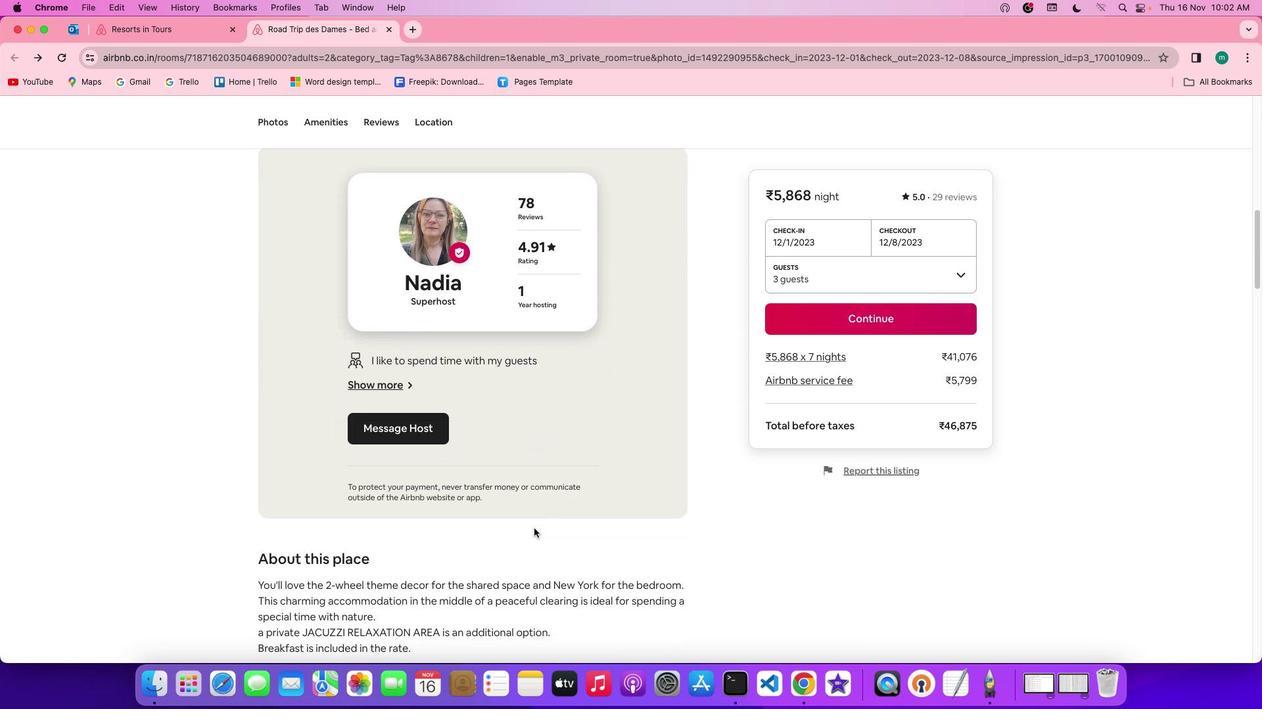 
Action: Mouse scrolled (534, 529) with delta (0, 0)
Screenshot: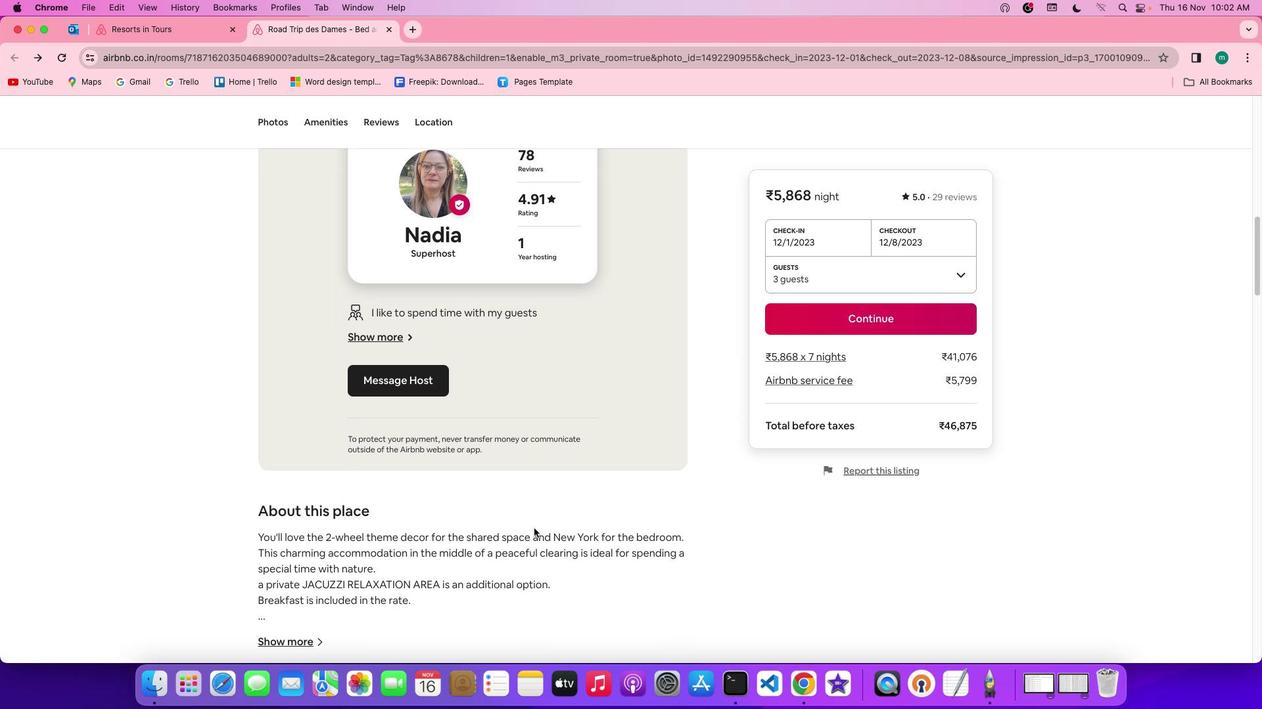 
Action: Mouse scrolled (534, 529) with delta (0, 0)
Screenshot: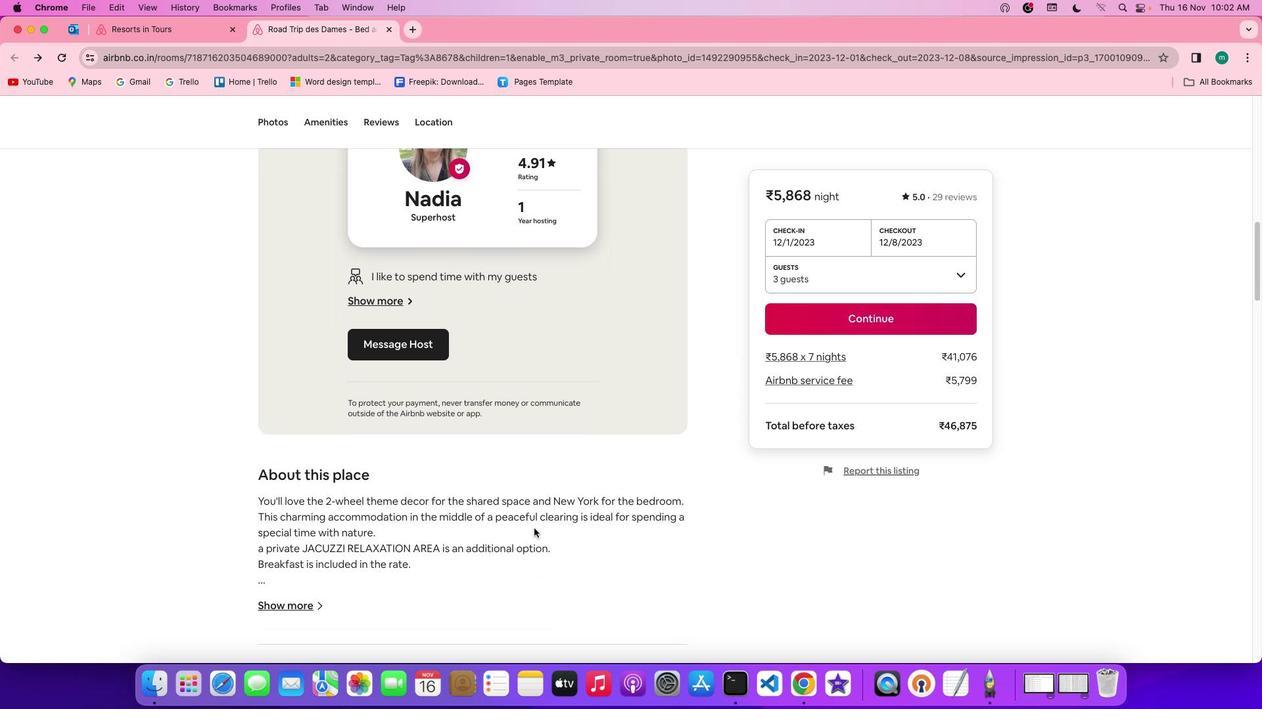 
Action: Mouse scrolled (534, 529) with delta (0, 0)
Screenshot: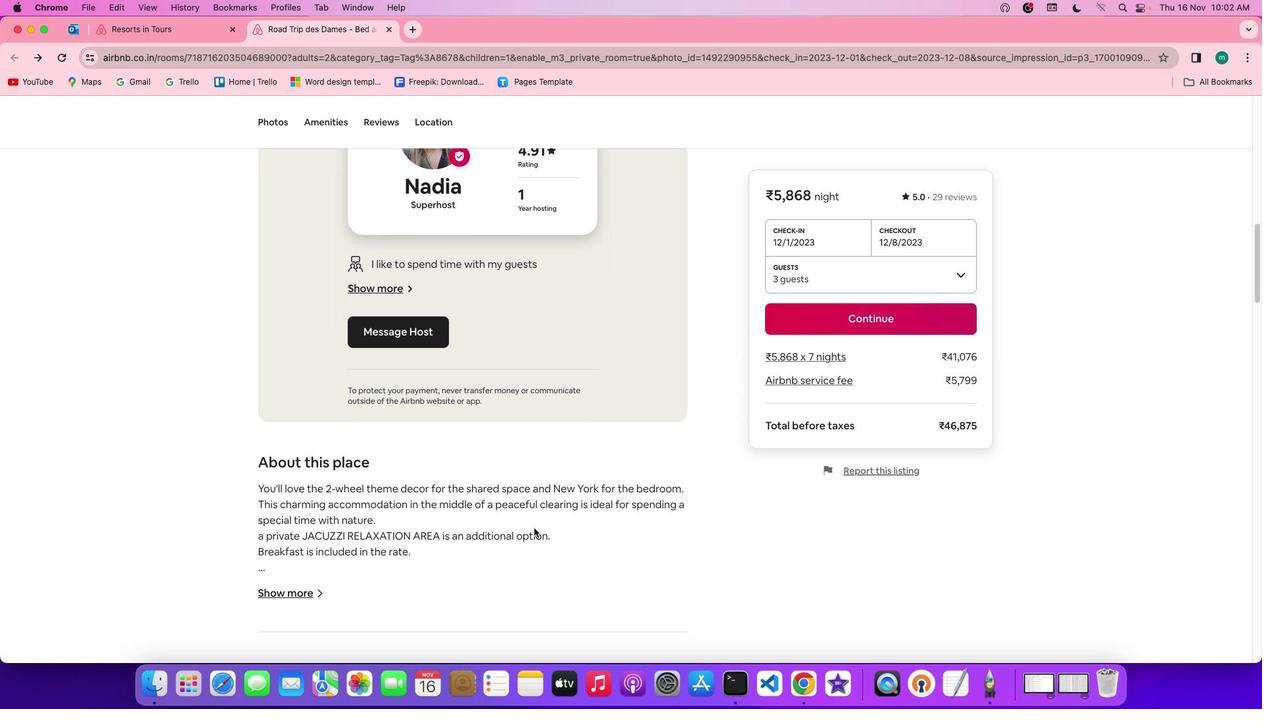 
Action: Mouse moved to (534, 529)
Screenshot: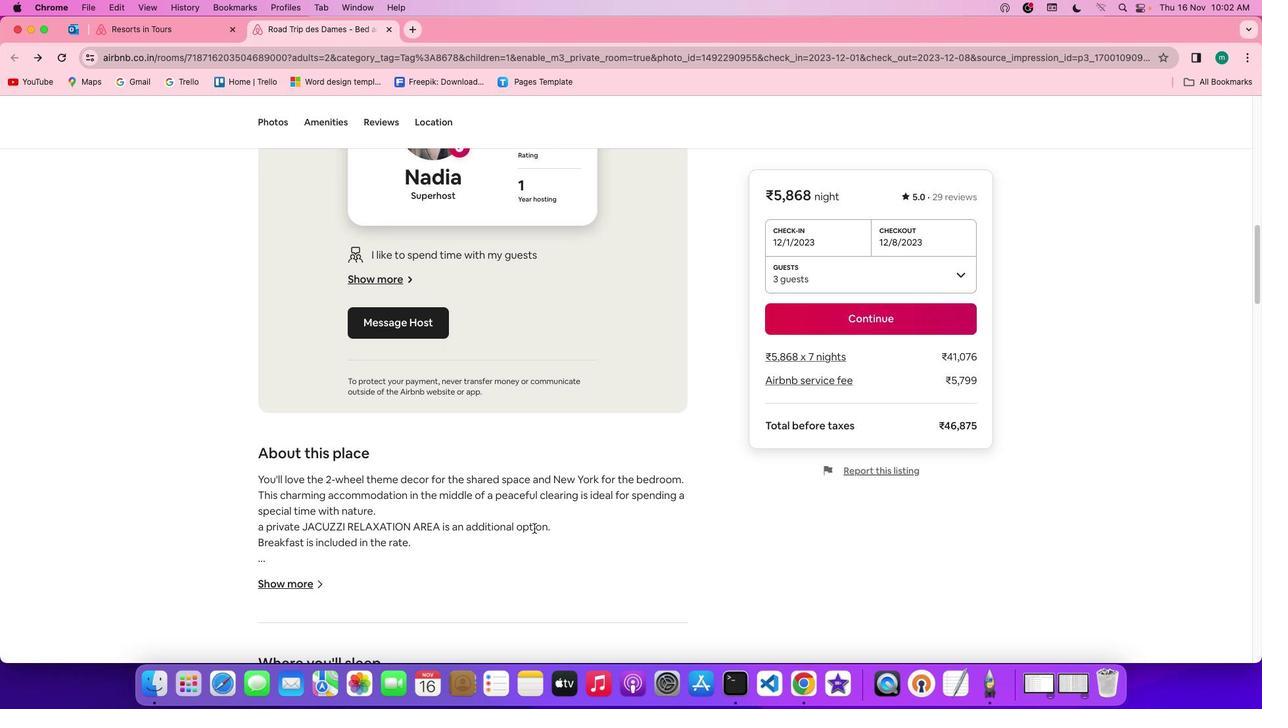 
Action: Mouse scrolled (534, 529) with delta (0, 0)
Screenshot: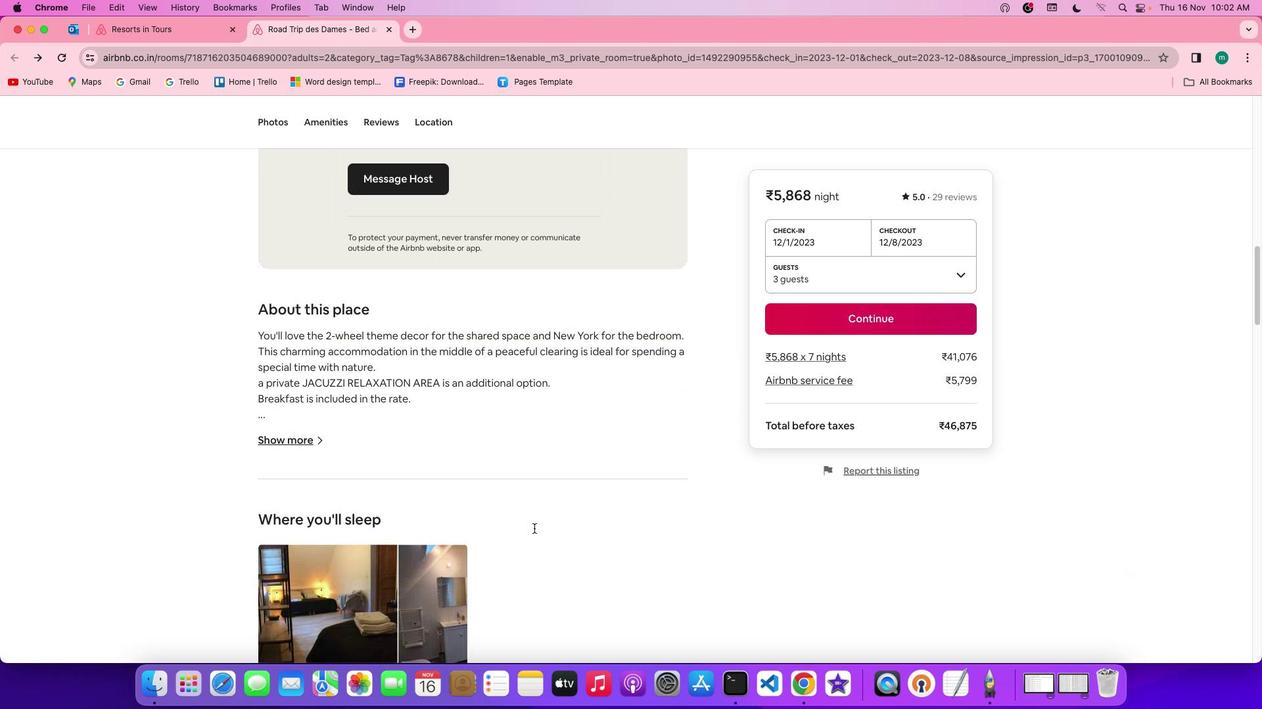 
Action: Mouse scrolled (534, 529) with delta (0, 0)
Screenshot: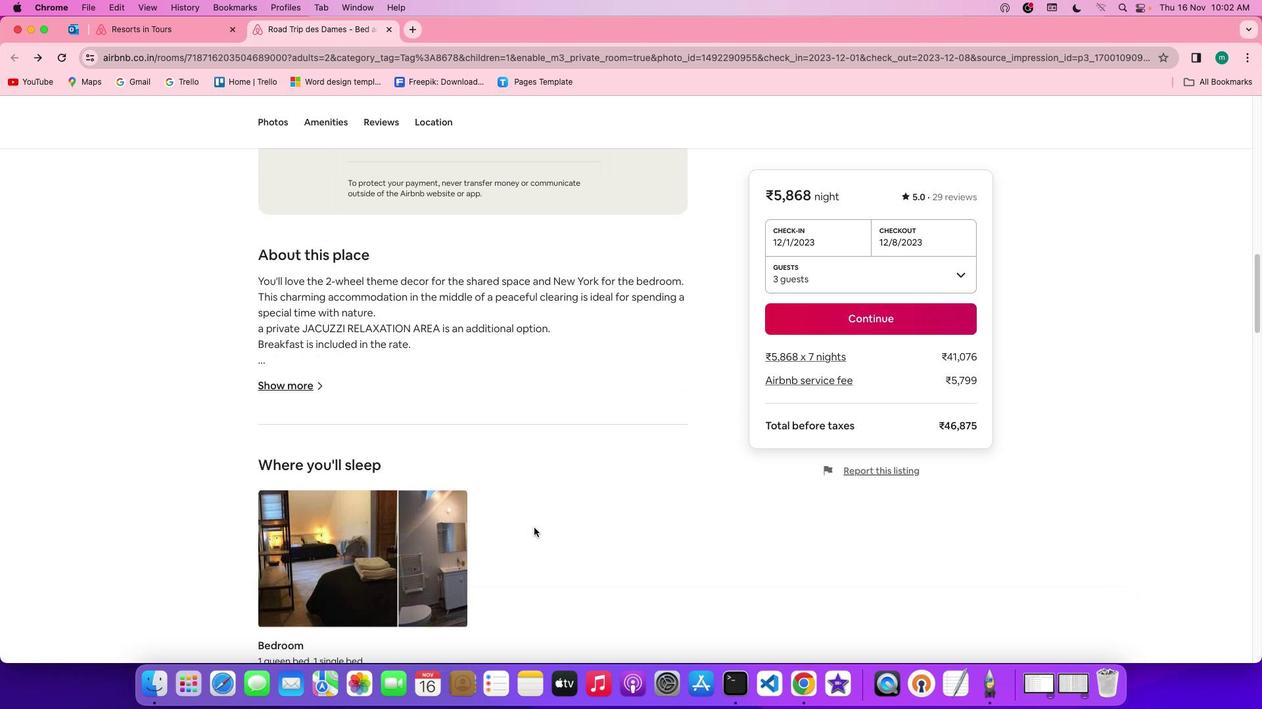 
Action: Mouse scrolled (534, 529) with delta (0, 0)
Screenshot: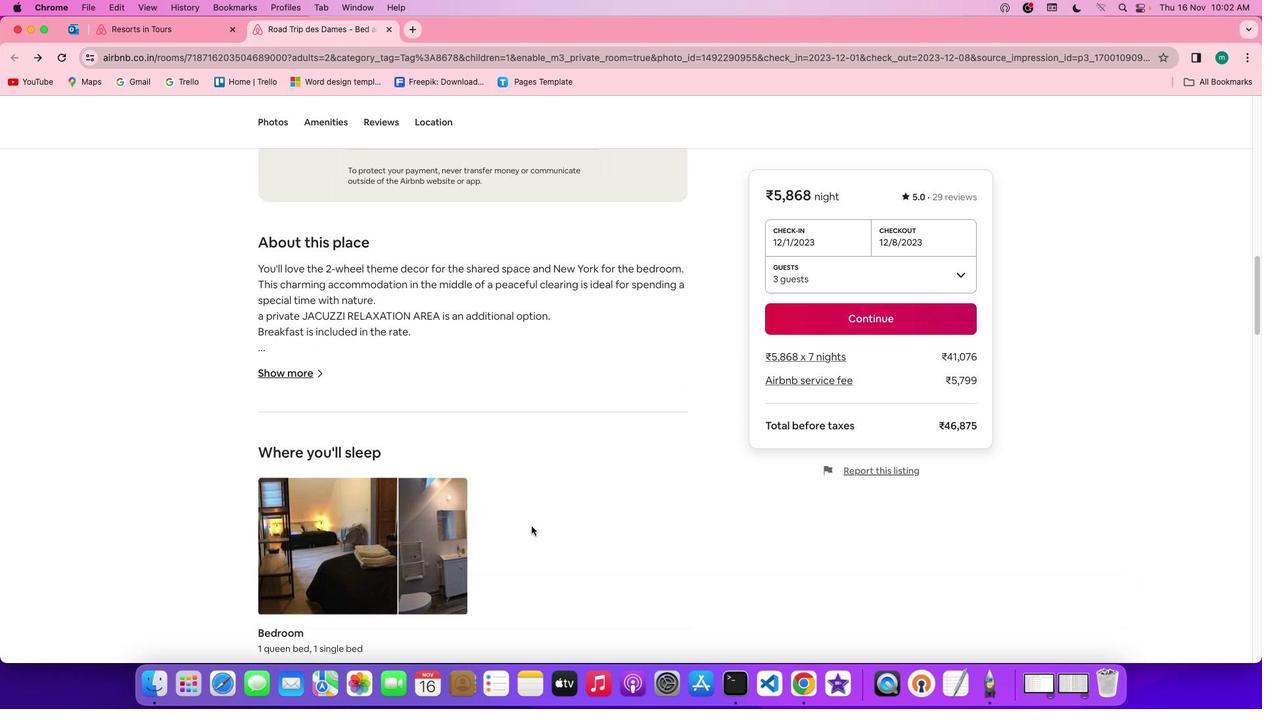 
Action: Mouse scrolled (534, 529) with delta (0, -1)
Screenshot: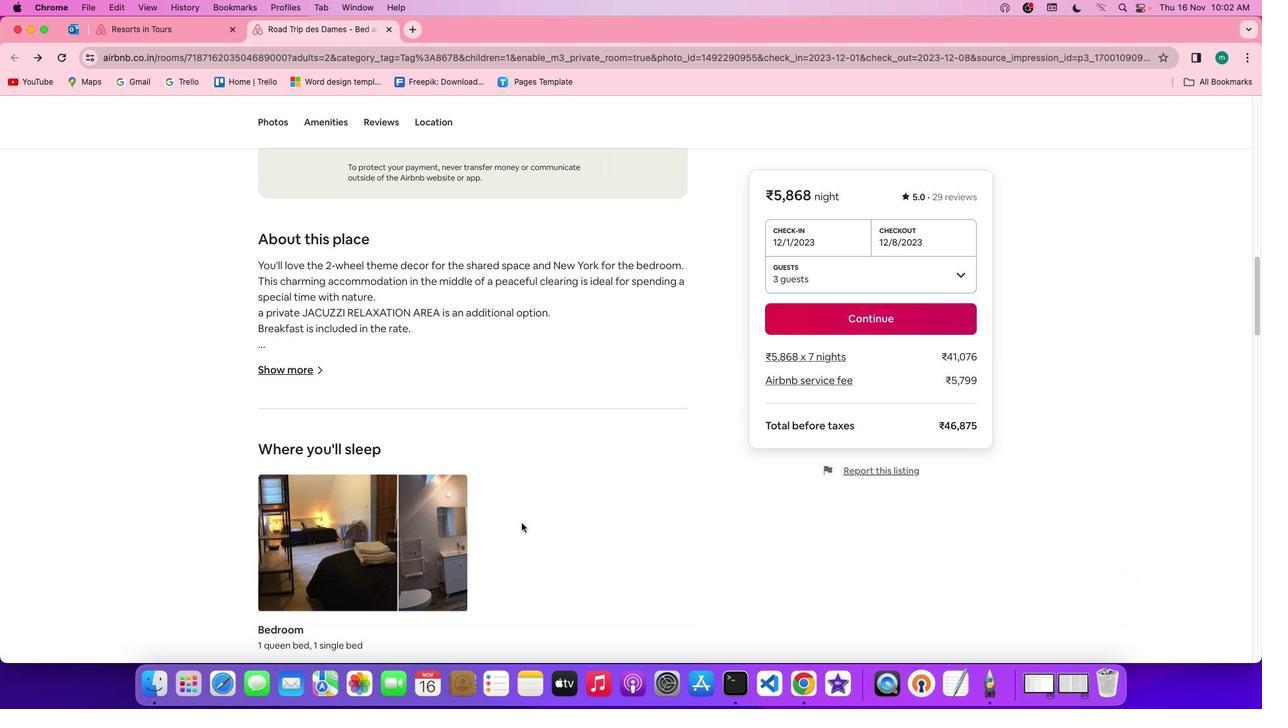 
Action: Mouse moved to (305, 367)
Screenshot: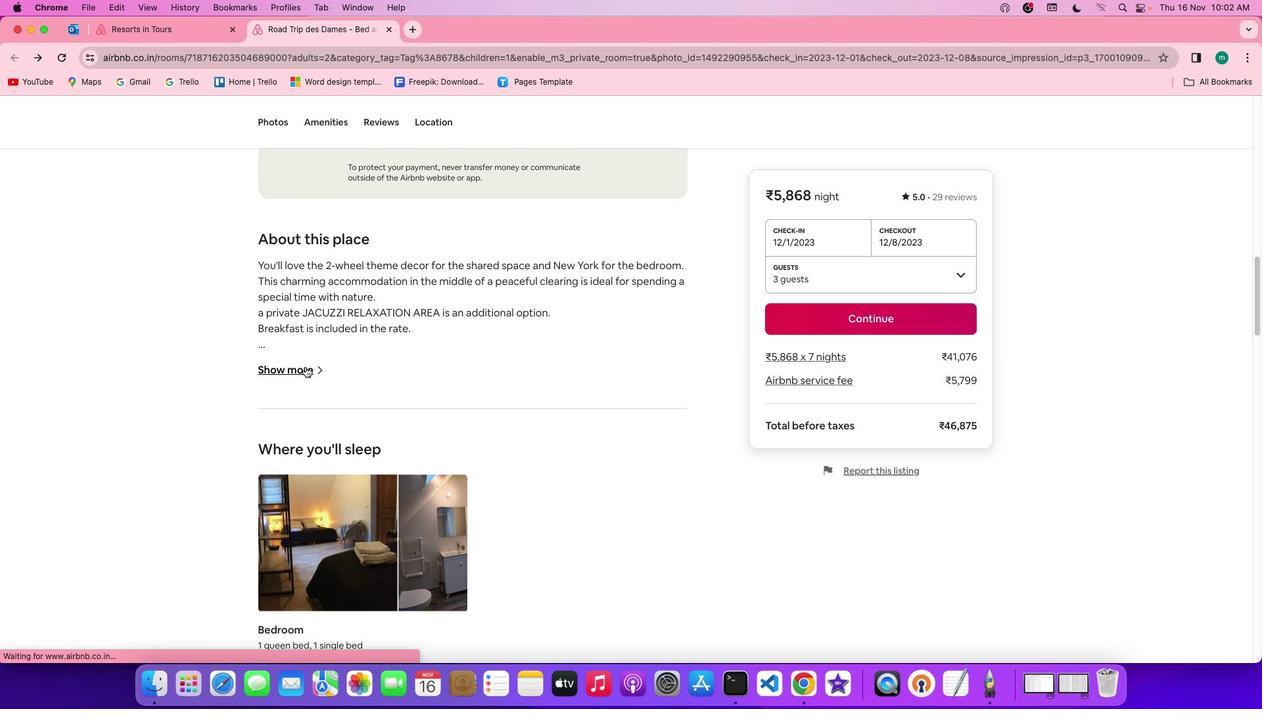 
Action: Mouse pressed left at (305, 367)
Screenshot: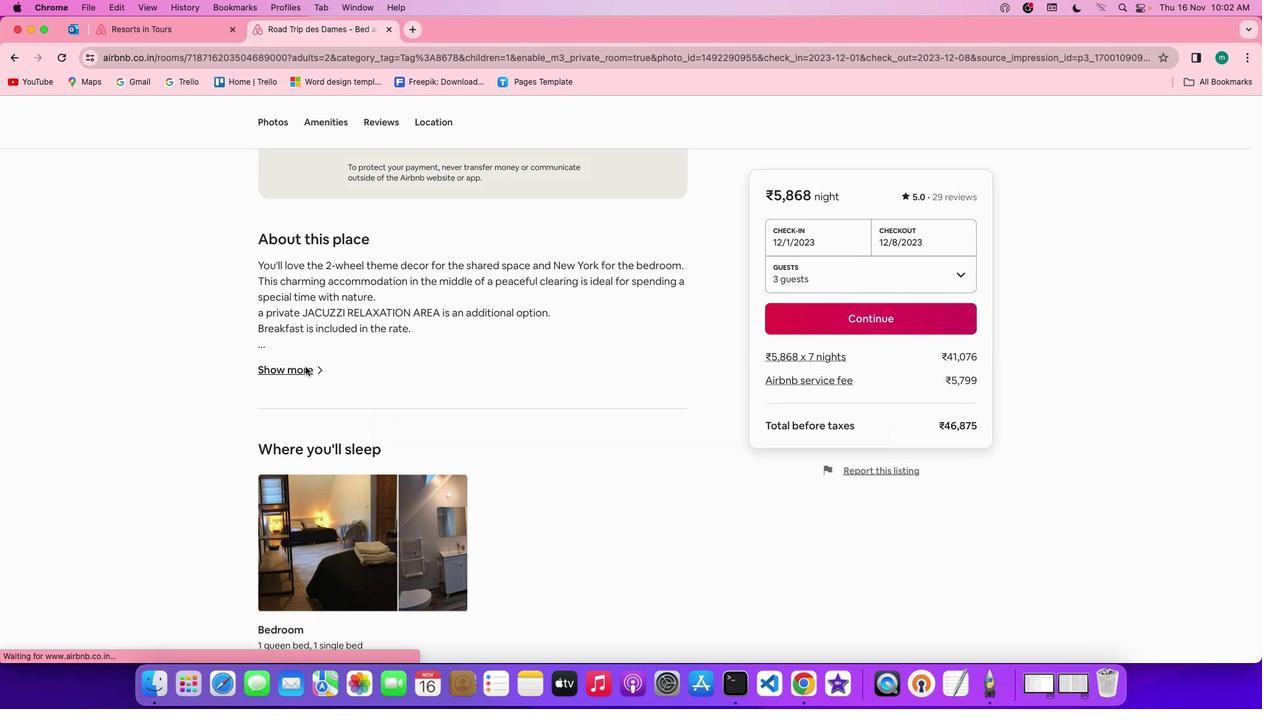 
Action: Mouse moved to (644, 472)
Screenshot: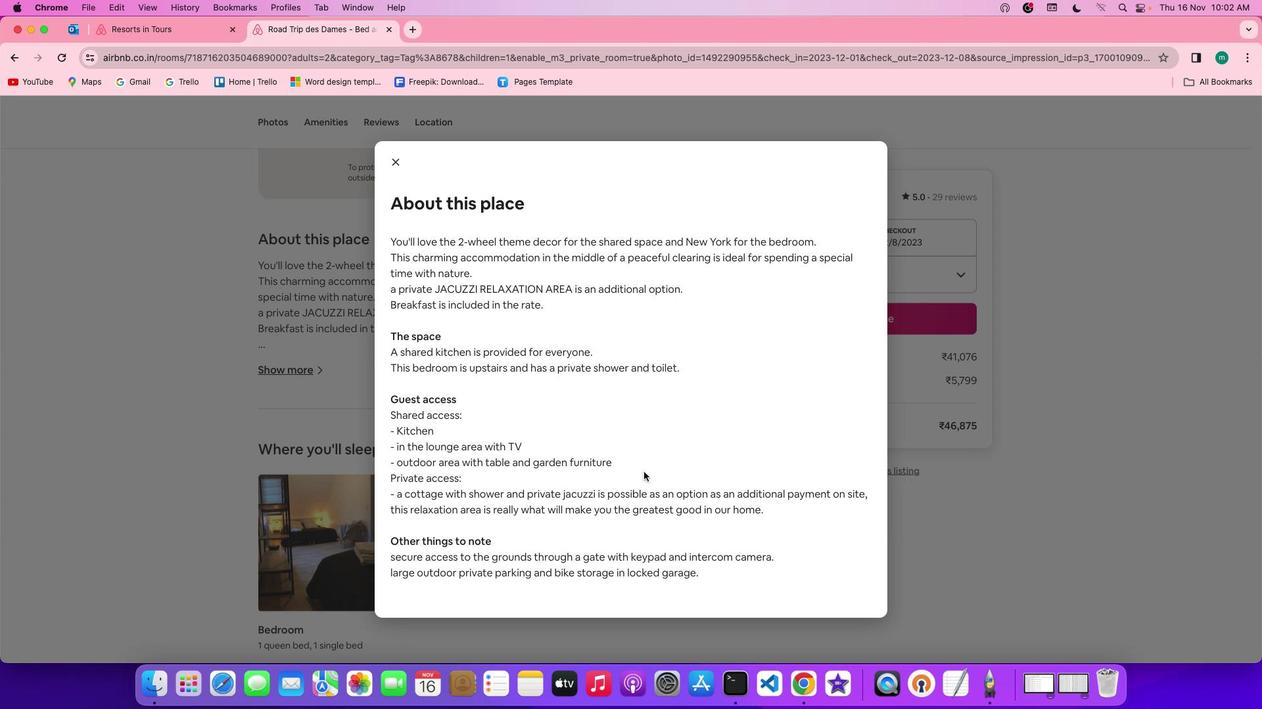 
Action: Mouse scrolled (644, 472) with delta (0, 0)
Screenshot: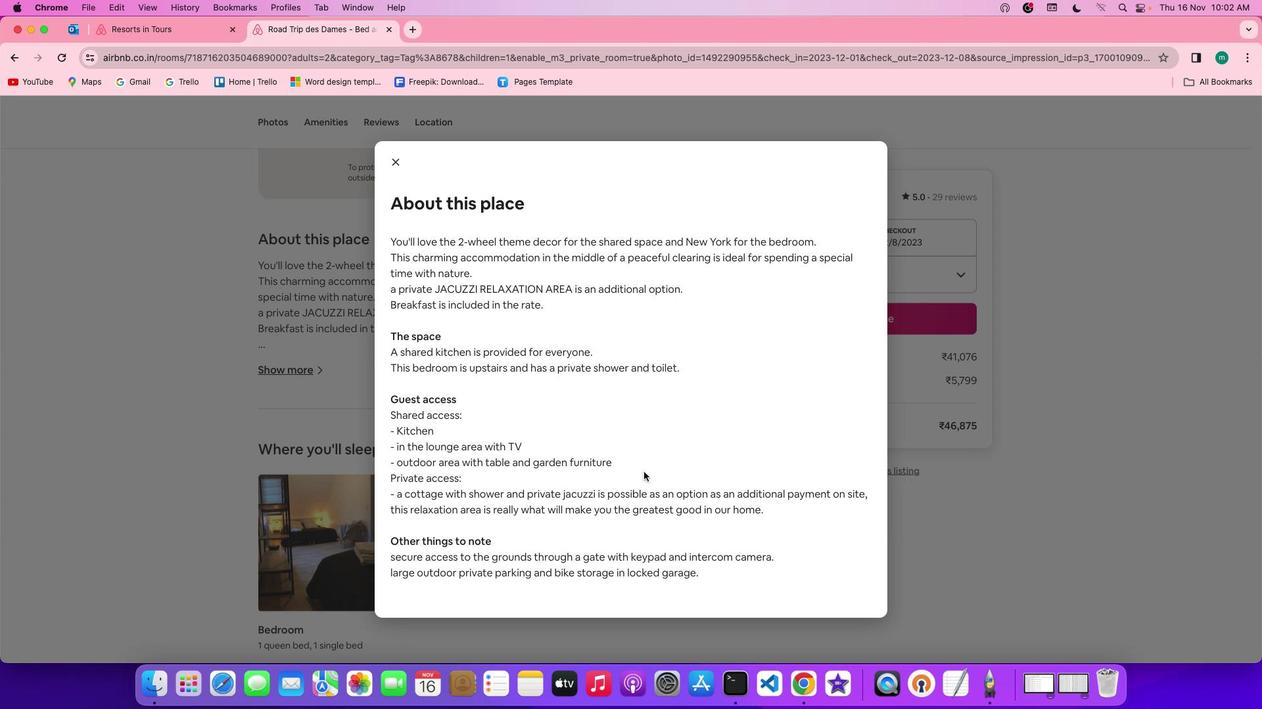 
Action: Mouse scrolled (644, 472) with delta (0, 0)
Screenshot: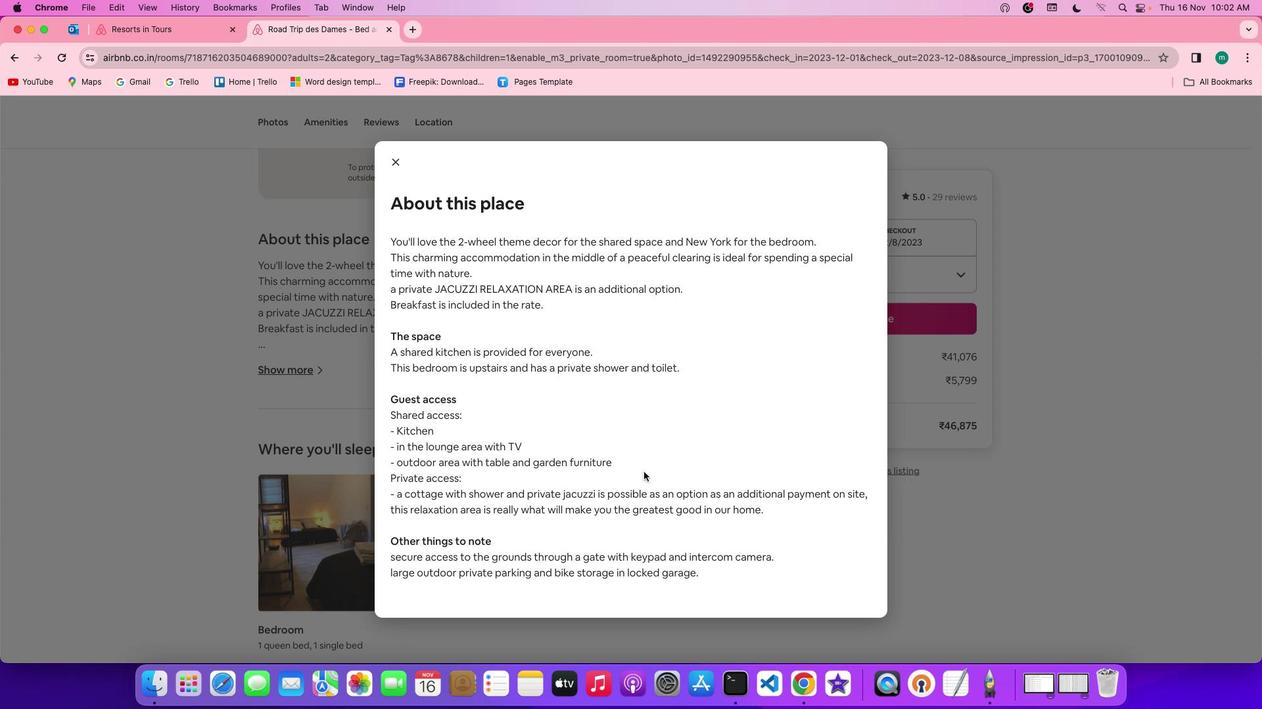 
Action: Mouse scrolled (644, 472) with delta (0, 0)
Screenshot: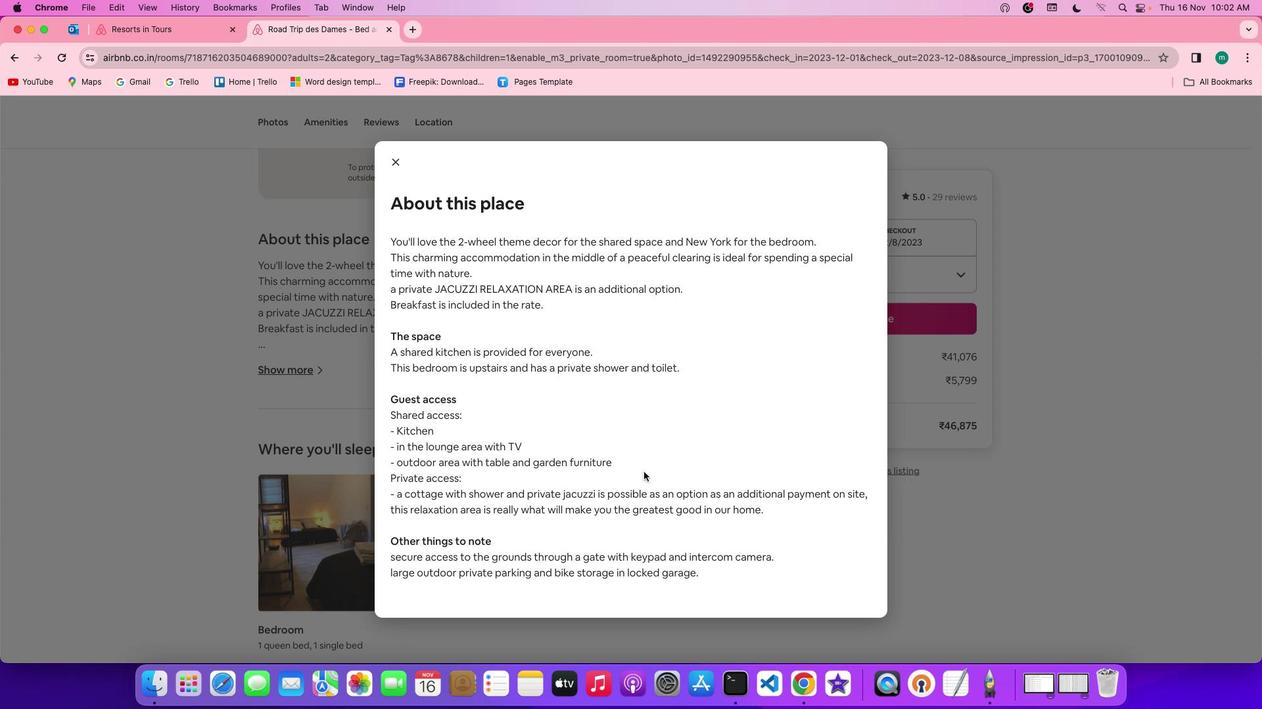 
Action: Mouse scrolled (644, 472) with delta (0, -1)
Screenshot: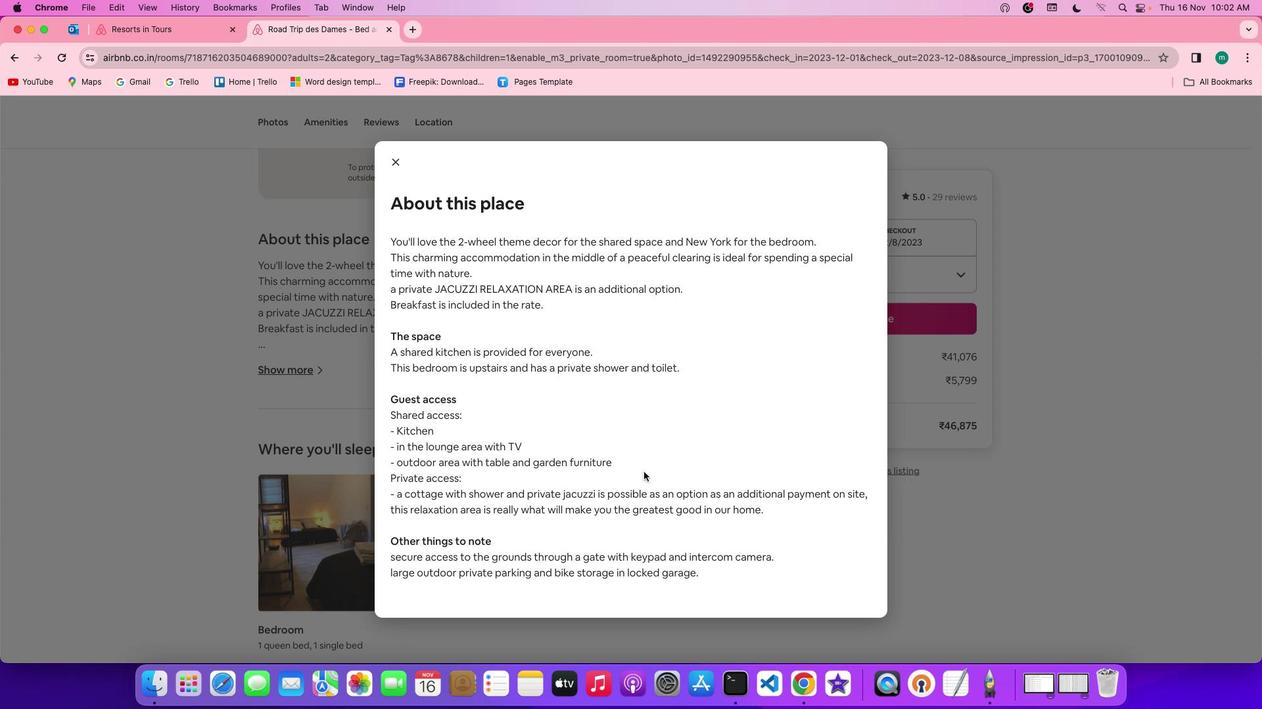 
Action: Mouse scrolled (644, 472) with delta (0, -1)
Screenshot: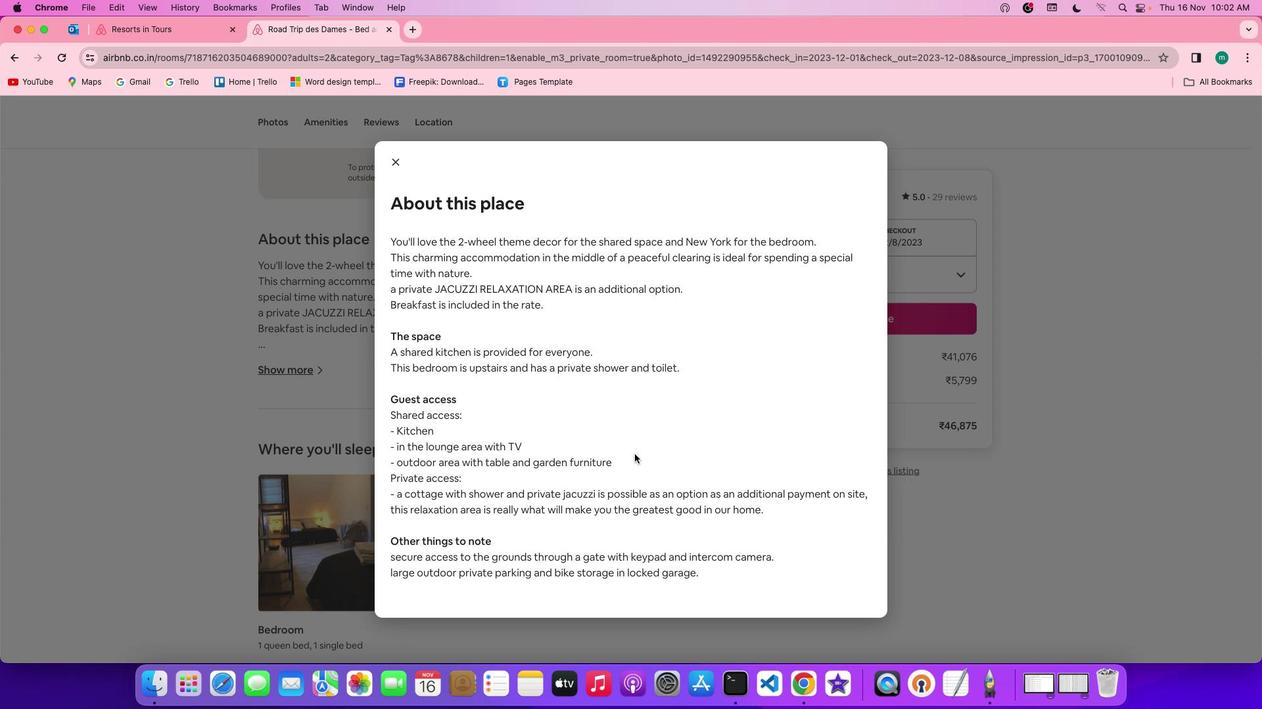 
Action: Mouse moved to (402, 163)
Screenshot: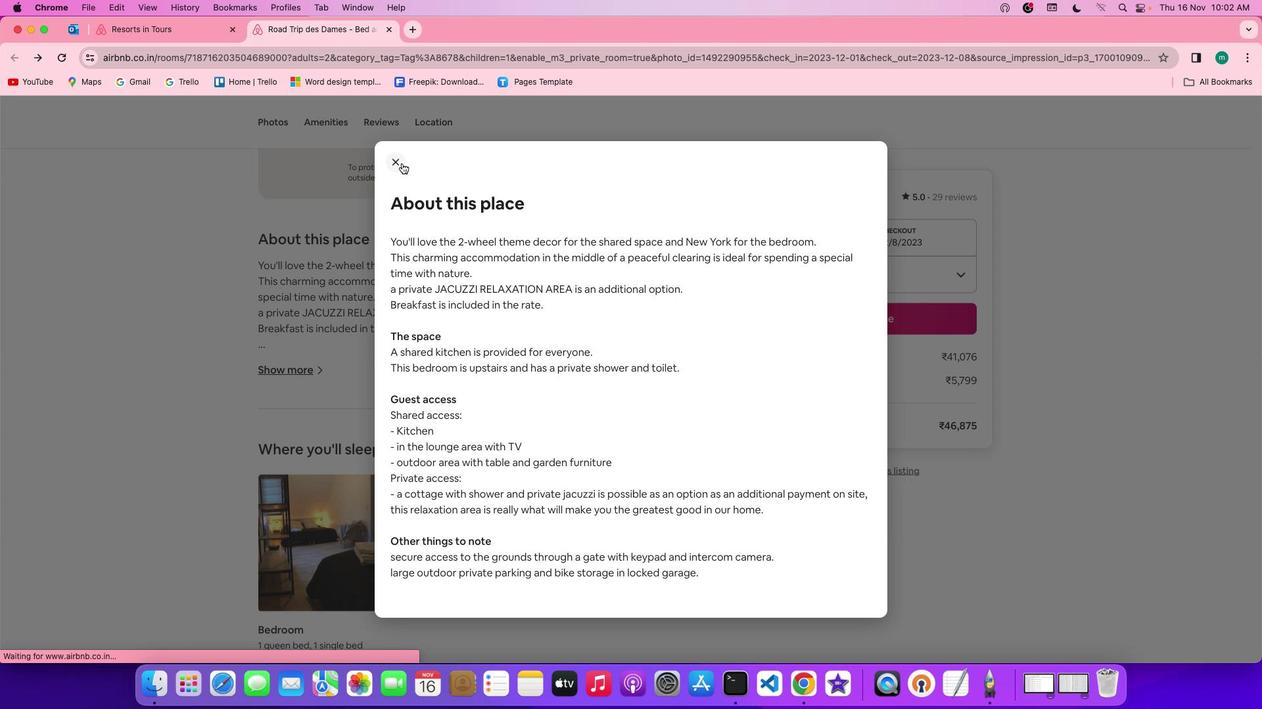 
Action: Mouse pressed left at (402, 163)
Screenshot: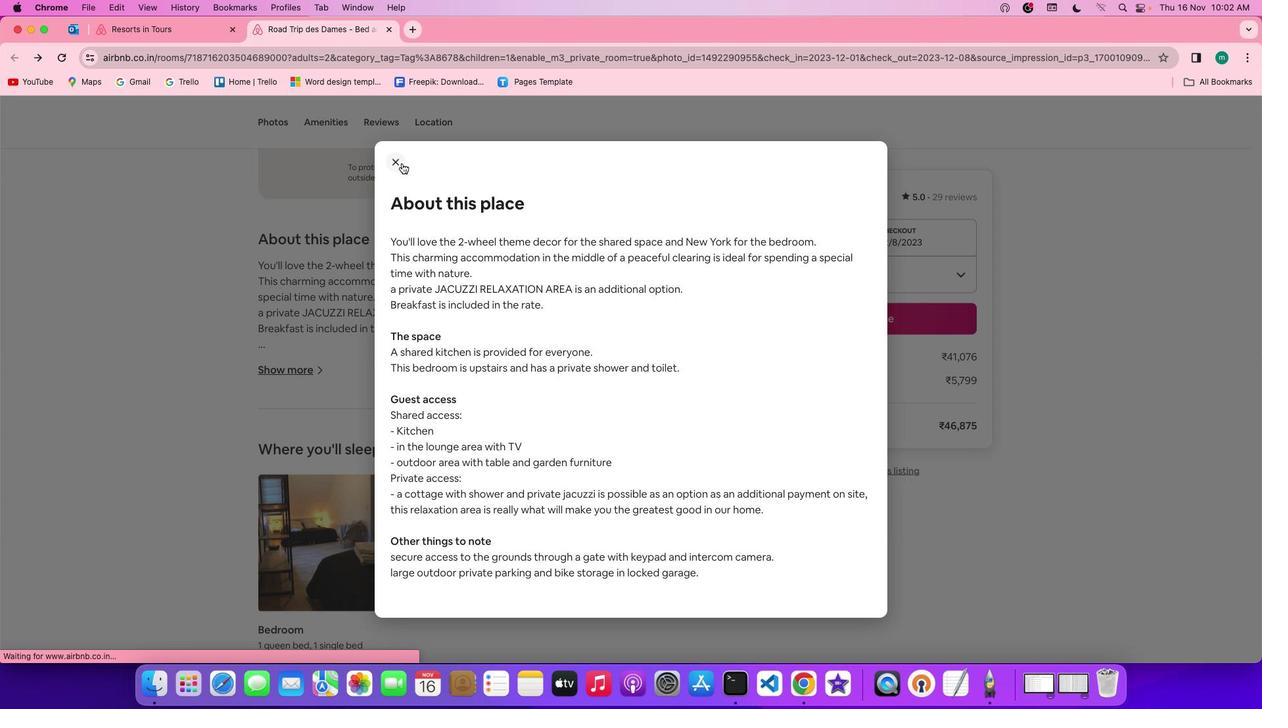 
Action: Mouse moved to (684, 602)
Screenshot: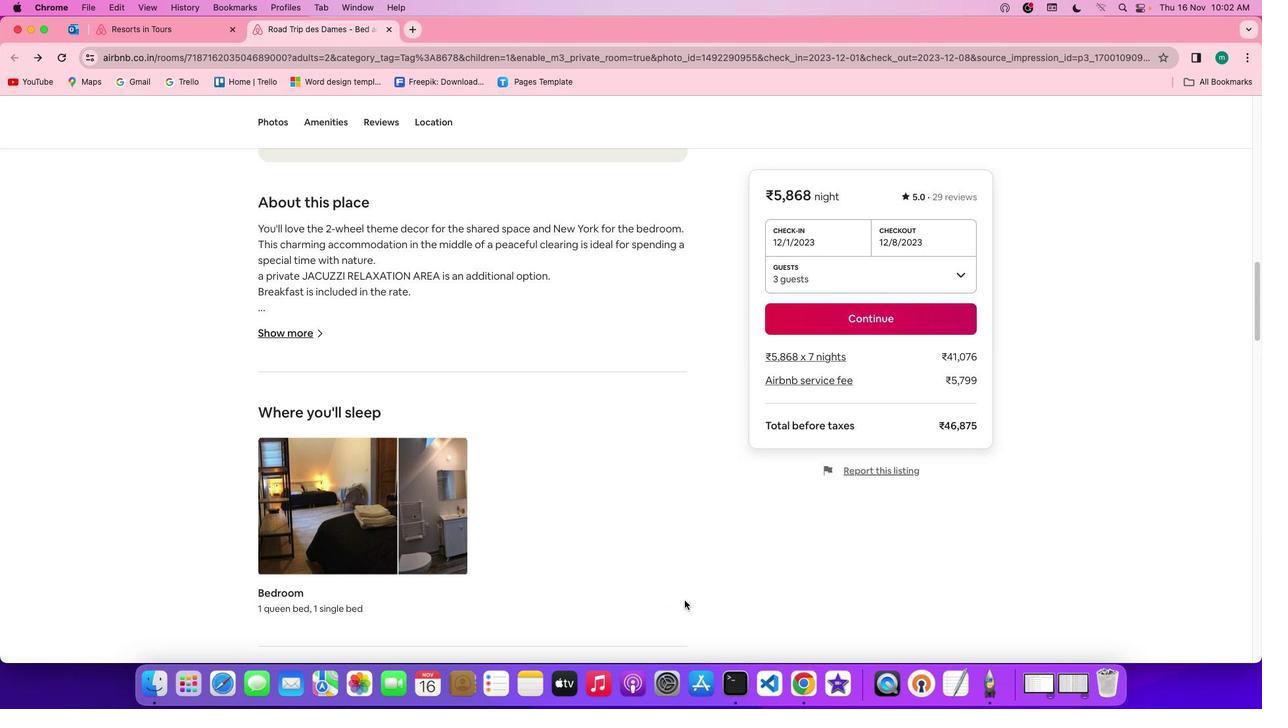 
Action: Mouse scrolled (684, 602) with delta (0, 0)
Screenshot: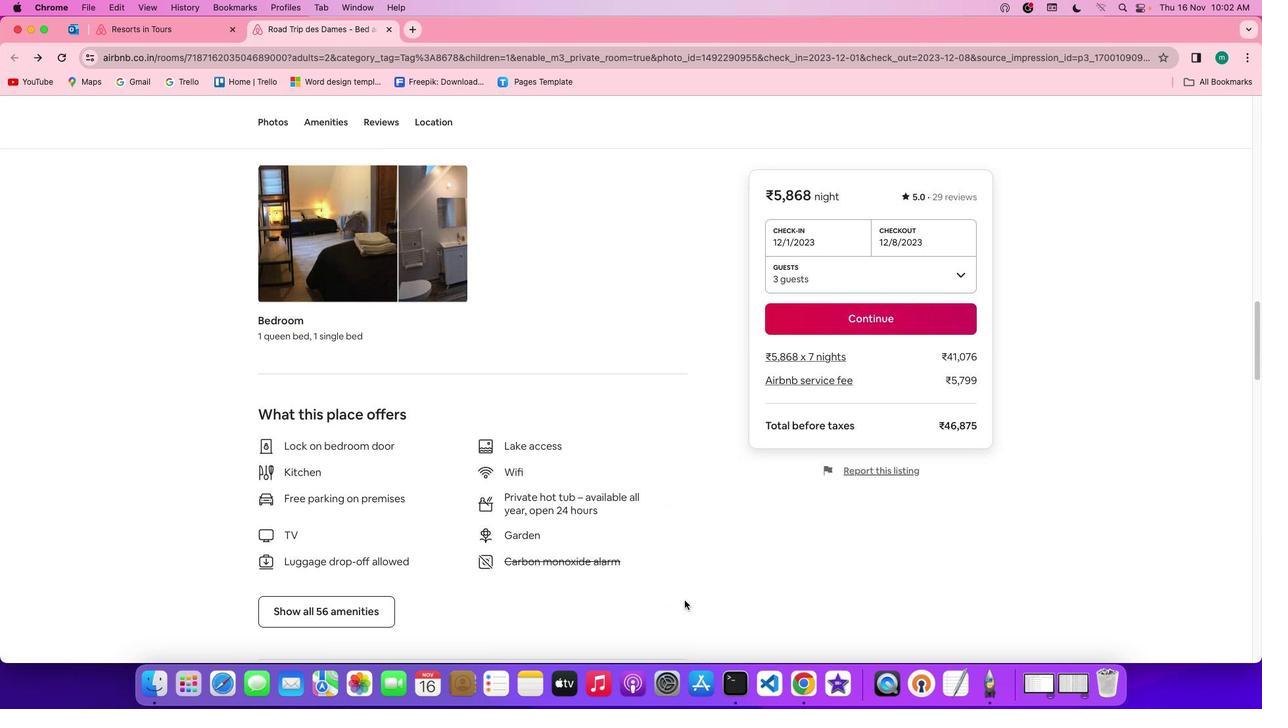 
Action: Mouse scrolled (684, 602) with delta (0, 0)
Screenshot: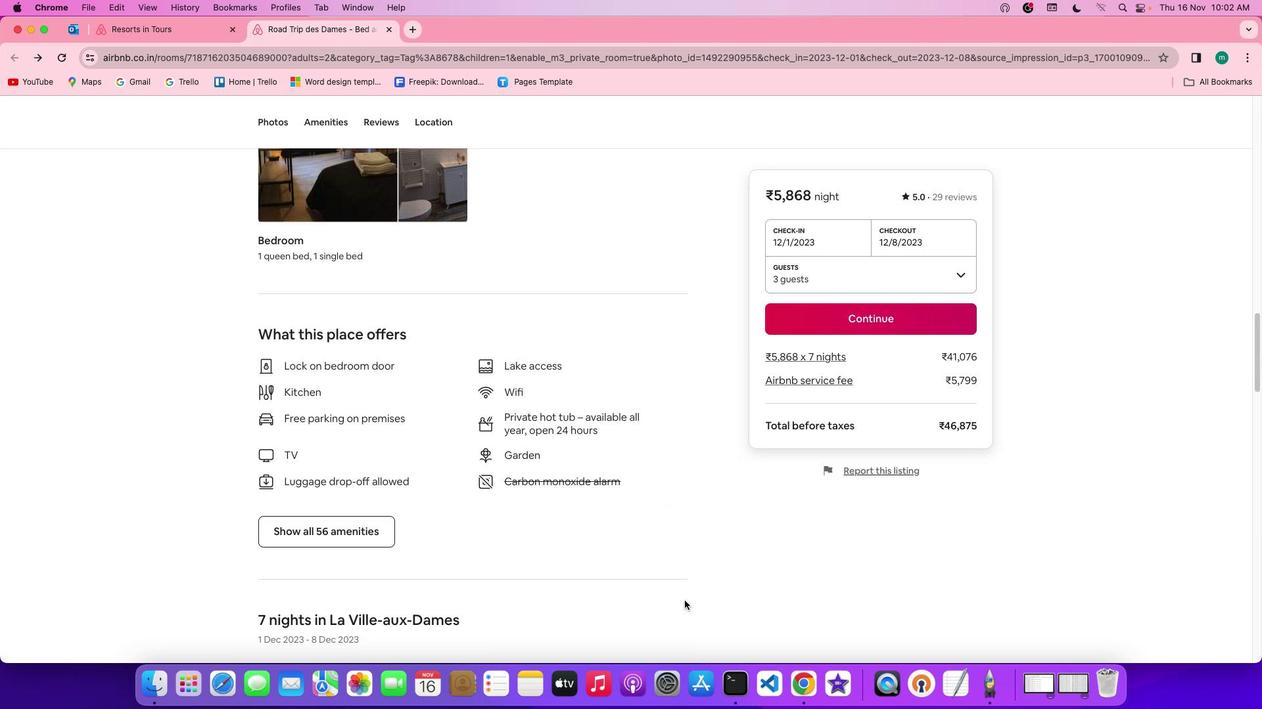 
Action: Mouse scrolled (684, 602) with delta (0, 0)
Screenshot: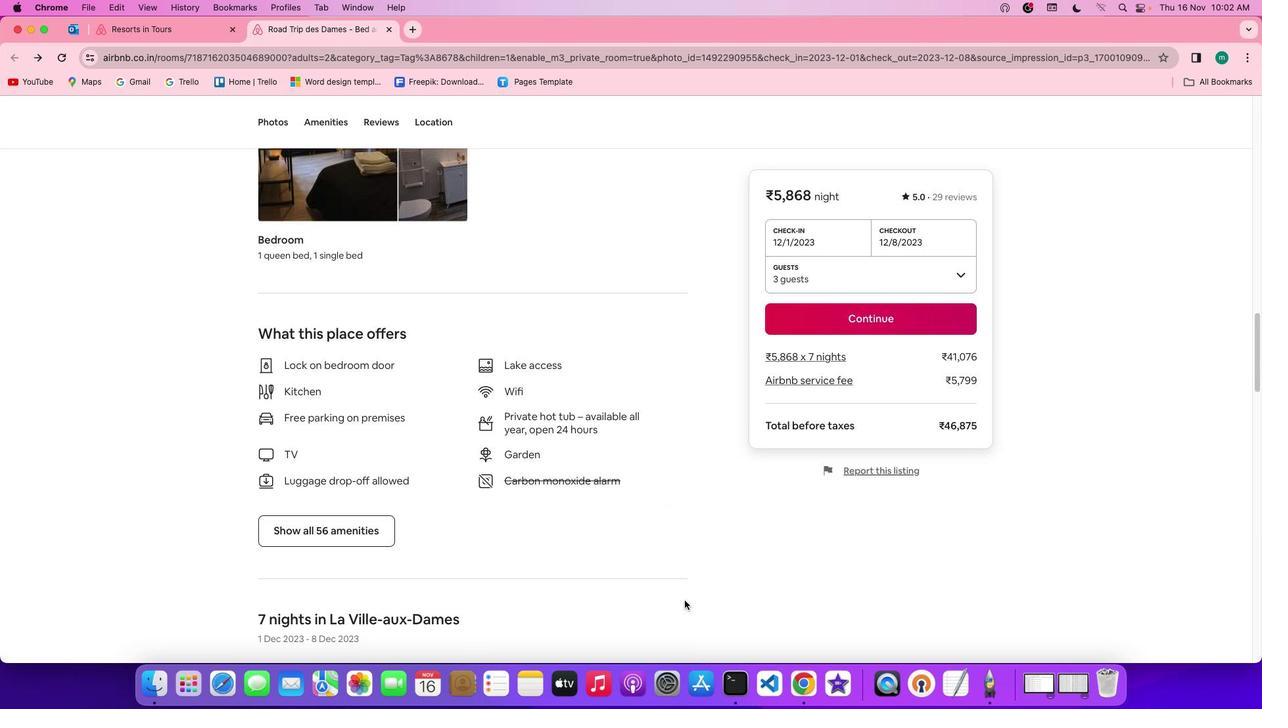 
Action: Mouse scrolled (684, 602) with delta (0, -1)
Screenshot: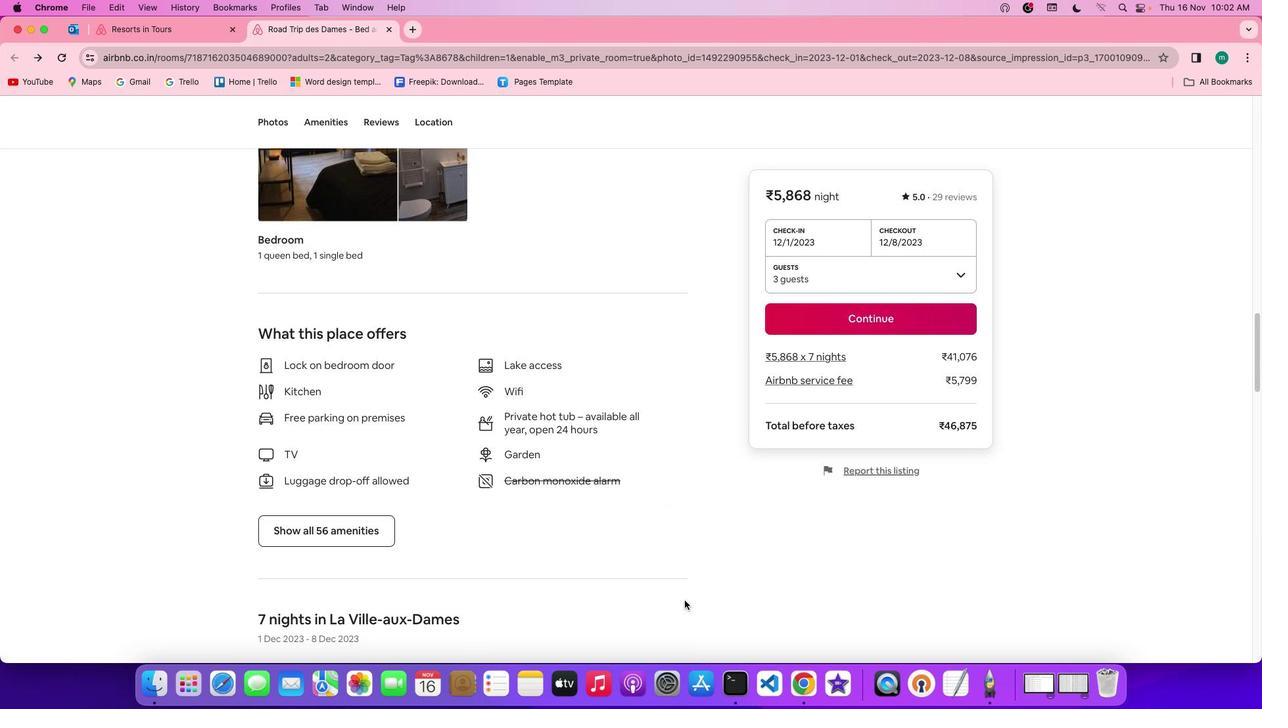 
Action: Mouse scrolled (684, 602) with delta (0, -1)
Screenshot: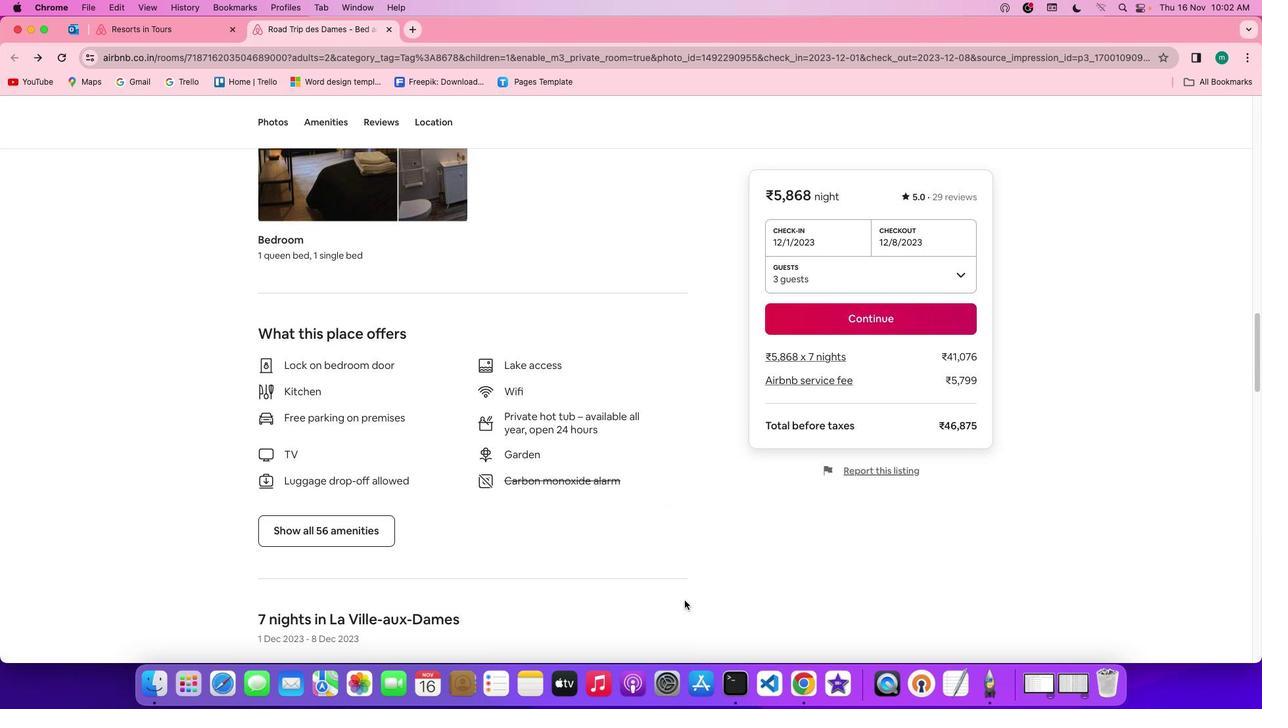 
Action: Mouse moved to (363, 526)
Screenshot: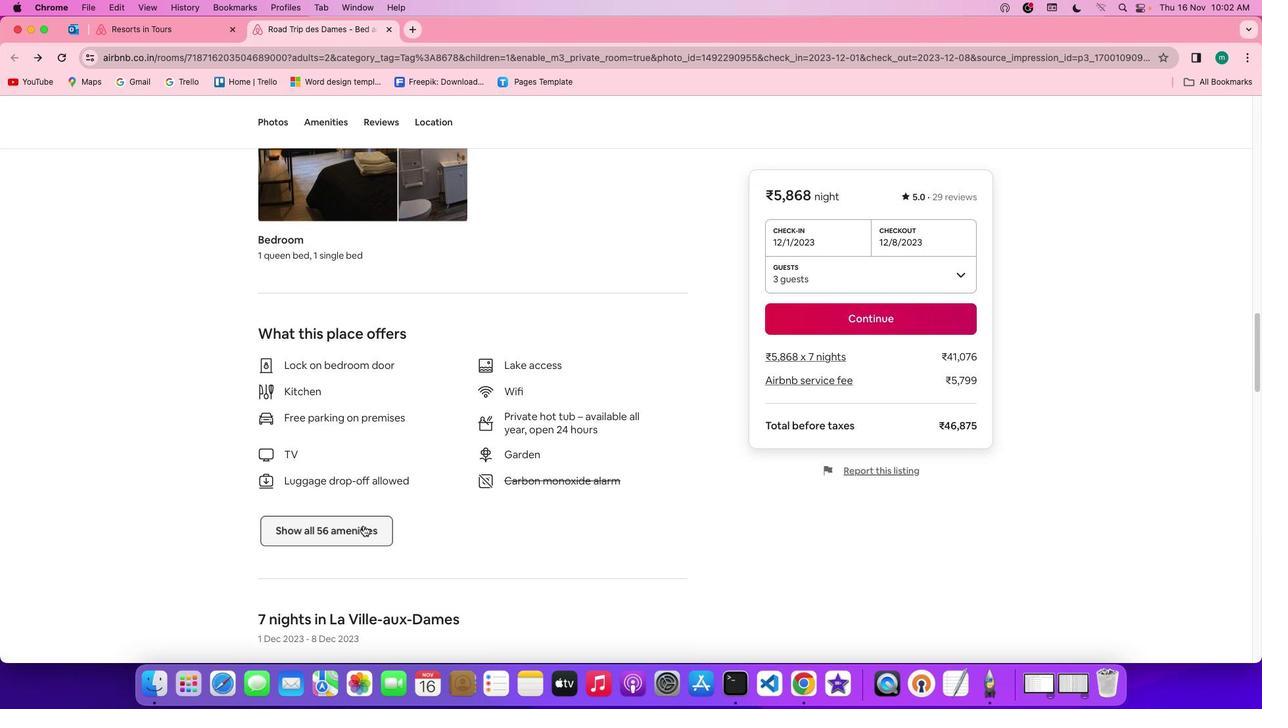 
Action: Mouse pressed left at (363, 526)
Screenshot: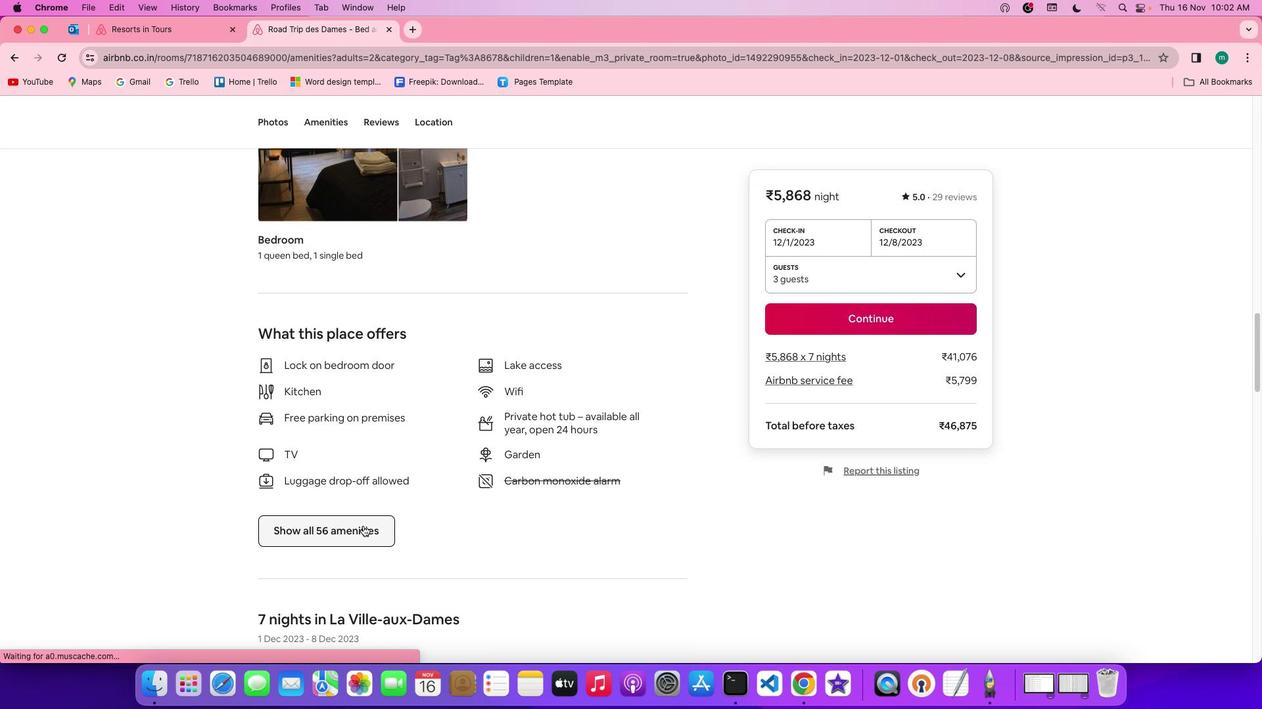 
Action: Mouse moved to (613, 540)
Screenshot: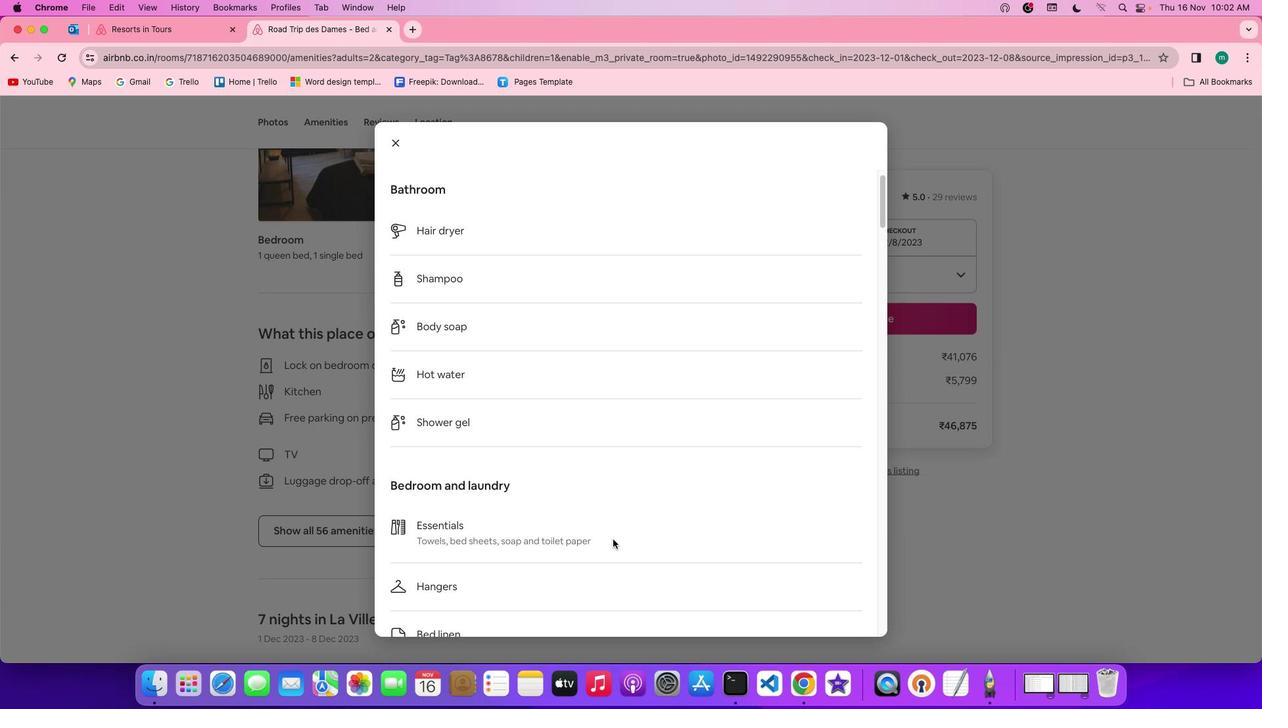 
Action: Mouse scrolled (613, 540) with delta (0, 0)
Screenshot: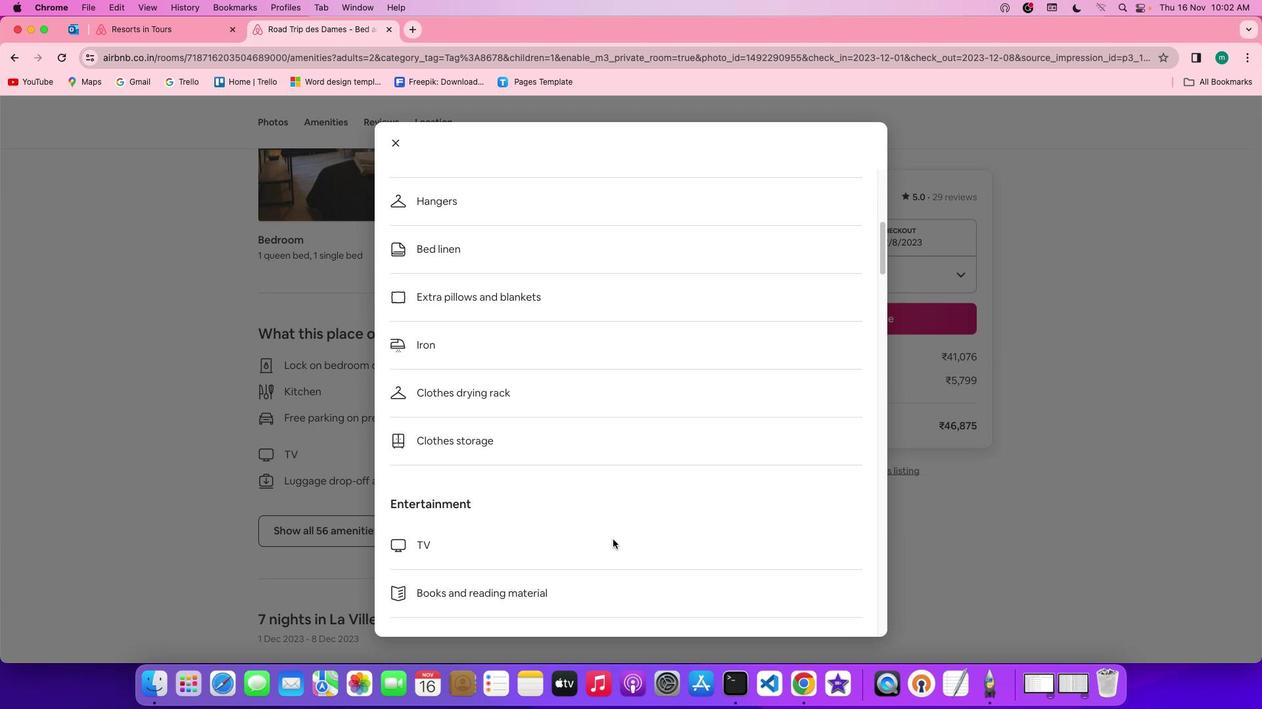 
Action: Mouse scrolled (613, 540) with delta (0, 0)
Screenshot: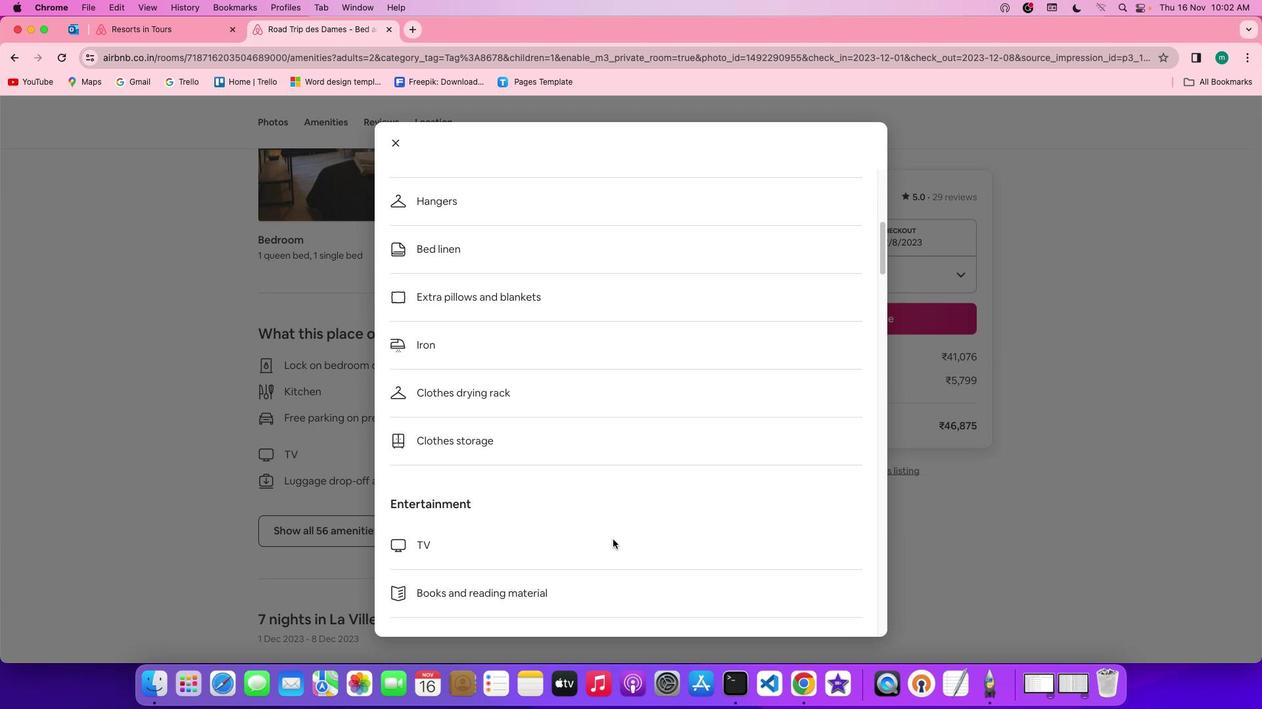 
Action: Mouse scrolled (613, 540) with delta (0, 0)
Screenshot: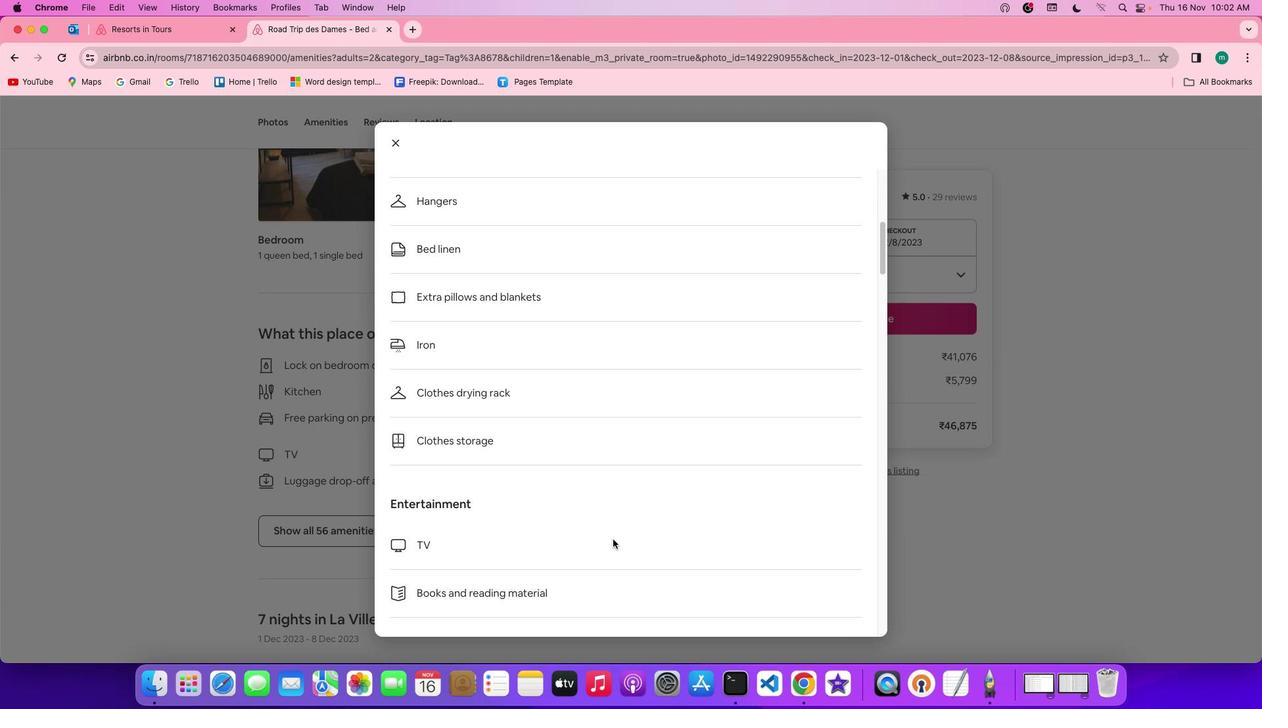 
Action: Mouse scrolled (613, 540) with delta (0, -1)
Screenshot: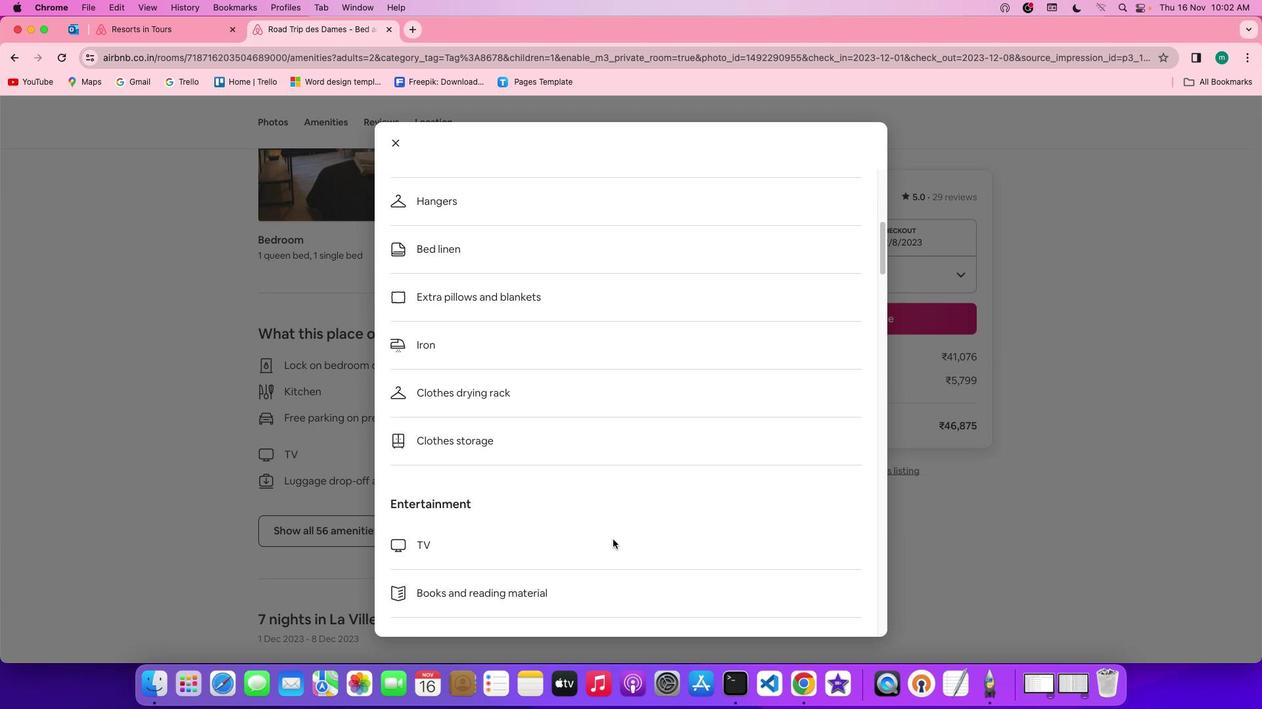 
Action: Mouse scrolled (613, 540) with delta (0, -2)
Screenshot: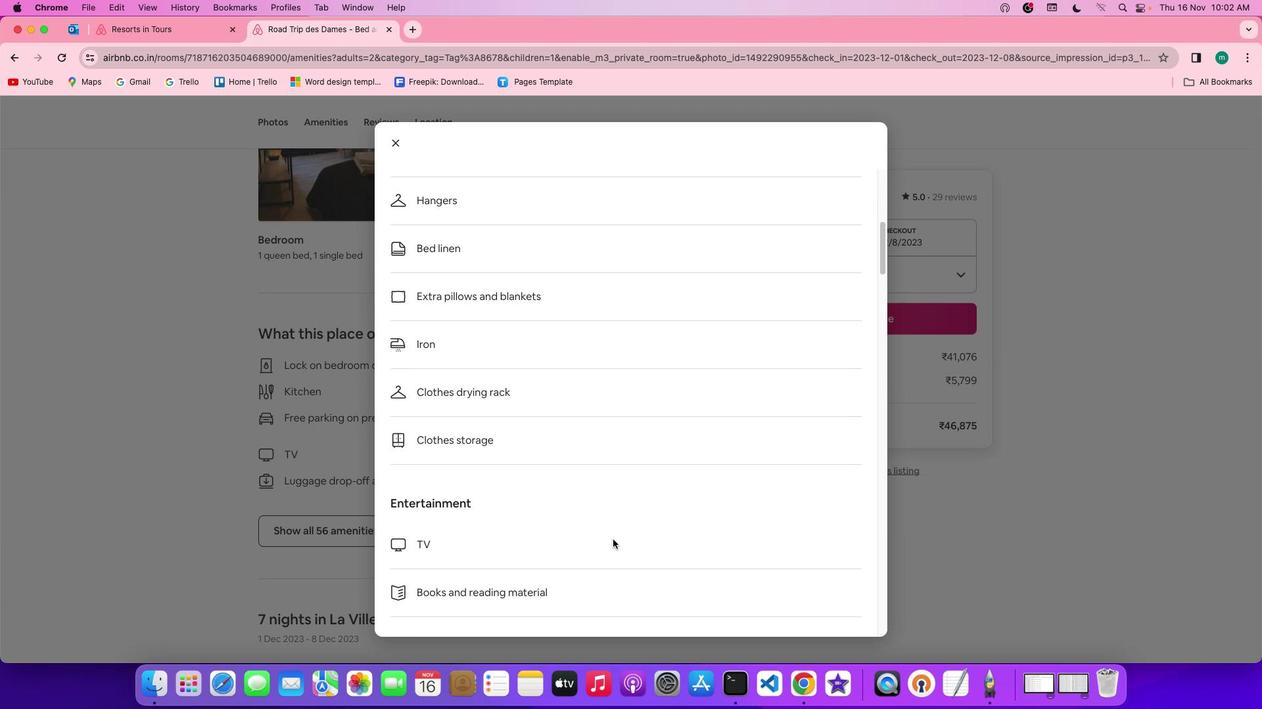 
Action: Mouse scrolled (613, 540) with delta (0, 0)
Screenshot: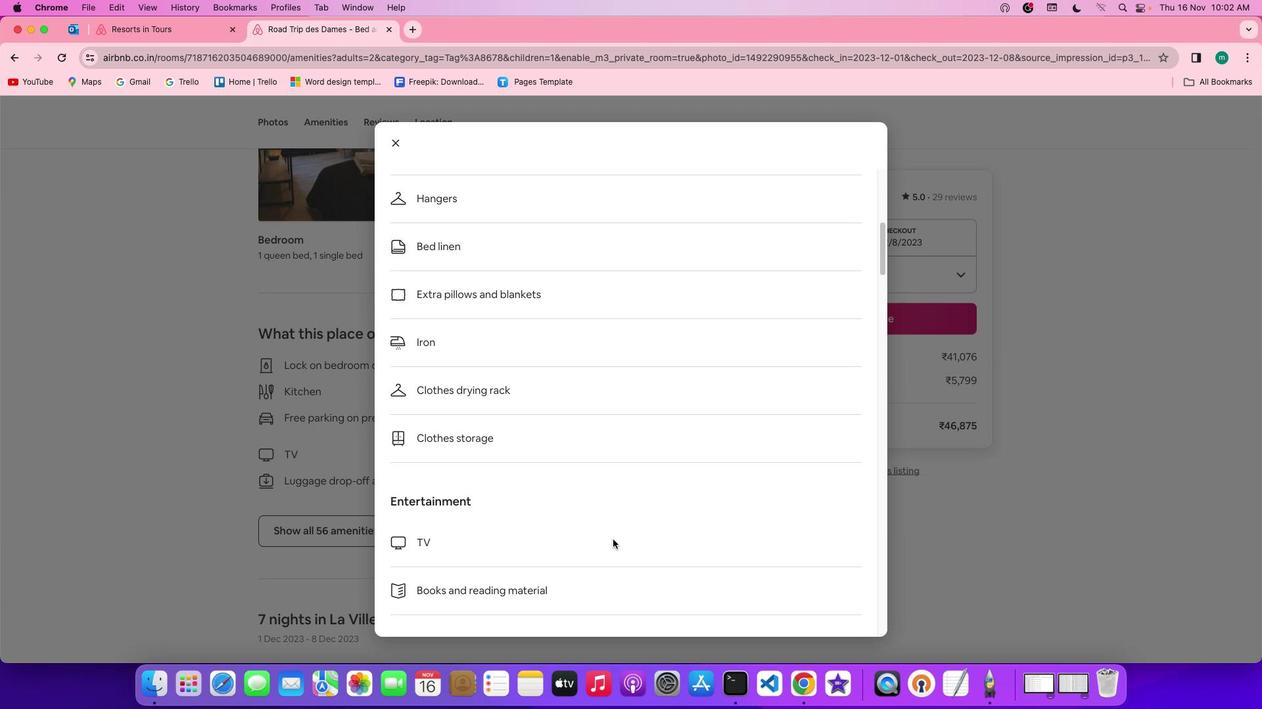 
Action: Mouse scrolled (613, 540) with delta (0, 0)
Screenshot: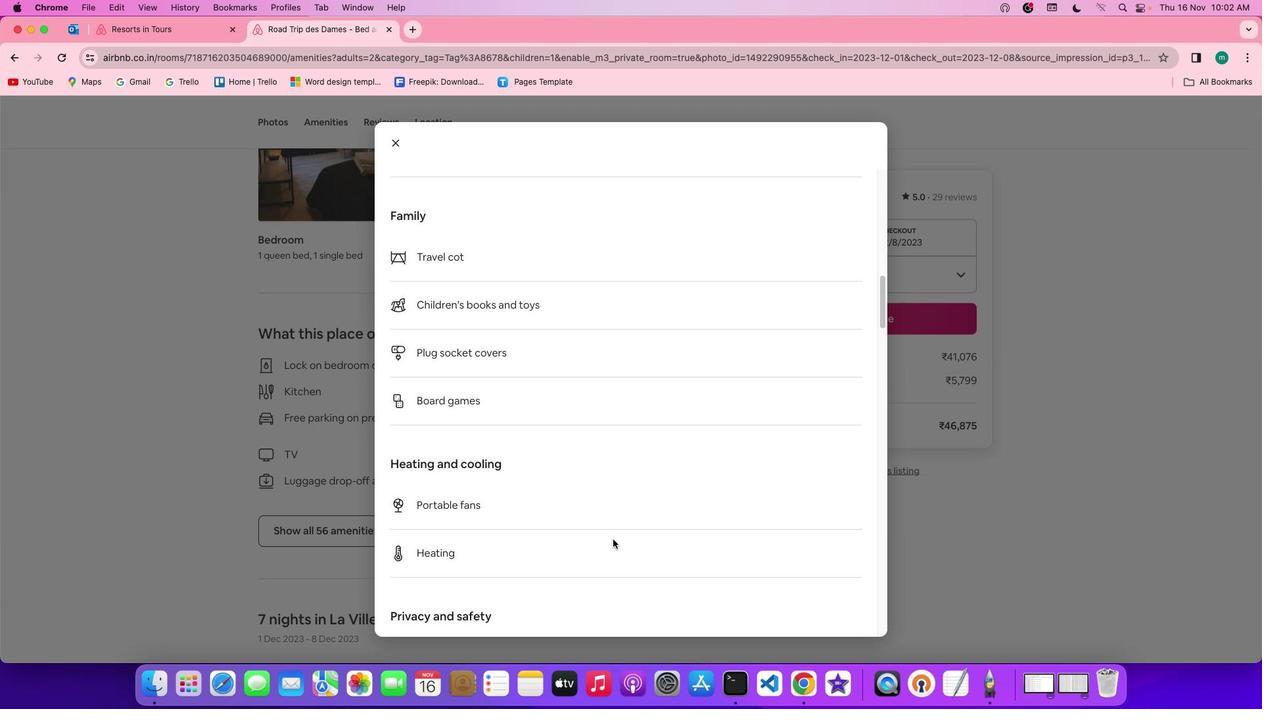 
Action: Mouse scrolled (613, 540) with delta (0, 0)
Screenshot: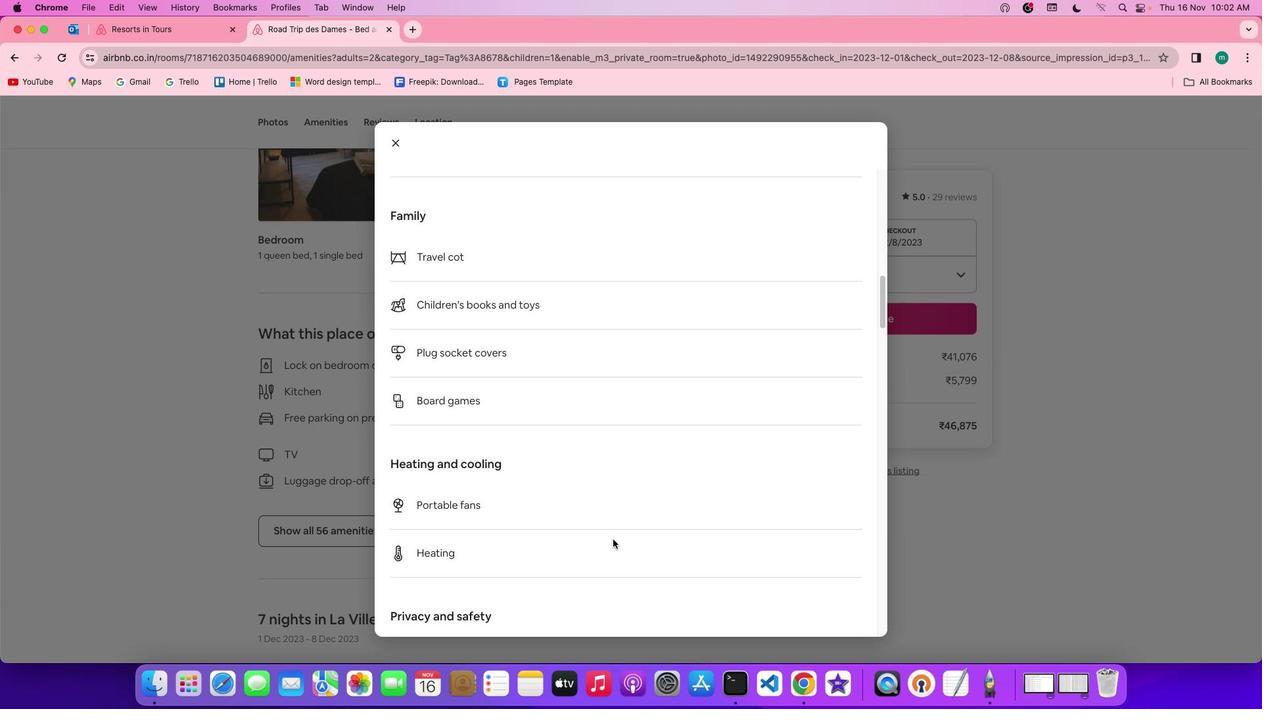
Action: Mouse scrolled (613, 540) with delta (0, 0)
Screenshot: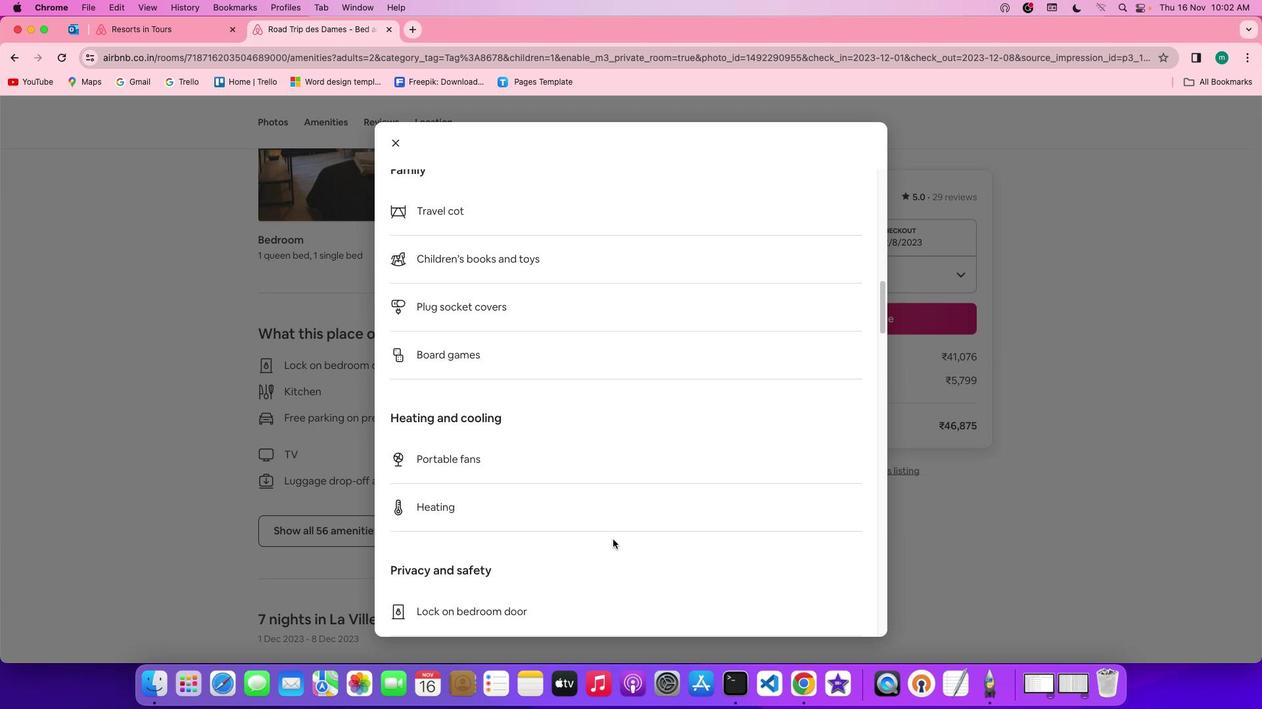 
Action: Mouse scrolled (613, 540) with delta (0, -1)
Screenshot: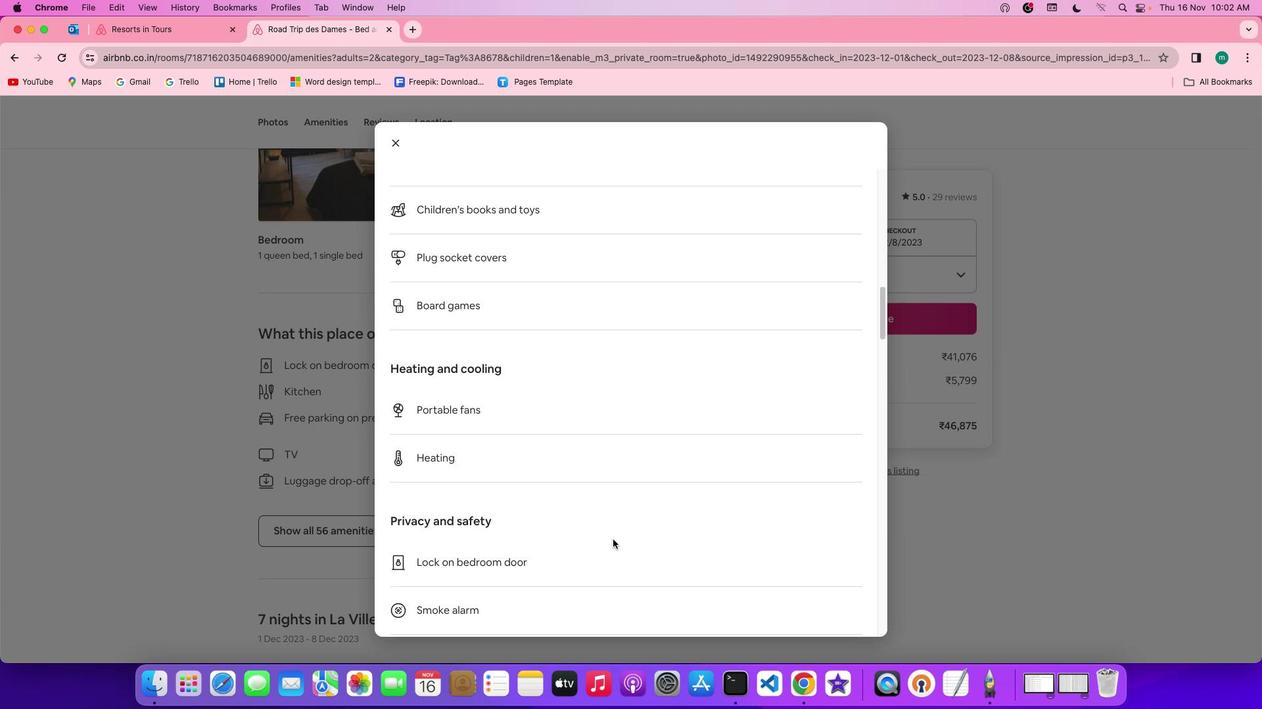 
Action: Mouse scrolled (613, 540) with delta (0, -2)
Screenshot: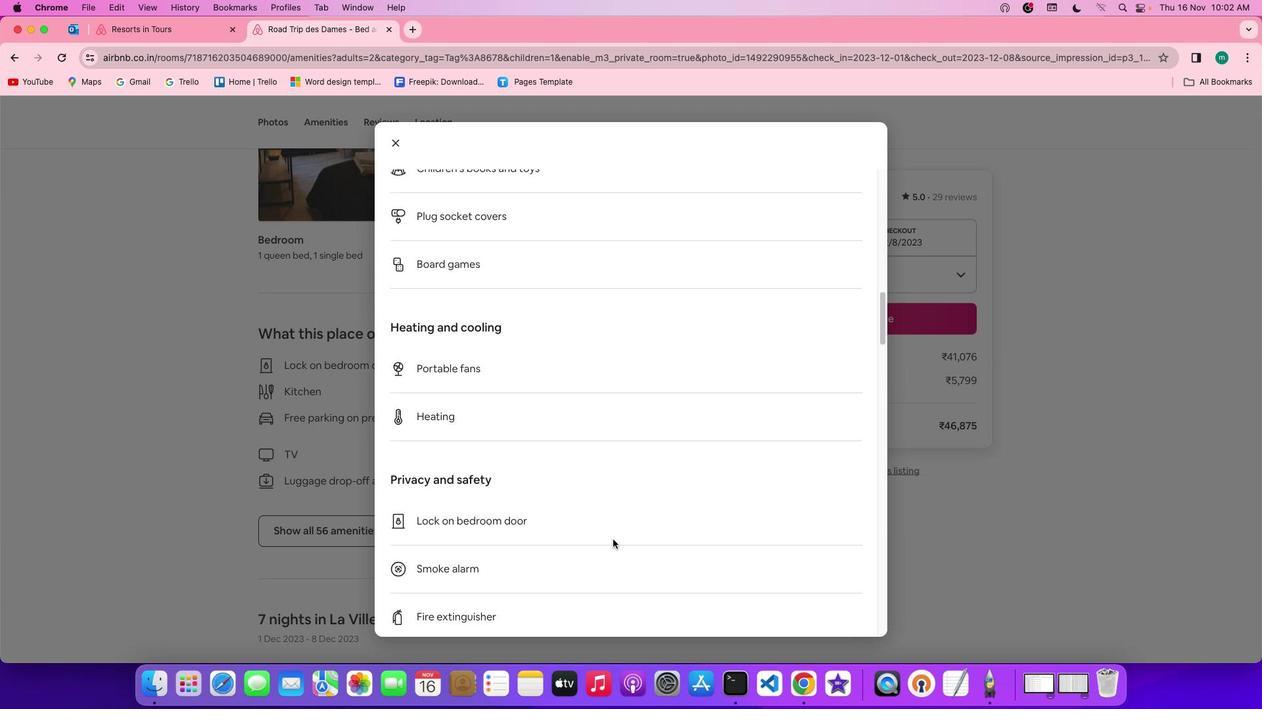 
Action: Mouse scrolled (613, 540) with delta (0, -2)
Screenshot: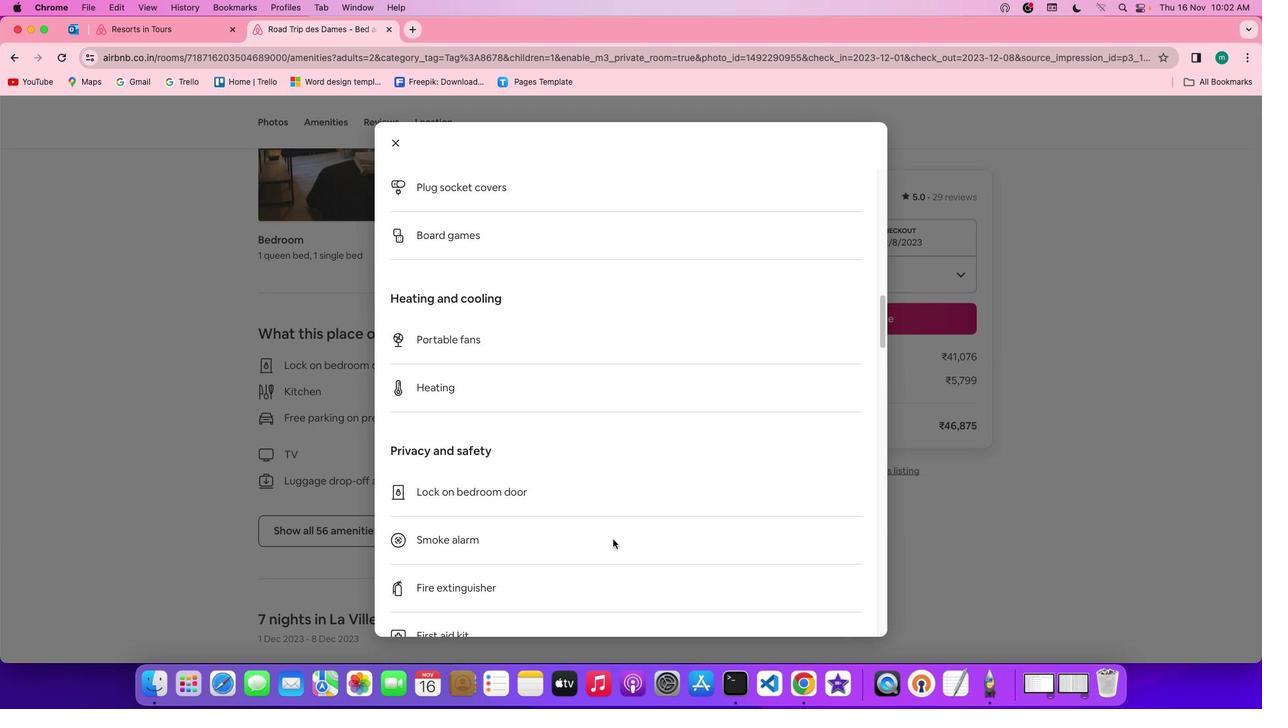
Action: Mouse scrolled (613, 540) with delta (0, 0)
Screenshot: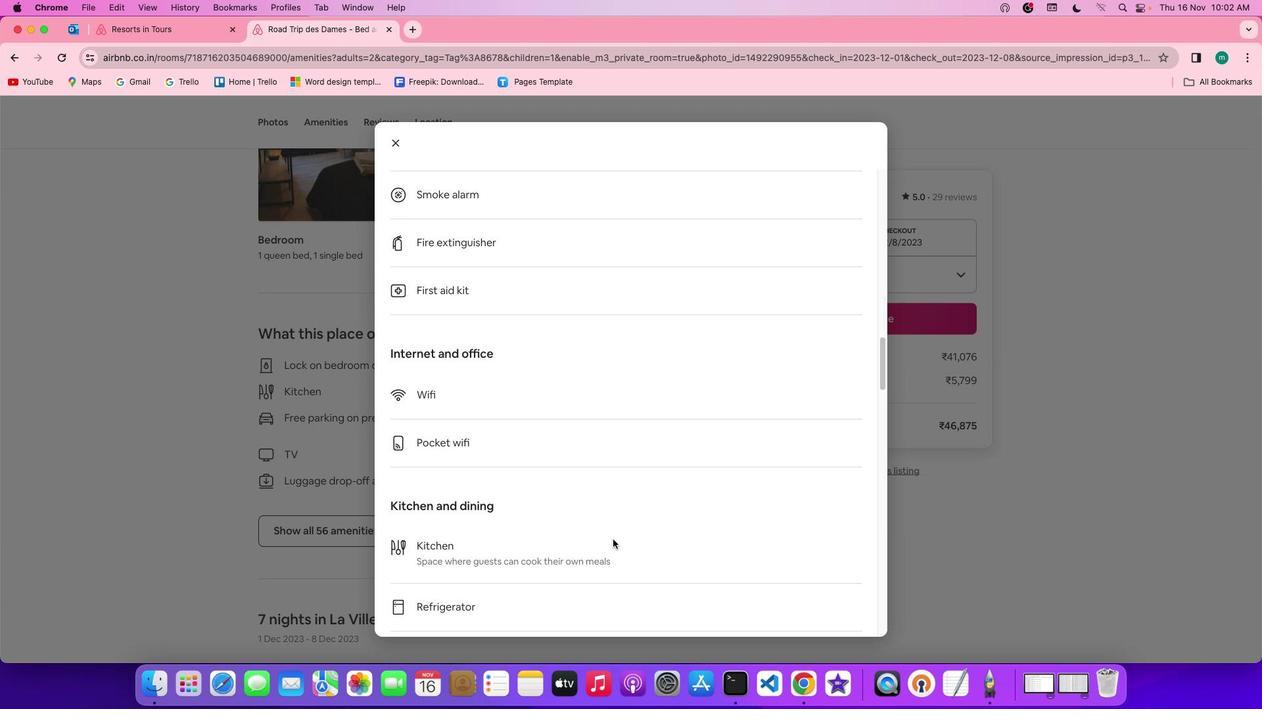 
Action: Mouse scrolled (613, 540) with delta (0, 0)
Screenshot: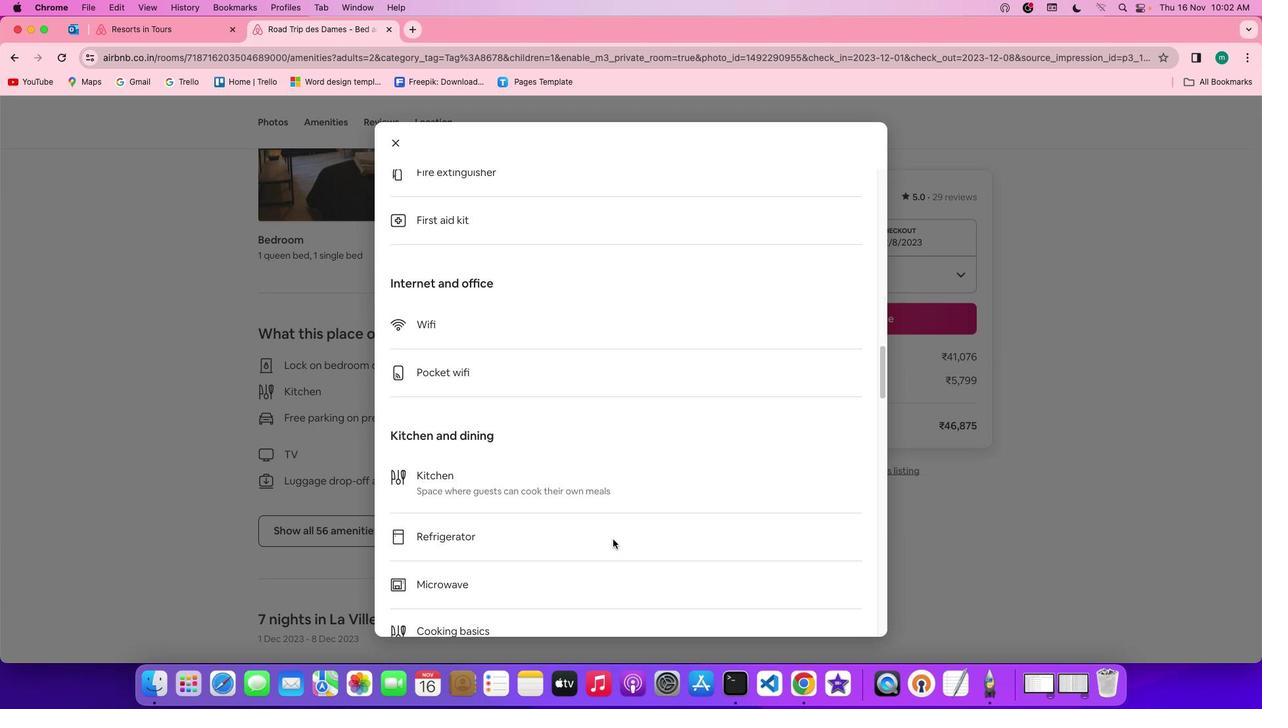 
Action: Mouse scrolled (613, 540) with delta (0, 0)
Screenshot: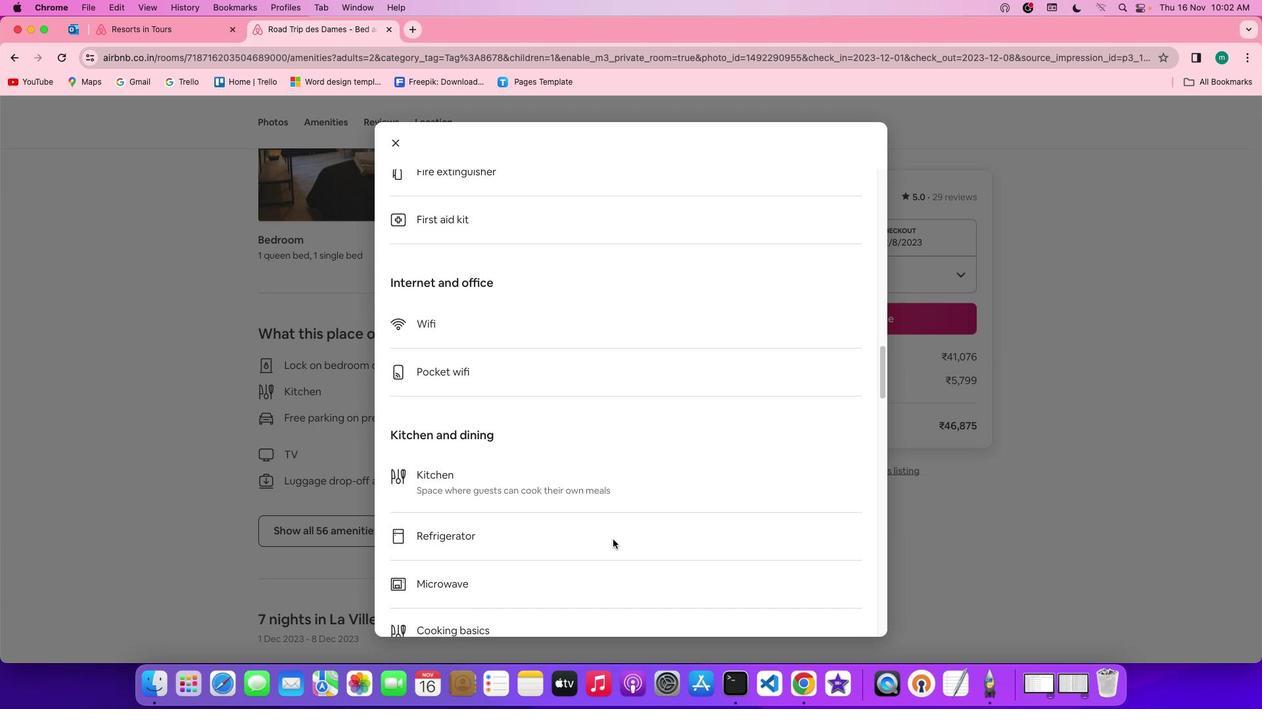 
Action: Mouse scrolled (613, 540) with delta (0, -1)
Screenshot: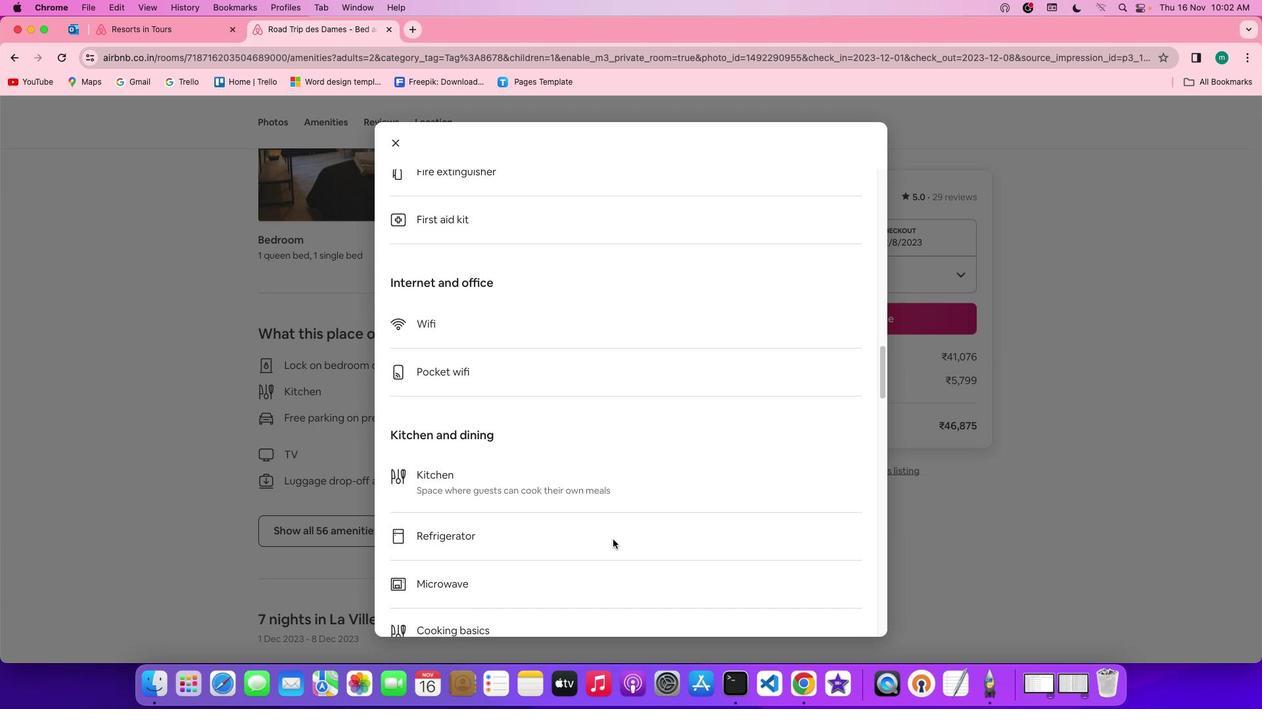 
Action: Mouse scrolled (613, 540) with delta (0, -1)
Screenshot: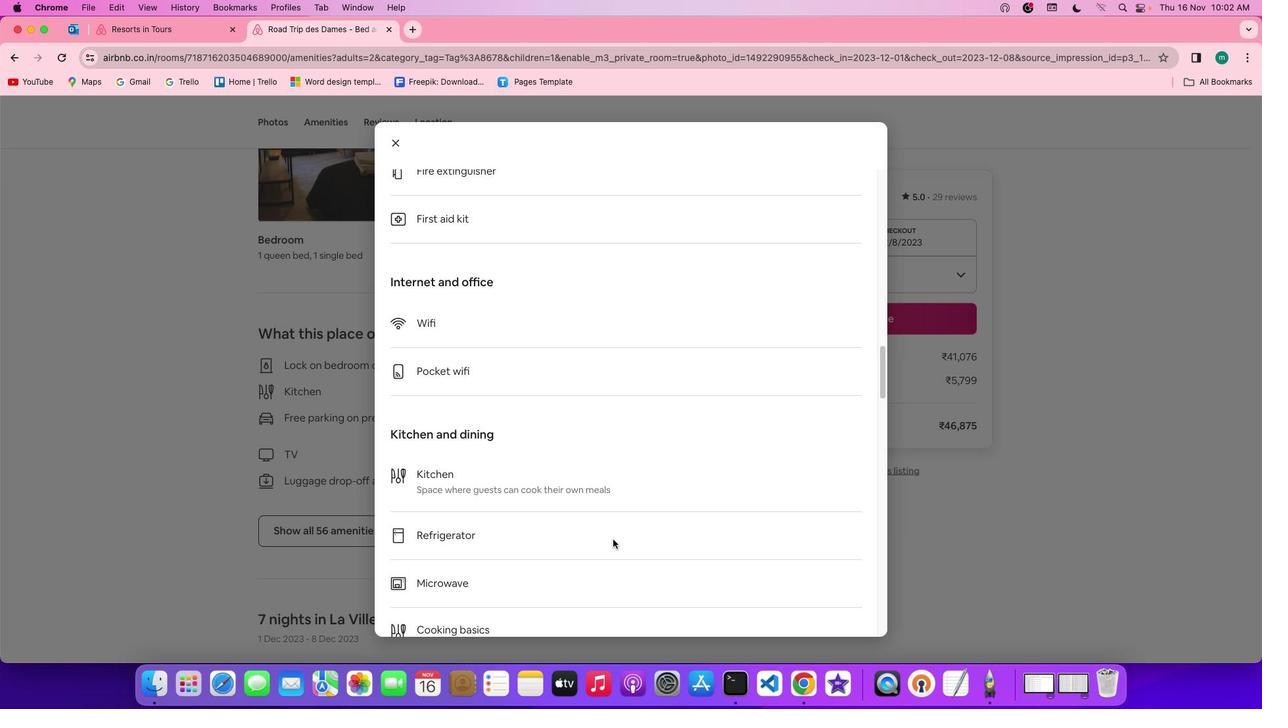 
Action: Mouse scrolled (613, 540) with delta (0, 0)
Screenshot: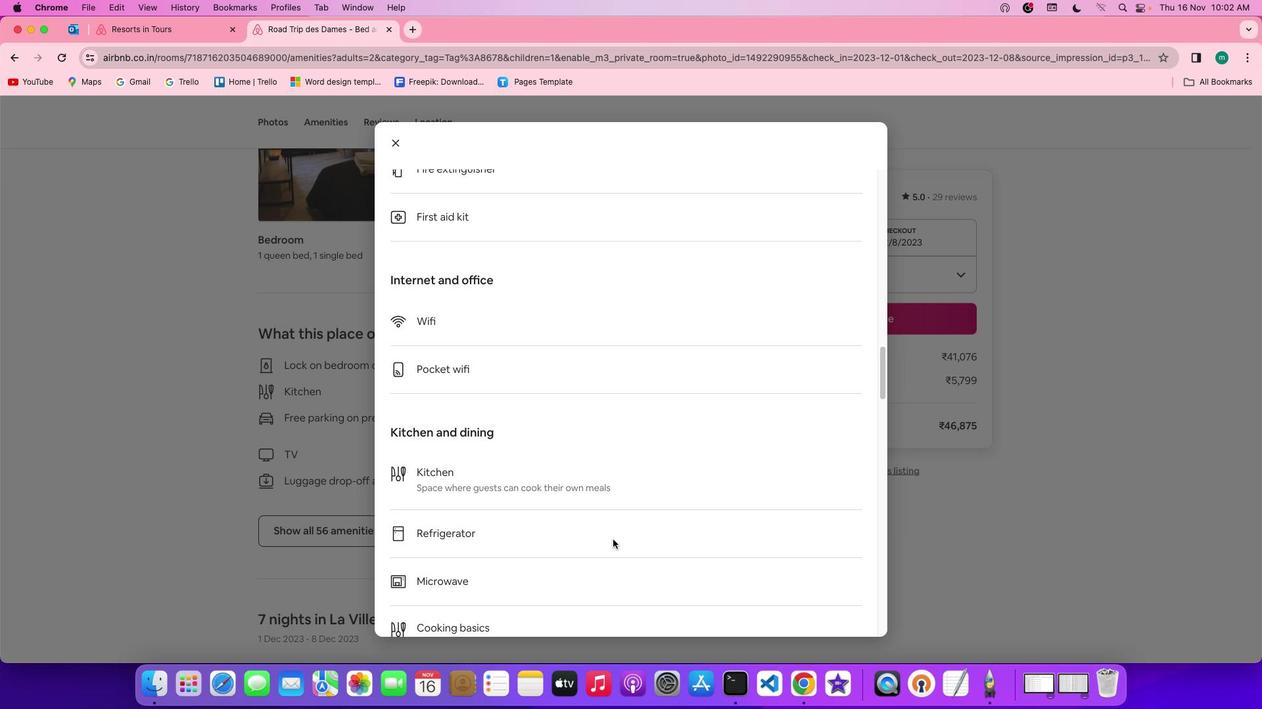 
Action: Mouse scrolled (613, 540) with delta (0, 0)
Screenshot: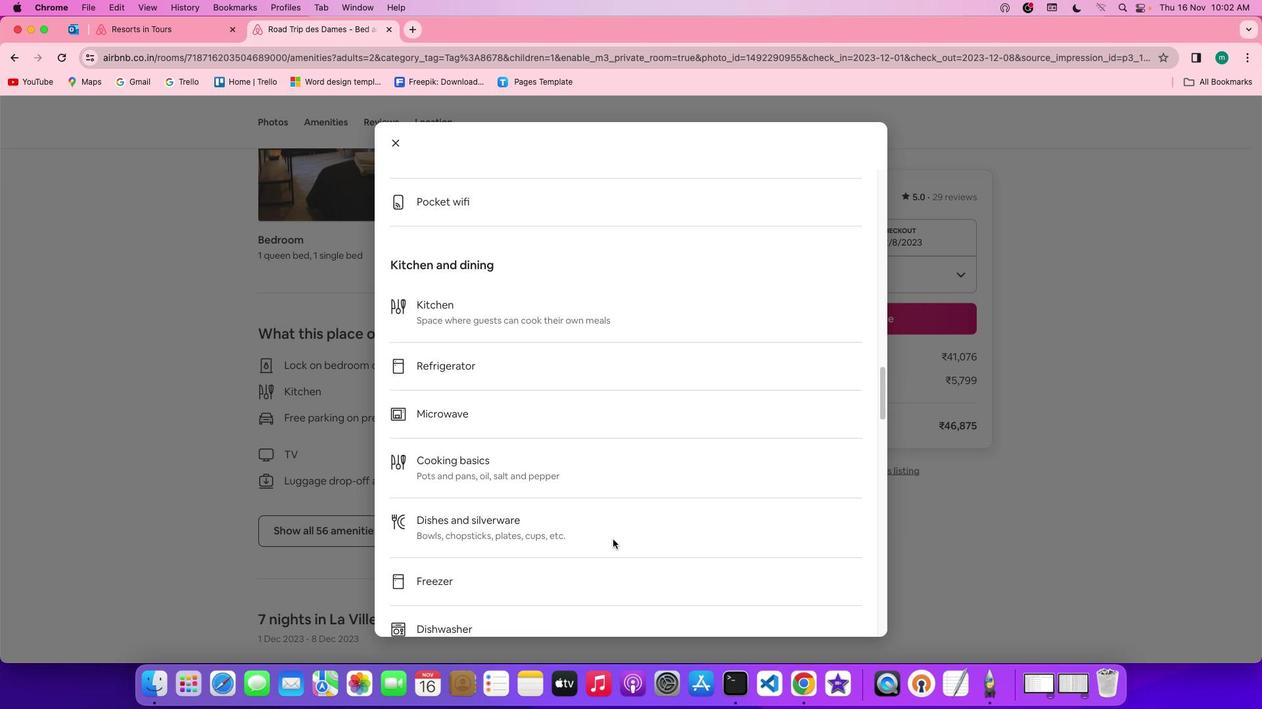 
Action: Mouse scrolled (613, 540) with delta (0, 0)
Screenshot: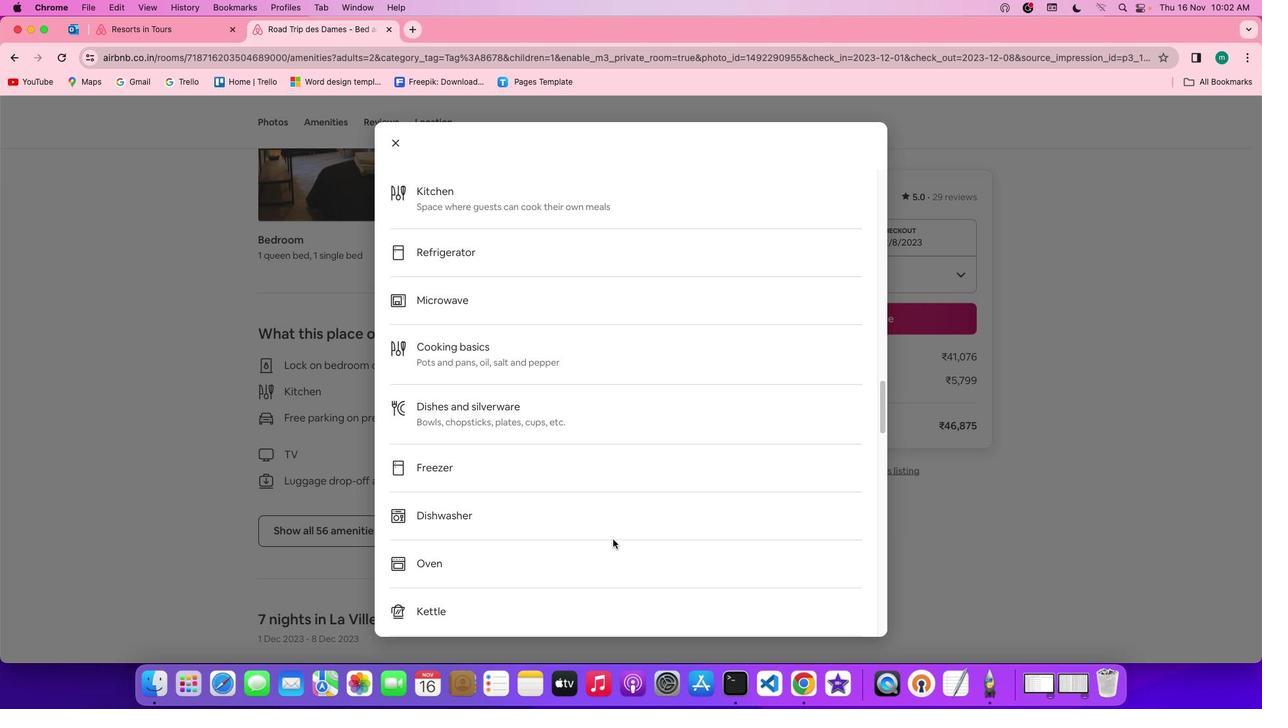 
Action: Mouse scrolled (613, 540) with delta (0, 0)
Screenshot: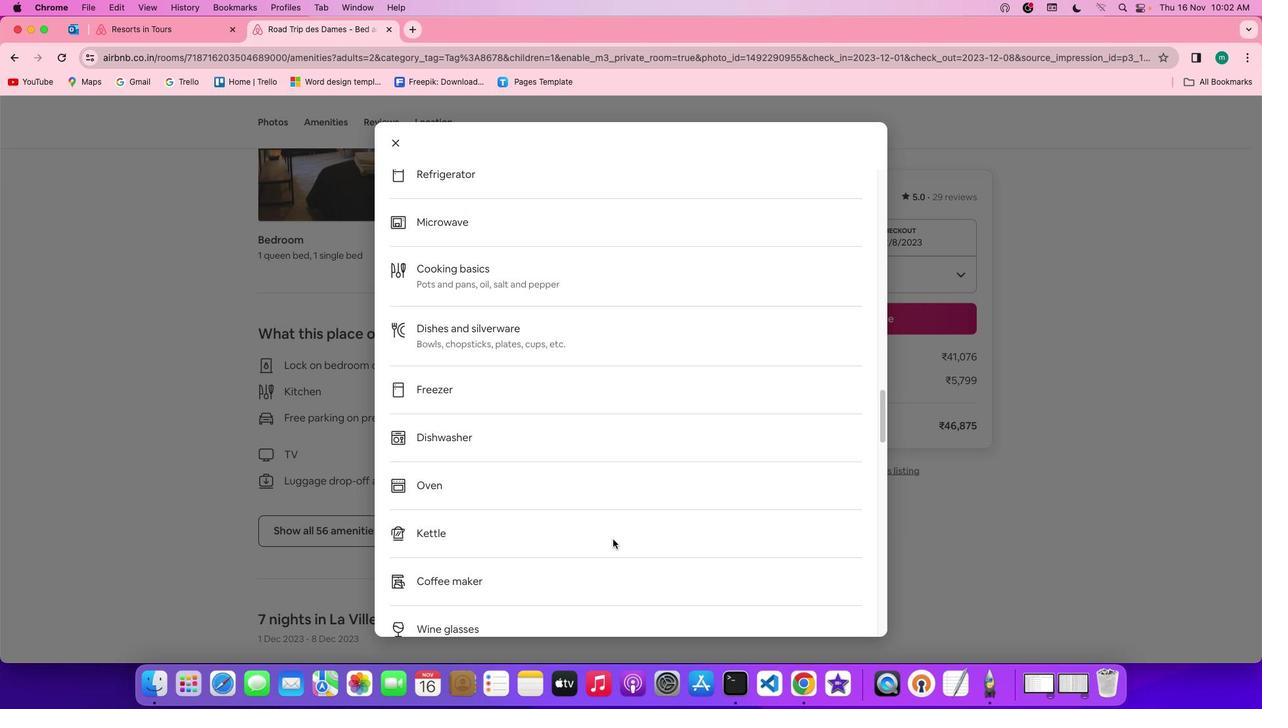 
Action: Mouse scrolled (613, 540) with delta (0, -1)
Screenshot: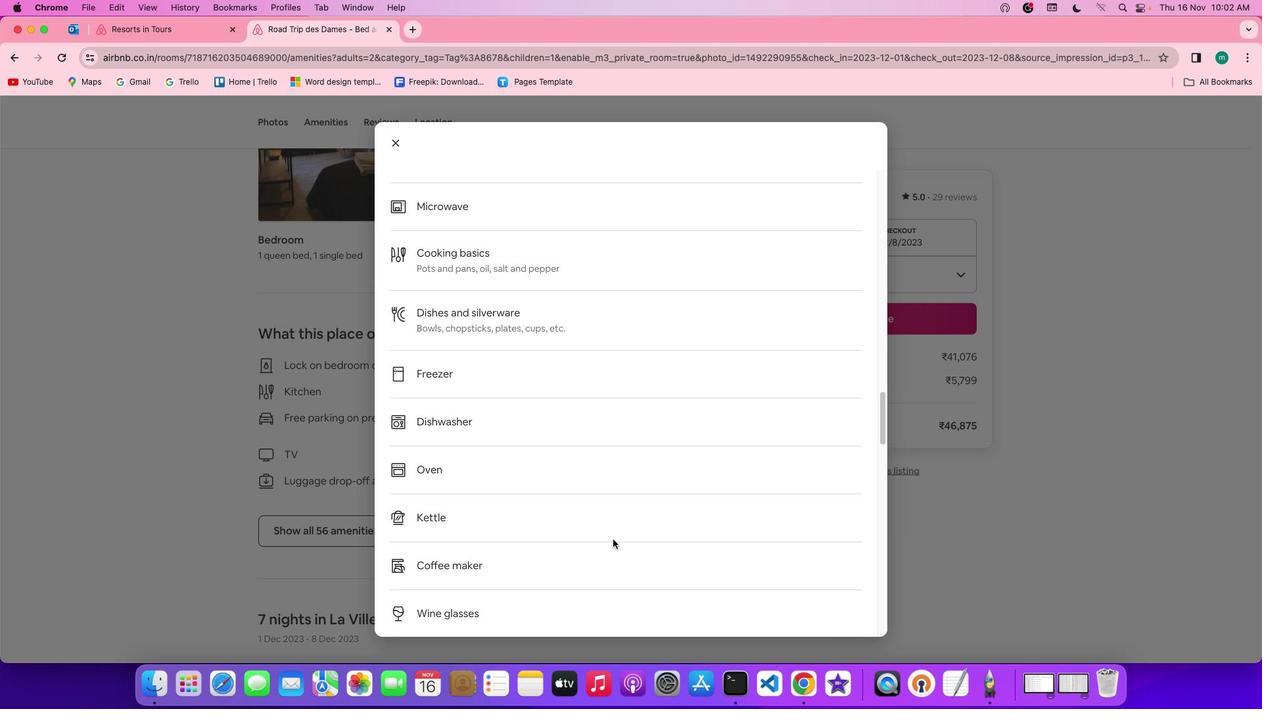 
Action: Mouse scrolled (613, 540) with delta (0, -1)
Screenshot: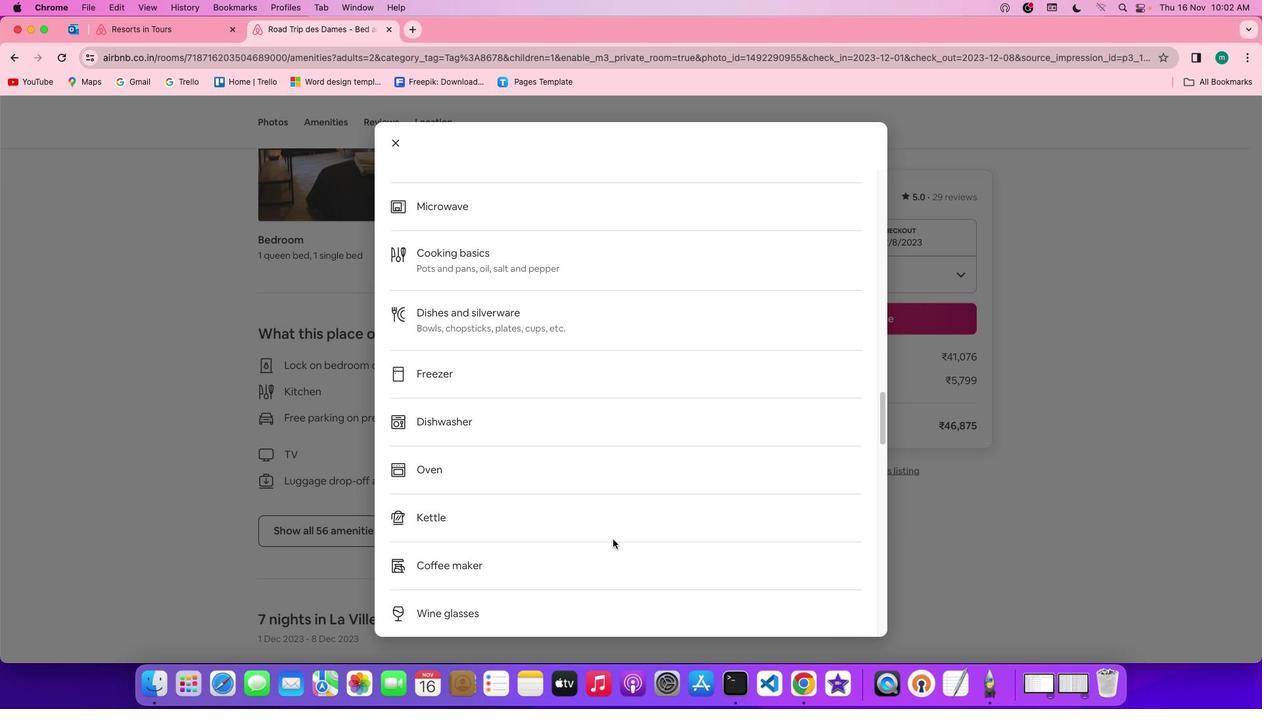 
Action: Mouse scrolled (613, 540) with delta (0, 0)
Screenshot: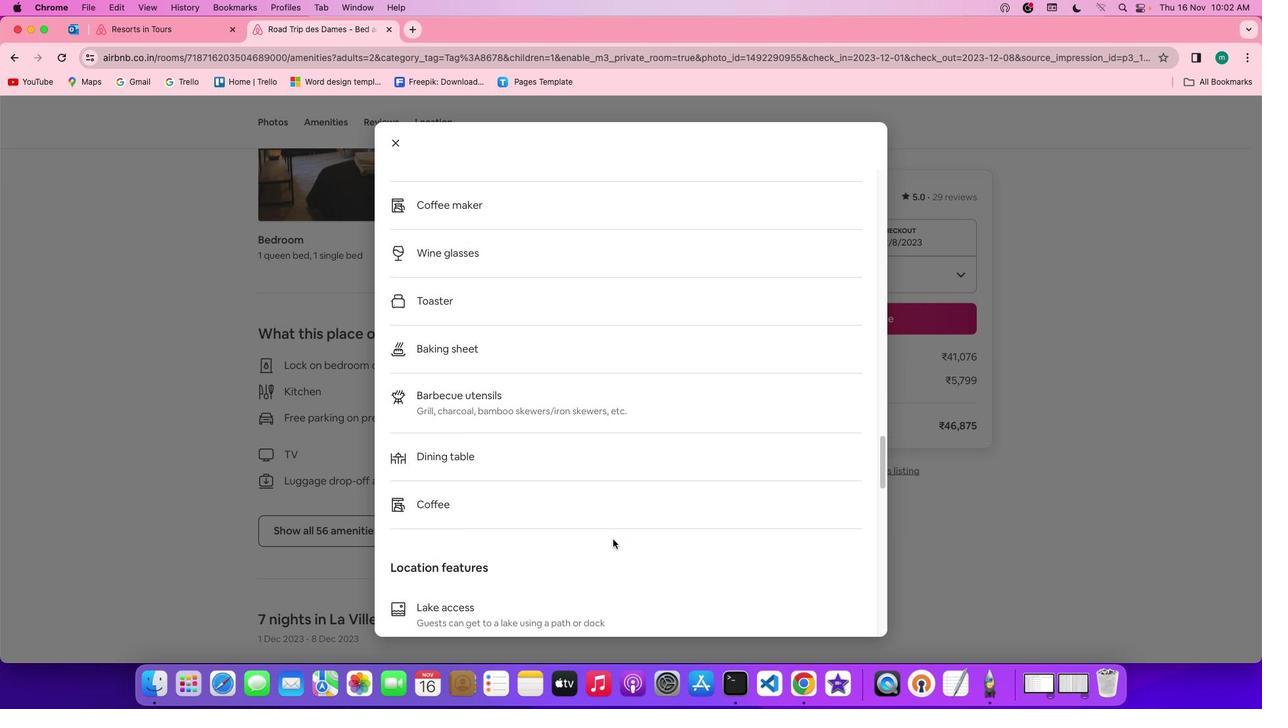 
Action: Mouse scrolled (613, 540) with delta (0, 0)
Screenshot: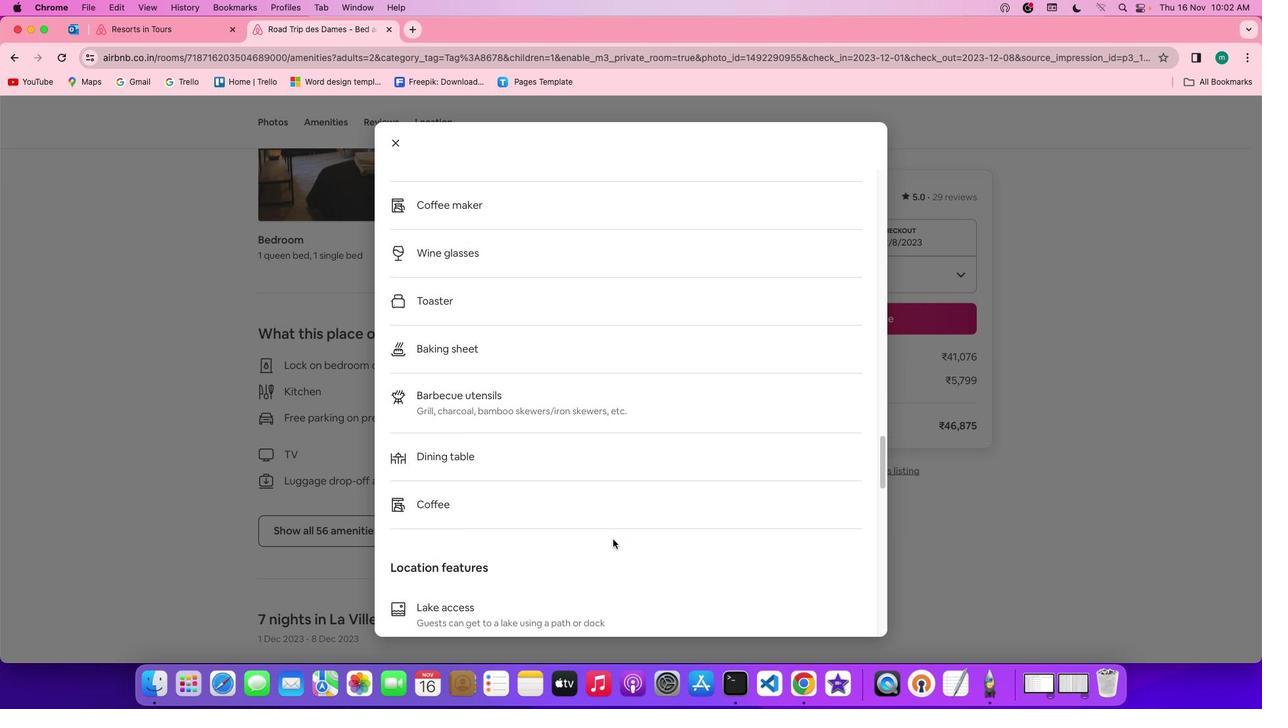 
Action: Mouse scrolled (613, 540) with delta (0, 0)
Screenshot: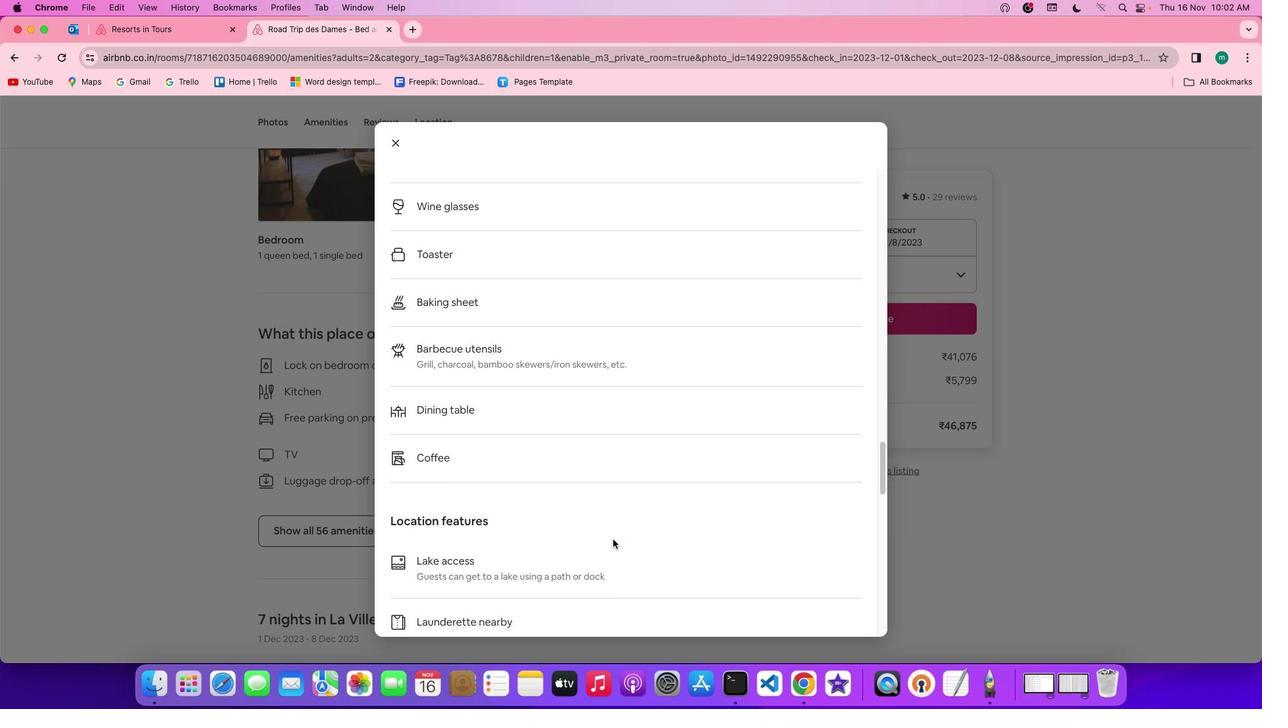 
Action: Mouse scrolled (613, 540) with delta (0, -1)
Screenshot: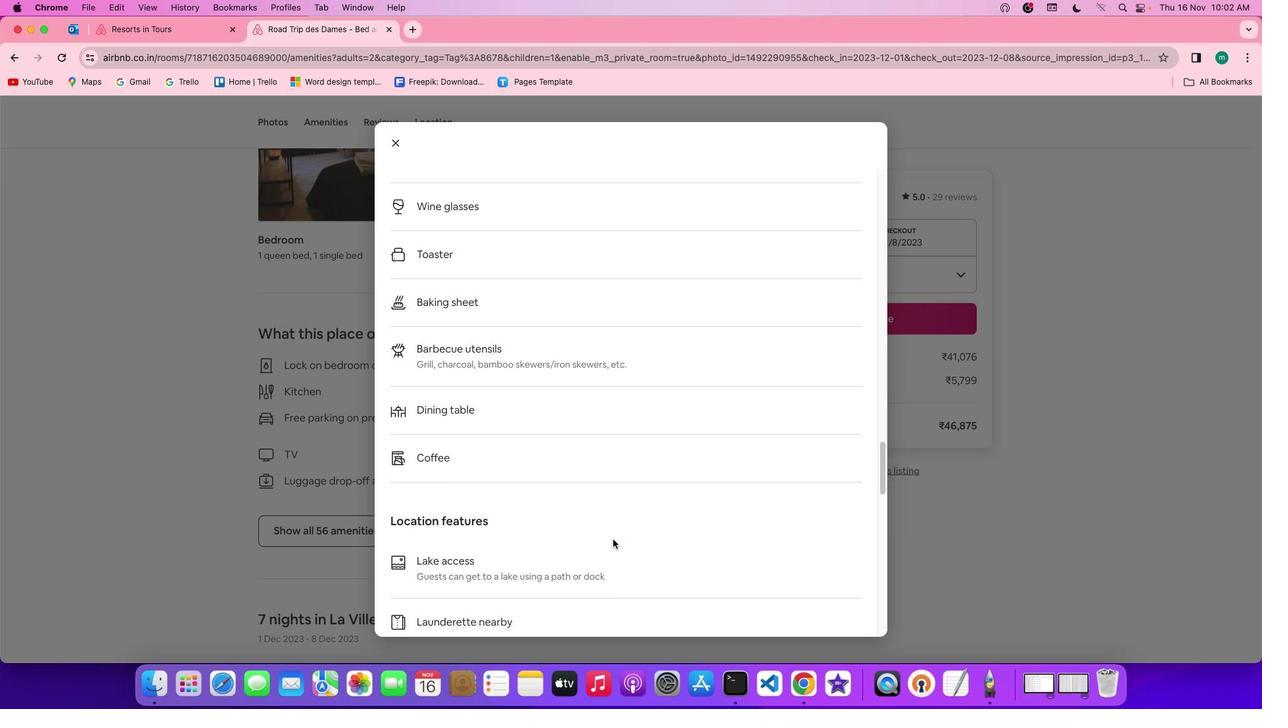 
Action: Mouse scrolled (613, 540) with delta (0, -1)
Screenshot: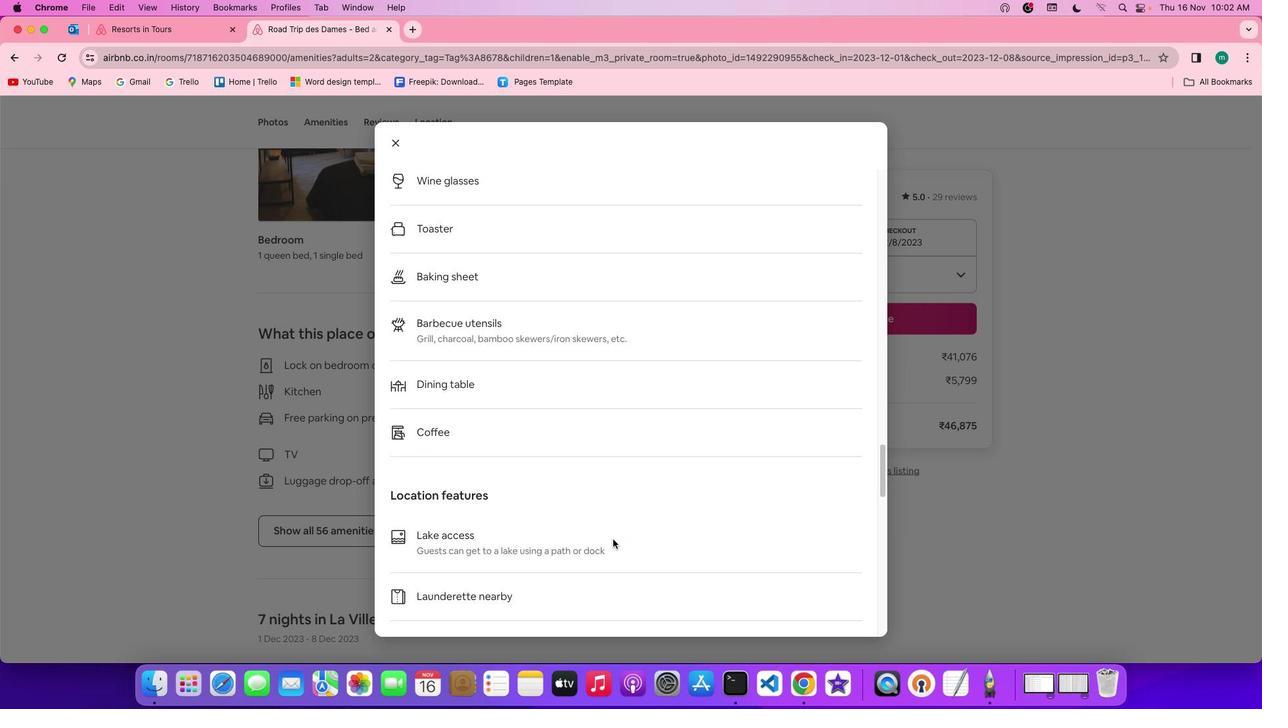 
Action: Mouse scrolled (613, 540) with delta (0, -1)
Screenshot: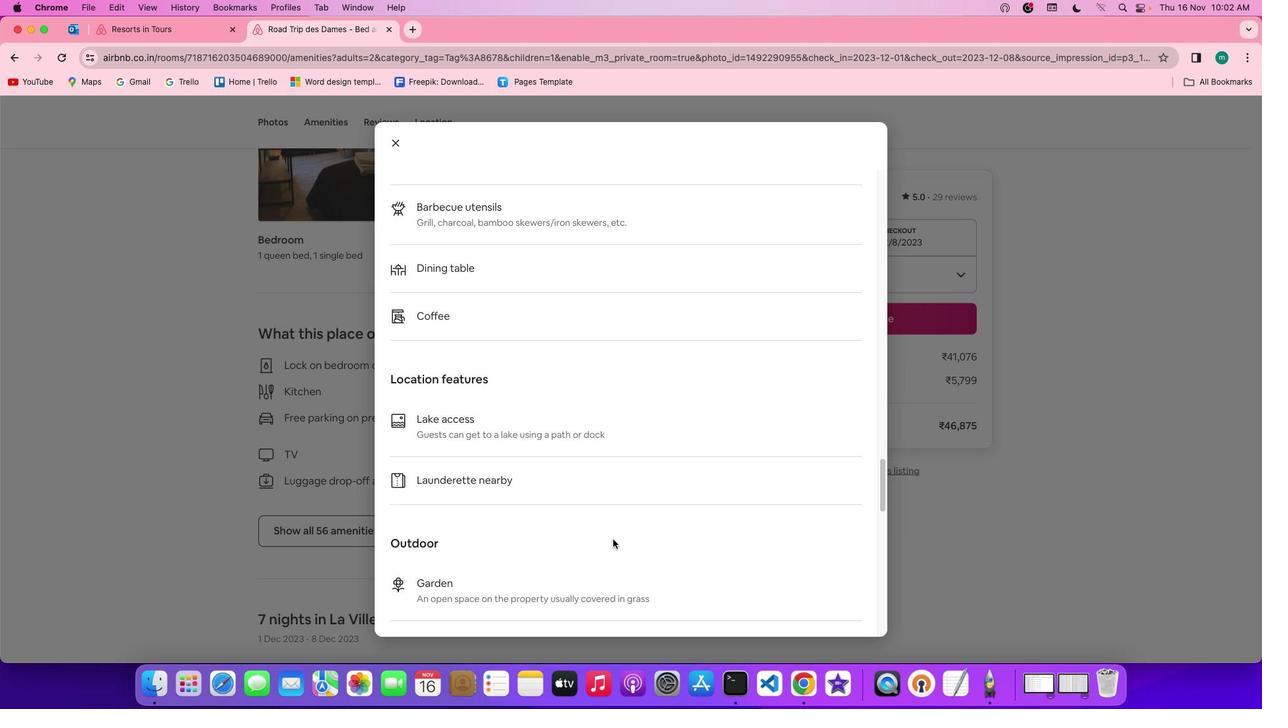 
Action: Mouse scrolled (613, 540) with delta (0, 0)
Screenshot: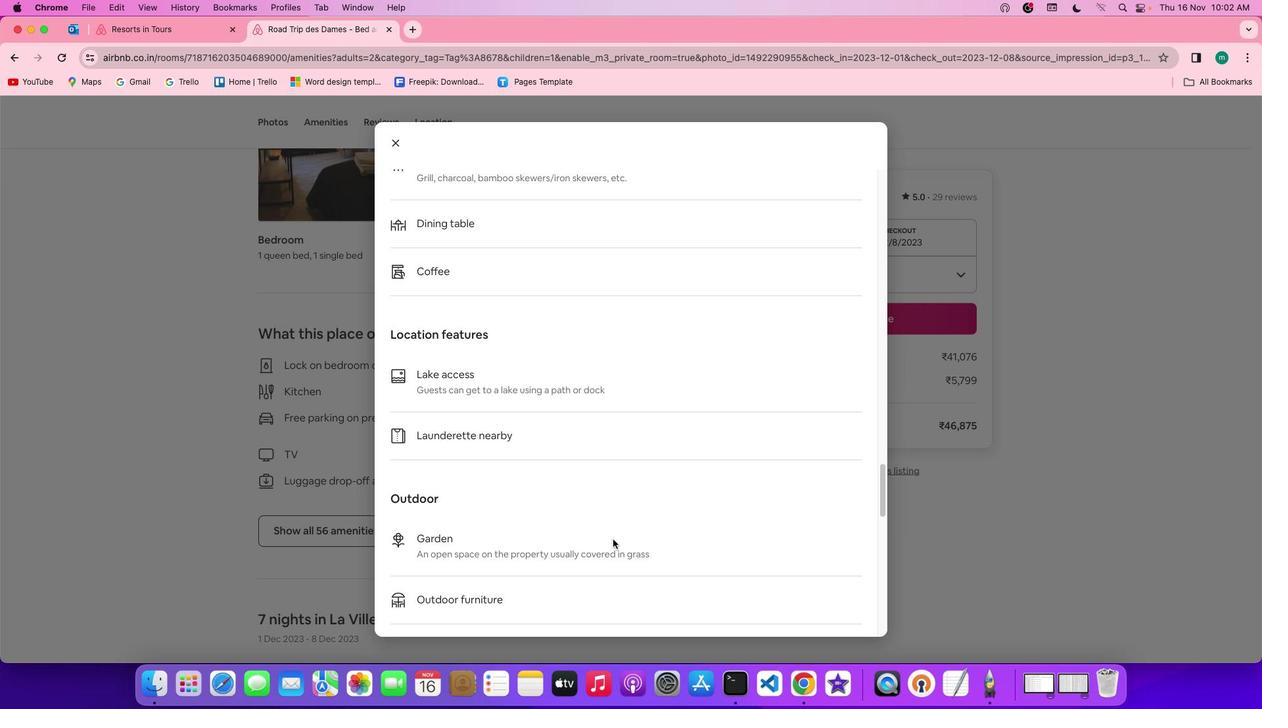 
Action: Mouse scrolled (613, 540) with delta (0, 0)
Screenshot: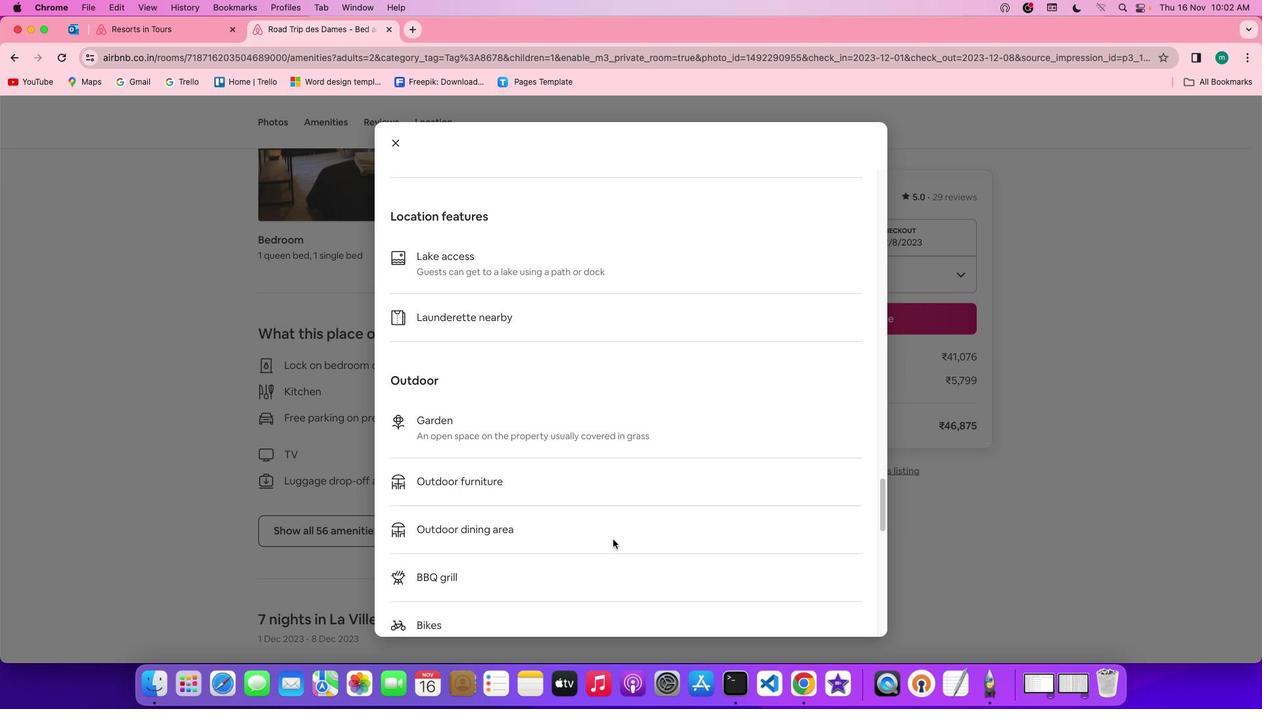
Action: Mouse scrolled (613, 540) with delta (0, 0)
Screenshot: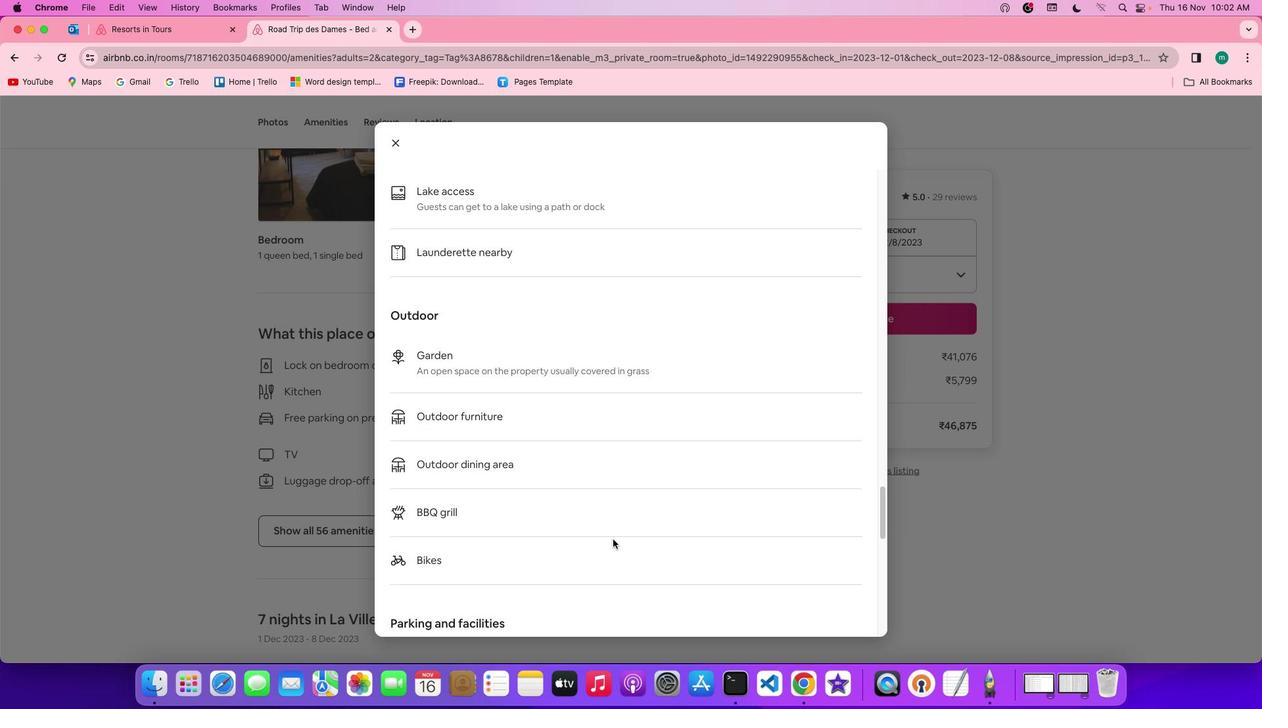 
Action: Mouse scrolled (613, 540) with delta (0, -1)
Screenshot: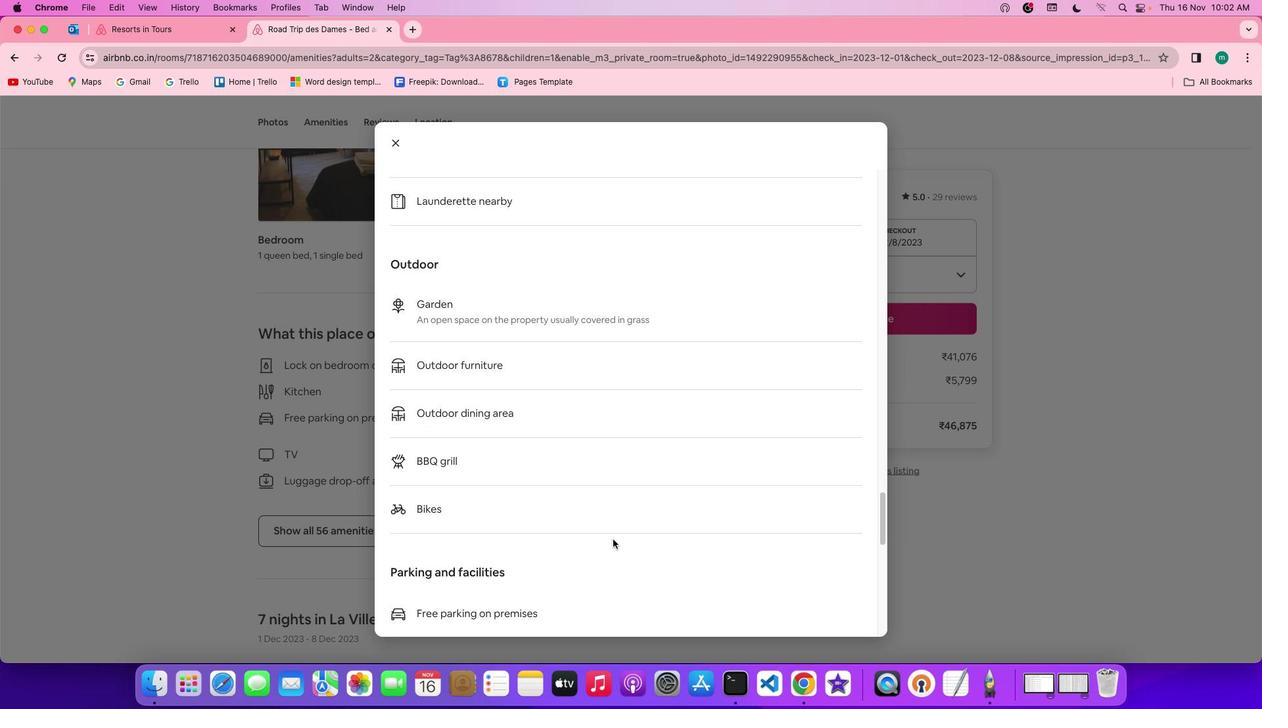 
Action: Mouse scrolled (613, 540) with delta (0, -1)
Screenshot: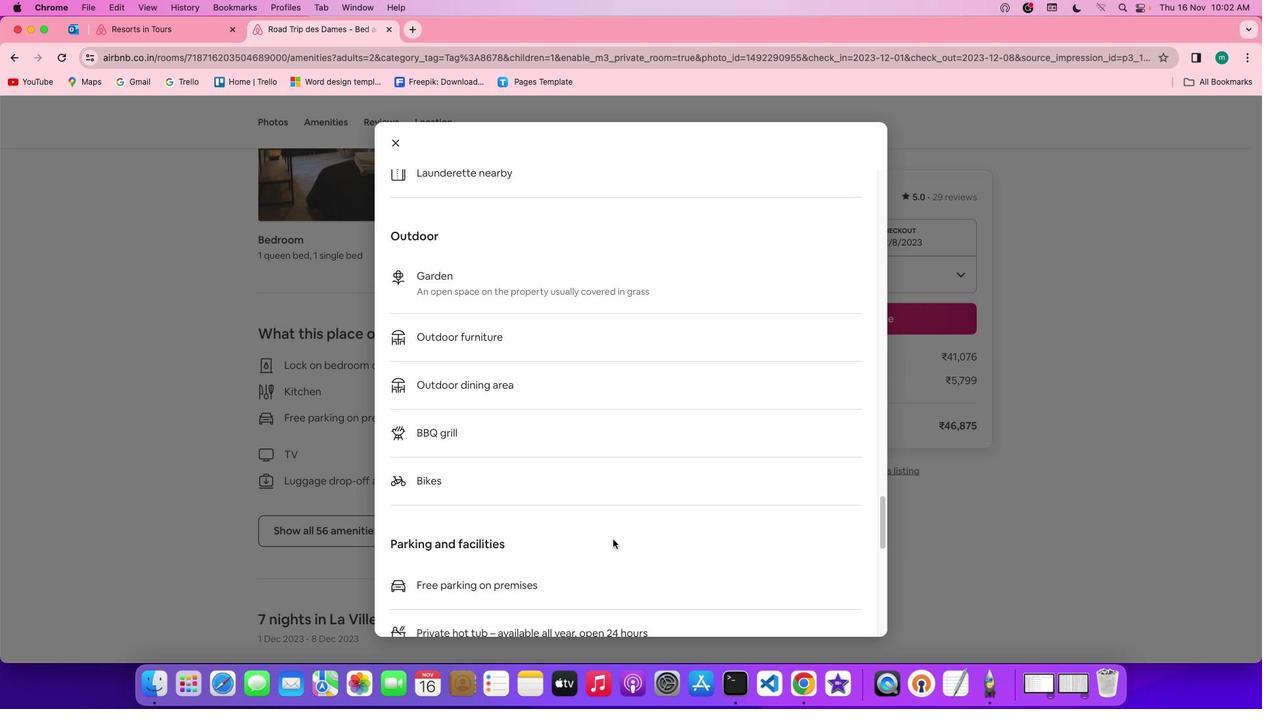 
Action: Mouse scrolled (613, 540) with delta (0, 0)
Screenshot: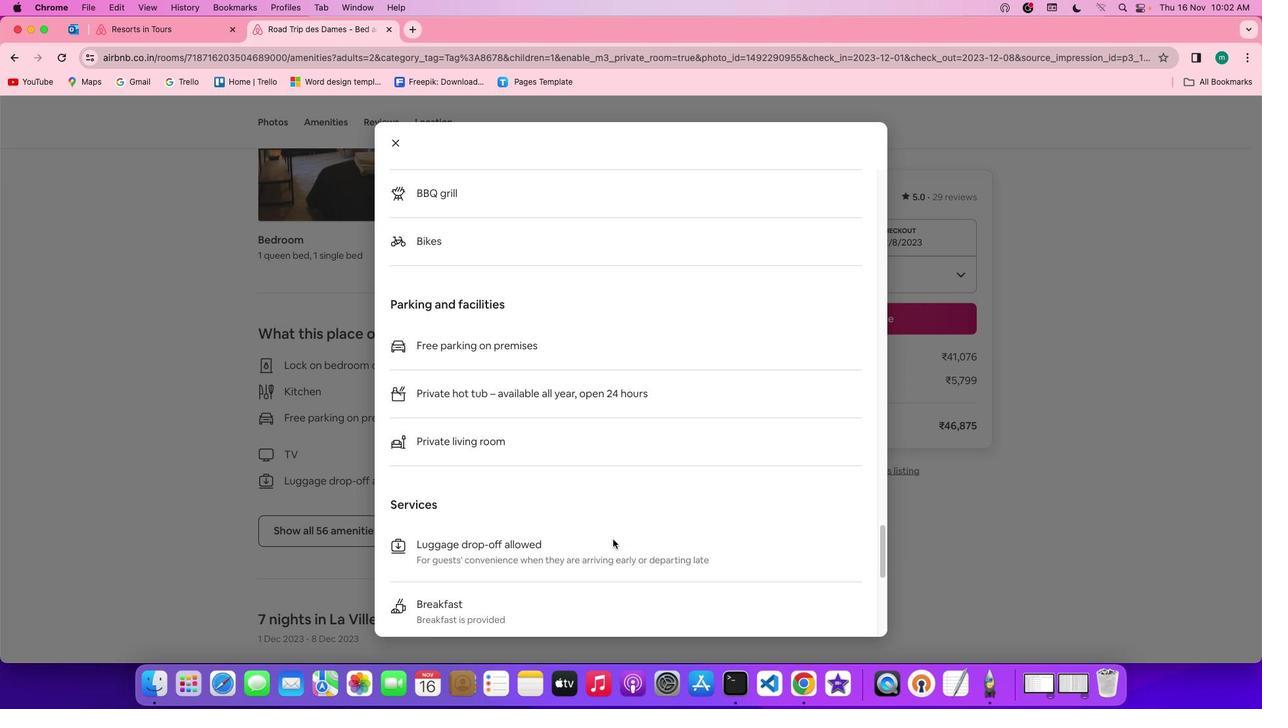 
Action: Mouse scrolled (613, 540) with delta (0, 0)
Screenshot: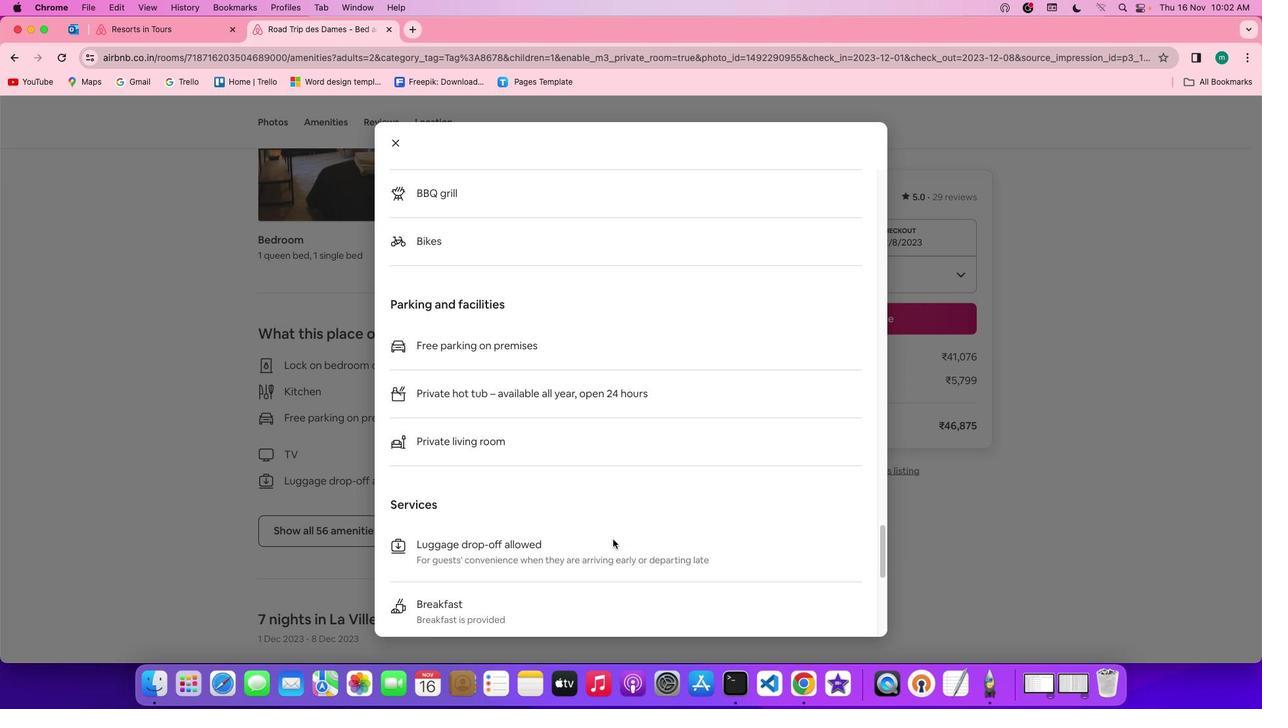 
Action: Mouse scrolled (613, 540) with delta (0, 0)
Screenshot: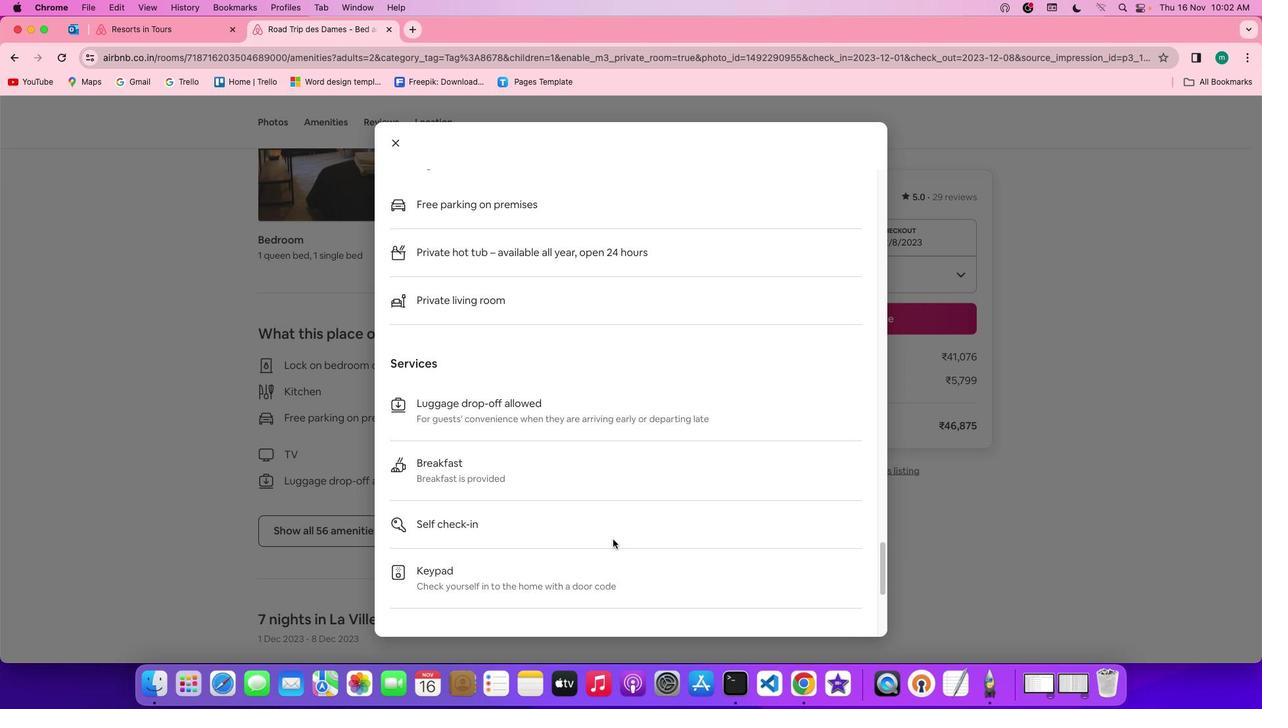 
Action: Mouse scrolled (613, 540) with delta (0, -1)
Screenshot: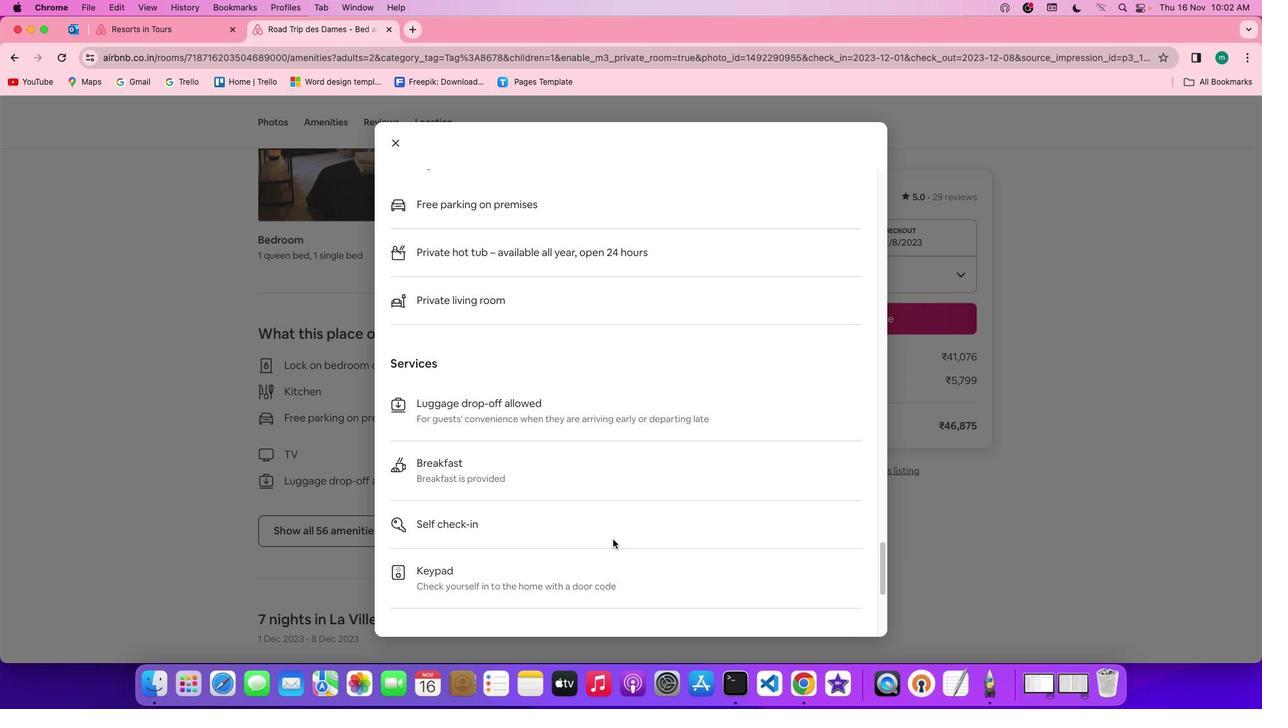 
Action: Mouse scrolled (613, 540) with delta (0, -1)
Screenshot: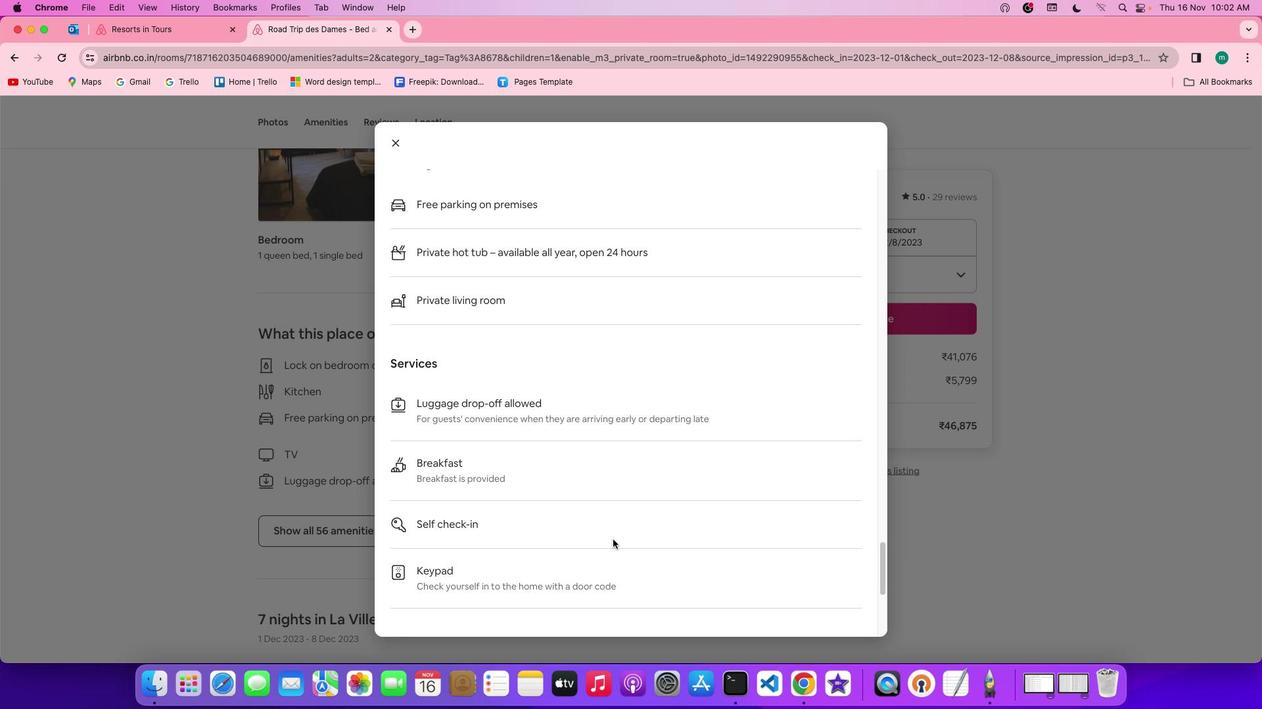 
Action: Mouse scrolled (613, 540) with delta (0, 0)
Screenshot: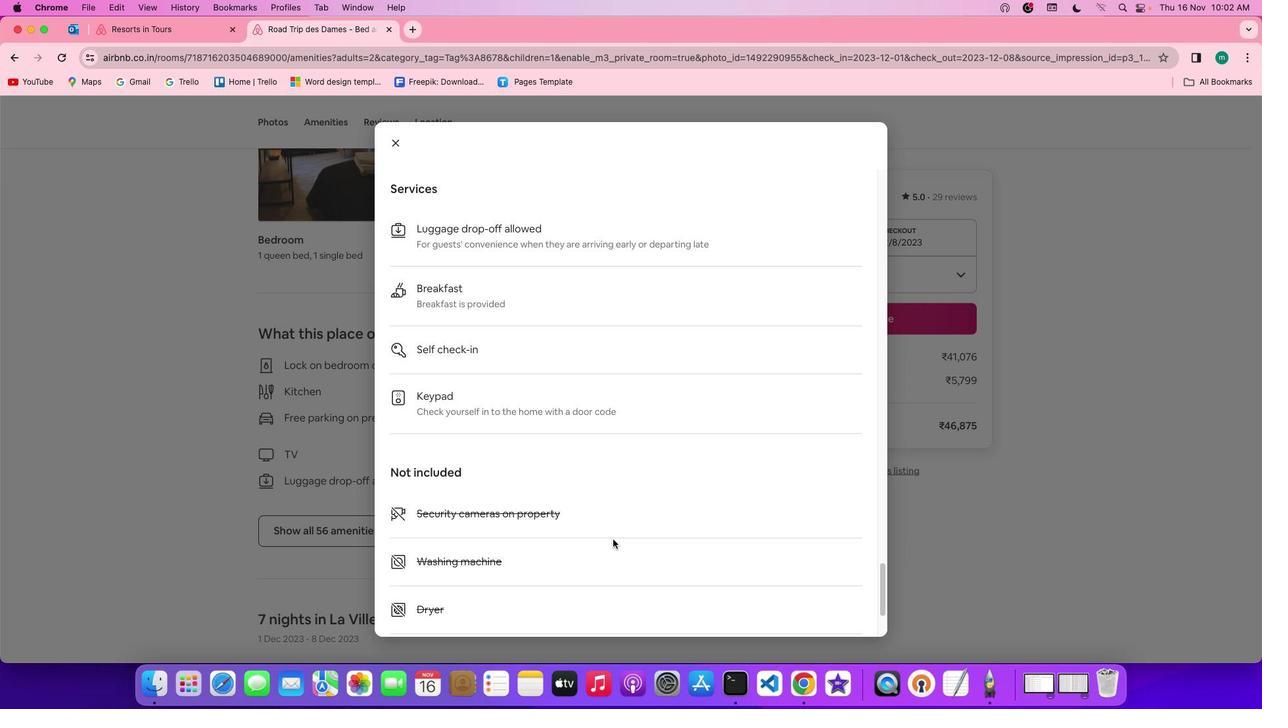 
Action: Mouse scrolled (613, 540) with delta (0, 0)
Screenshot: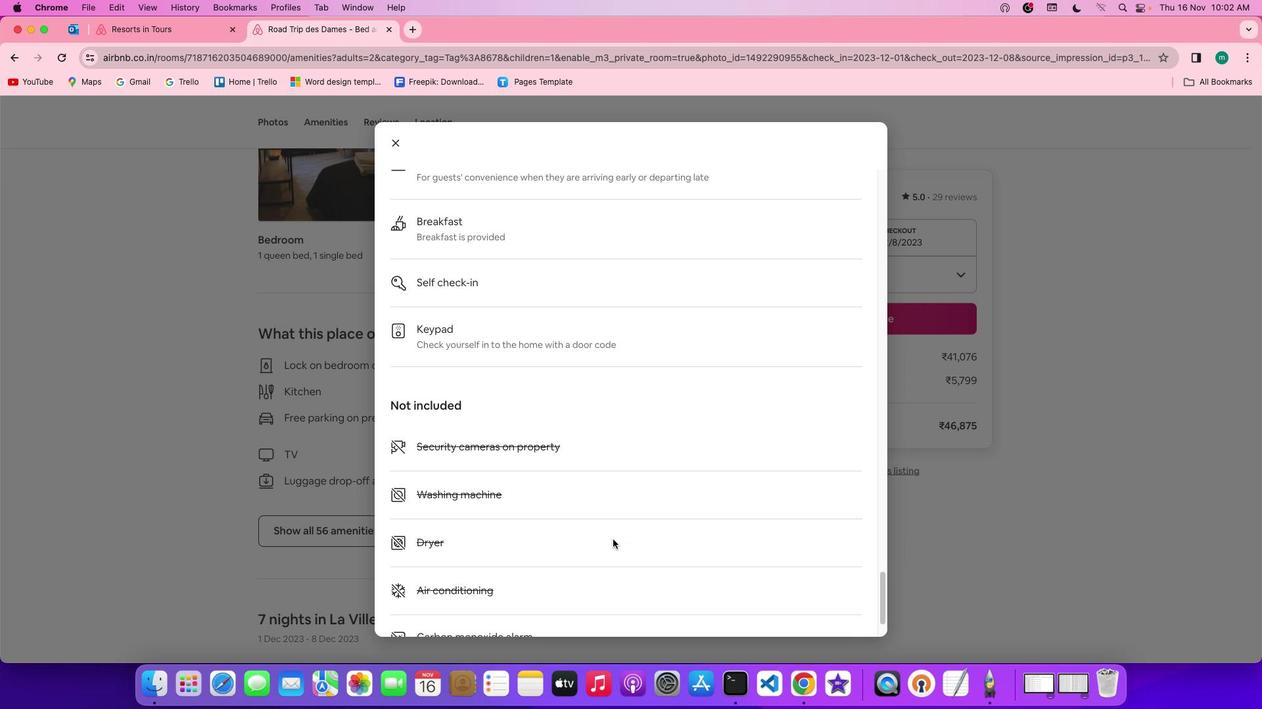 
Action: Mouse scrolled (613, 540) with delta (0, 0)
Screenshot: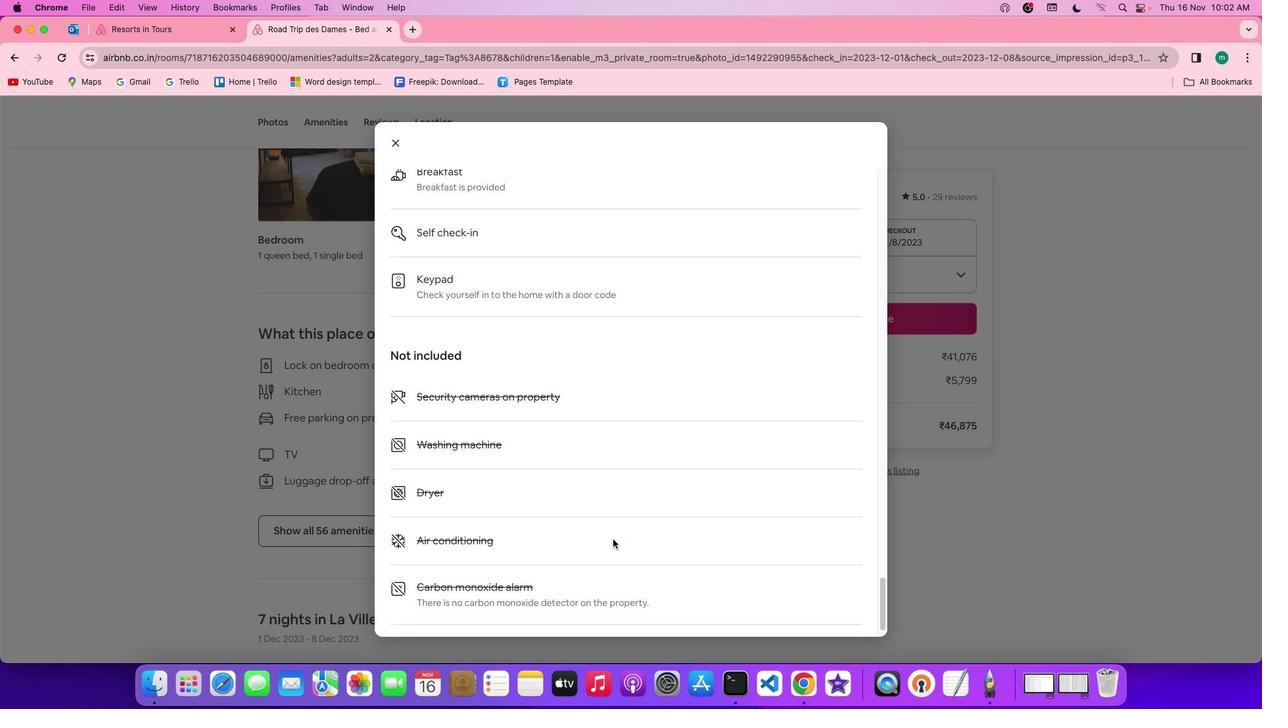 
Action: Mouse scrolled (613, 540) with delta (0, -1)
Screenshot: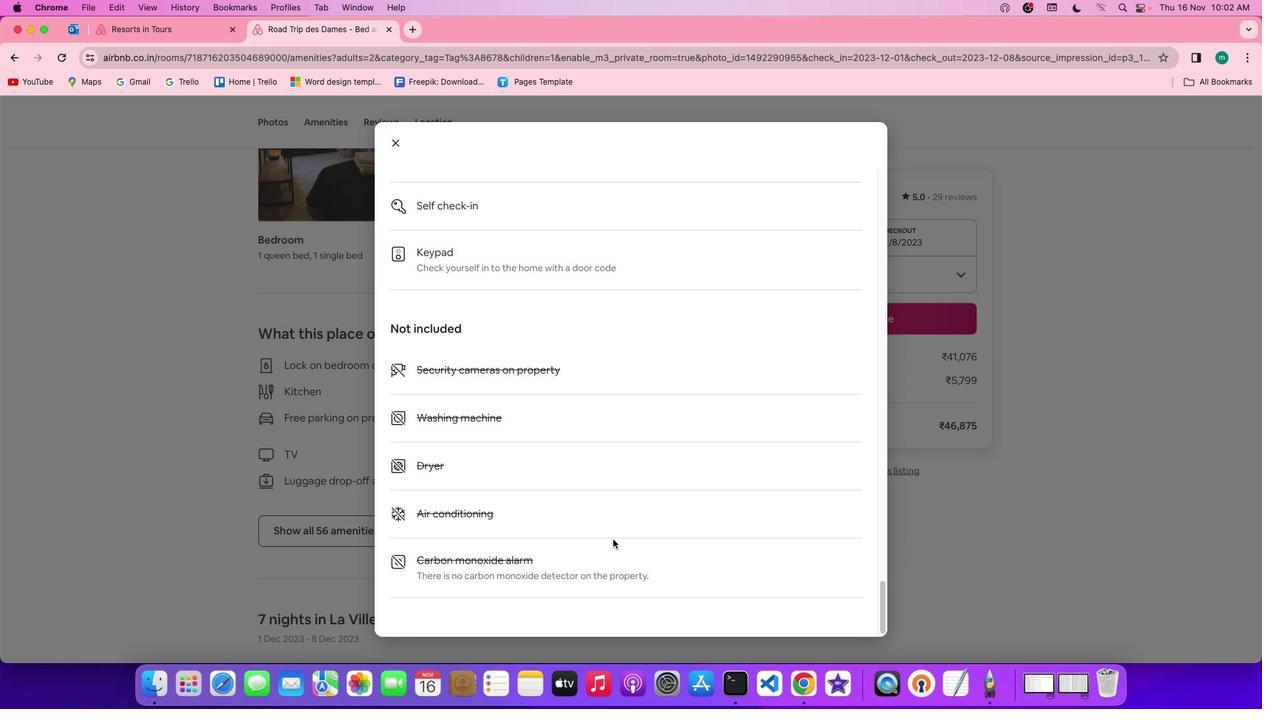 
Action: Mouse scrolled (613, 540) with delta (0, -1)
Screenshot: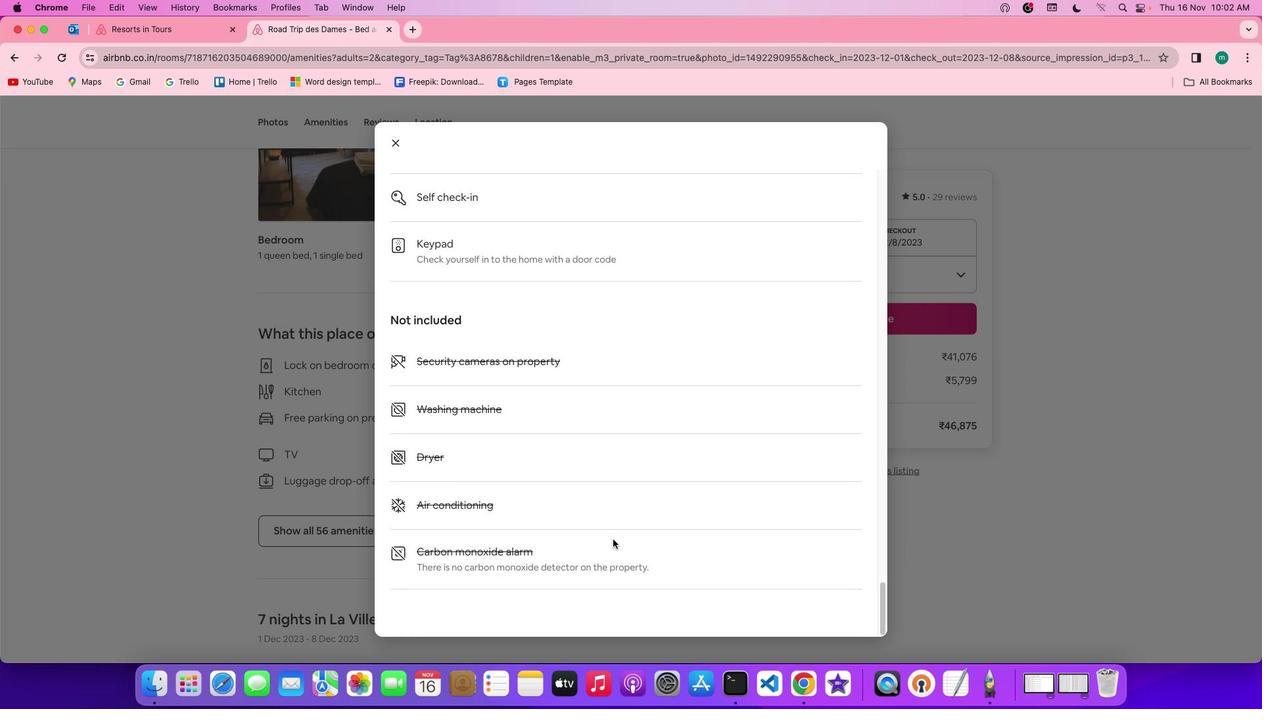 
Action: Mouse scrolled (613, 540) with delta (0, 0)
Screenshot: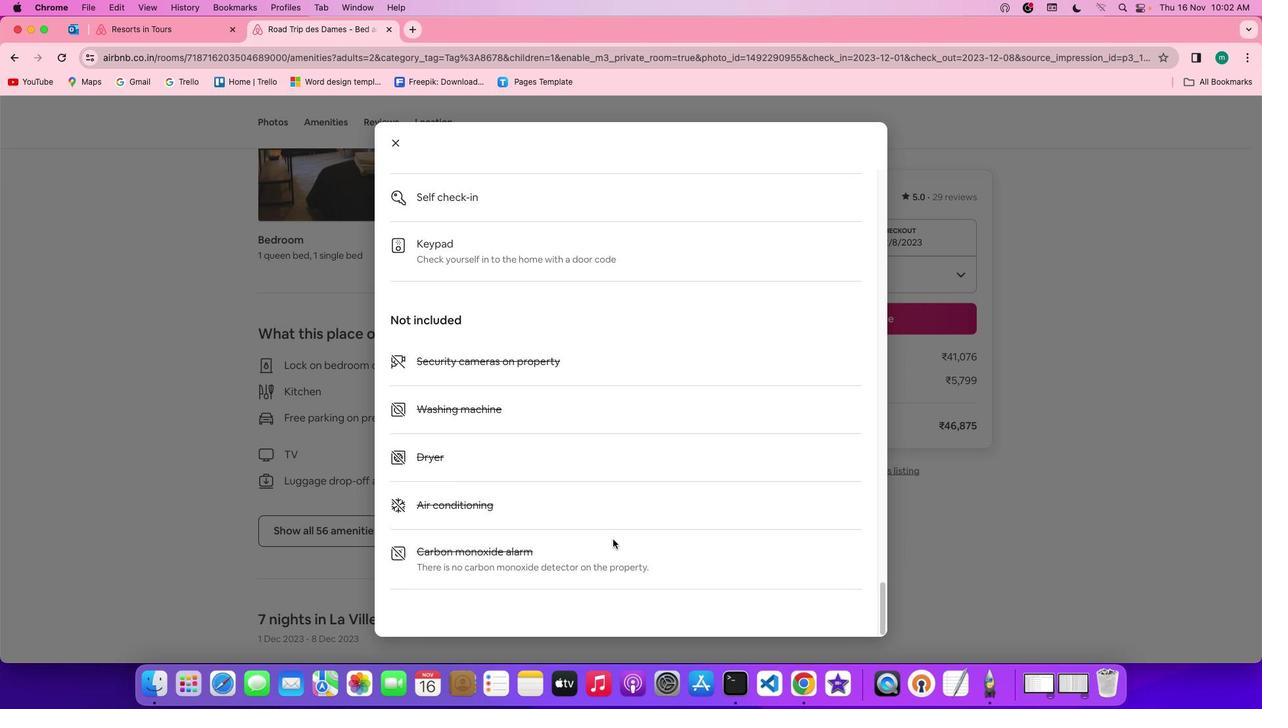 
Action: Mouse scrolled (613, 540) with delta (0, 0)
Screenshot: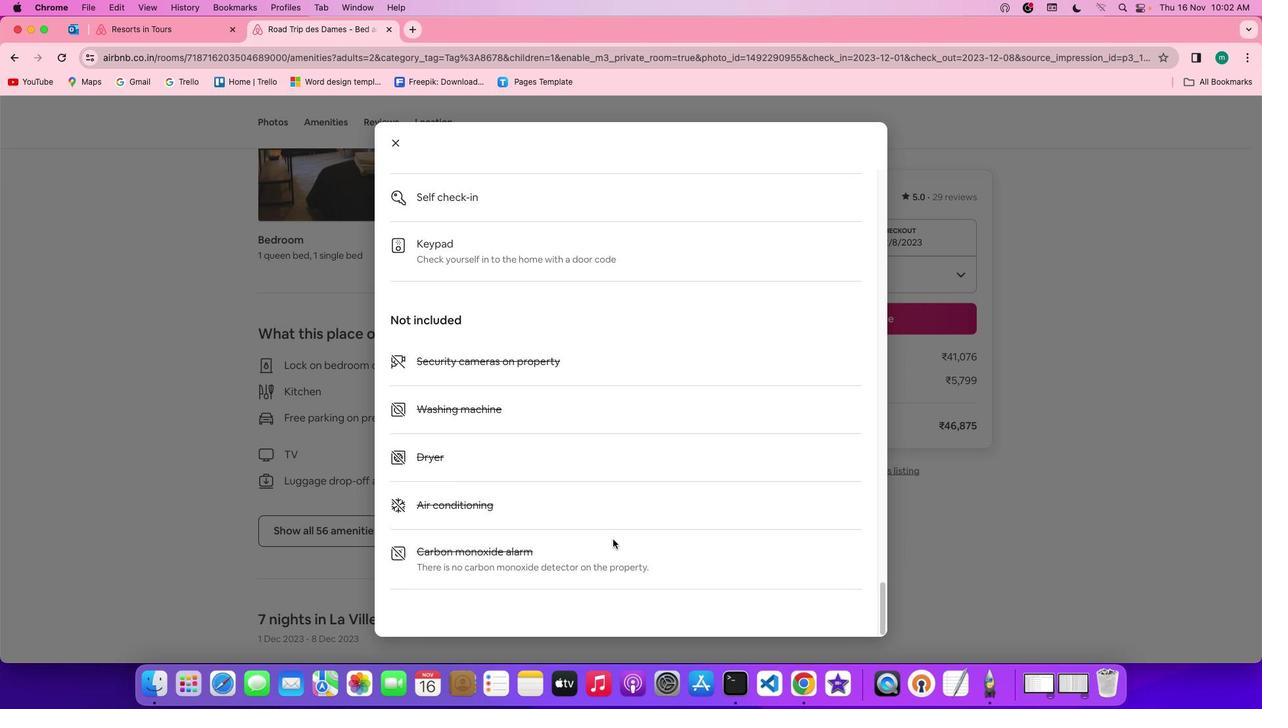 
Action: Mouse scrolled (613, 540) with delta (0, 0)
Screenshot: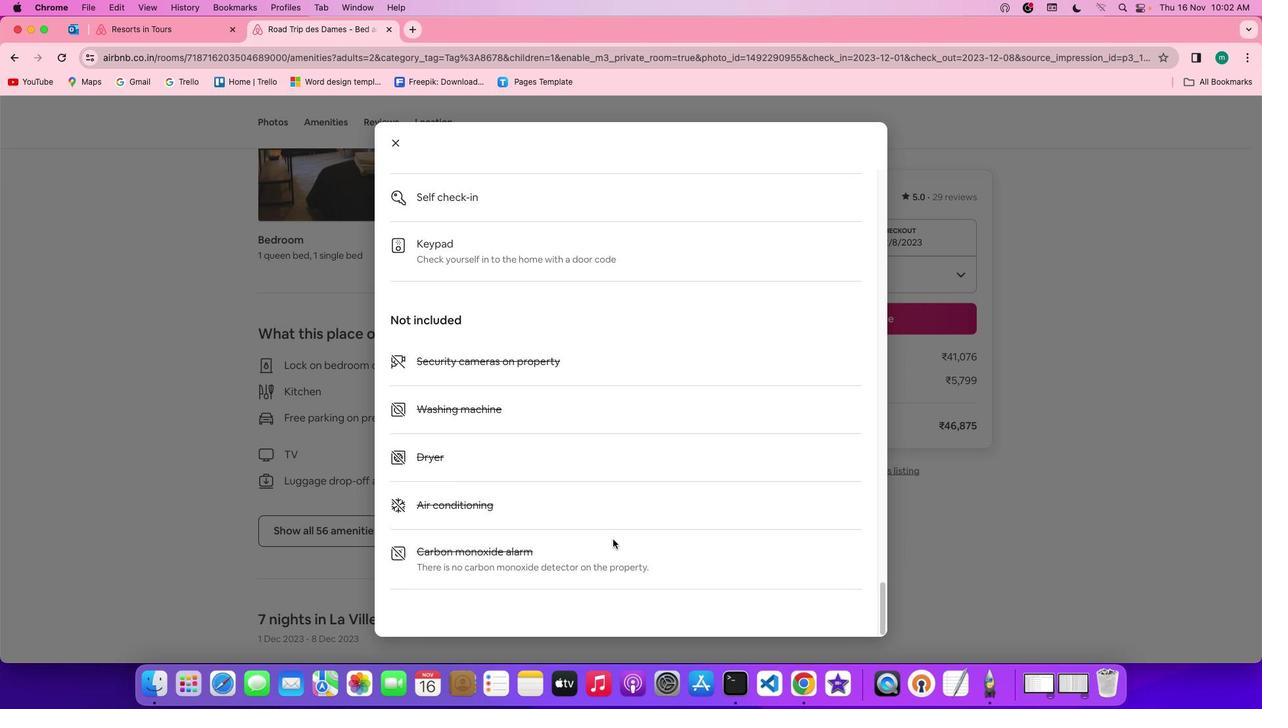 
Action: Mouse scrolled (613, 540) with delta (0, -1)
Screenshot: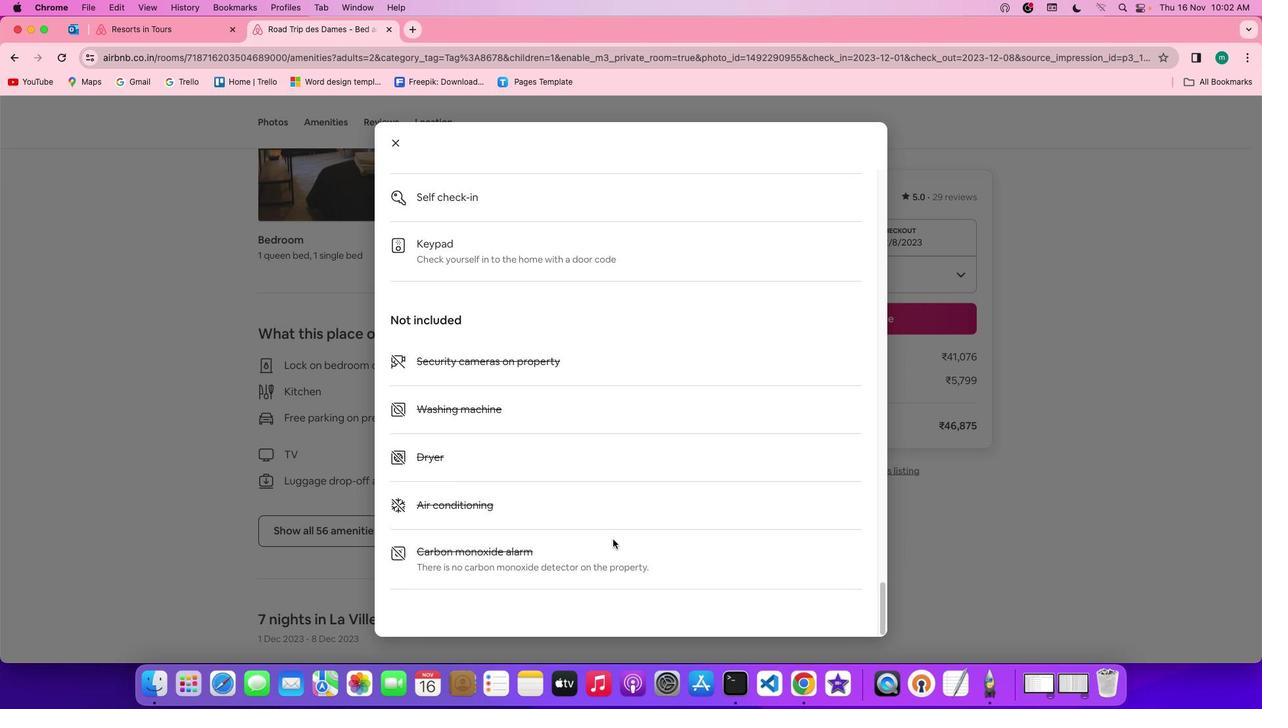 
Action: Mouse scrolled (613, 540) with delta (0, -1)
Screenshot: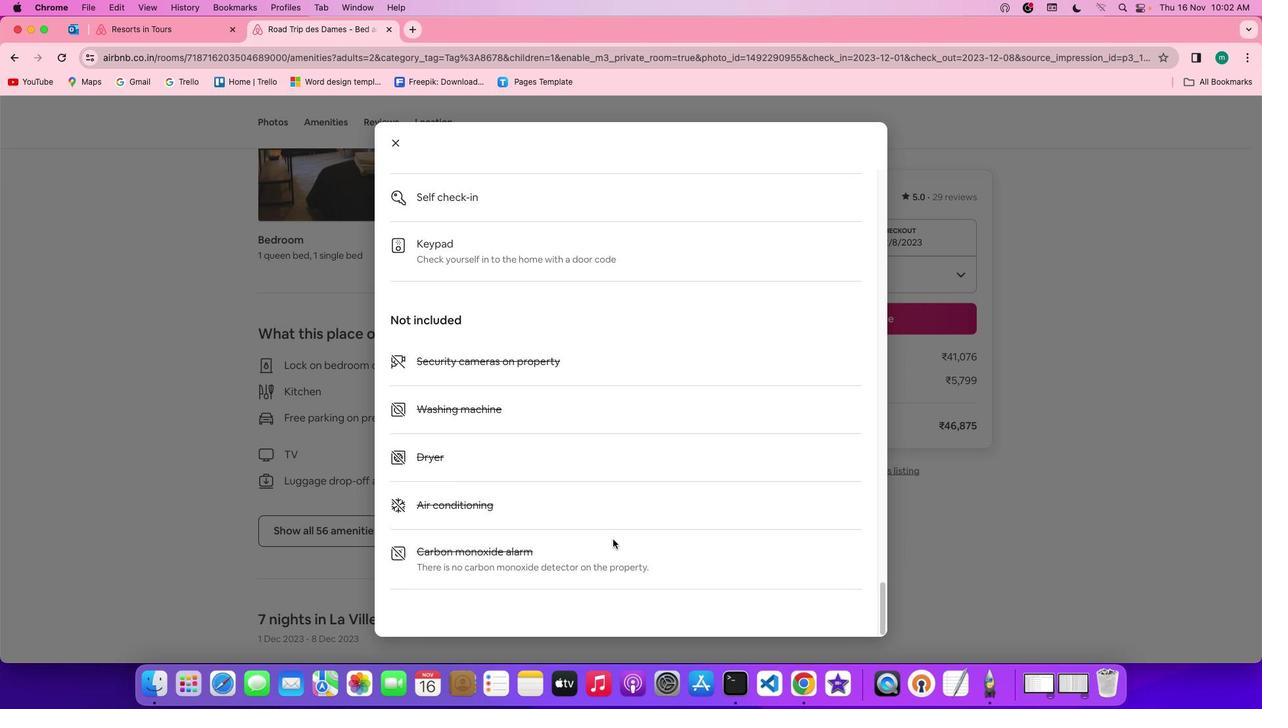 
Action: Mouse scrolled (613, 540) with delta (0, 0)
Screenshot: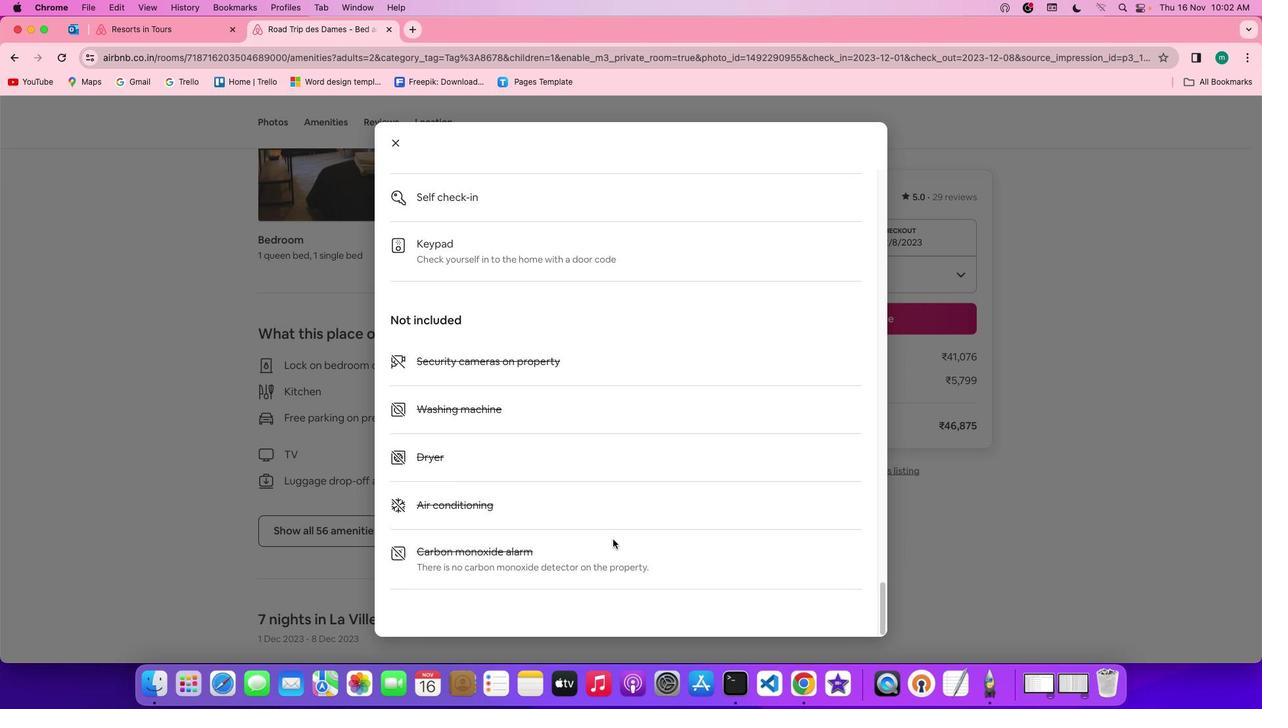 
Action: Mouse moved to (397, 144)
Screenshot: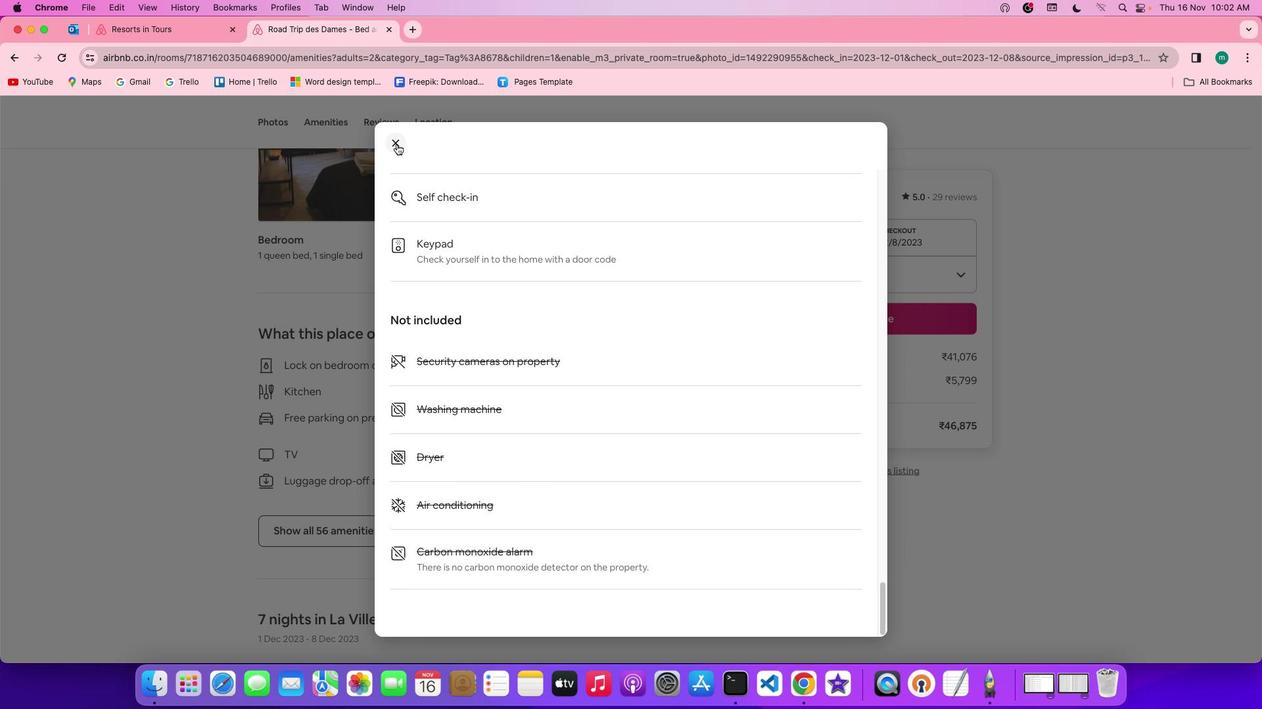 
Action: Mouse pressed left at (397, 144)
Screenshot: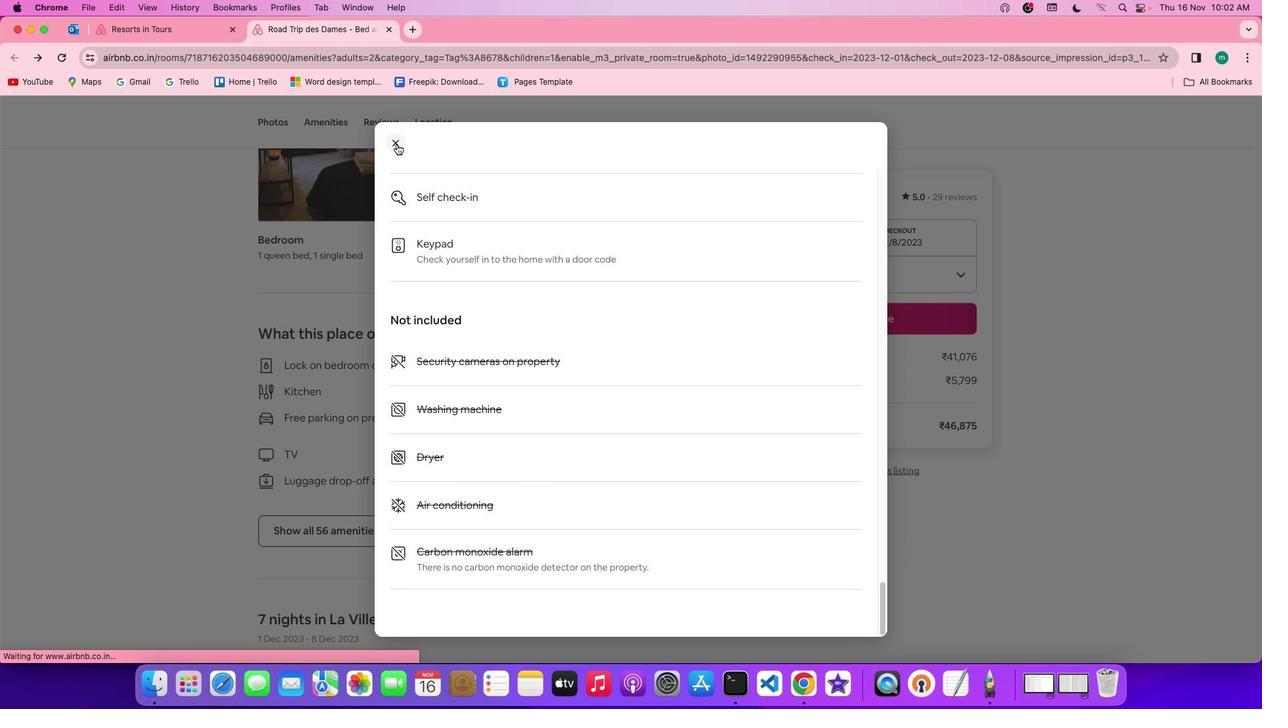 
Action: Mouse moved to (645, 530)
Screenshot: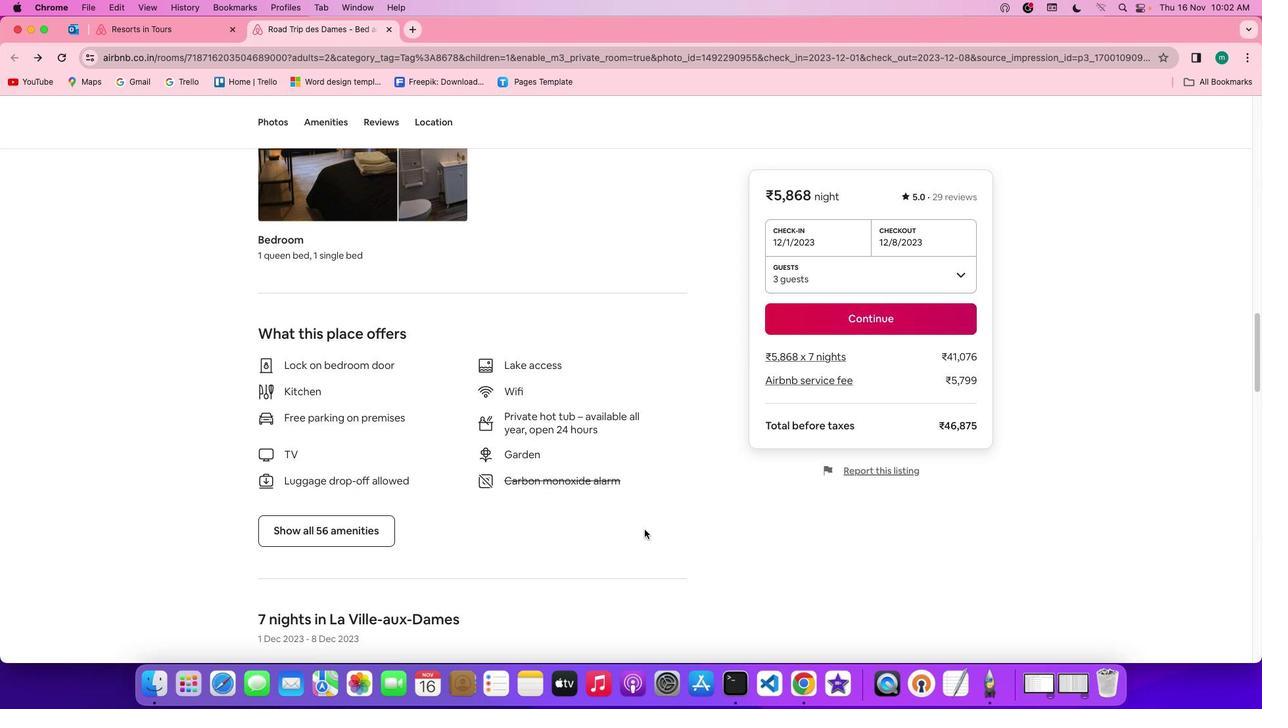 
Action: Mouse scrolled (645, 530) with delta (0, 0)
Screenshot: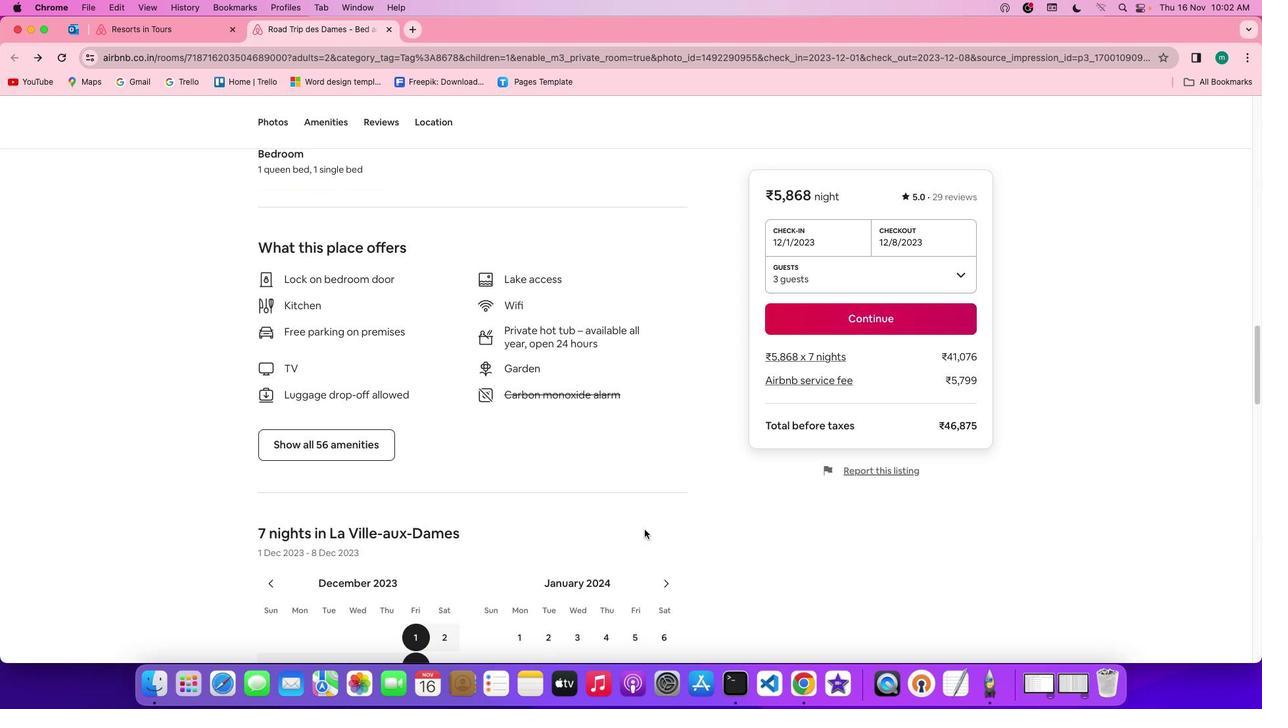 
Action: Mouse scrolled (645, 530) with delta (0, 0)
Screenshot: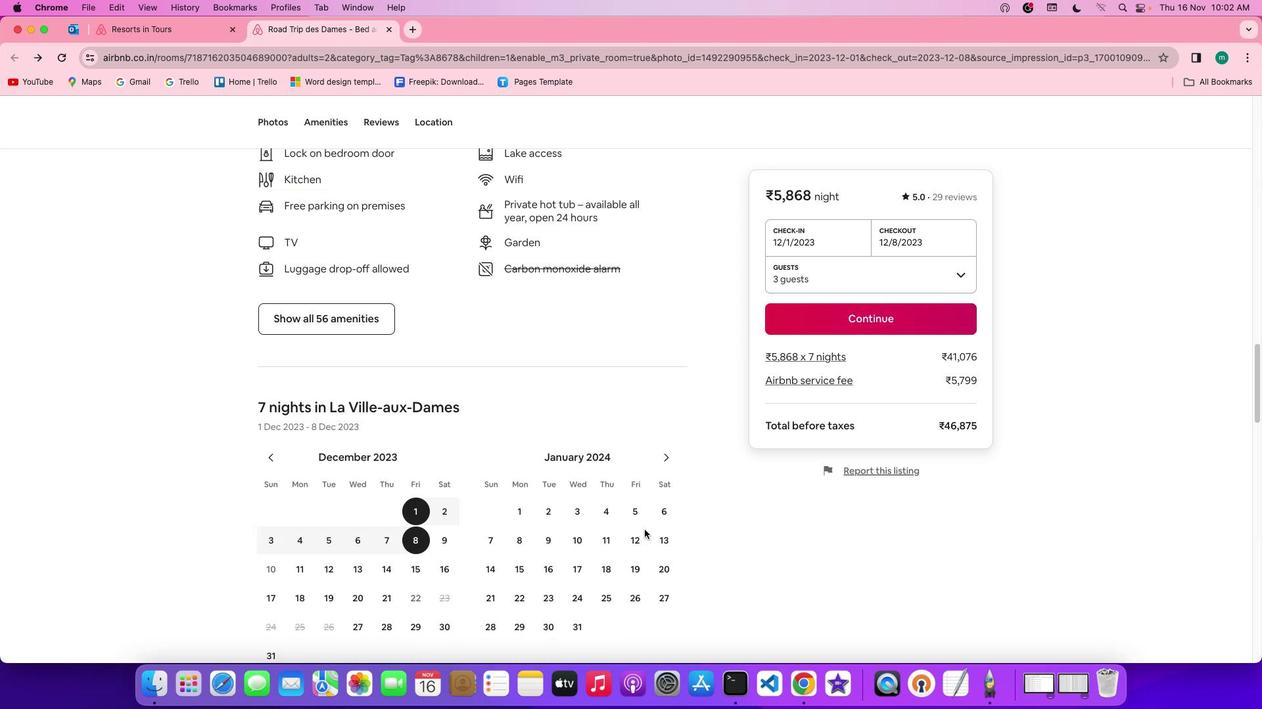 
Action: Mouse scrolled (645, 530) with delta (0, 0)
Screenshot: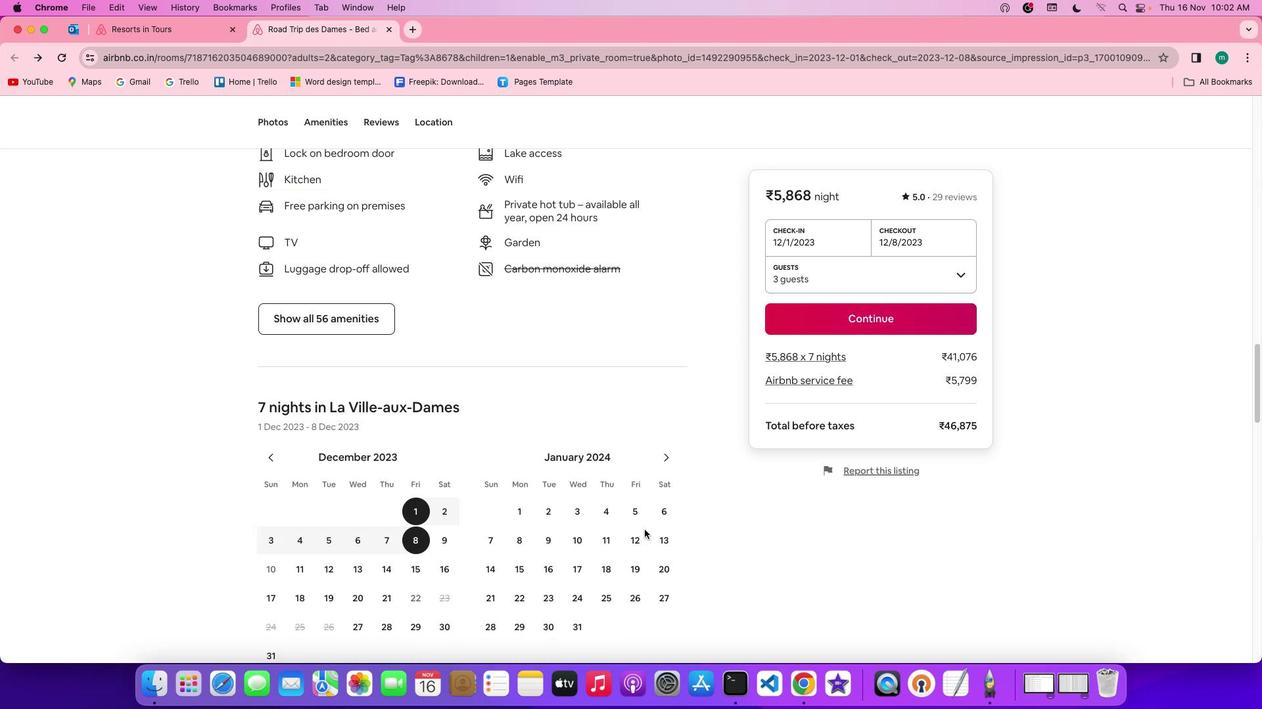 
Action: Mouse scrolled (645, 530) with delta (0, -1)
Screenshot: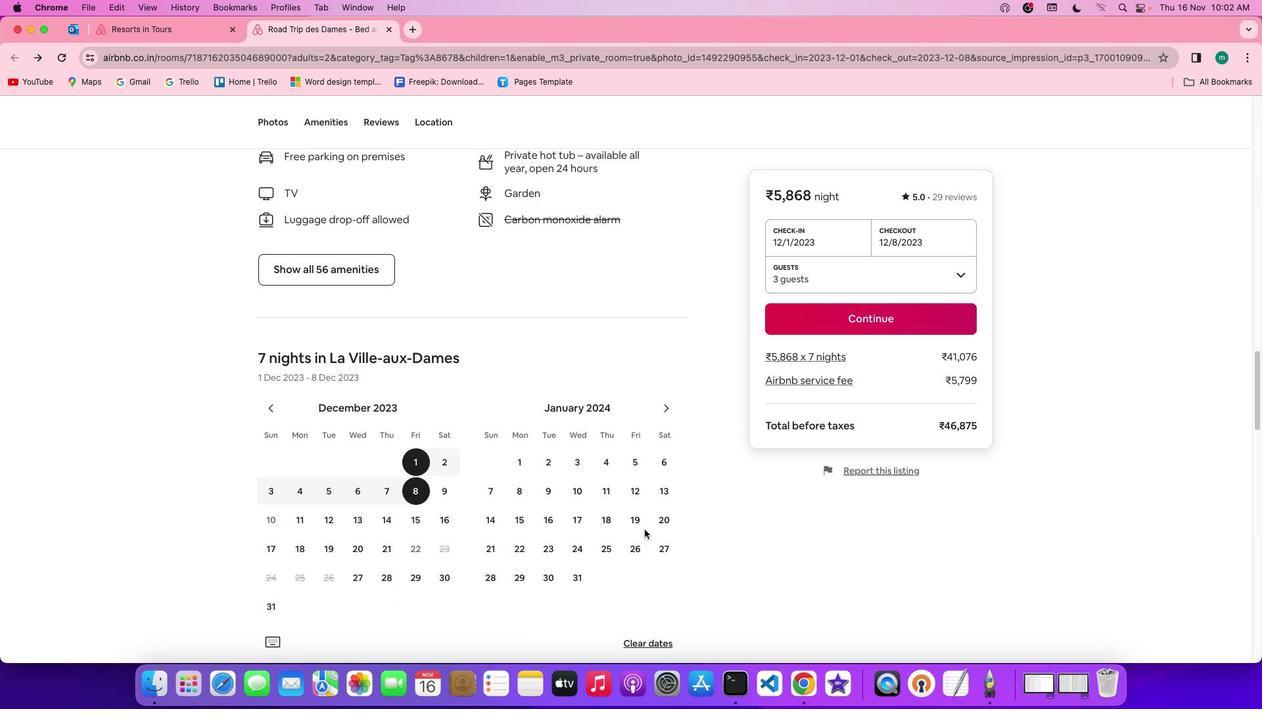 
Action: Mouse scrolled (645, 530) with delta (0, 0)
Screenshot: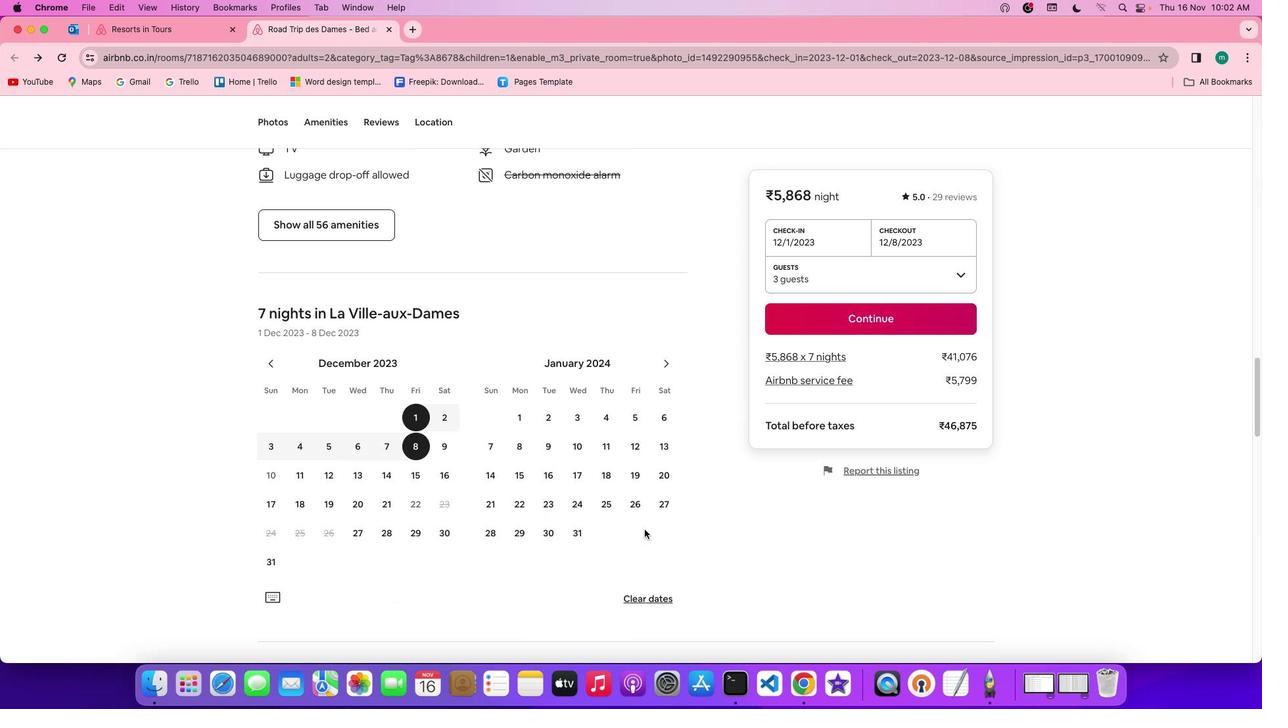 
Action: Mouse scrolled (645, 530) with delta (0, 0)
Screenshot: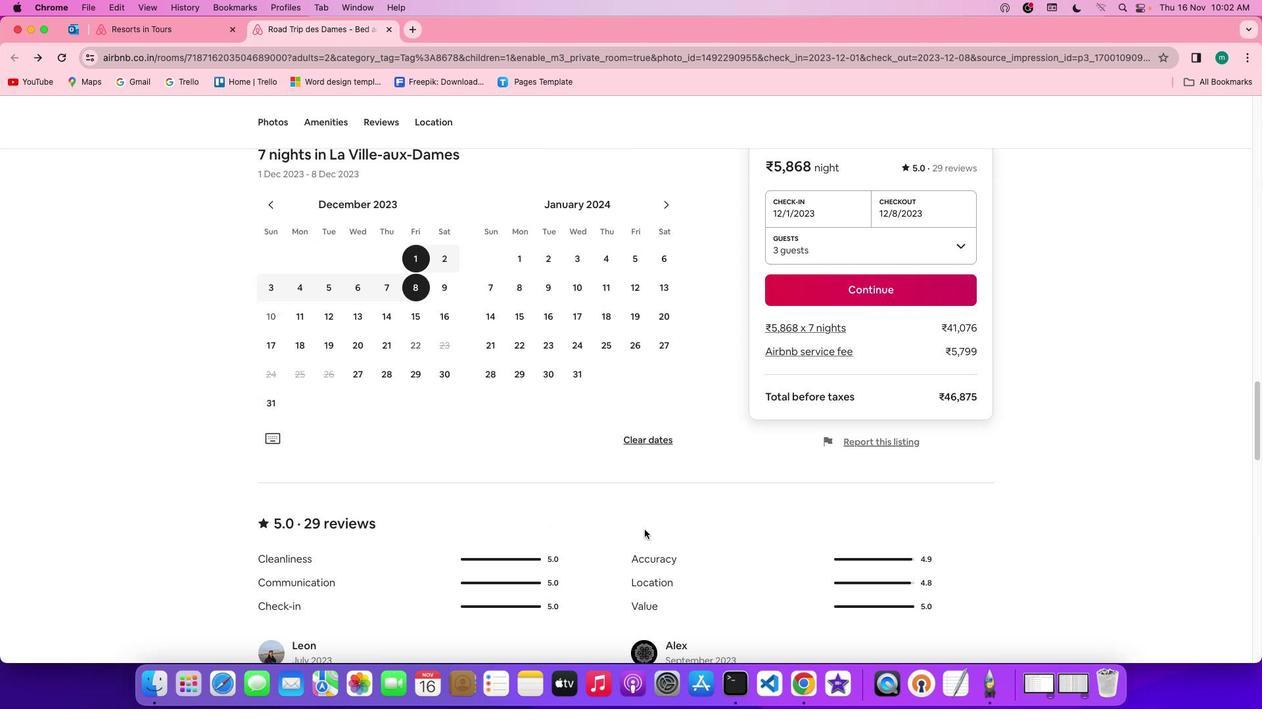 
Action: Mouse scrolled (645, 530) with delta (0, 0)
Screenshot: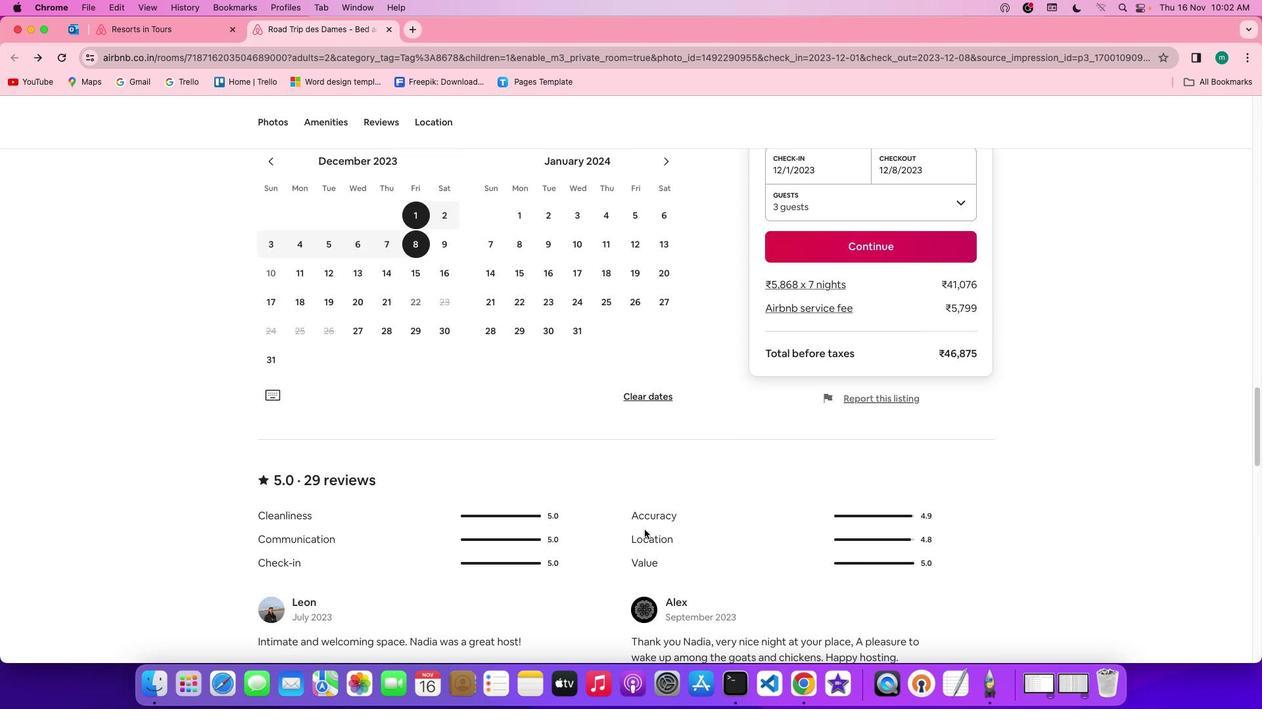
Action: Mouse scrolled (645, 530) with delta (0, 0)
Screenshot: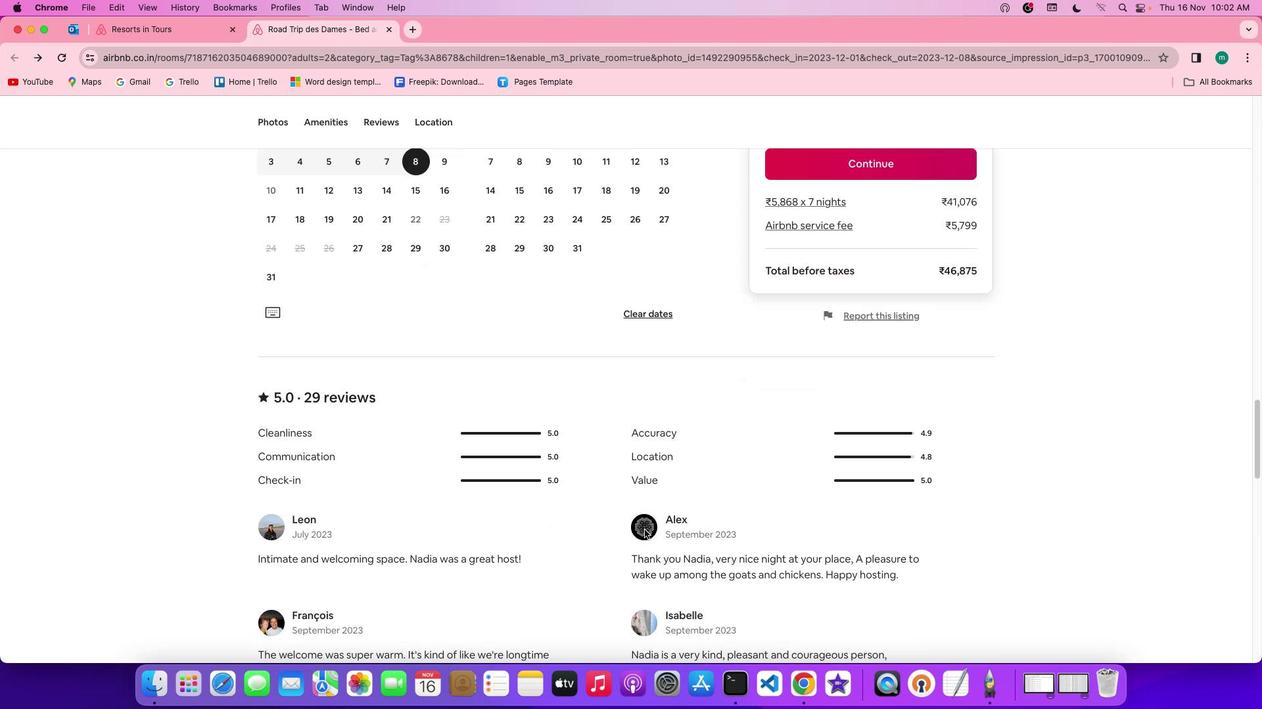 
Action: Mouse scrolled (645, 530) with delta (0, -1)
Screenshot: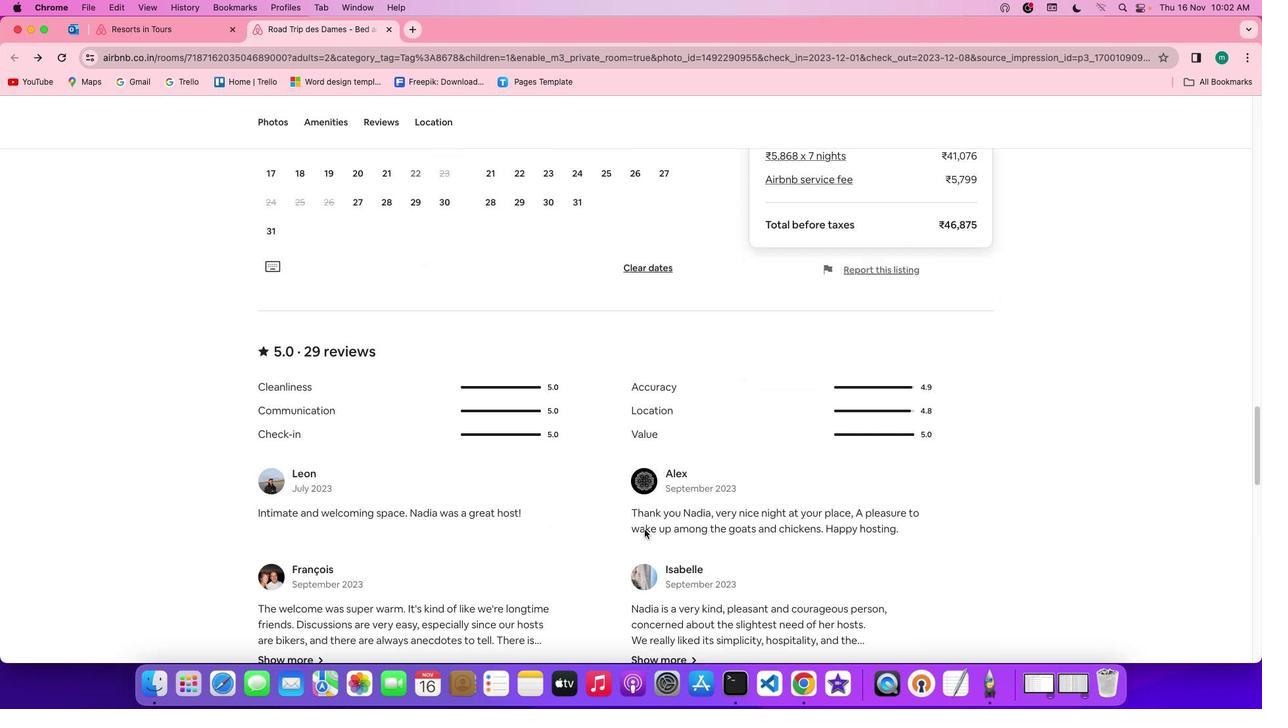 
Action: Mouse scrolled (645, 530) with delta (0, -1)
Screenshot: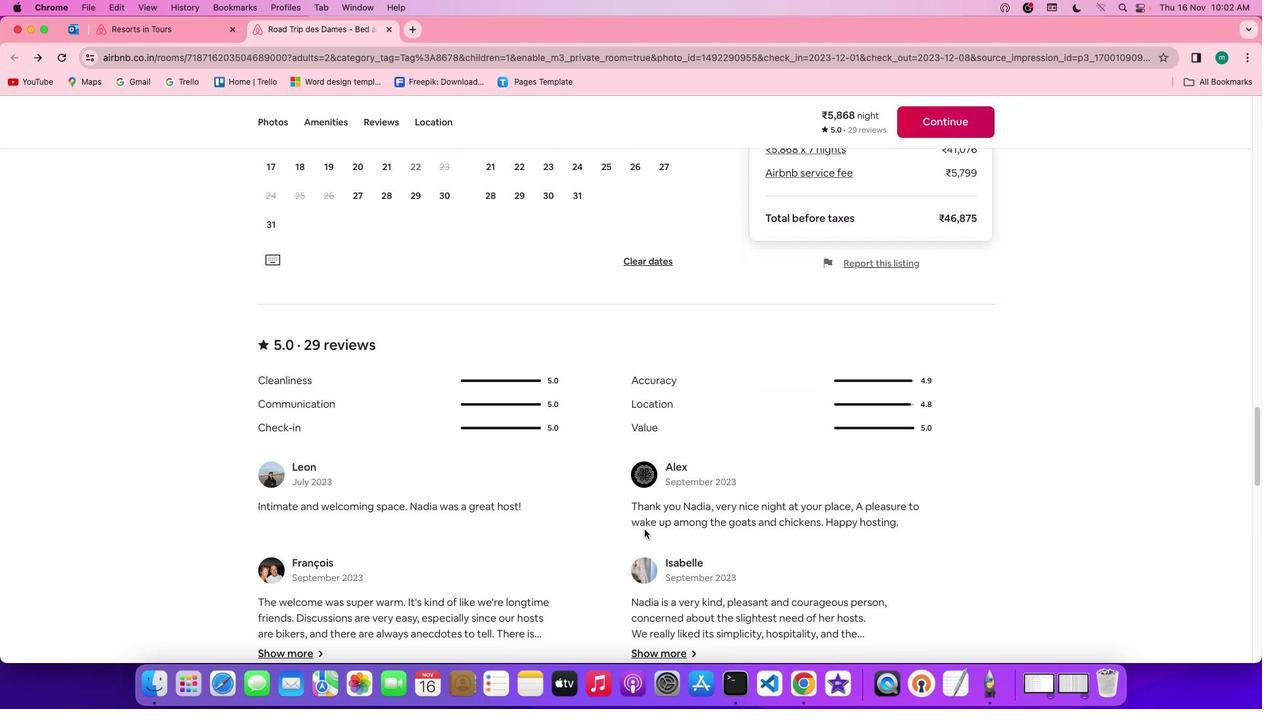 
Action: Mouse scrolled (645, 530) with delta (0, 0)
Screenshot: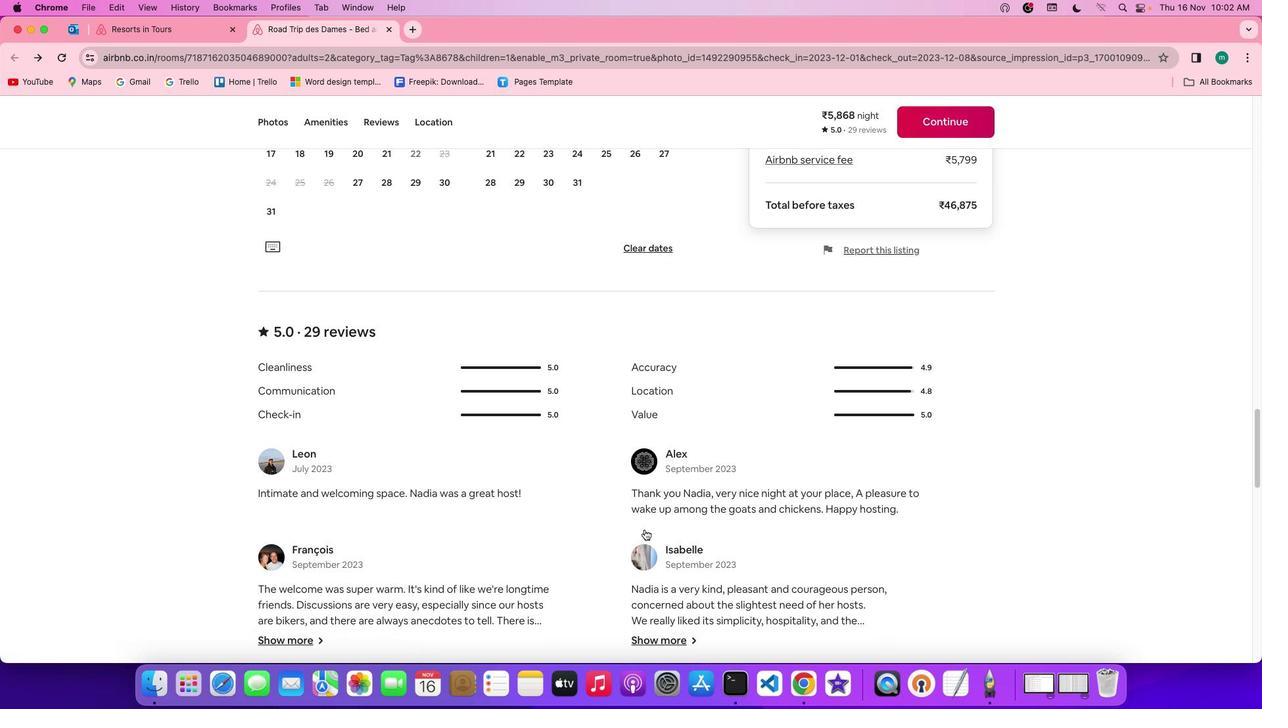 
Action: Mouse scrolled (645, 530) with delta (0, 0)
Screenshot: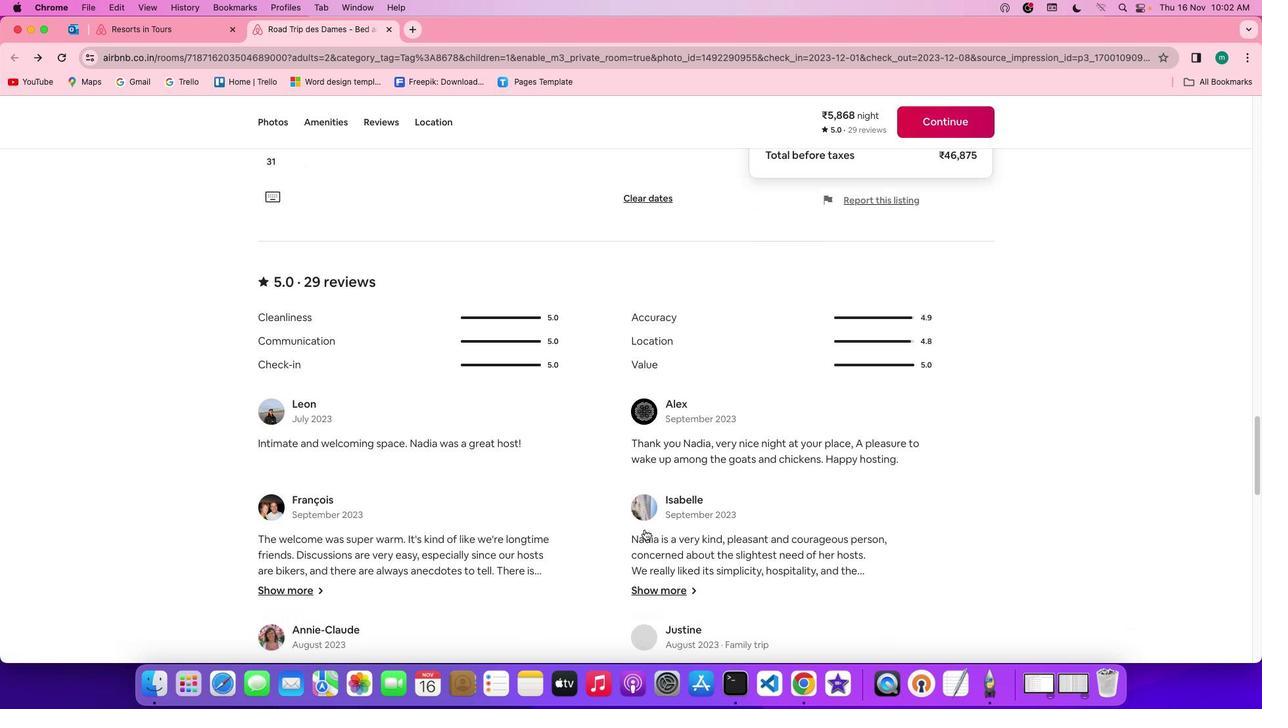 
Action: Mouse scrolled (645, 530) with delta (0, 0)
Screenshot: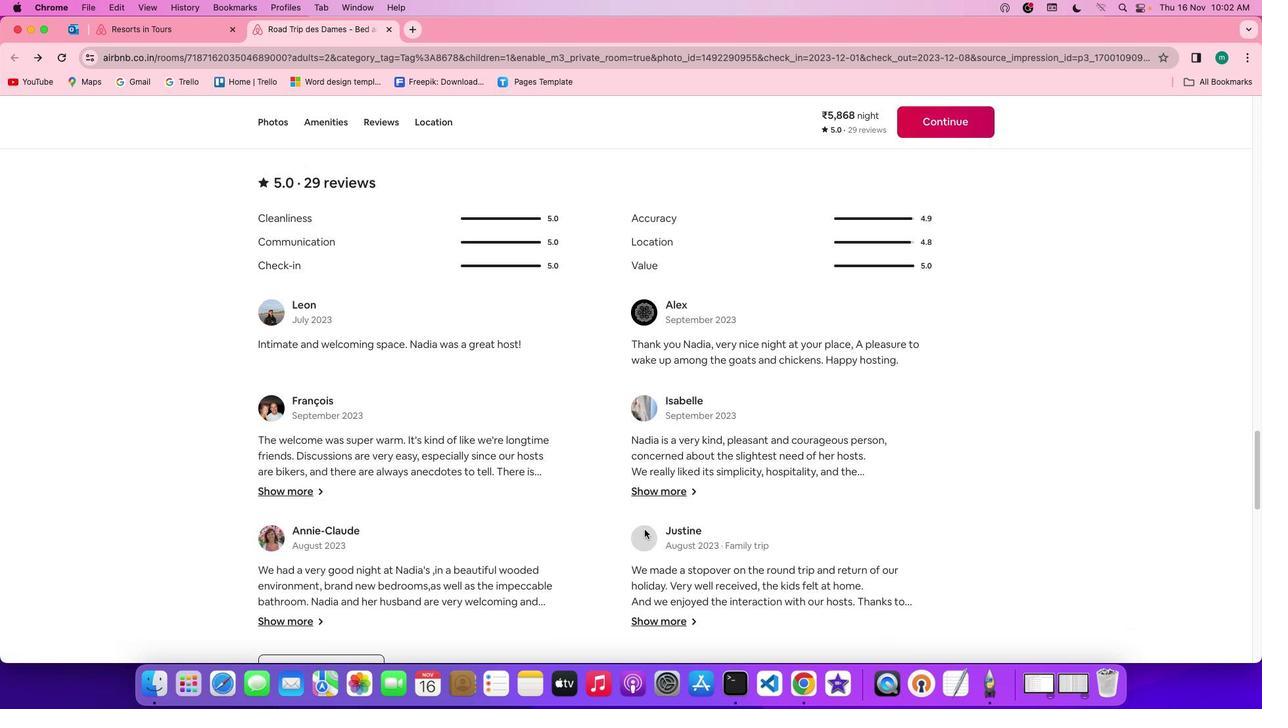 
Action: Mouse scrolled (645, 530) with delta (0, 0)
Screenshot: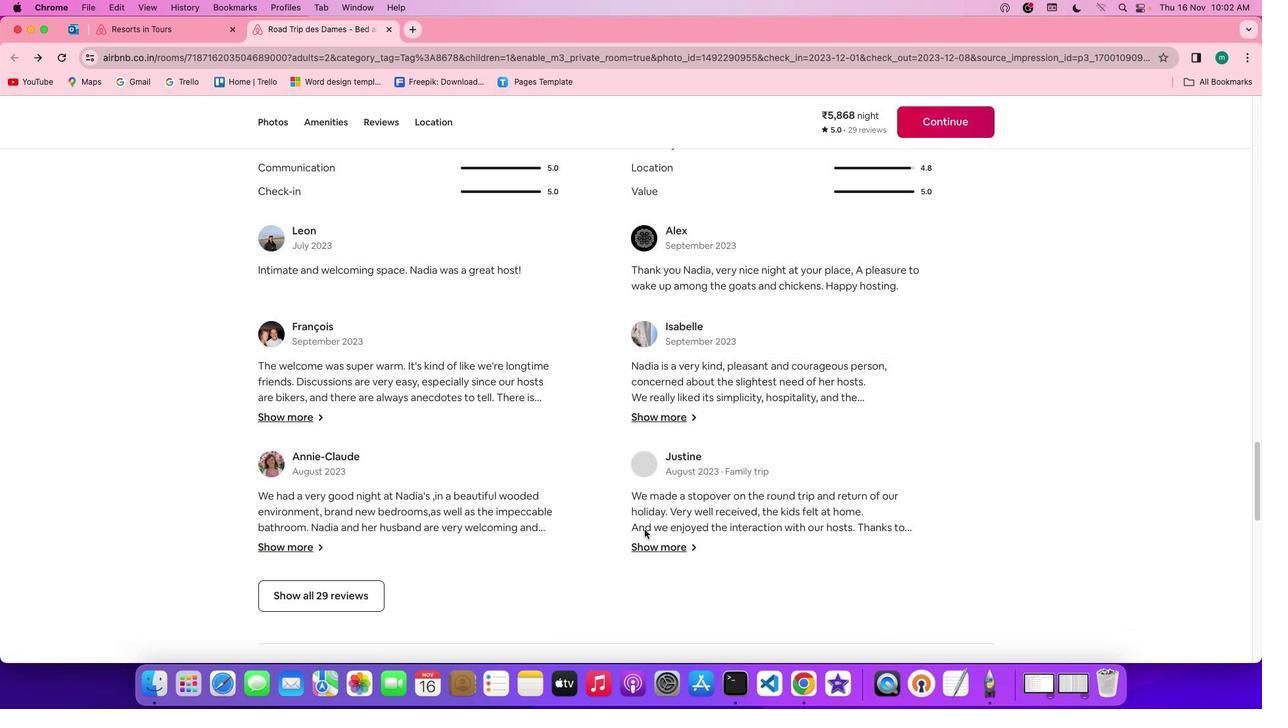 
Action: Mouse scrolled (645, 530) with delta (0, -1)
Screenshot: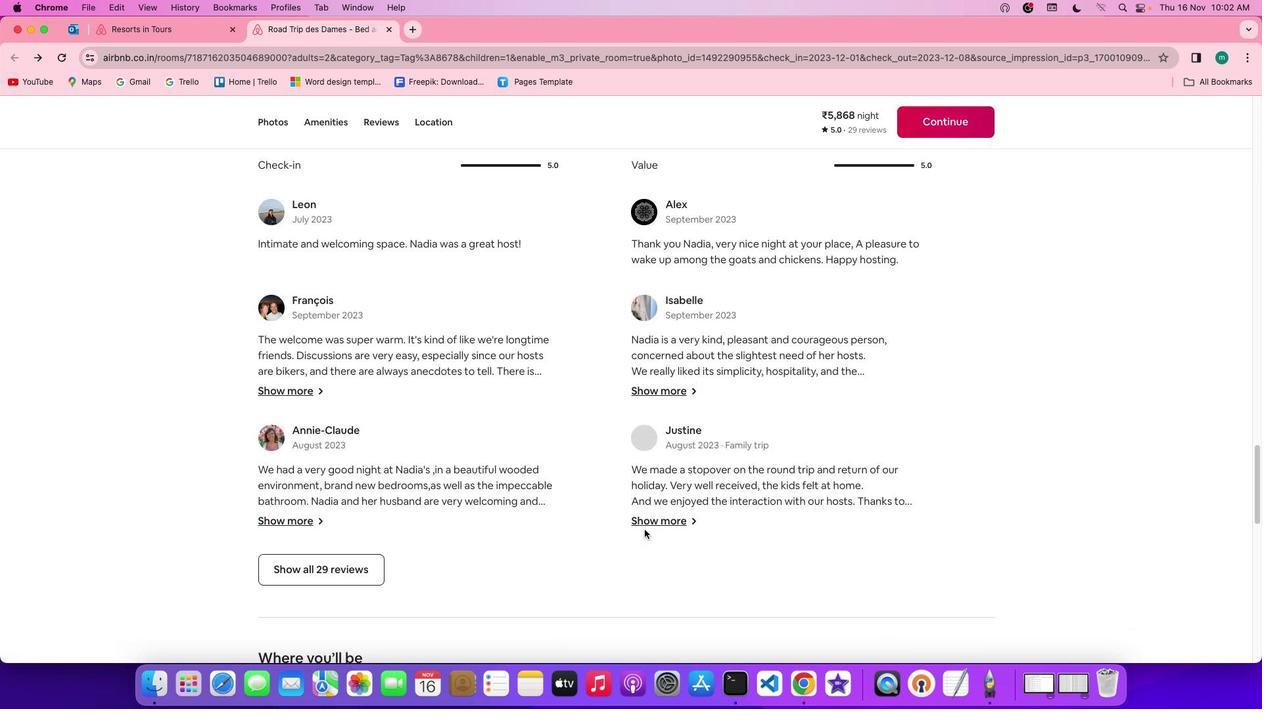 
Action: Mouse scrolled (645, 530) with delta (0, 0)
Screenshot: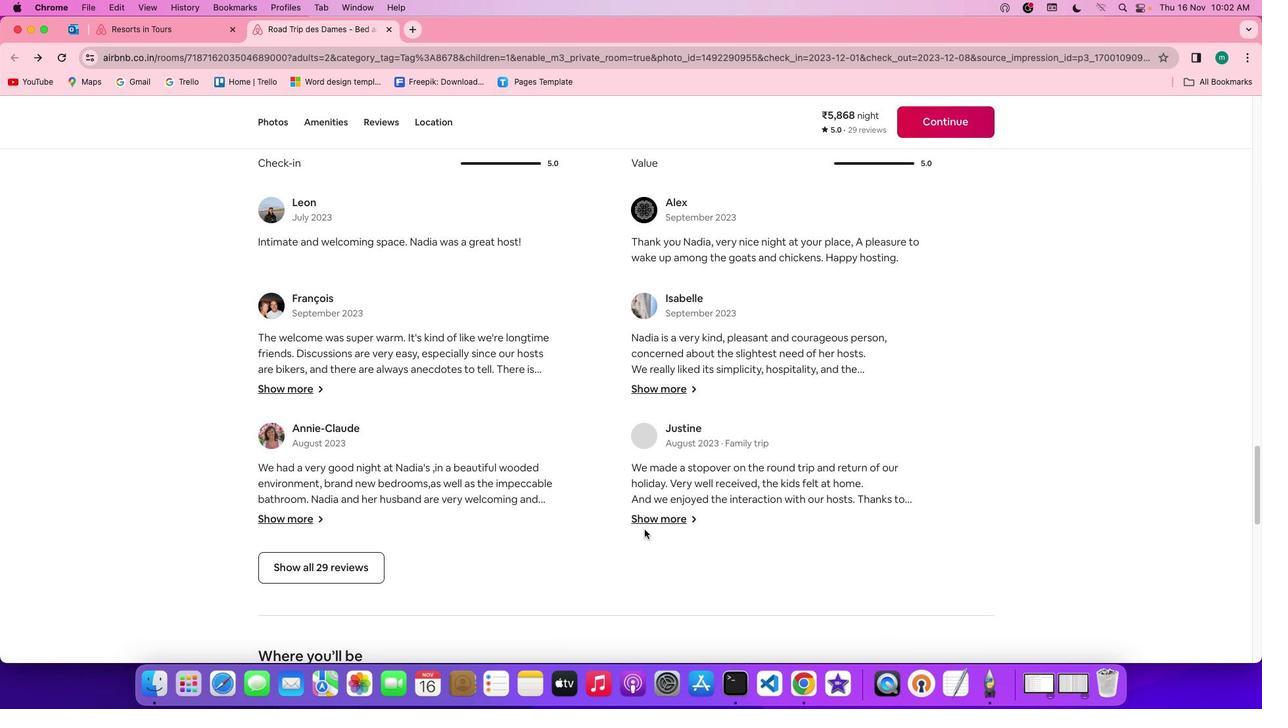 
Action: Mouse moved to (316, 561)
Screenshot: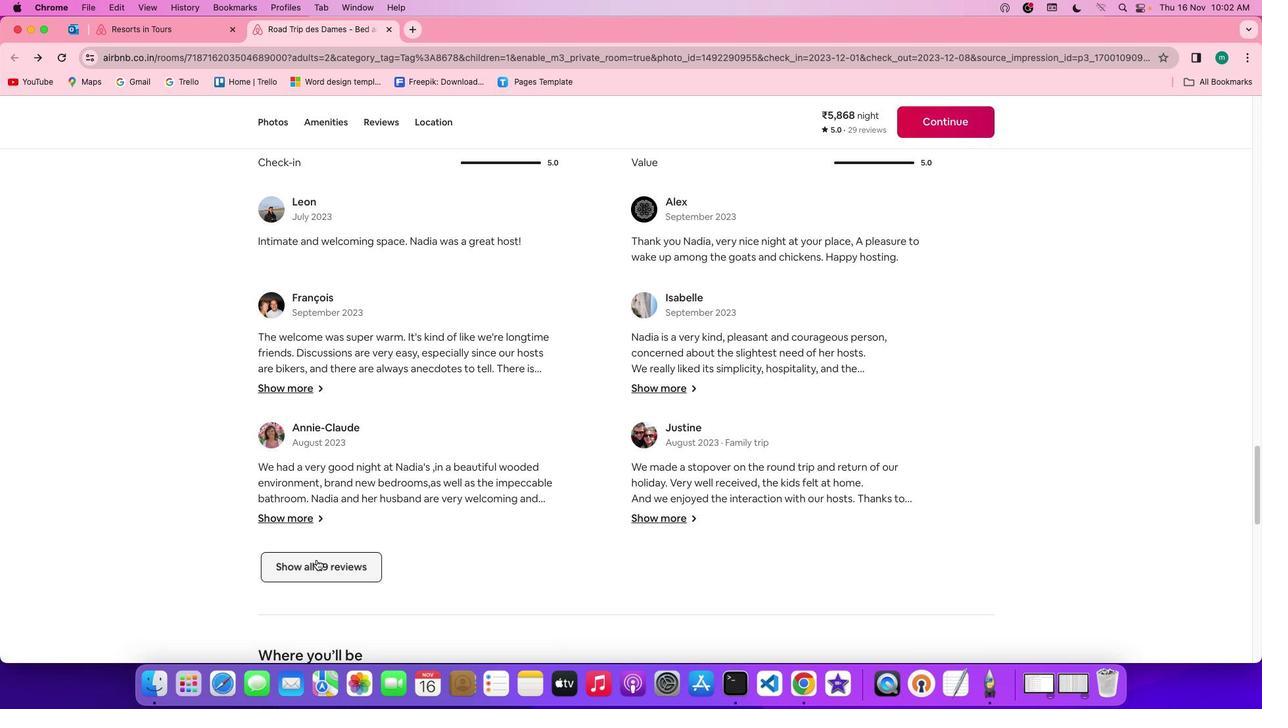 
Action: Mouse pressed left at (316, 561)
Screenshot: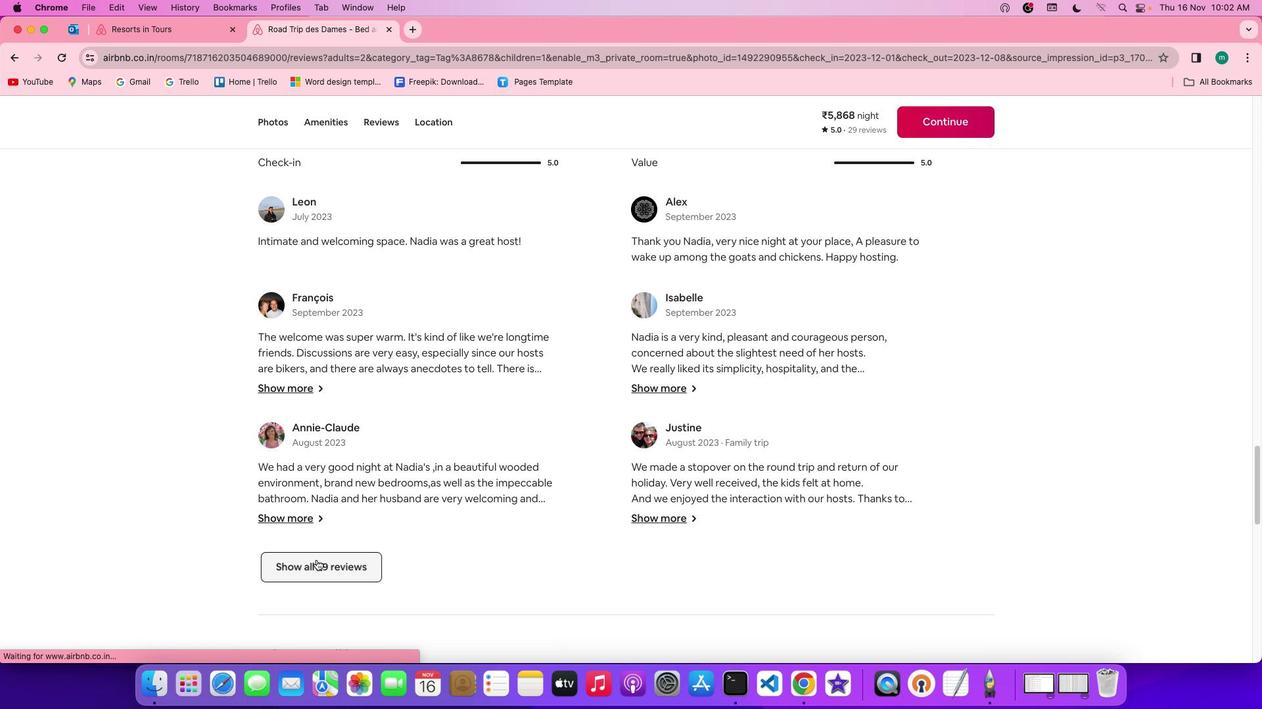 
Action: Mouse moved to (818, 565)
Screenshot: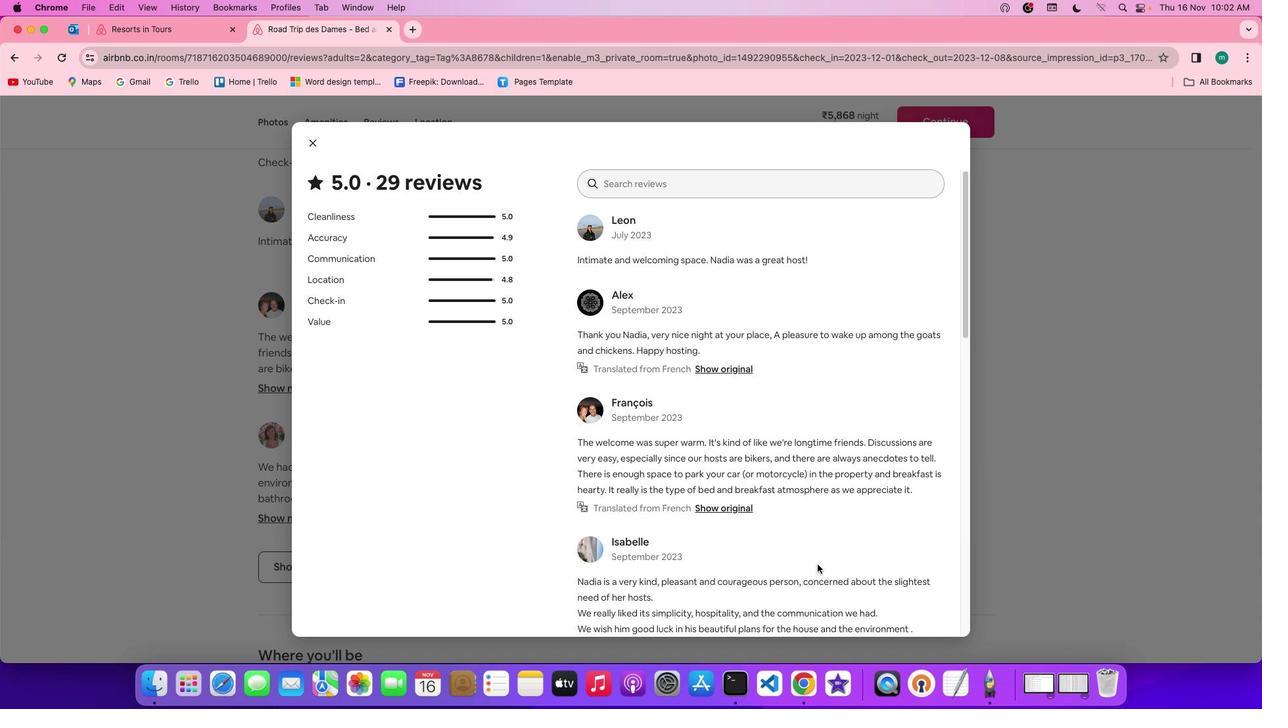 
Action: Mouse scrolled (818, 565) with delta (0, 0)
Screenshot: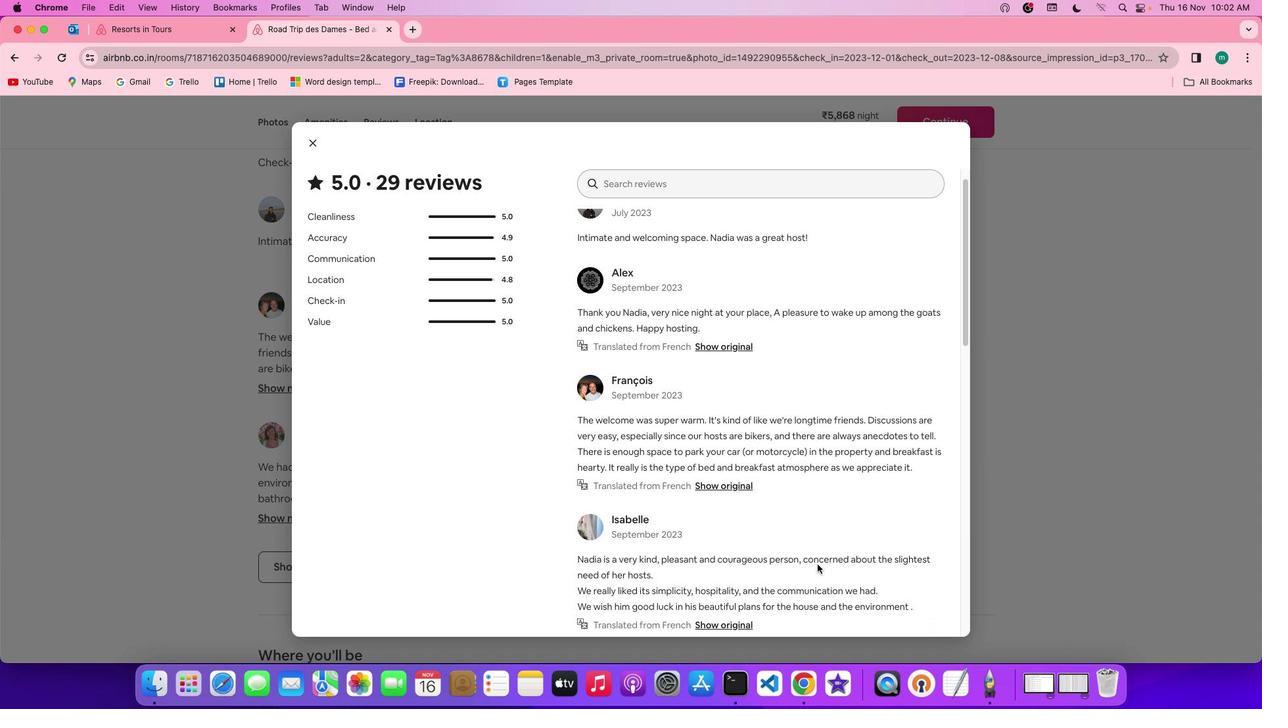 
Action: Mouse scrolled (818, 565) with delta (0, 0)
